Task: Buy 2 Single-Serve Brewers from Coffee Makers section under best seller category for shipping address: Amanda Green, 3627 Station Street, Austin, Texas 78702, Cell Number 5122113583. Pay from credit card ending with 7965, CVV 549
Action: Mouse moved to (179, 82)
Screenshot: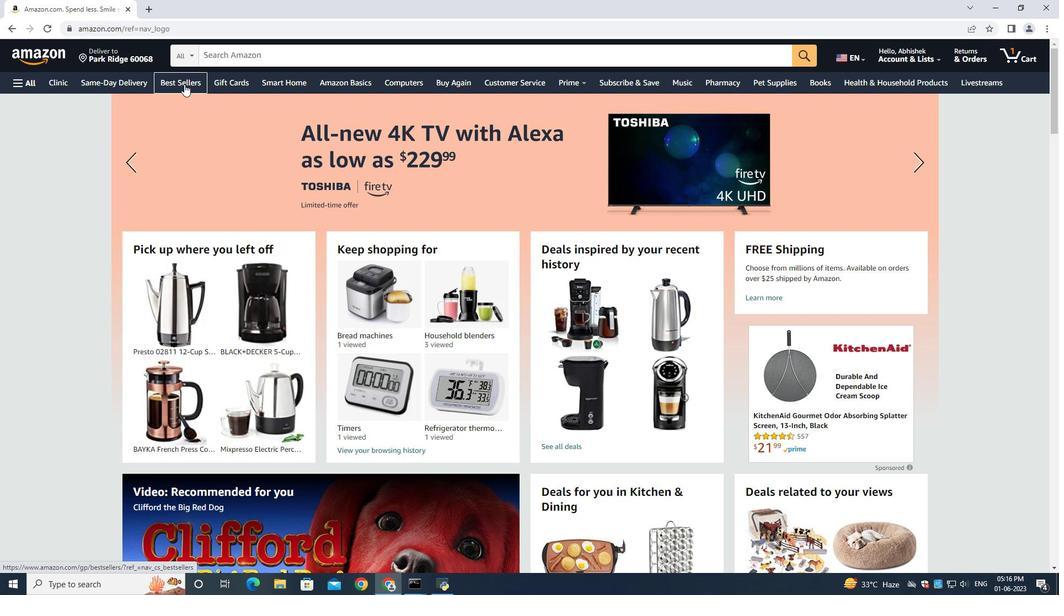 
Action: Mouse pressed left at (179, 82)
Screenshot: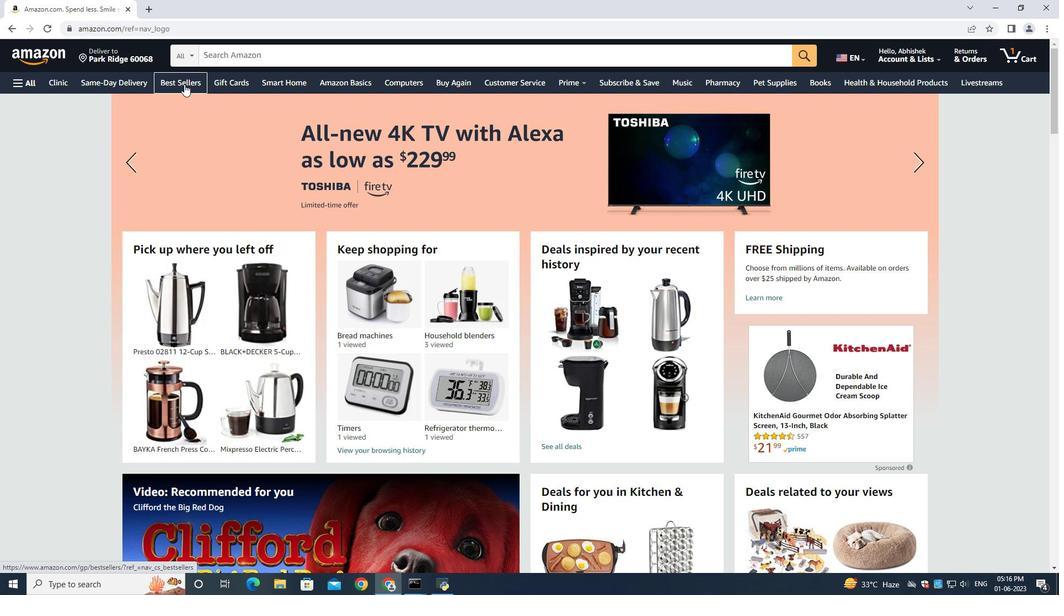 
Action: Mouse moved to (236, 58)
Screenshot: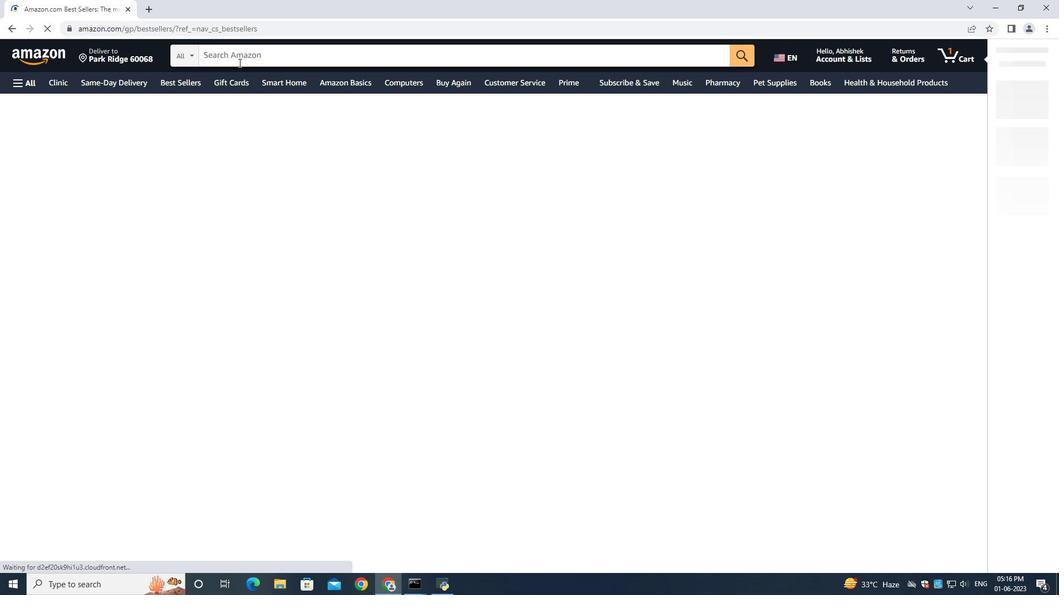 
Action: Mouse pressed left at (236, 58)
Screenshot: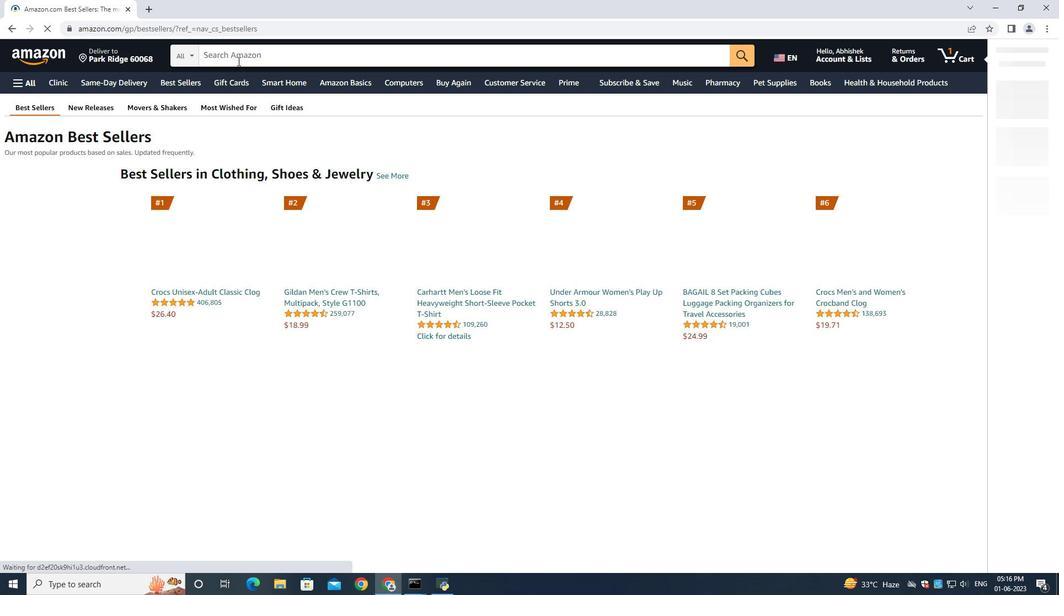 
Action: Key pressed <Key.shift>Single<Key.space><Key.shift>Serve
Screenshot: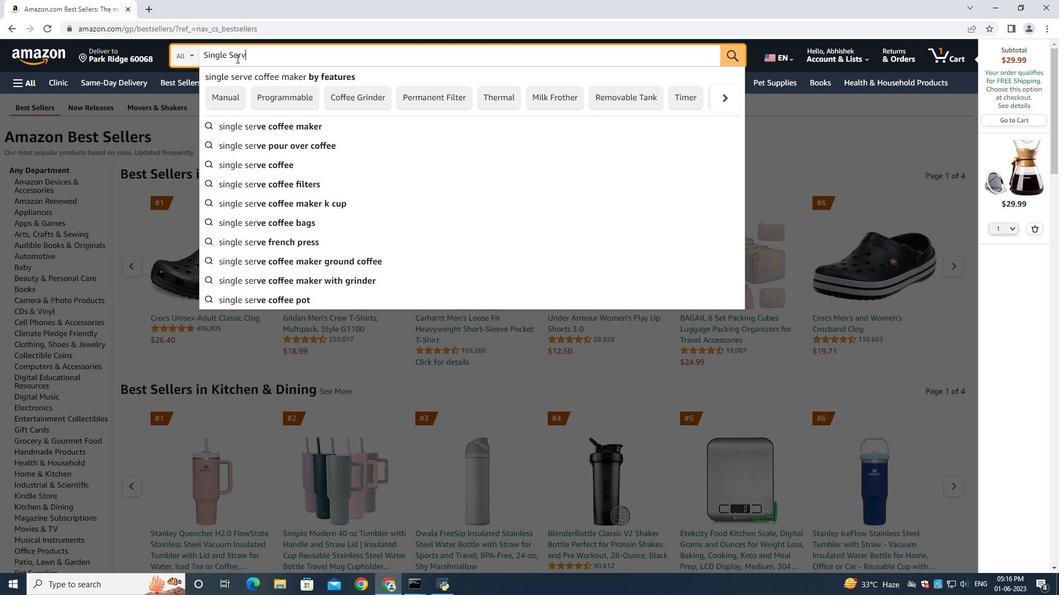 
Action: Mouse moved to (547, 212)
Screenshot: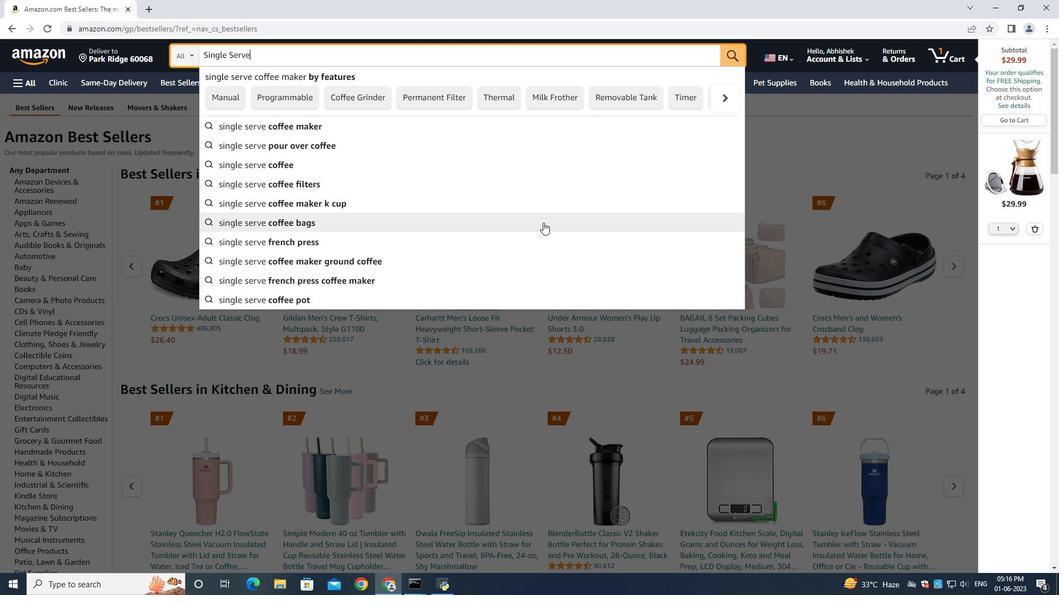 
Action: Key pressed <Key.space><Key.shift>Brewers<Key.enter>
Screenshot: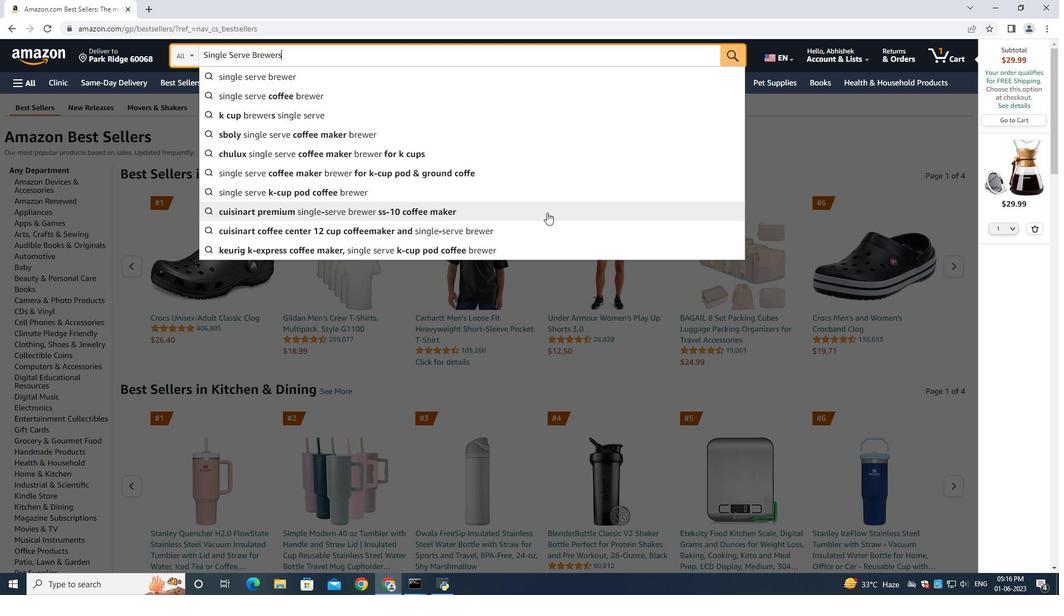 
Action: Mouse moved to (1035, 227)
Screenshot: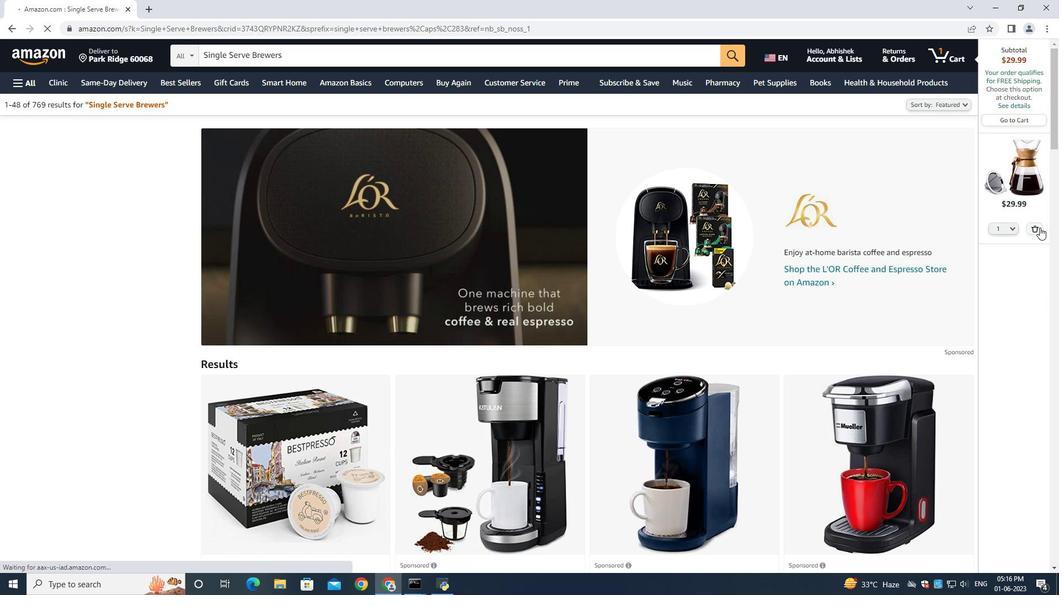 
Action: Mouse pressed left at (1035, 227)
Screenshot: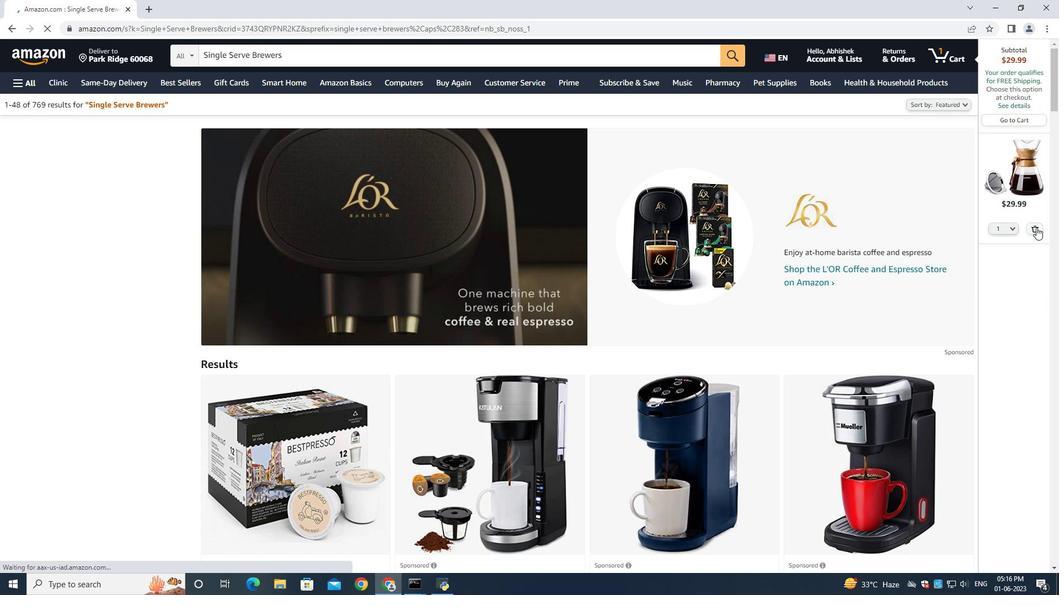 
Action: Mouse moved to (1035, 228)
Screenshot: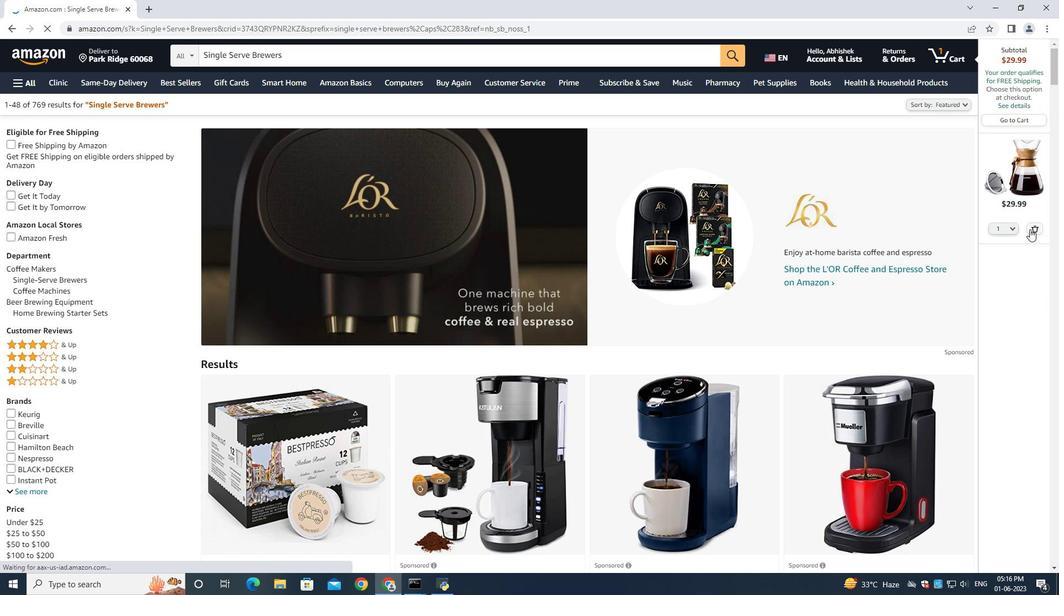 
Action: Mouse pressed left at (1035, 228)
Screenshot: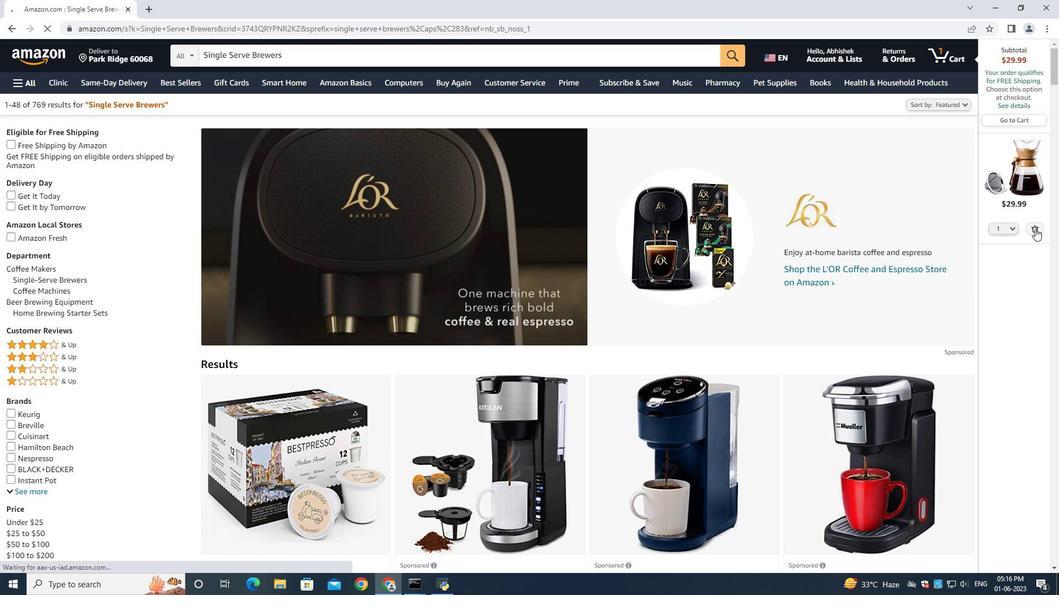
Action: Mouse moved to (63, 280)
Screenshot: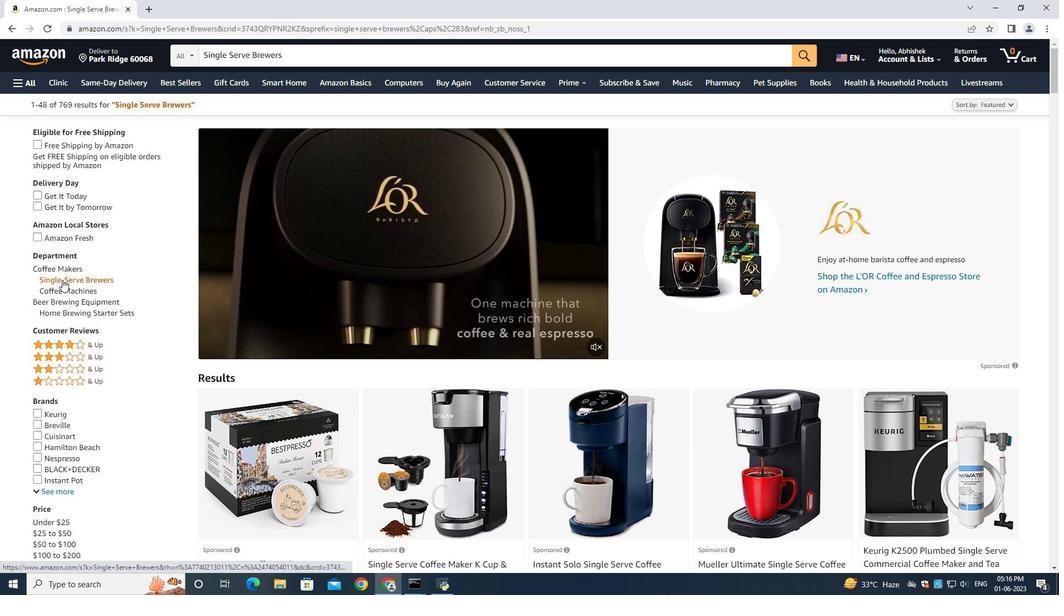 
Action: Mouse pressed left at (63, 280)
Screenshot: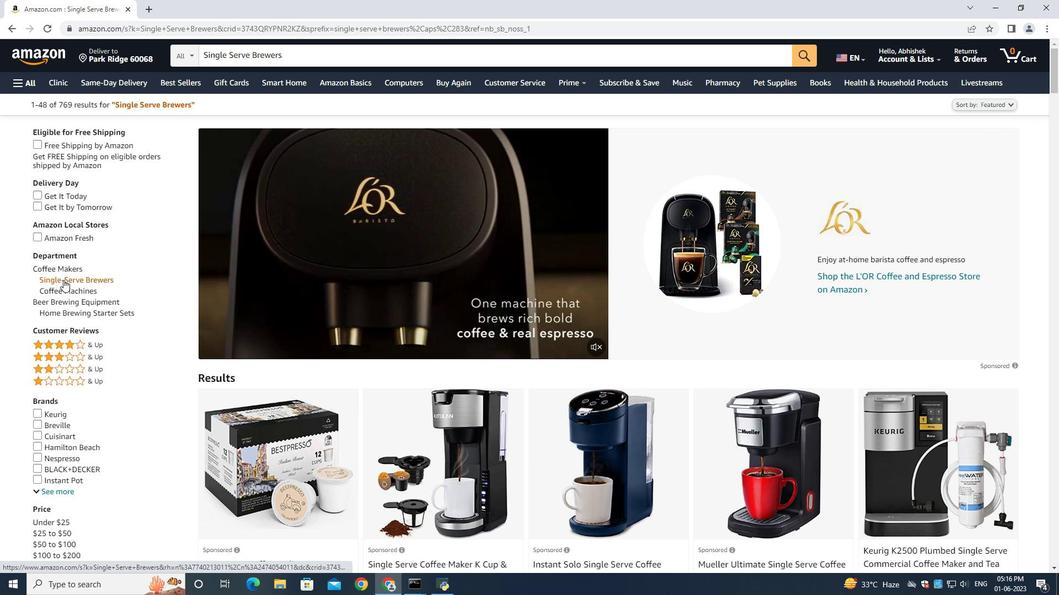 
Action: Mouse moved to (69, 299)
Screenshot: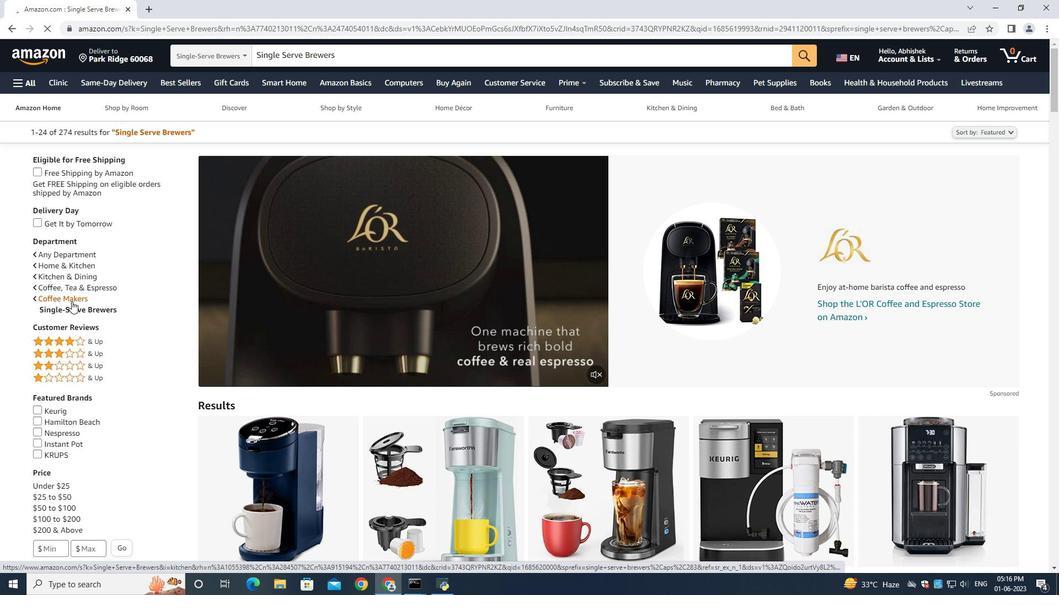 
Action: Mouse pressed left at (69, 299)
Screenshot: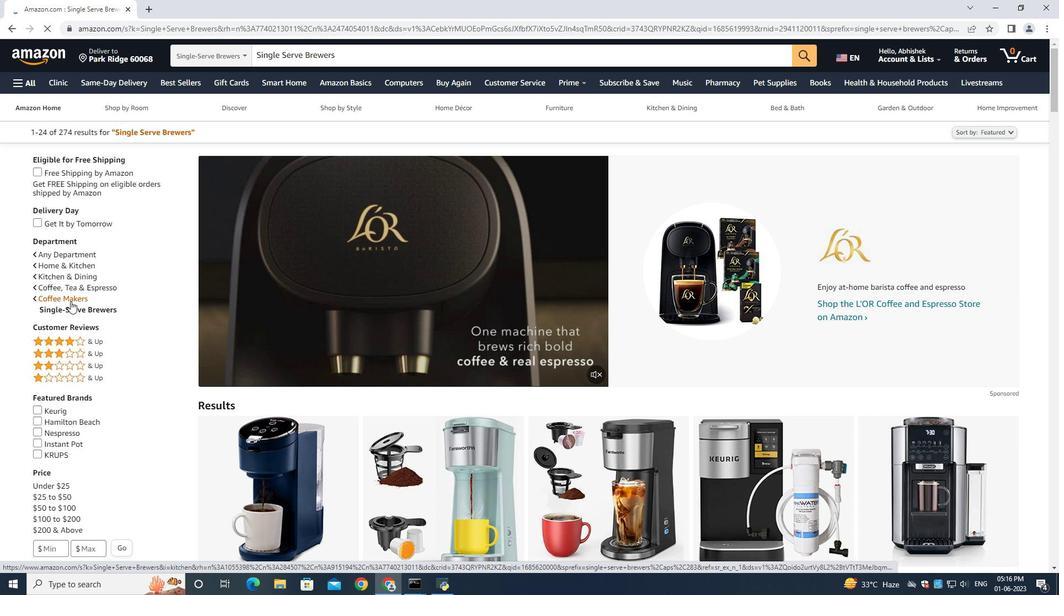 
Action: Mouse moved to (572, 361)
Screenshot: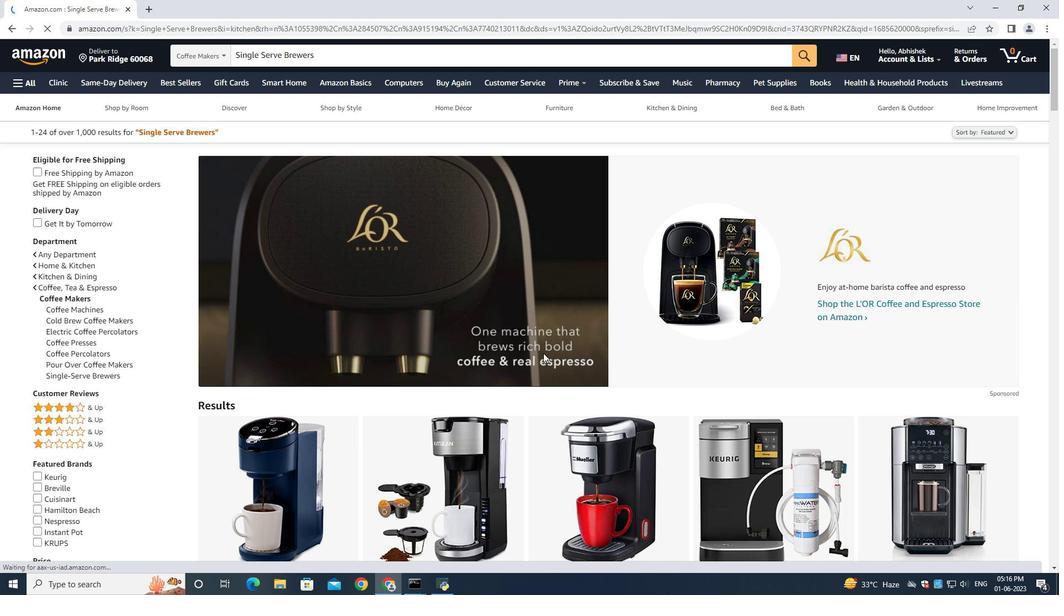
Action: Mouse scrolled (572, 360) with delta (0, 0)
Screenshot: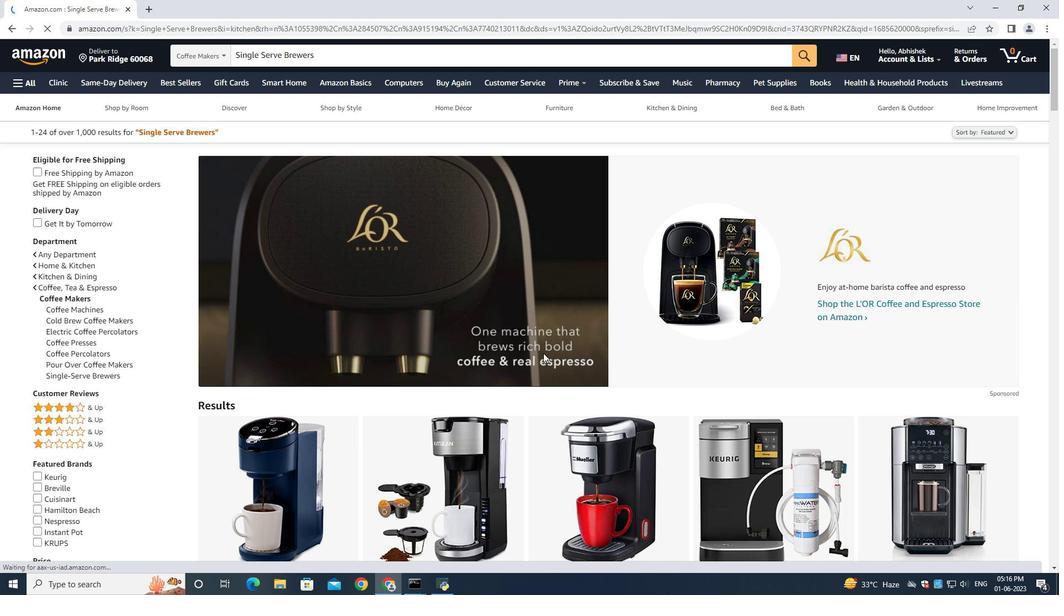 
Action: Mouse moved to (572, 361)
Screenshot: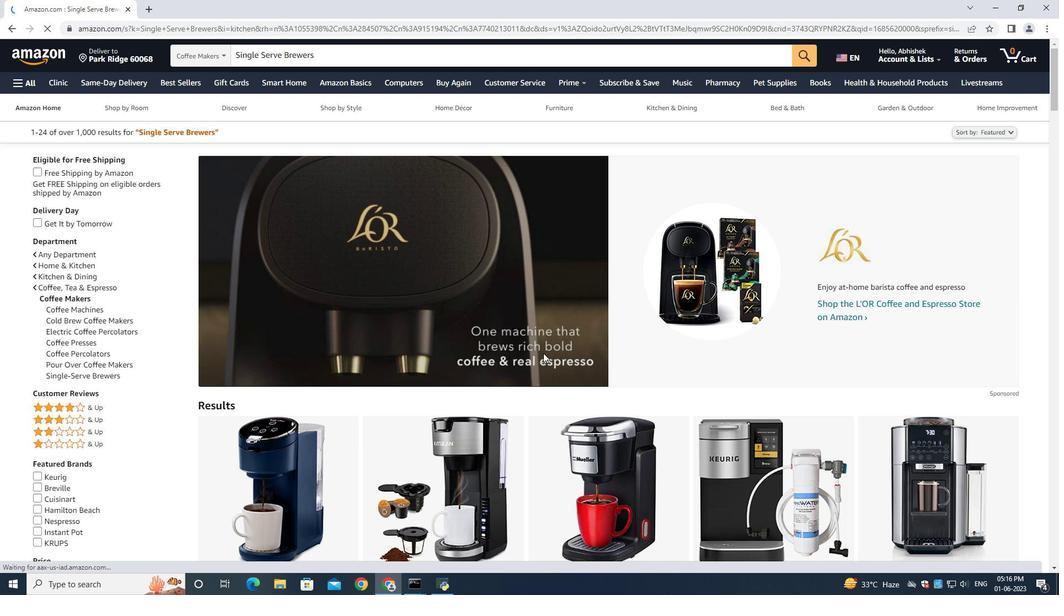 
Action: Mouse scrolled (572, 360) with delta (0, 0)
Screenshot: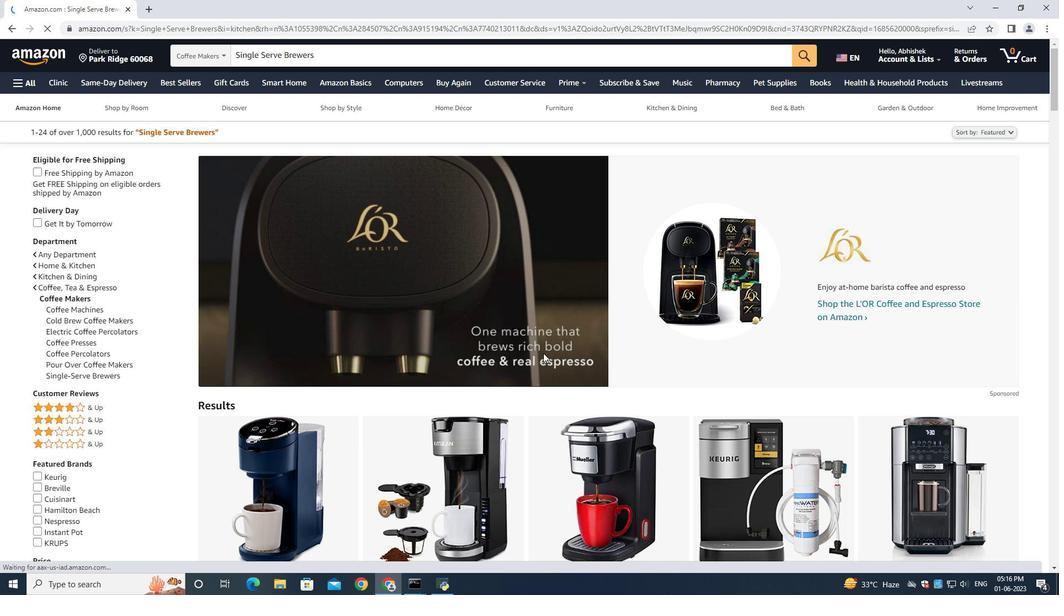 
Action: Mouse scrolled (572, 360) with delta (0, 0)
Screenshot: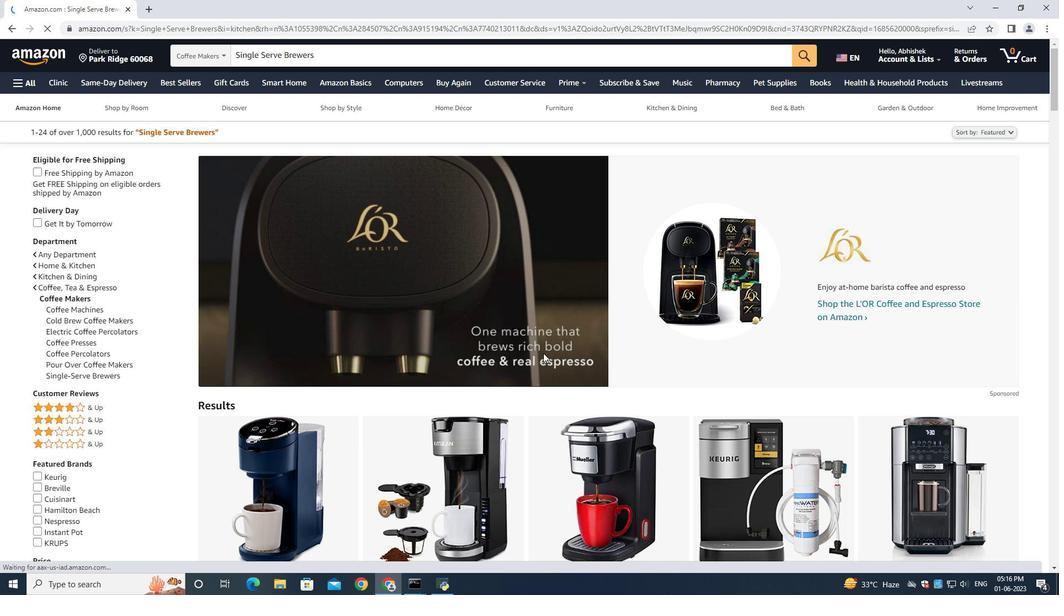 
Action: Mouse moved to (572, 361)
Screenshot: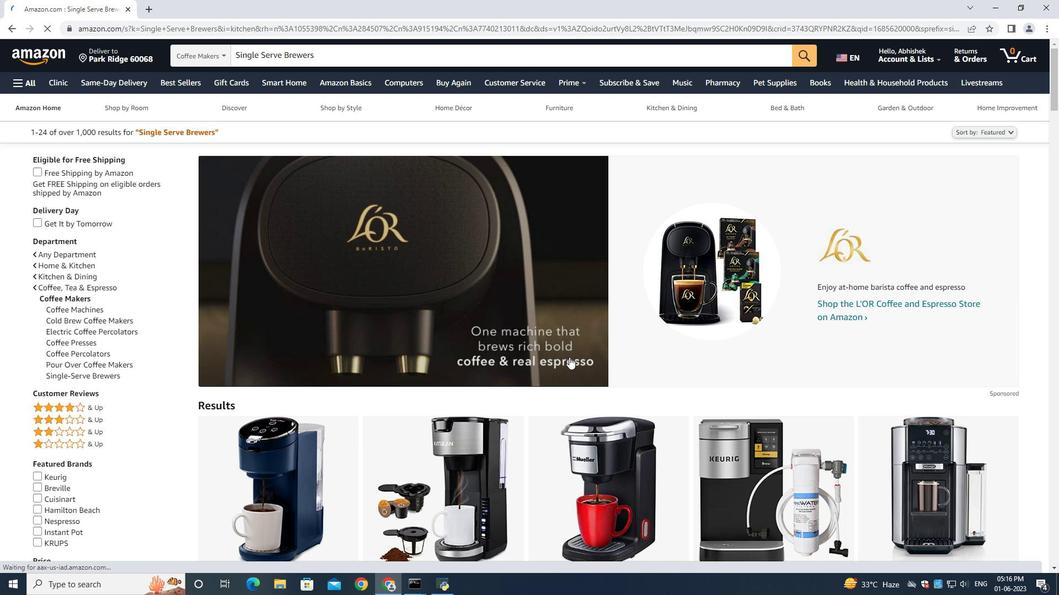 
Action: Mouse scrolled (572, 360) with delta (0, 0)
Screenshot: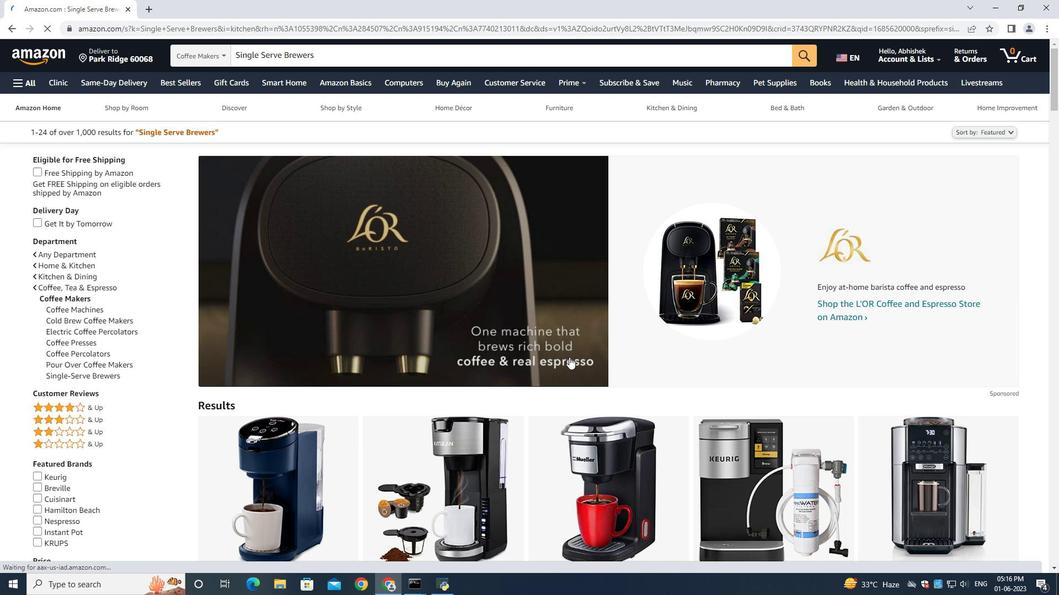 
Action: Mouse moved to (599, 385)
Screenshot: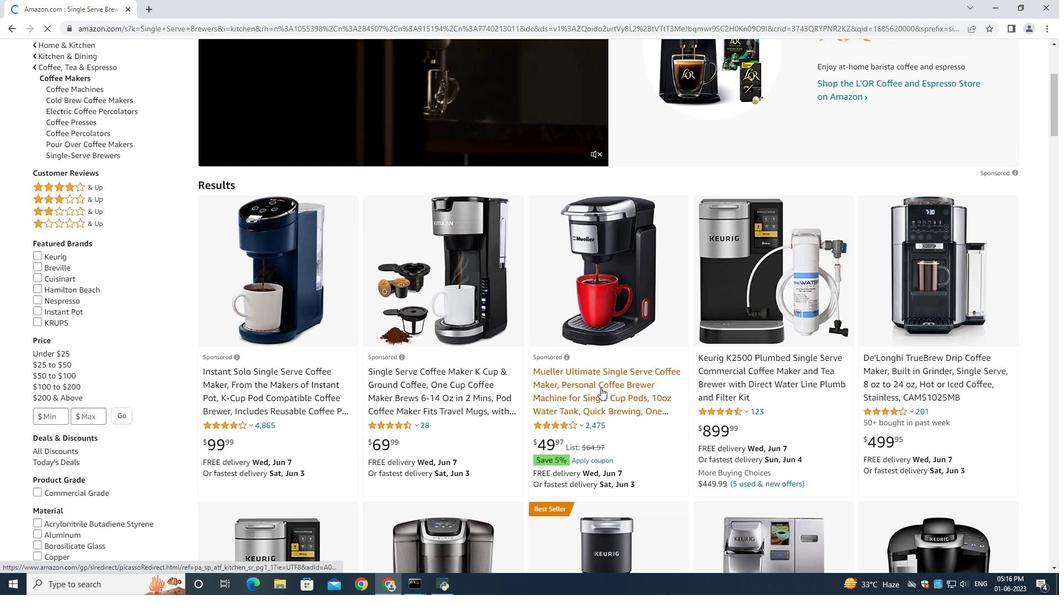 
Action: Mouse pressed left at (599, 385)
Screenshot: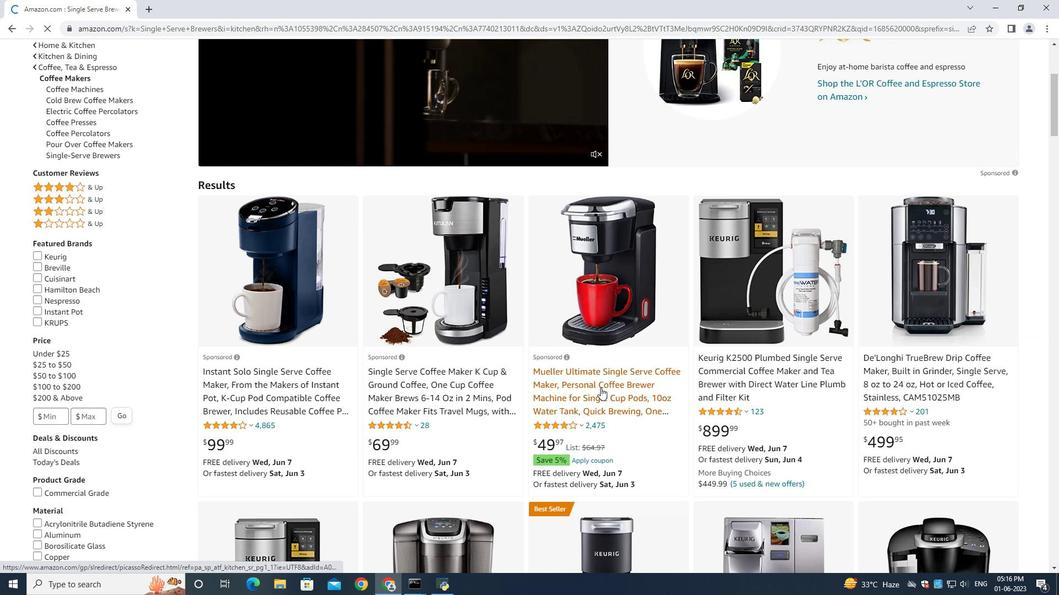 
Action: Mouse moved to (830, 409)
Screenshot: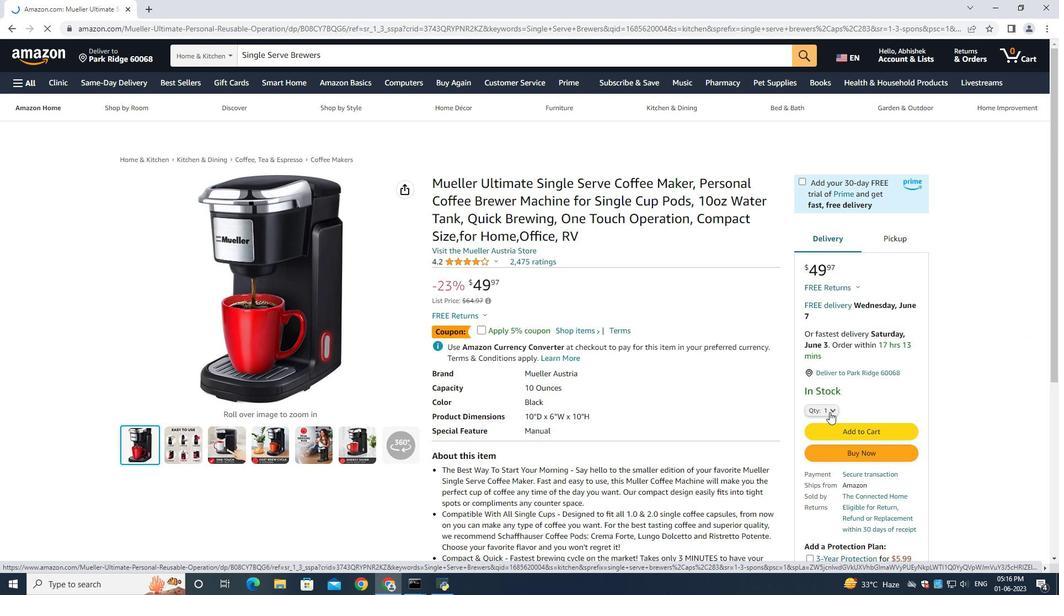 
Action: Mouse pressed left at (830, 409)
Screenshot: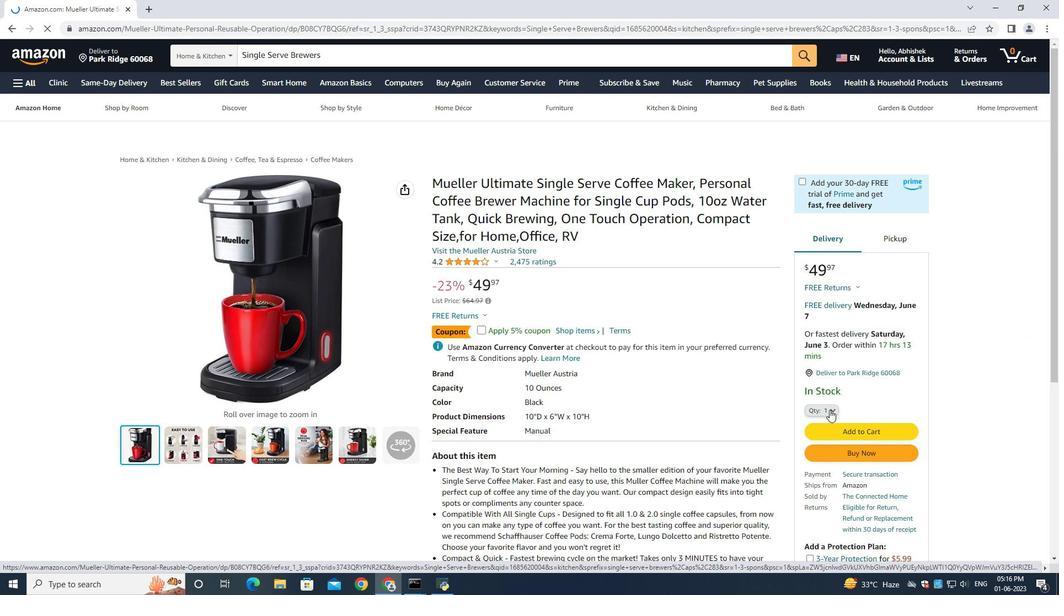 
Action: Mouse moved to (816, 75)
Screenshot: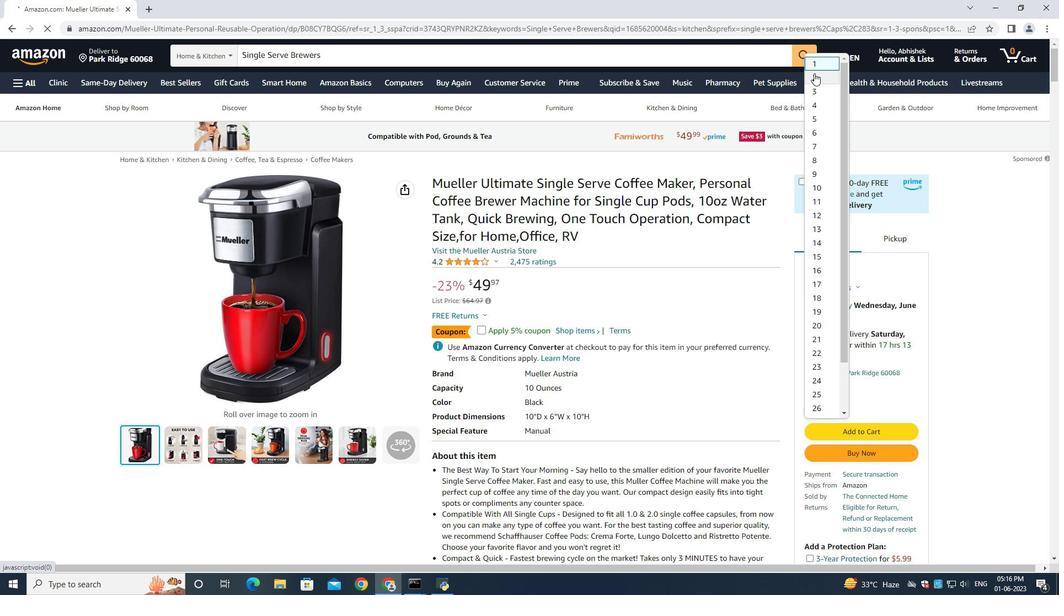 
Action: Mouse pressed left at (816, 75)
Screenshot: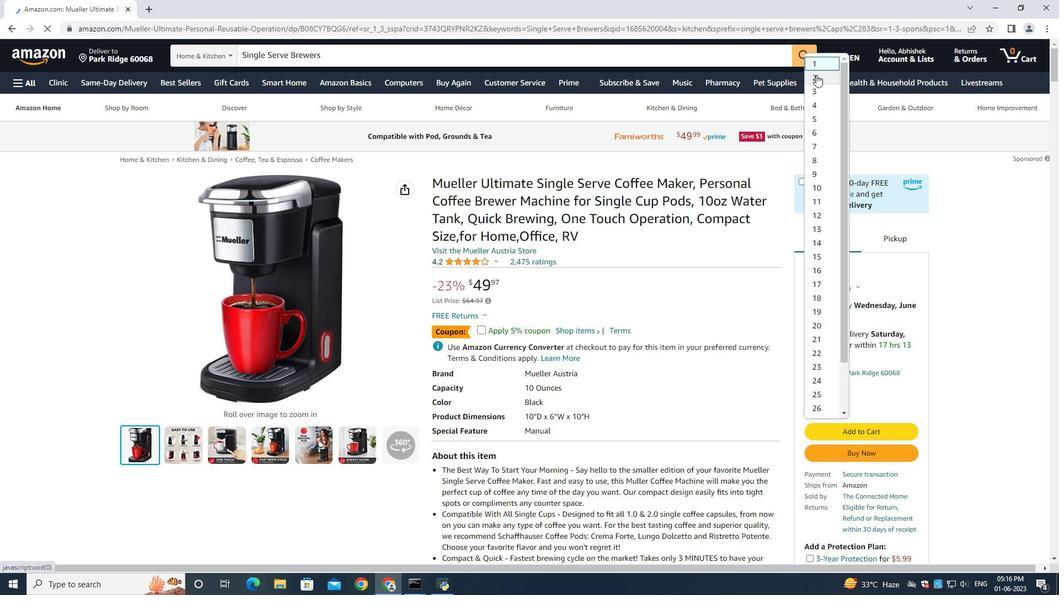 
Action: Mouse moved to (865, 451)
Screenshot: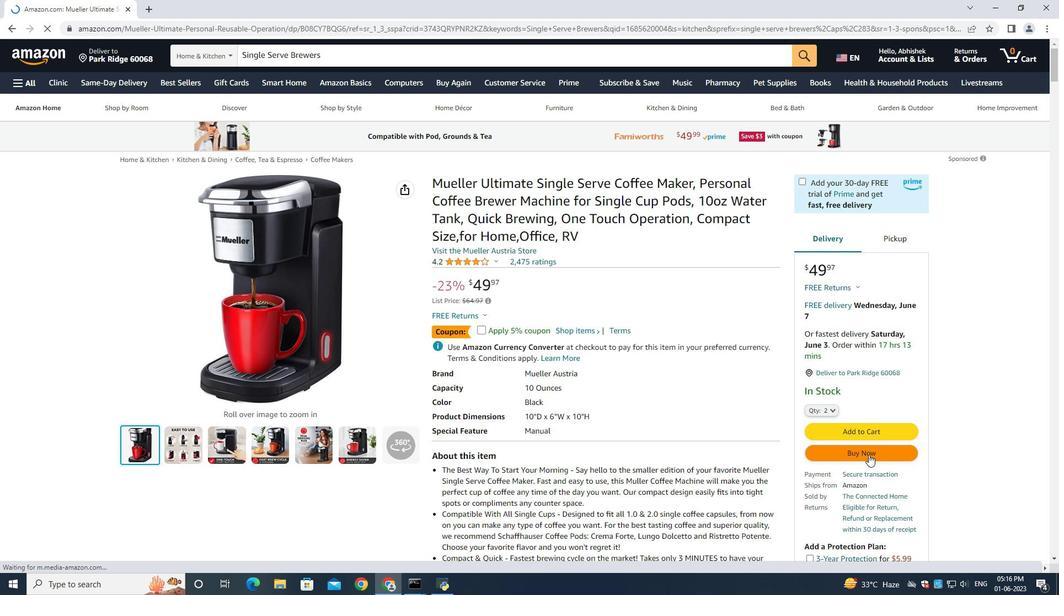 
Action: Mouse pressed left at (865, 451)
Screenshot: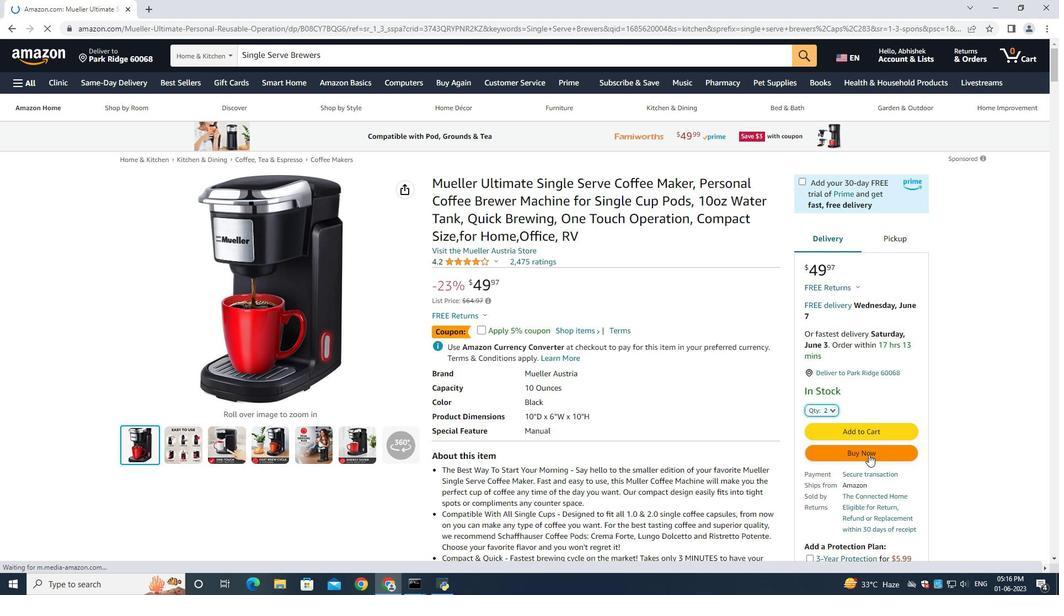 
Action: Mouse moved to (851, 451)
Screenshot: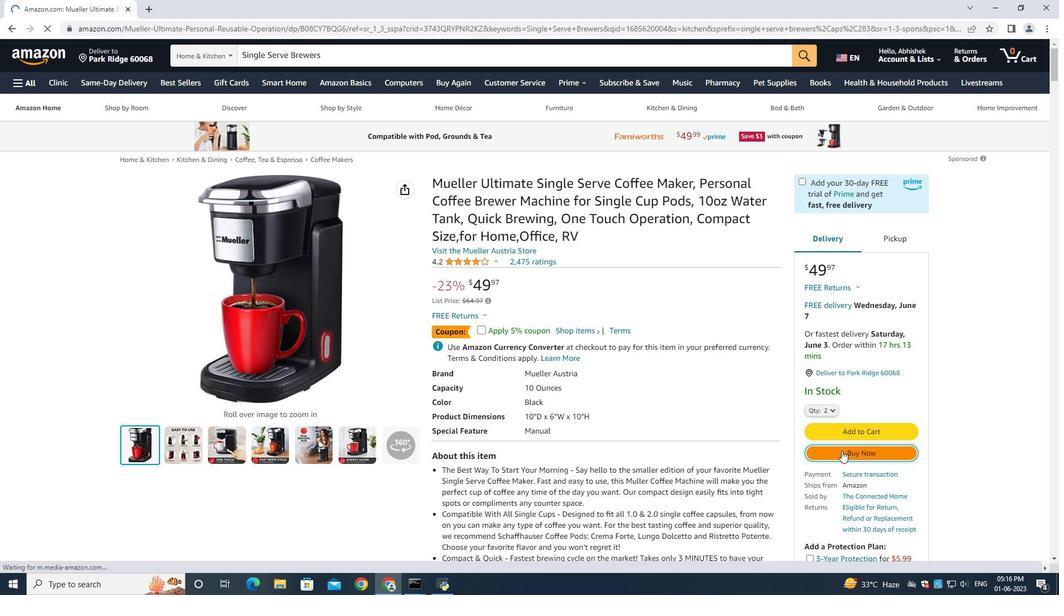 
Action: Mouse pressed left at (851, 451)
Screenshot: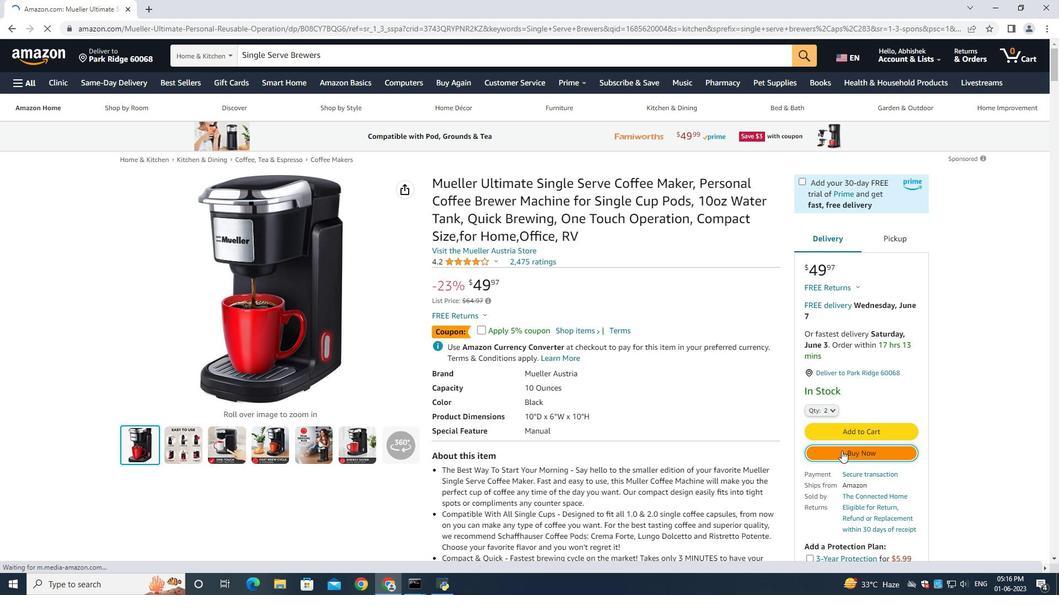 
Action: Mouse moved to (855, 456)
Screenshot: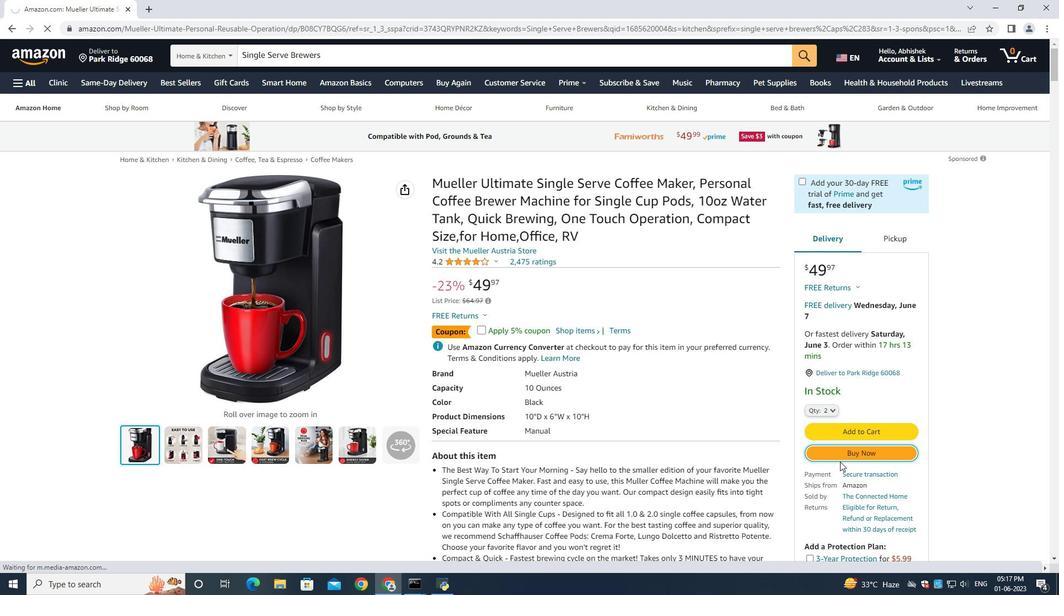 
Action: Mouse pressed left at (855, 456)
Screenshot: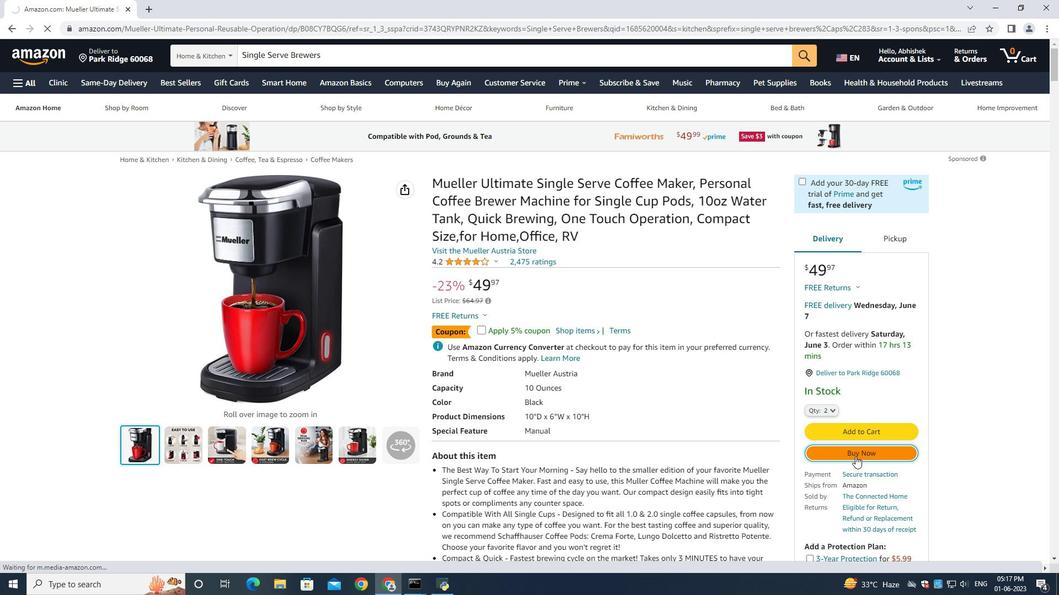 
Action: Mouse moved to (852, 451)
Screenshot: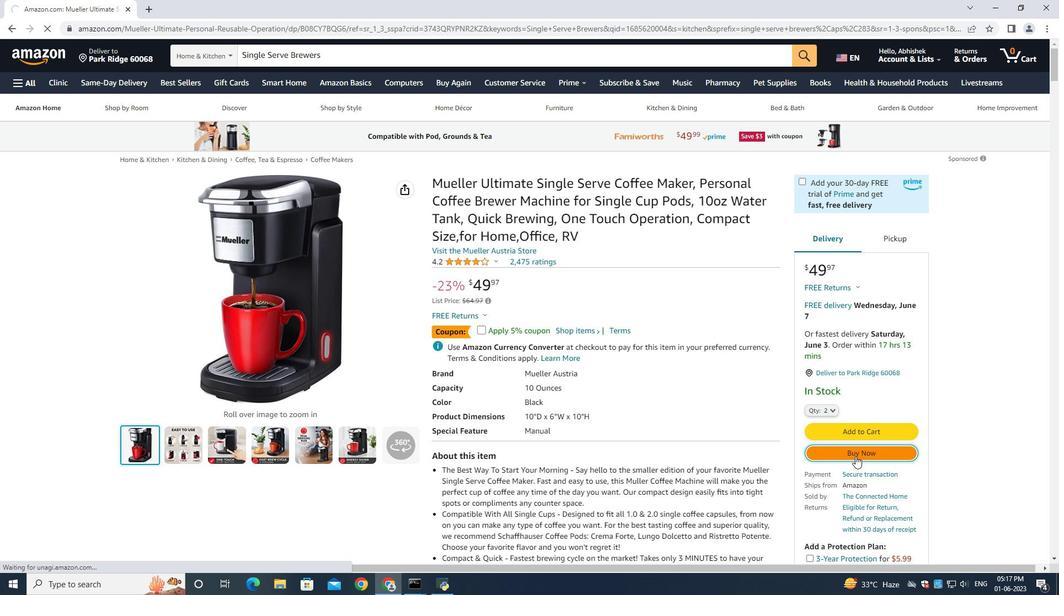 
Action: Mouse pressed left at (852, 451)
Screenshot: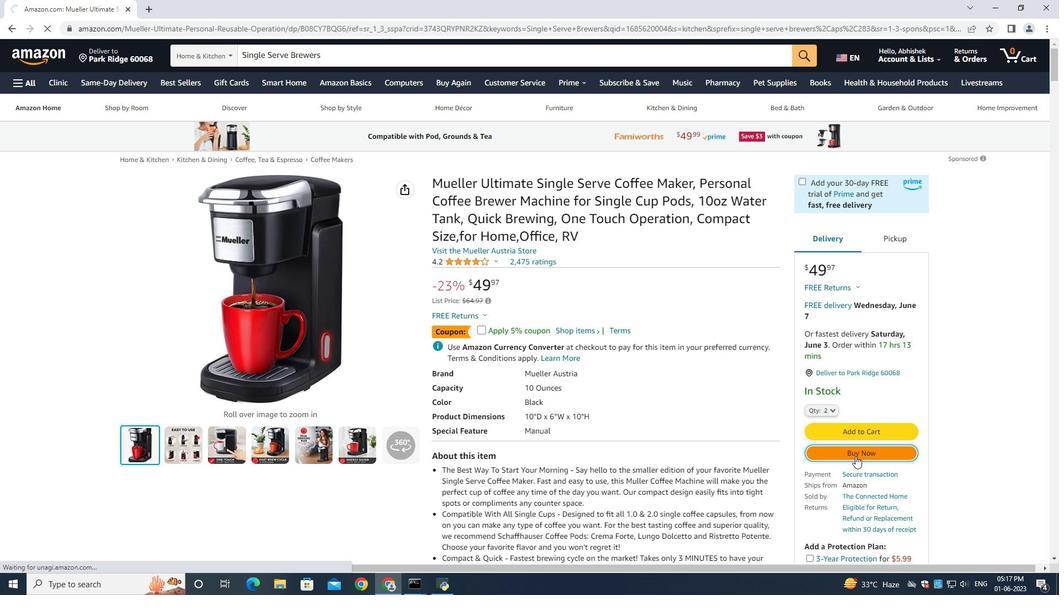 
Action: Mouse moved to (628, 336)
Screenshot: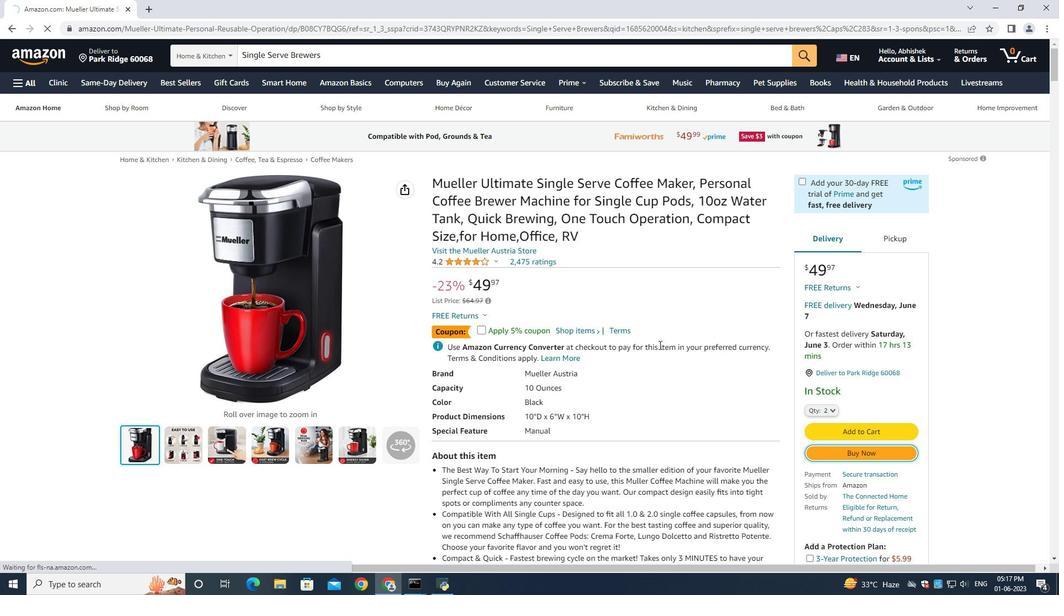 
Action: Mouse scrolled (628, 336) with delta (0, 0)
Screenshot: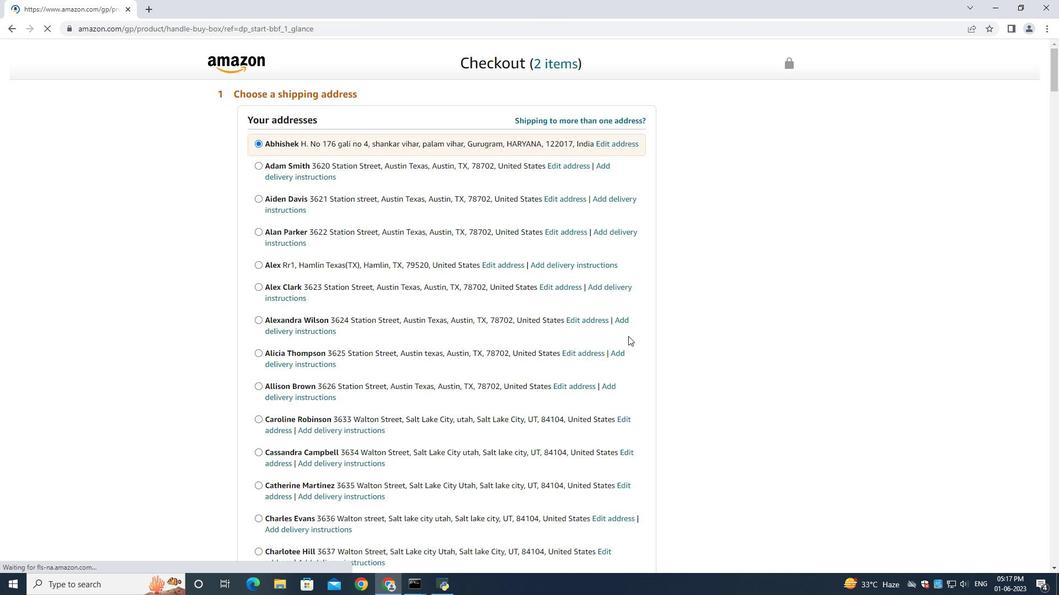 
Action: Mouse scrolled (628, 336) with delta (0, 0)
Screenshot: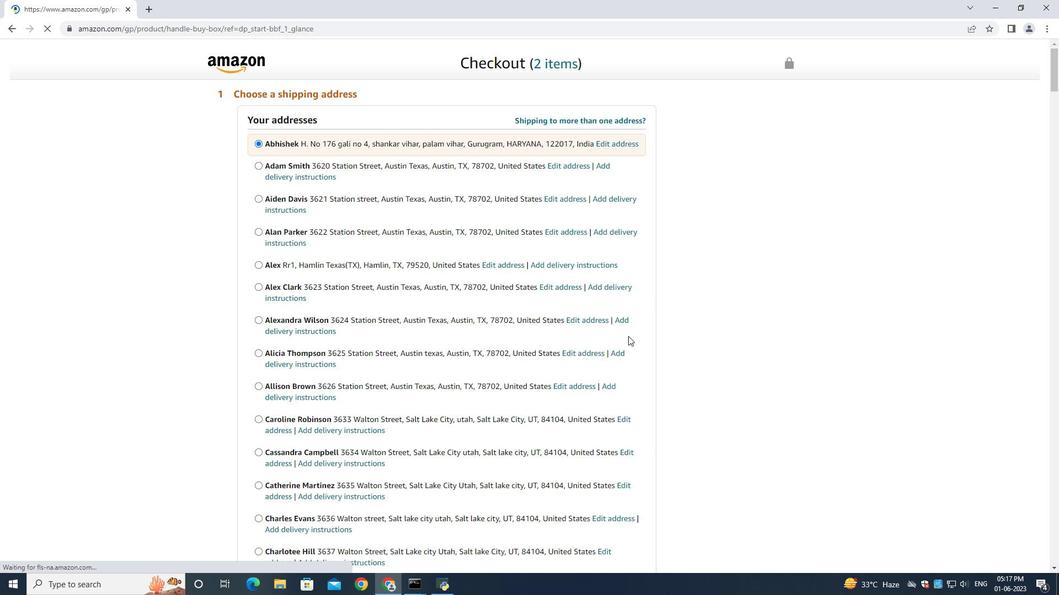 
Action: Mouse scrolled (628, 336) with delta (0, 0)
Screenshot: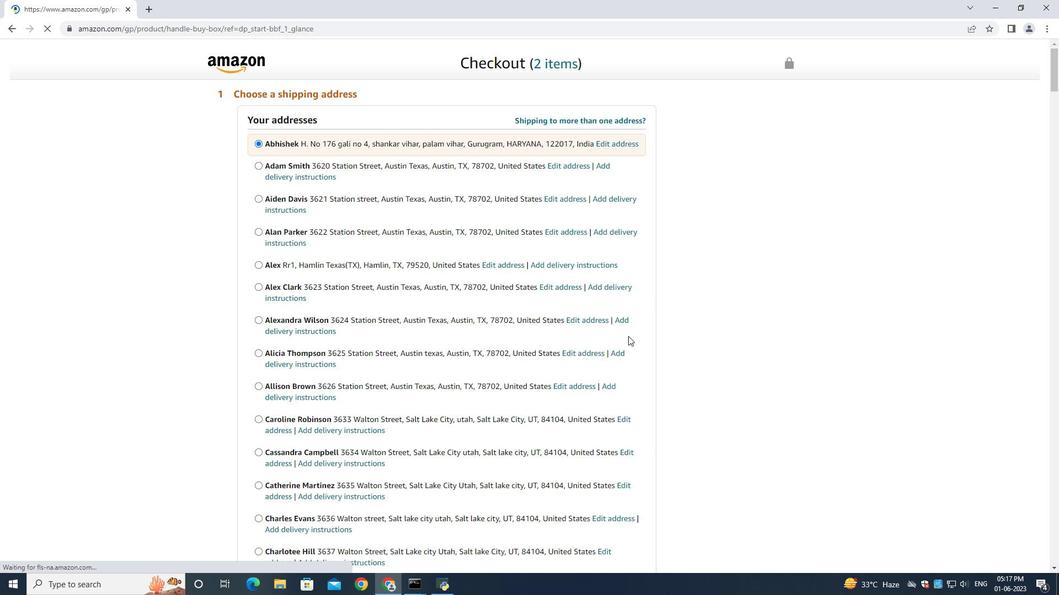 
Action: Mouse scrolled (628, 336) with delta (0, 0)
Screenshot: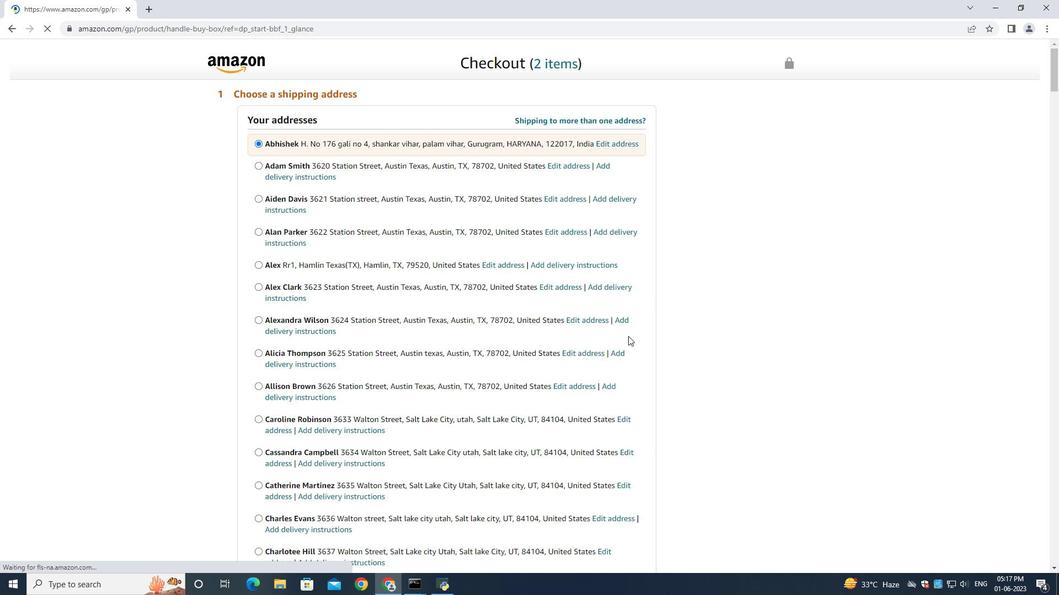 
Action: Mouse scrolled (628, 336) with delta (0, 0)
Screenshot: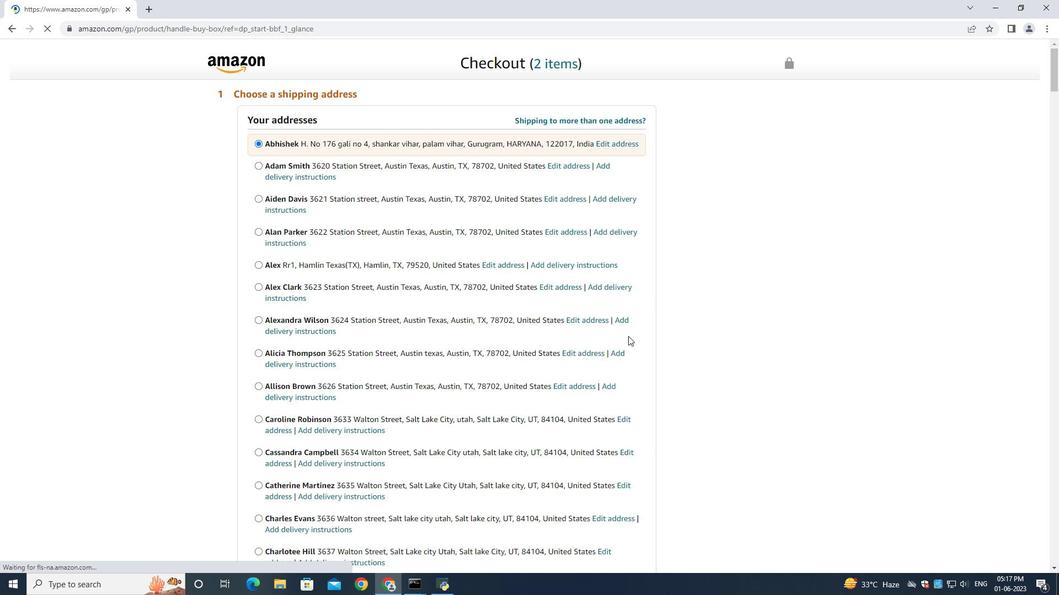 
Action: Mouse scrolled (628, 336) with delta (0, 0)
Screenshot: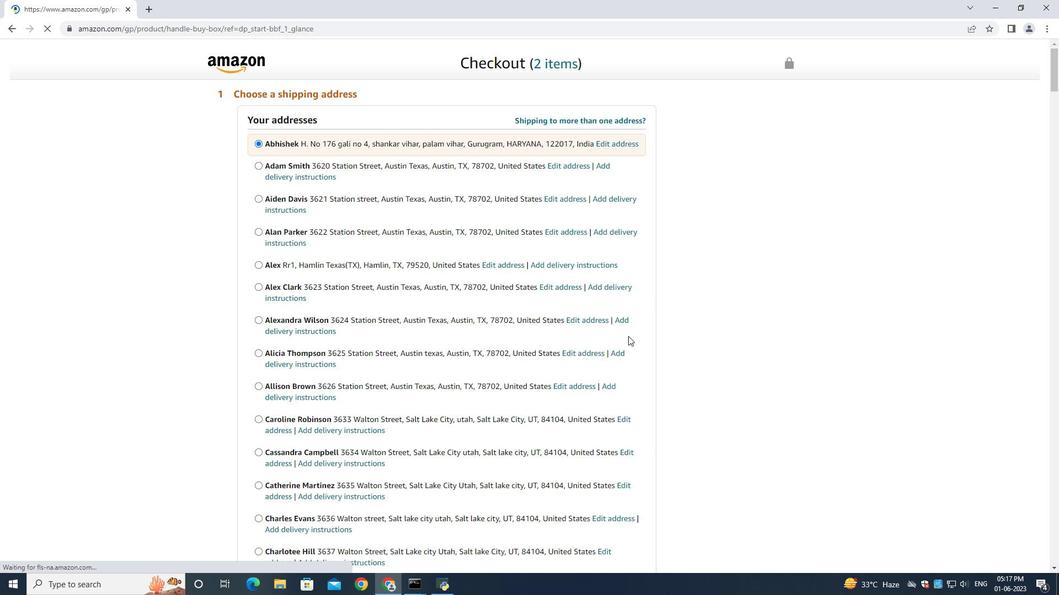 
Action: Mouse moved to (628, 338)
Screenshot: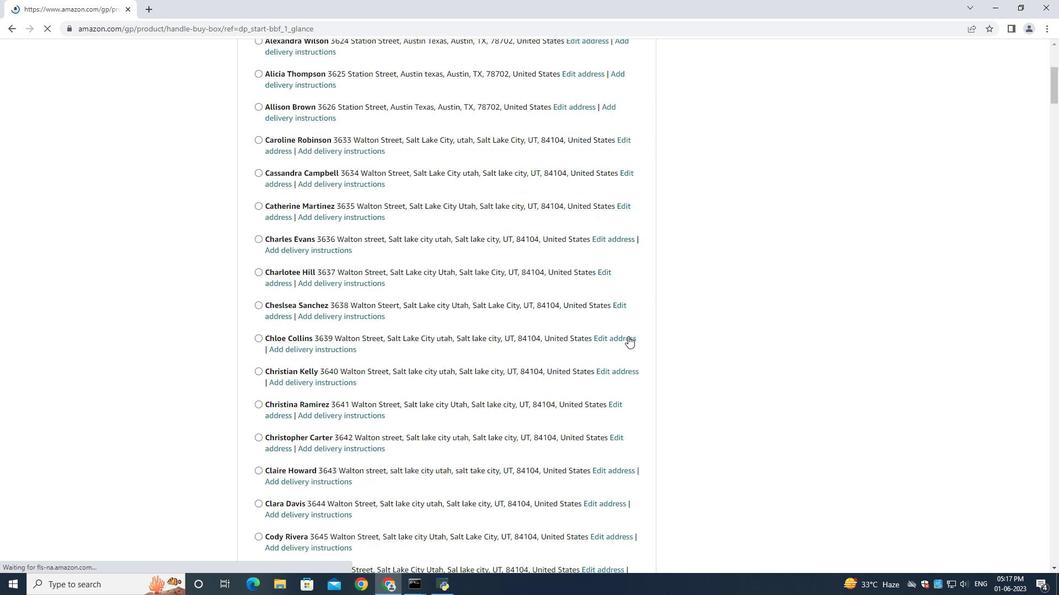 
Action: Mouse scrolled (628, 336) with delta (0, 0)
Screenshot: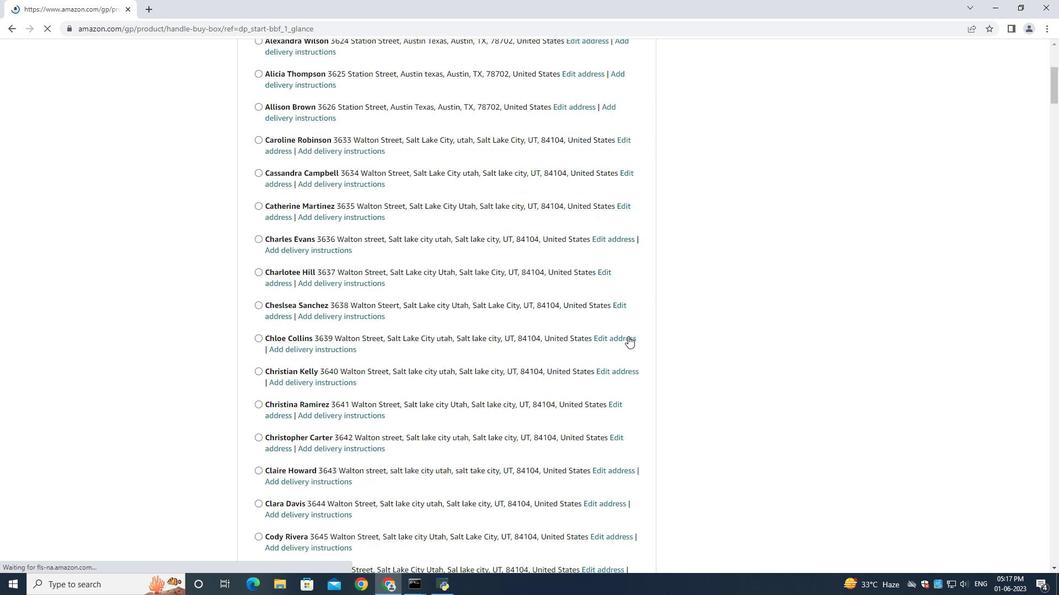 
Action: Mouse moved to (627, 339)
Screenshot: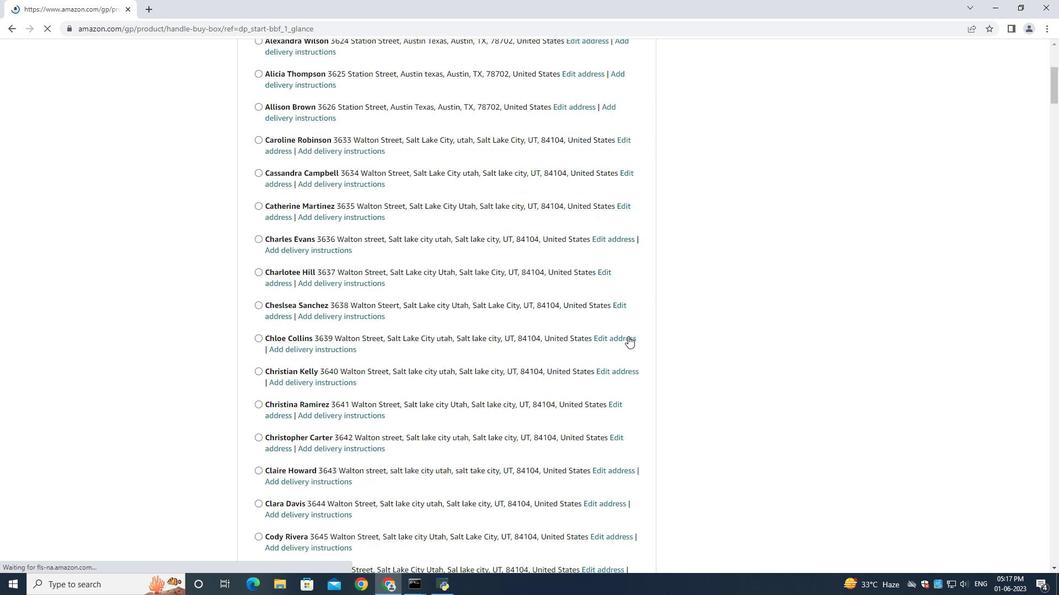 
Action: Mouse scrolled (627, 338) with delta (0, 0)
Screenshot: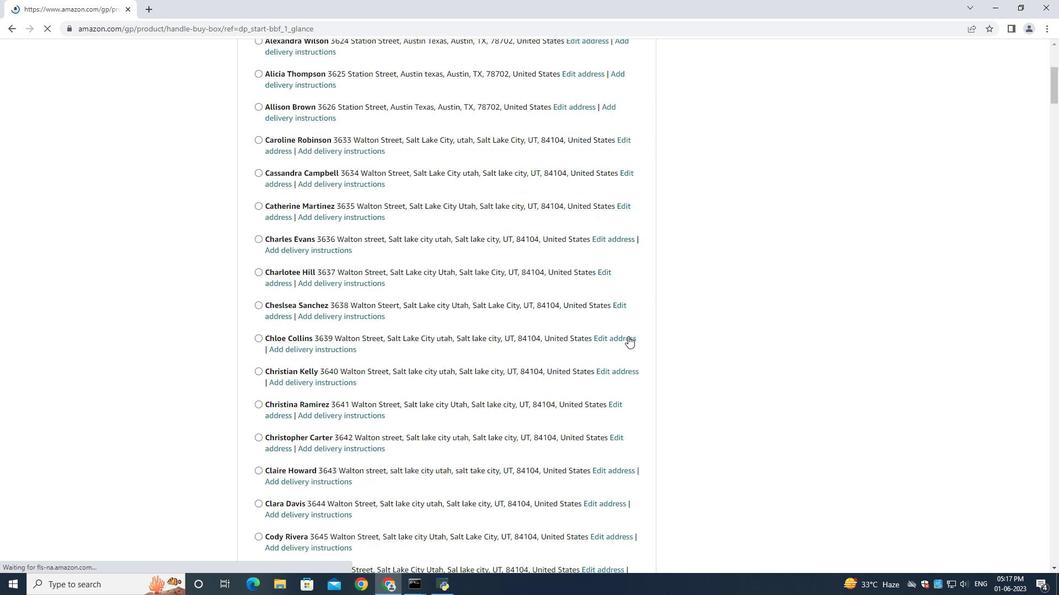 
Action: Mouse scrolled (627, 338) with delta (0, 0)
Screenshot: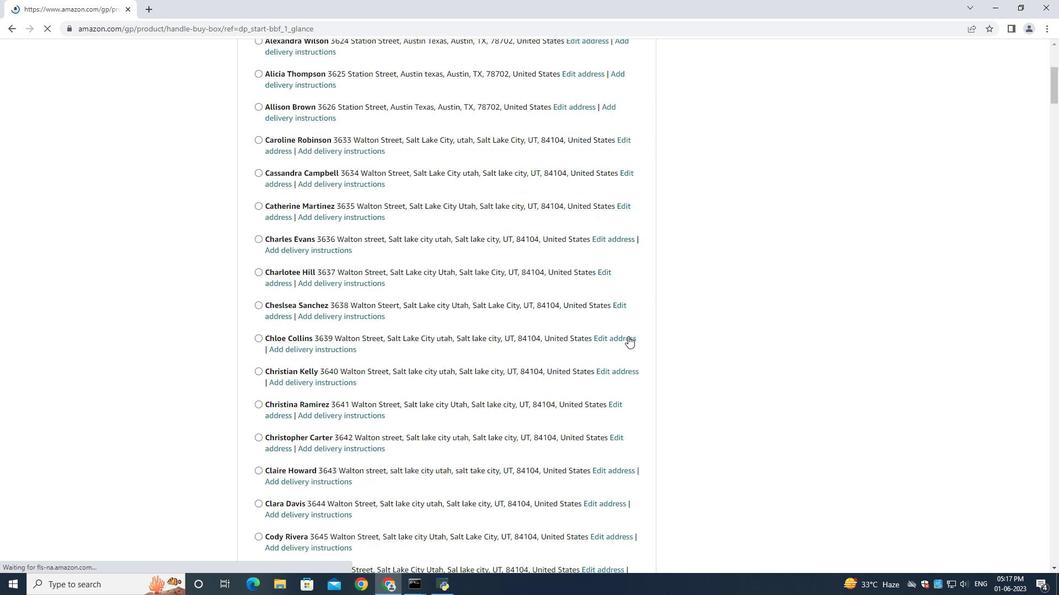 
Action: Mouse scrolled (627, 338) with delta (0, 0)
Screenshot: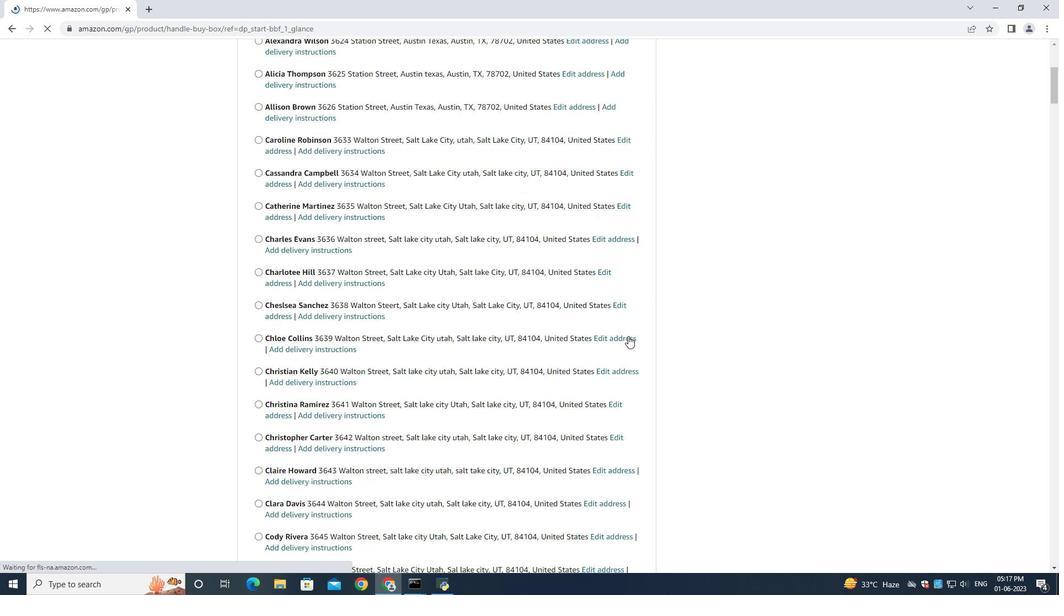 
Action: Mouse scrolled (627, 338) with delta (0, -1)
Screenshot: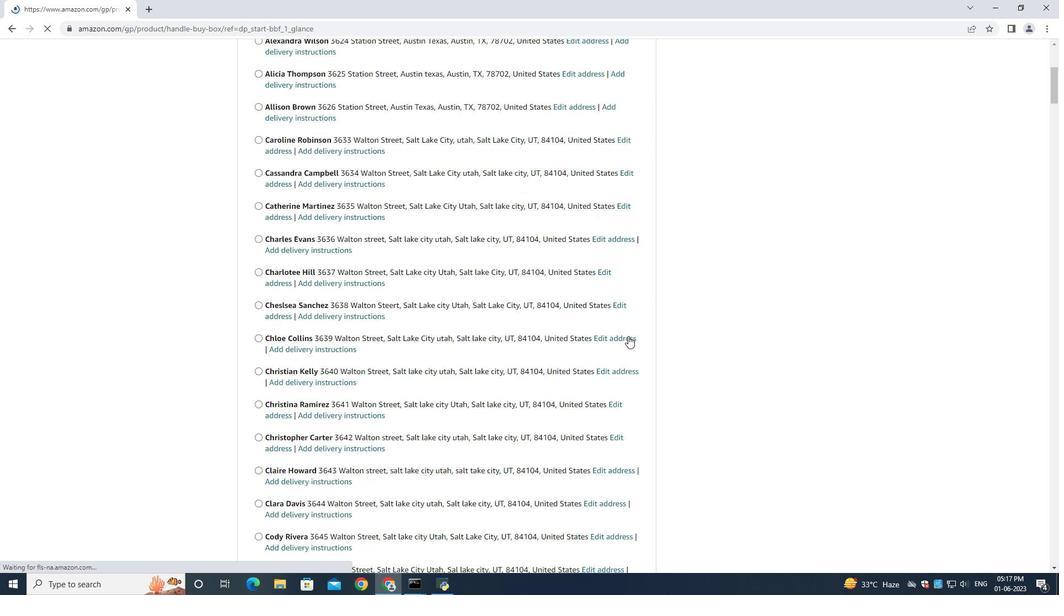 
Action: Mouse scrolled (627, 338) with delta (0, 0)
Screenshot: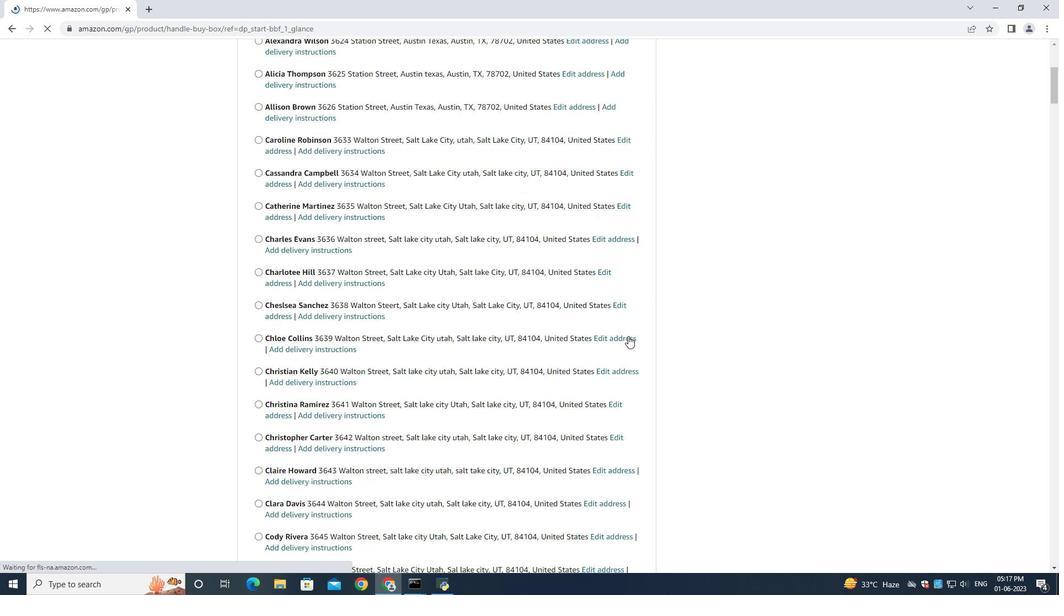 
Action: Mouse moved to (556, 369)
Screenshot: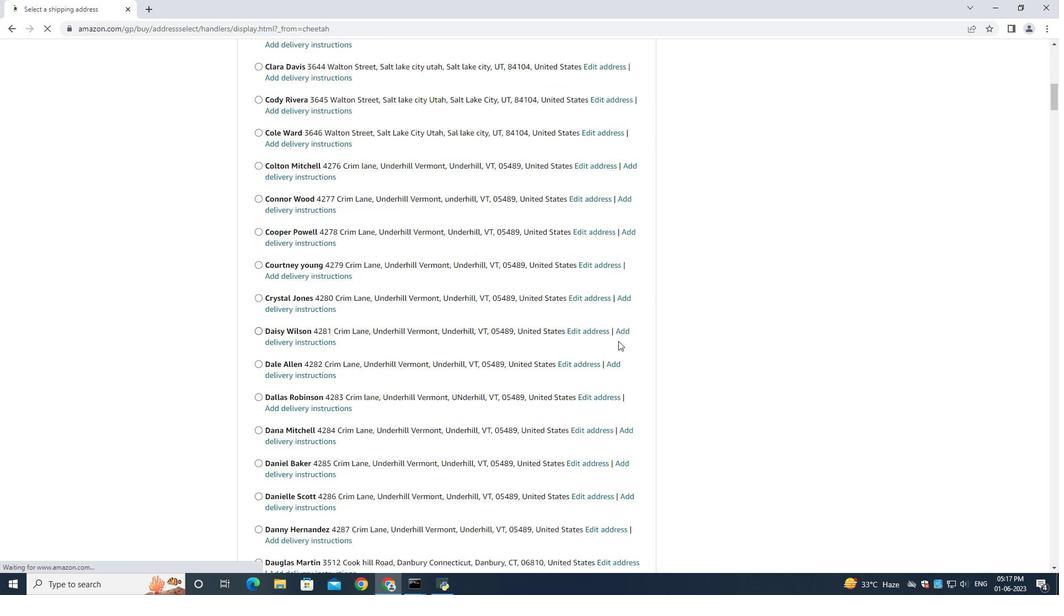 
Action: Mouse scrolled (556, 368) with delta (0, 0)
Screenshot: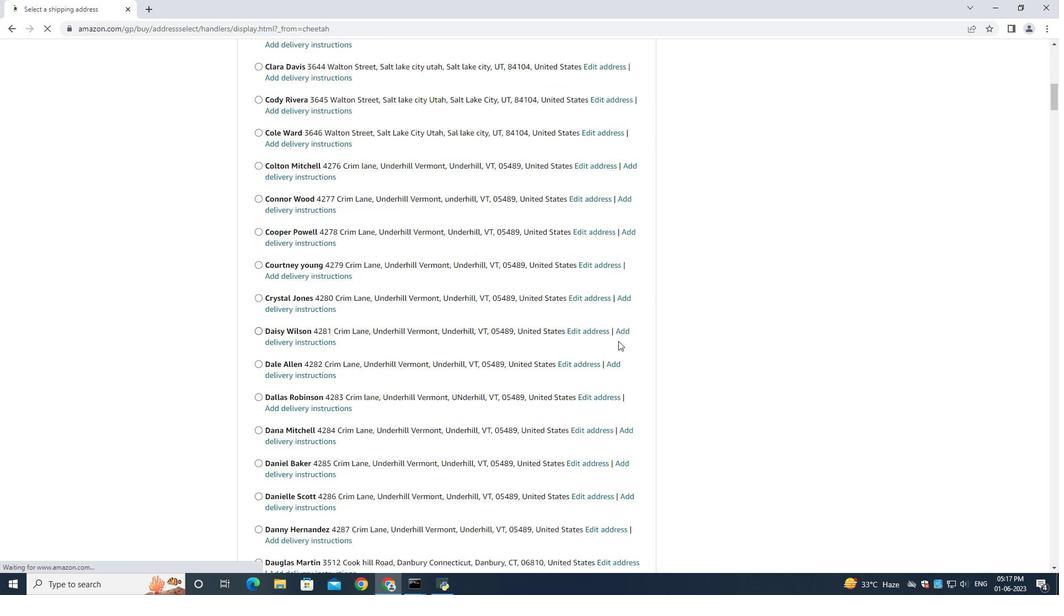 
Action: Mouse scrolled (556, 369) with delta (0, 0)
Screenshot: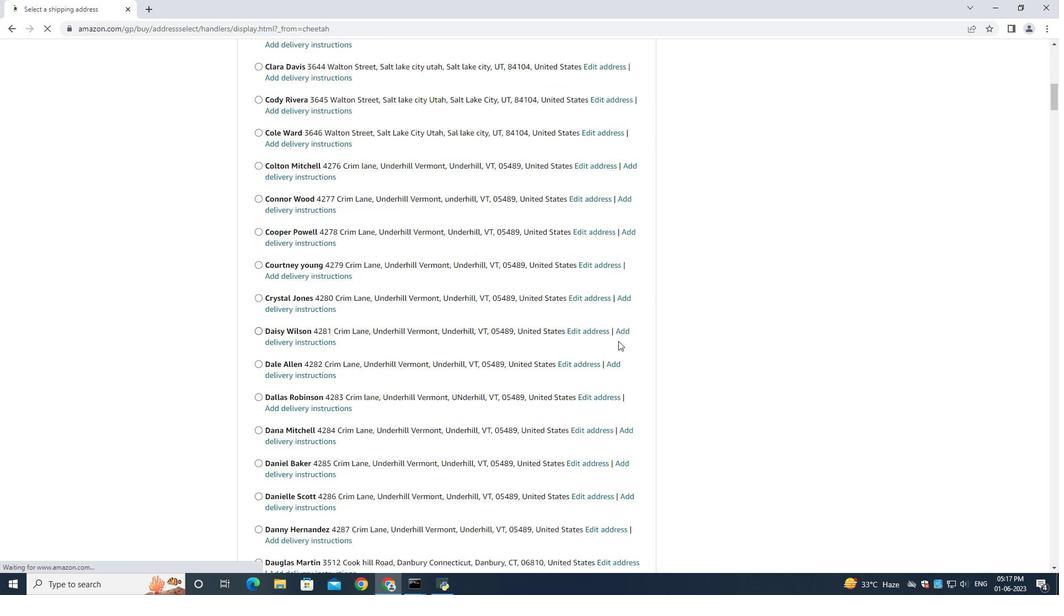 
Action: Mouse scrolled (556, 369) with delta (0, 0)
Screenshot: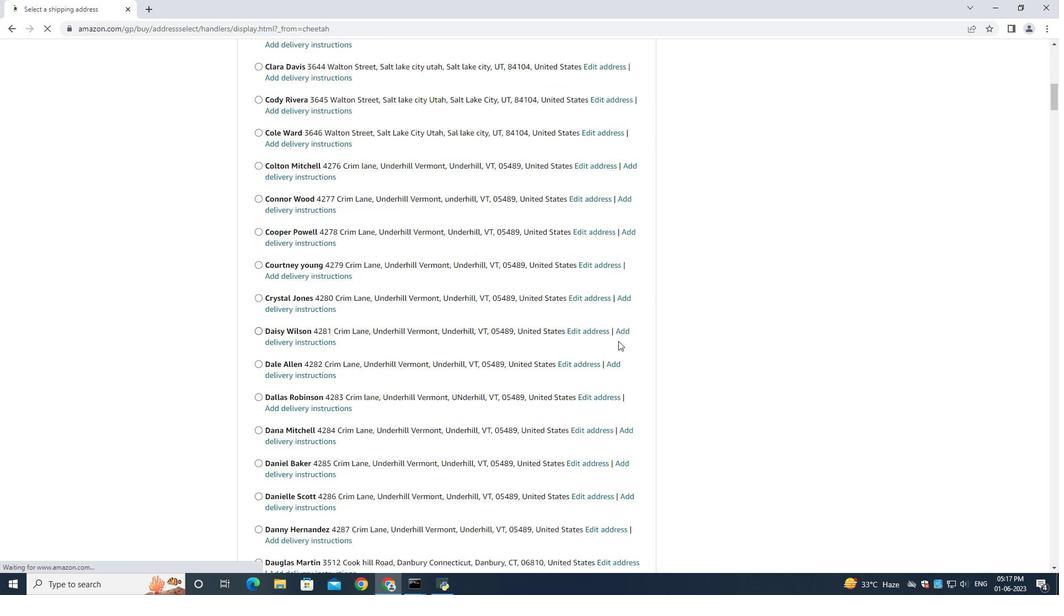 
Action: Mouse scrolled (556, 368) with delta (0, -1)
Screenshot: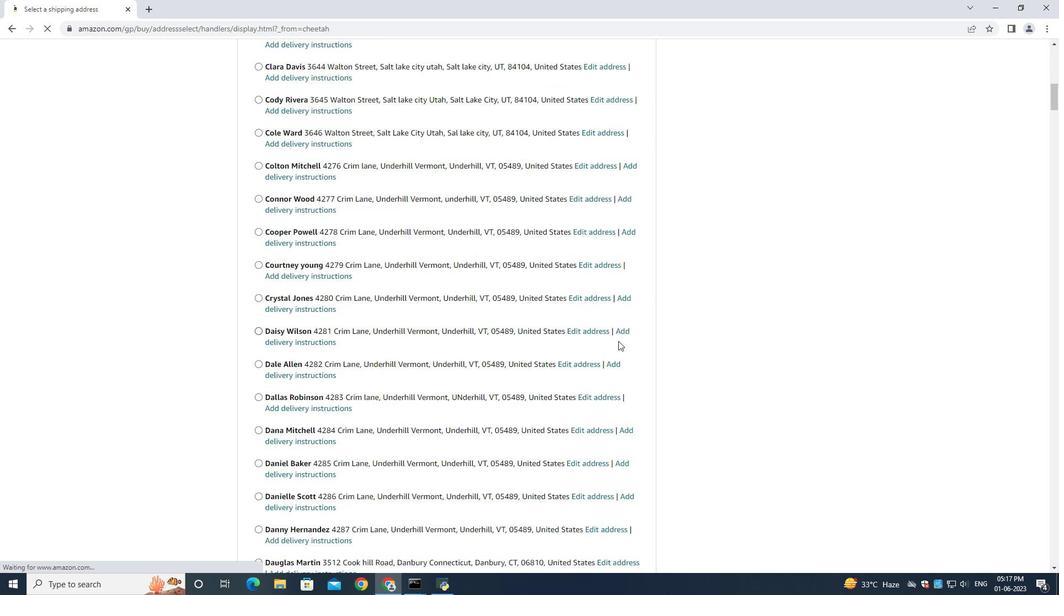 
Action: Mouse scrolled (556, 369) with delta (0, 0)
Screenshot: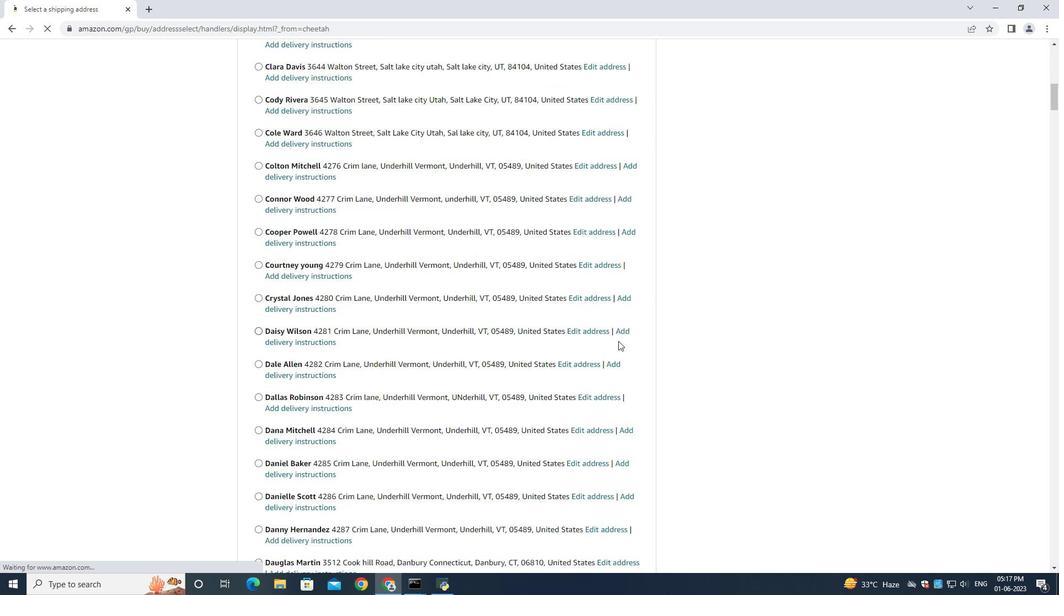 
Action: Mouse scrolled (556, 369) with delta (0, 0)
Screenshot: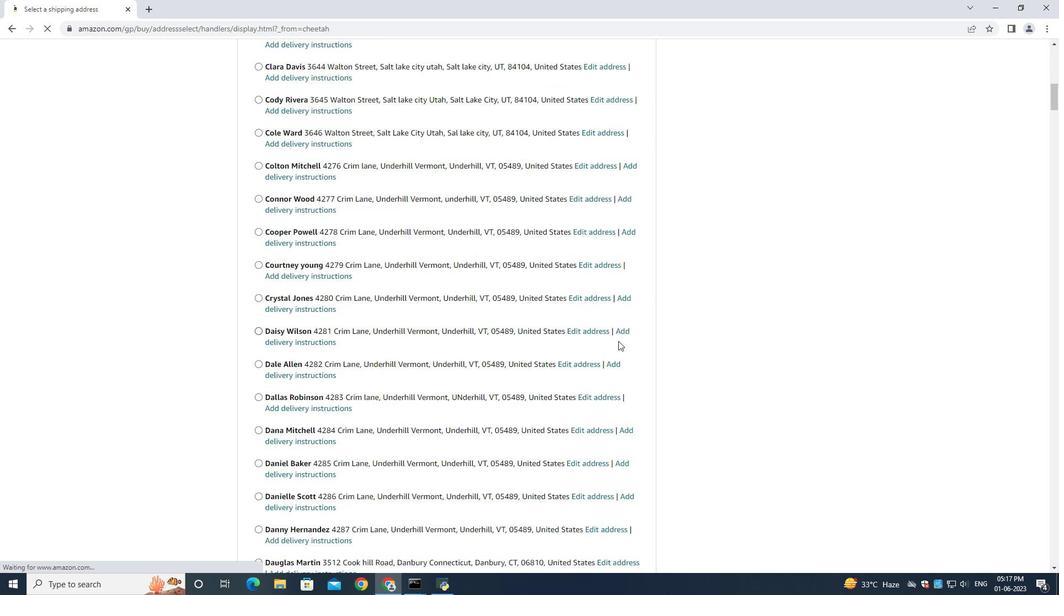 
Action: Mouse scrolled (556, 369) with delta (0, 0)
Screenshot: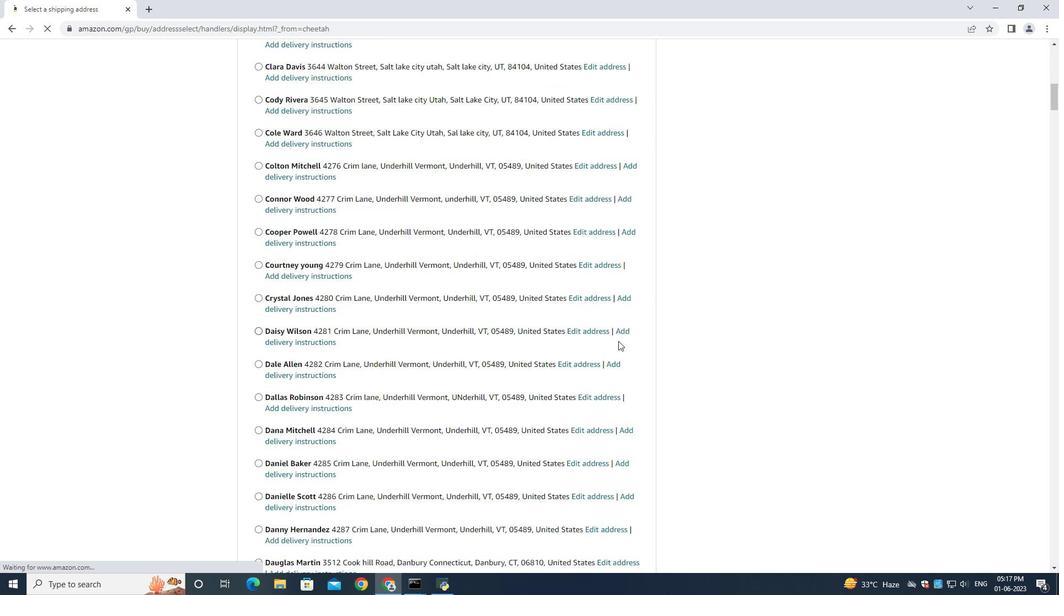 
Action: Mouse moved to (556, 369)
Screenshot: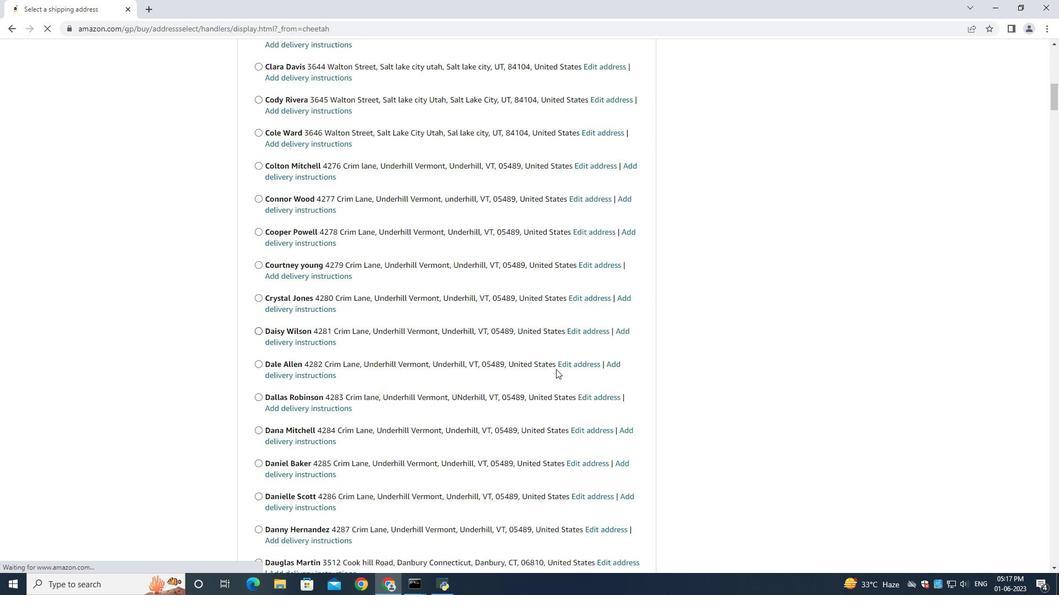 
Action: Mouse scrolled (556, 368) with delta (0, 0)
Screenshot: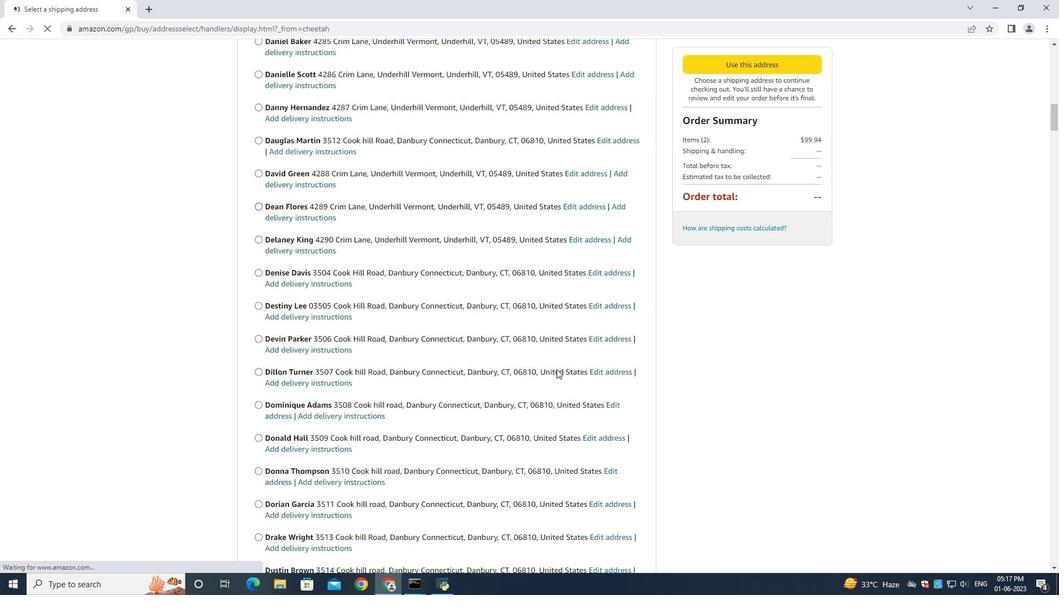 
Action: Mouse scrolled (556, 368) with delta (0, 0)
Screenshot: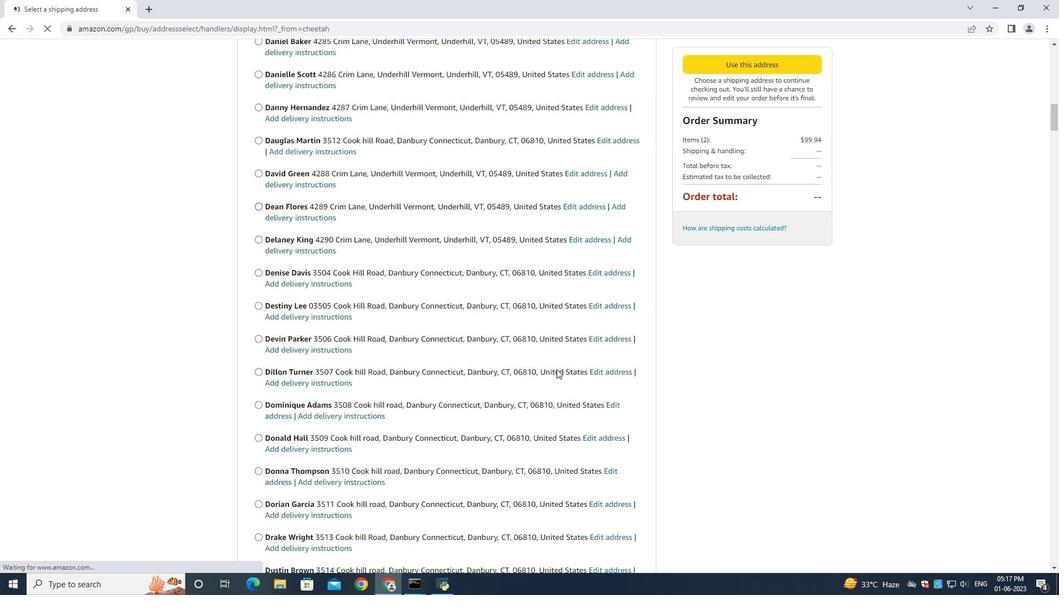 
Action: Mouse scrolled (556, 368) with delta (0, 0)
Screenshot: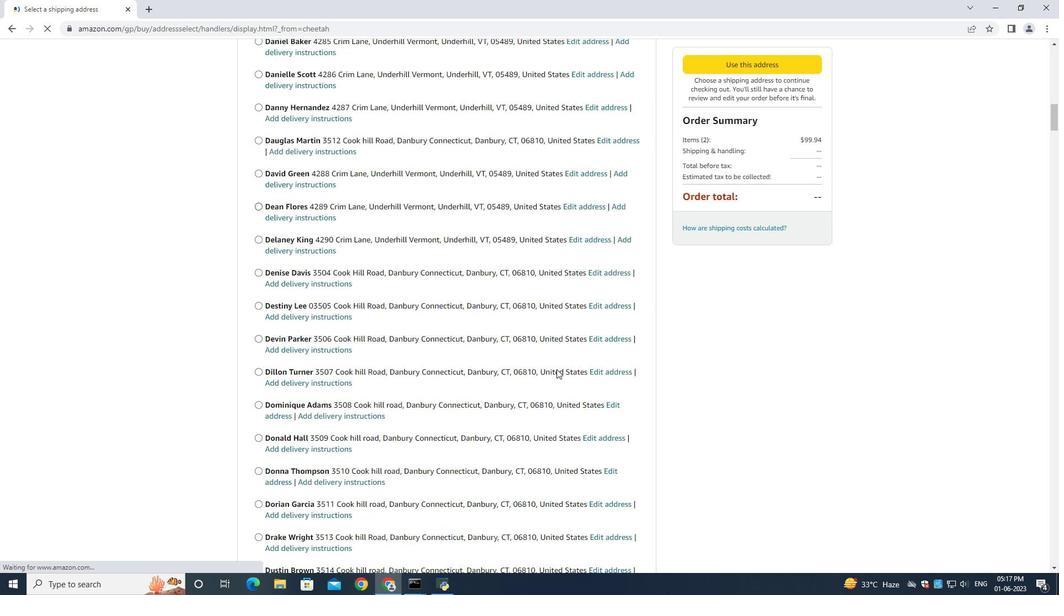 
Action: Mouse scrolled (556, 368) with delta (0, -1)
Screenshot: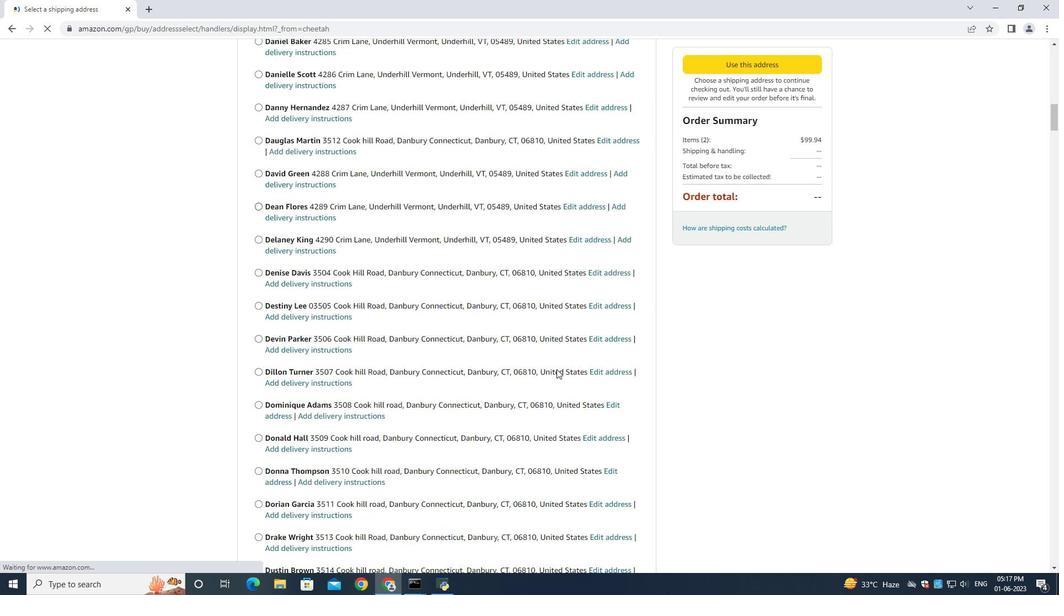 
Action: Mouse scrolled (556, 368) with delta (0, 0)
Screenshot: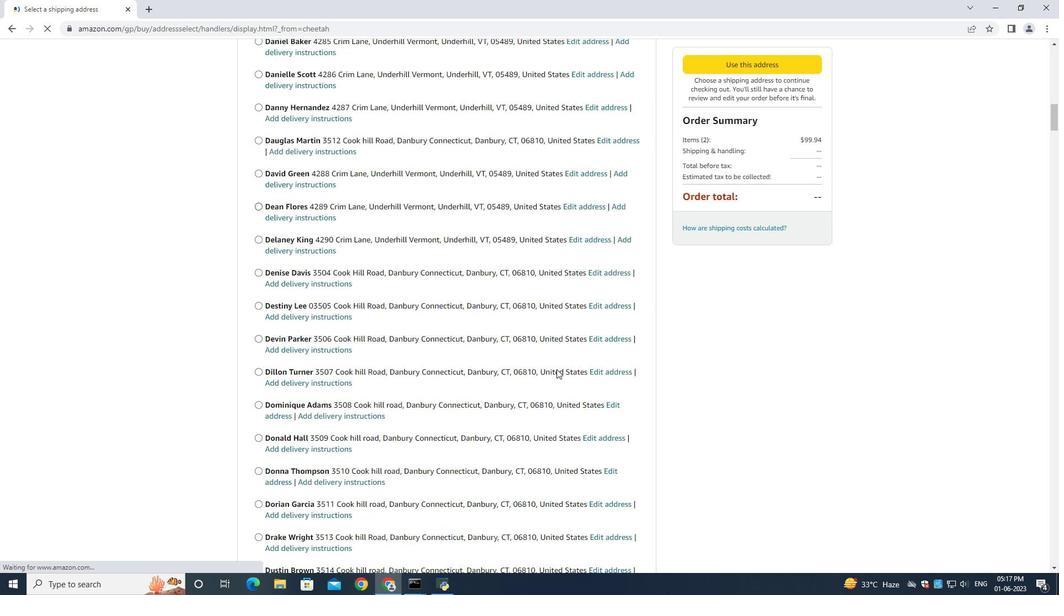 
Action: Mouse scrolled (556, 368) with delta (0, 0)
Screenshot: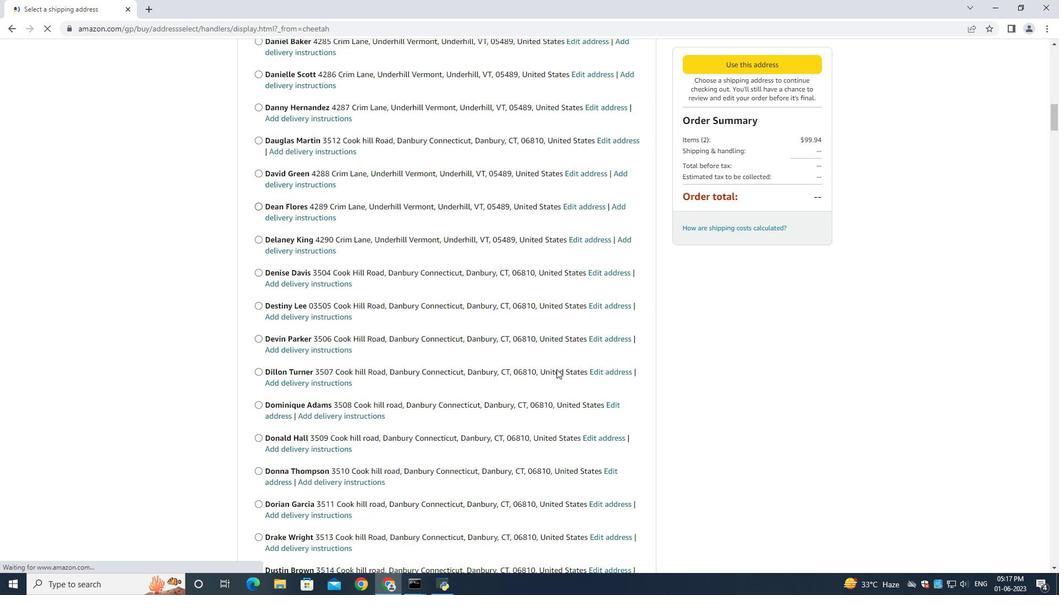 
Action: Mouse scrolled (556, 368) with delta (0, 0)
Screenshot: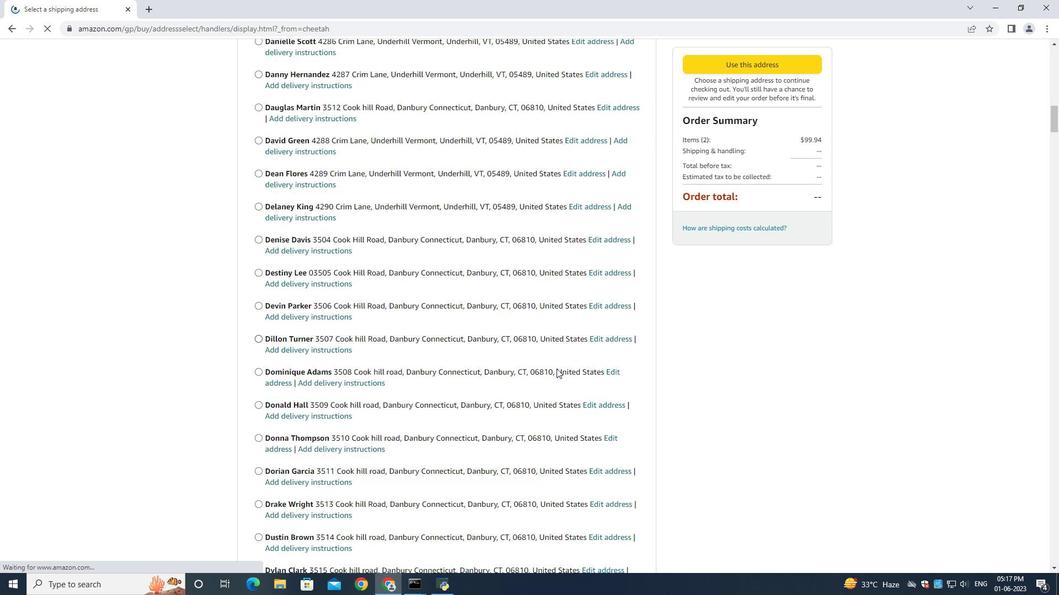 
Action: Mouse scrolled (556, 368) with delta (0, 0)
Screenshot: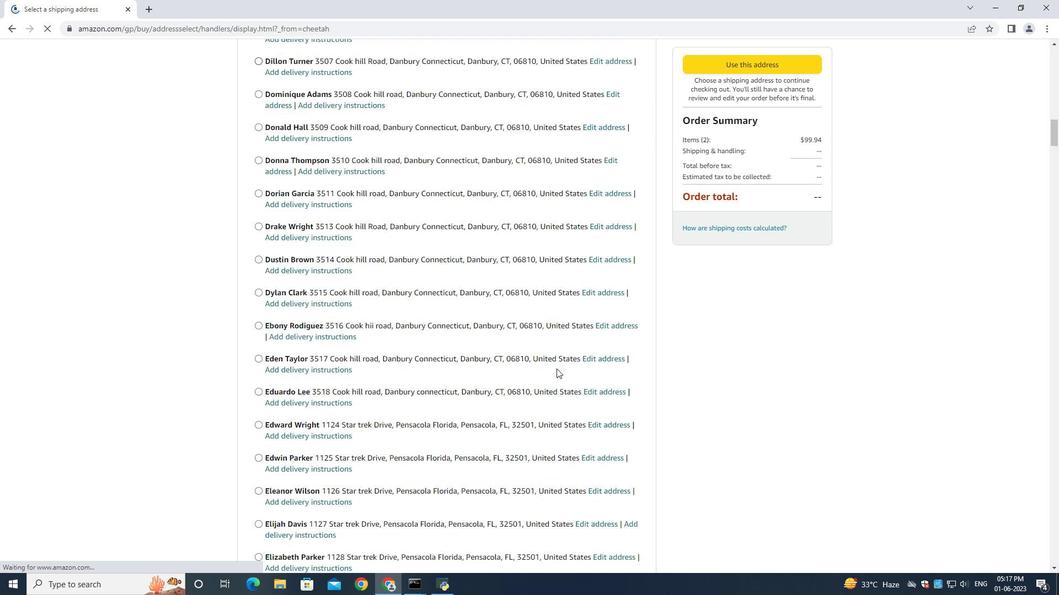 
Action: Mouse scrolled (556, 368) with delta (0, 0)
Screenshot: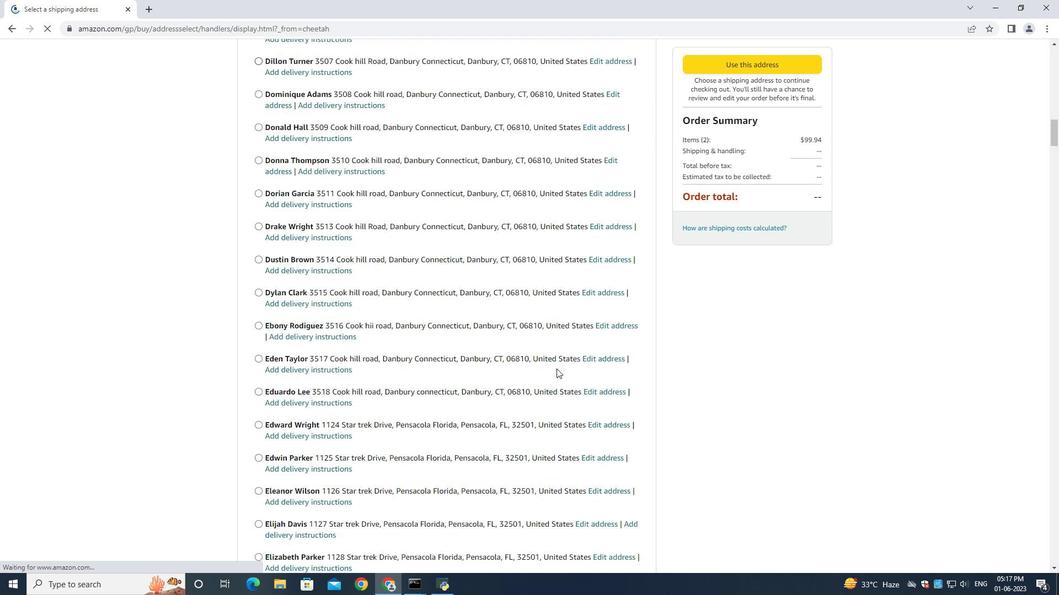 
Action: Mouse scrolled (556, 368) with delta (0, 0)
Screenshot: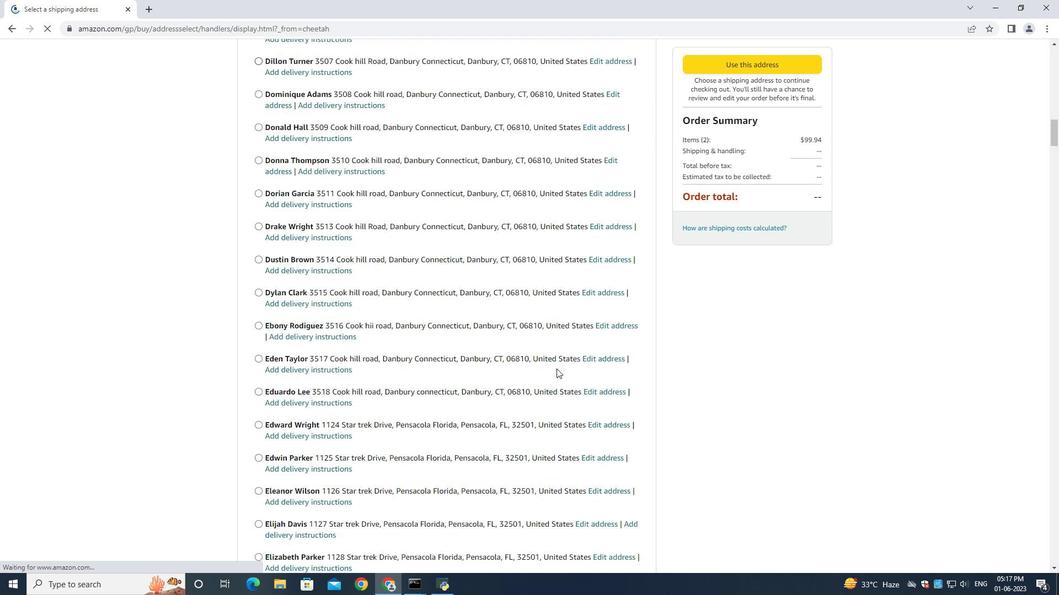 
Action: Mouse scrolled (556, 368) with delta (0, 0)
Screenshot: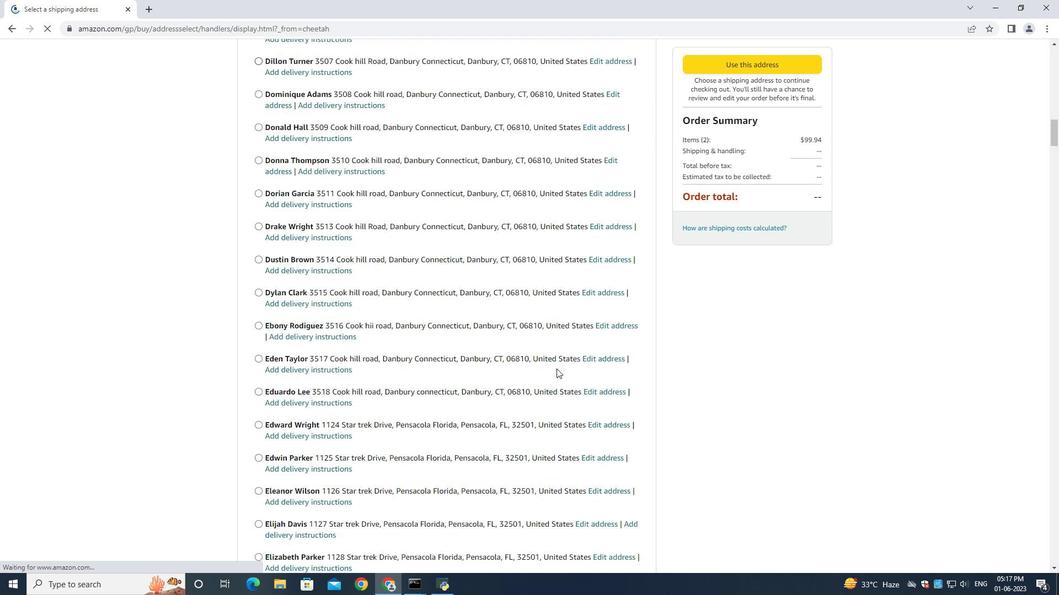 
Action: Mouse scrolled (556, 368) with delta (0, 0)
Screenshot: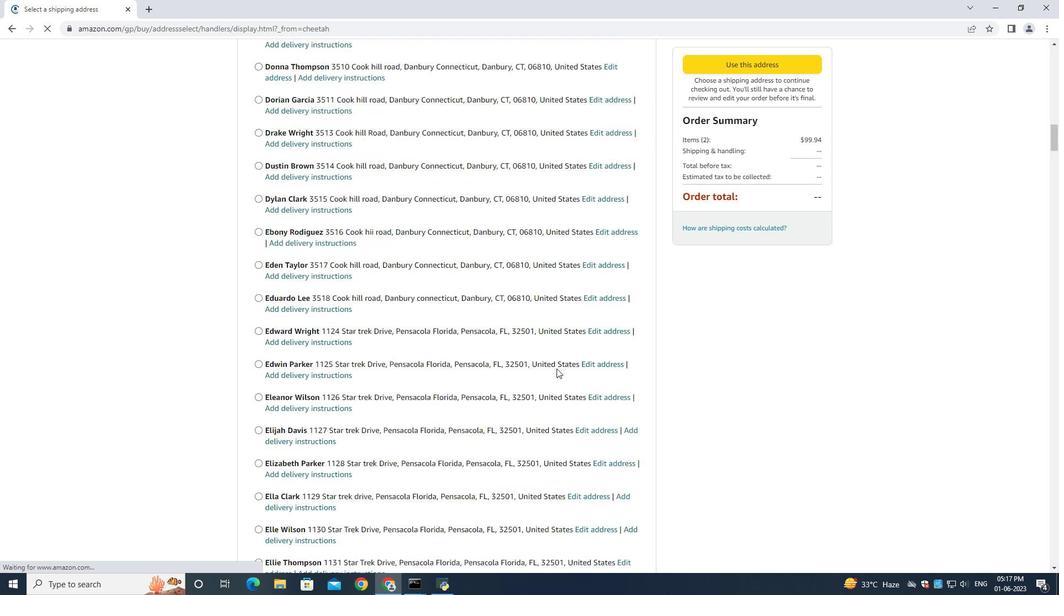 
Action: Mouse scrolled (556, 368) with delta (0, 0)
Screenshot: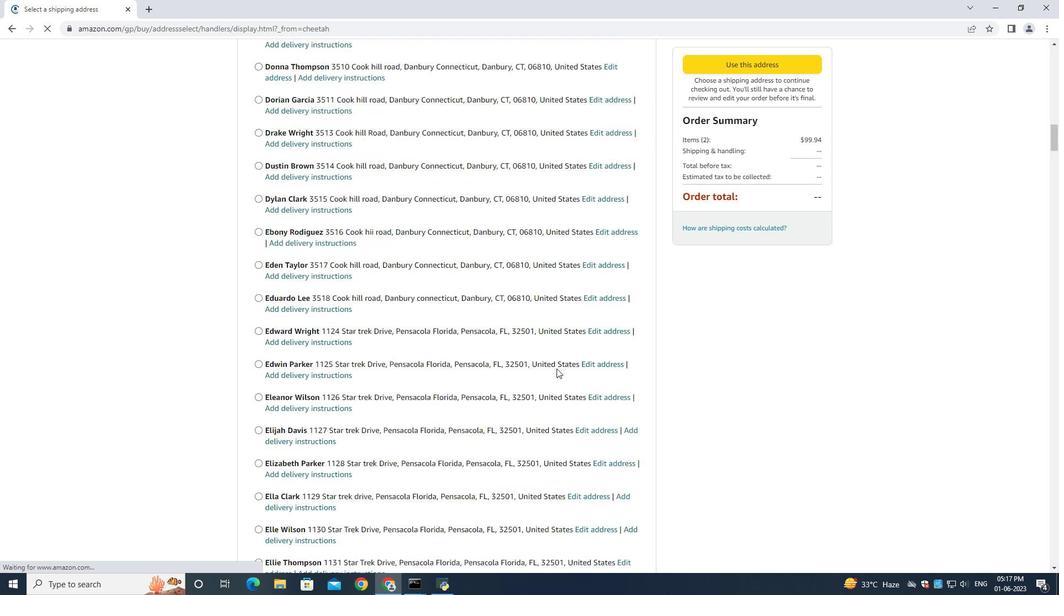 
Action: Mouse scrolled (556, 368) with delta (0, 0)
Screenshot: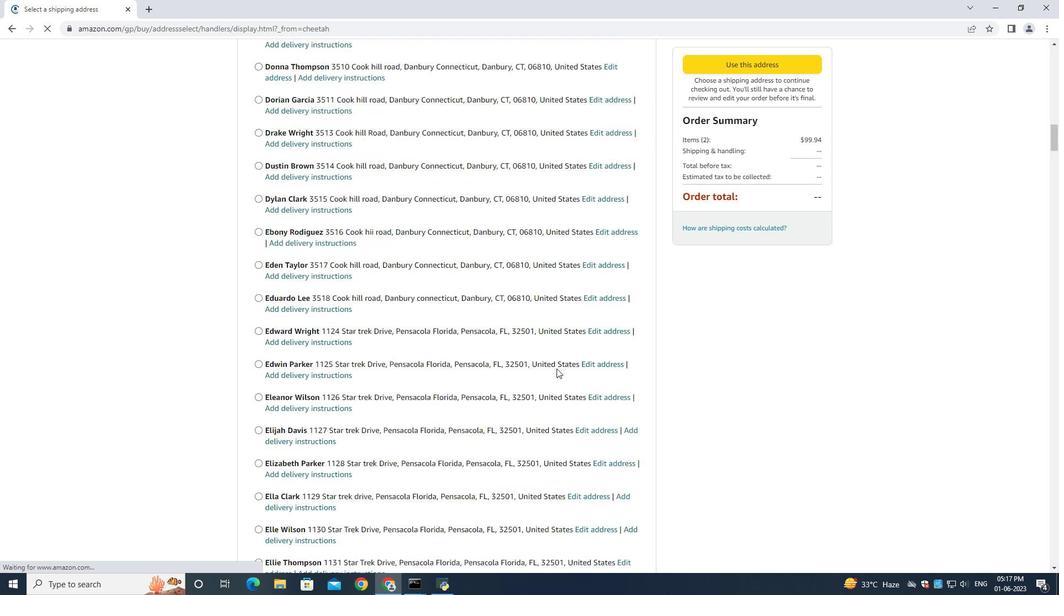 
Action: Mouse moved to (557, 368)
Screenshot: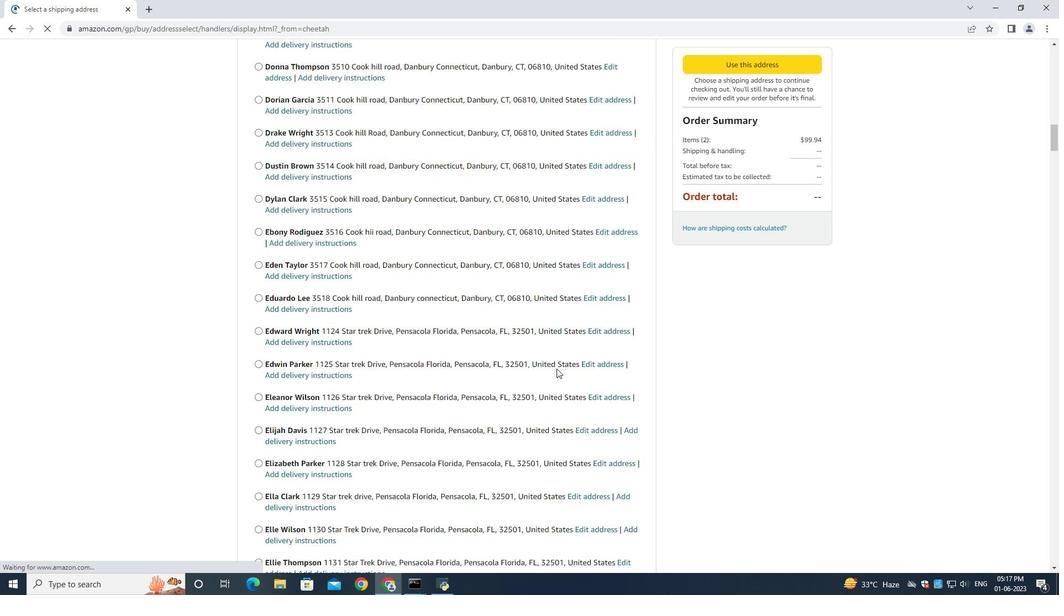 
Action: Mouse scrolled (557, 368) with delta (0, 0)
Screenshot: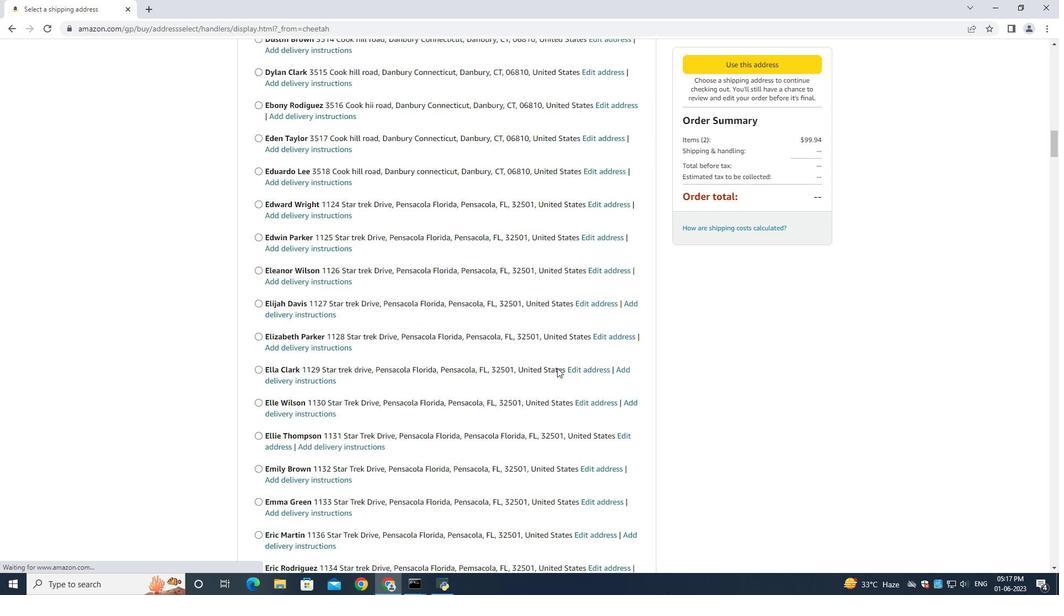 
Action: Mouse scrolled (557, 368) with delta (0, 0)
Screenshot: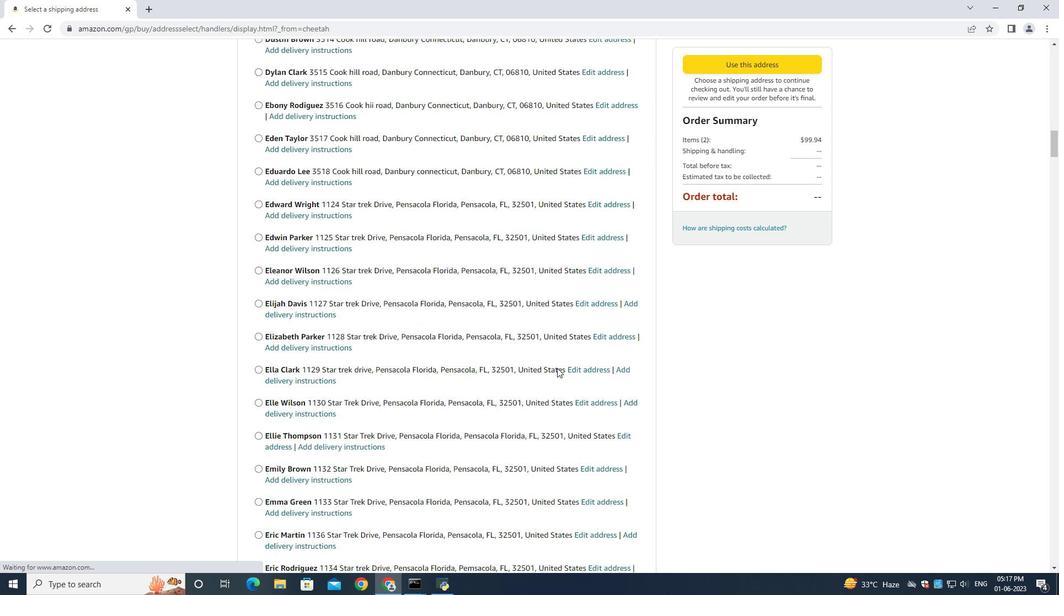
Action: Mouse scrolled (557, 368) with delta (0, 0)
Screenshot: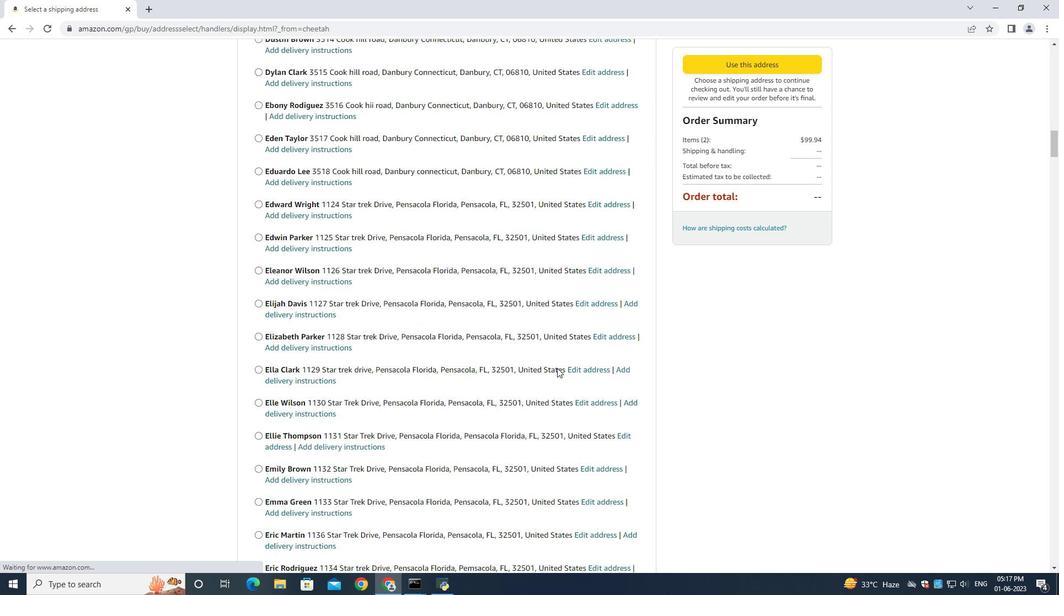 
Action: Mouse scrolled (557, 368) with delta (0, 0)
Screenshot: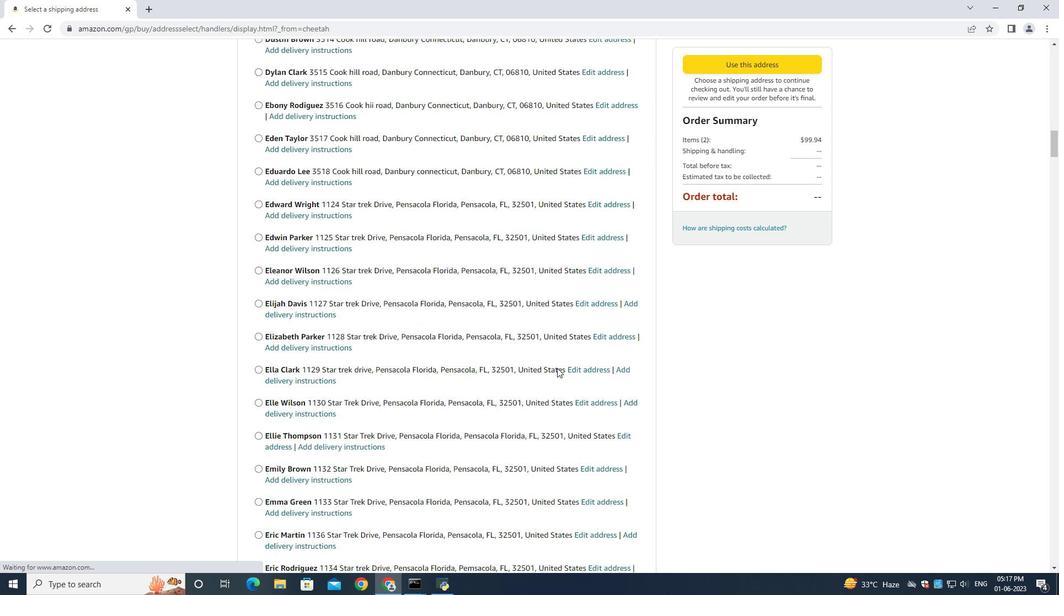 
Action: Mouse scrolled (557, 368) with delta (0, 0)
Screenshot: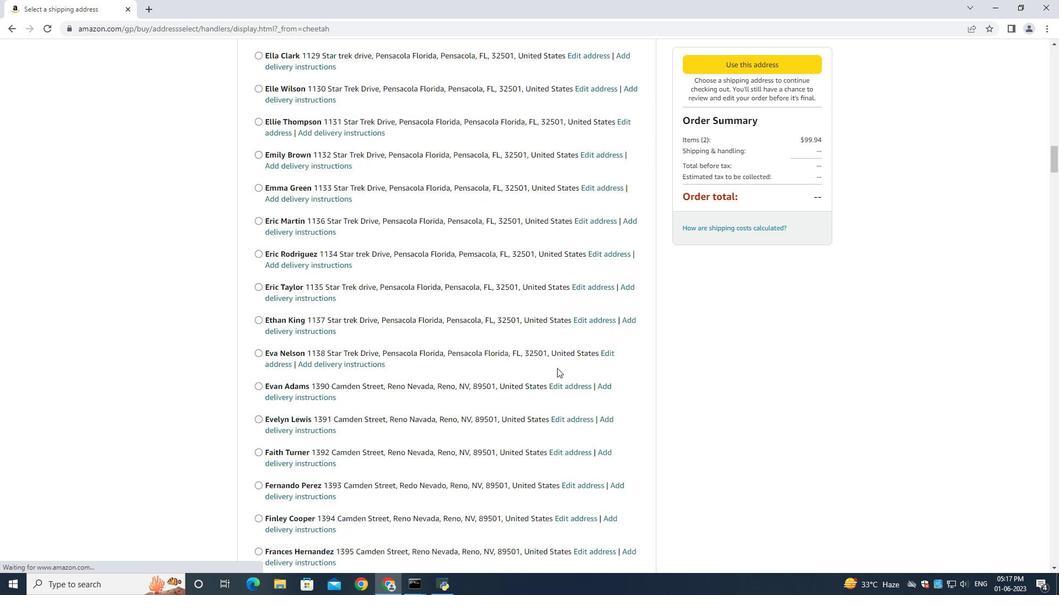 
Action: Mouse scrolled (557, 368) with delta (0, 0)
Screenshot: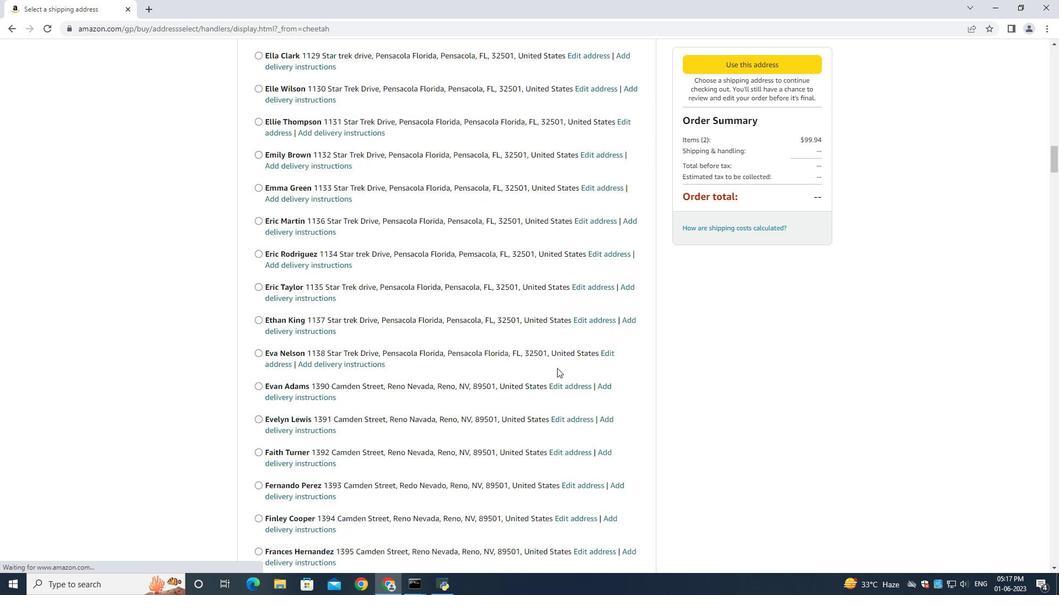 
Action: Mouse moved to (560, 367)
Screenshot: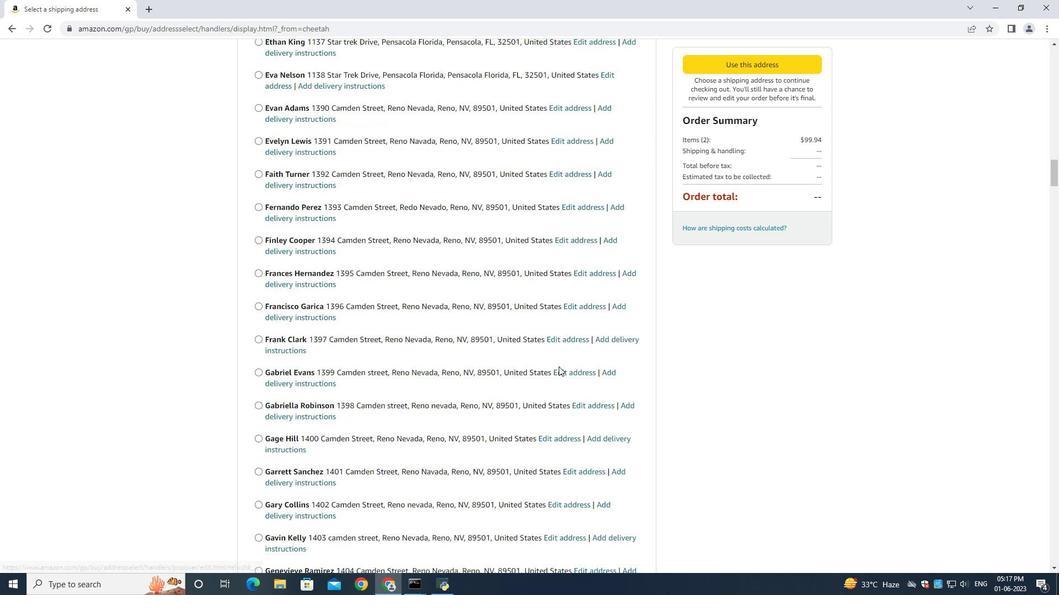 
Action: Mouse scrolled (560, 366) with delta (0, 0)
Screenshot: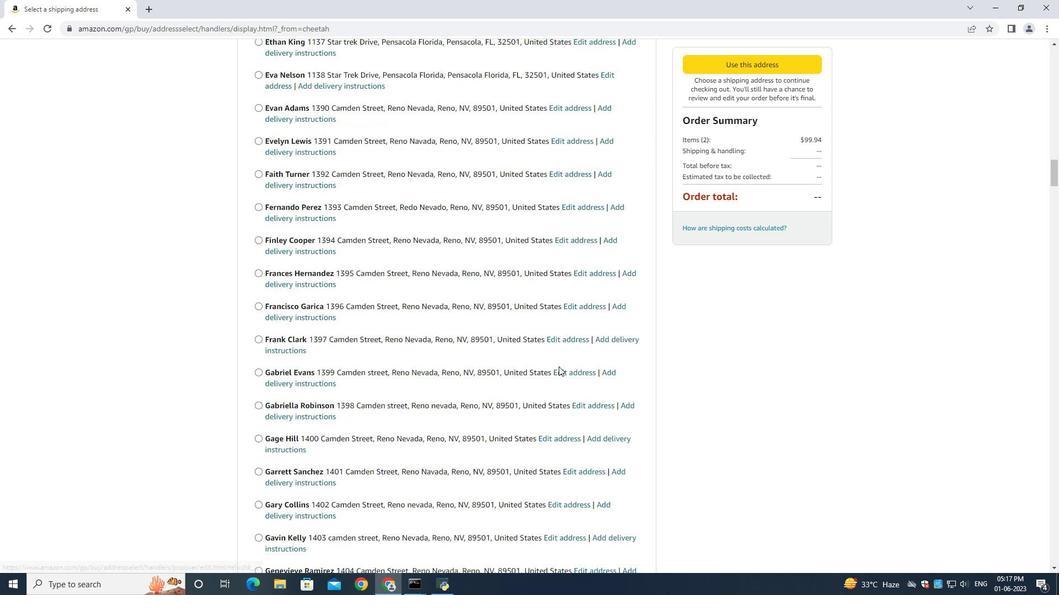 
Action: Mouse moved to (561, 368)
Screenshot: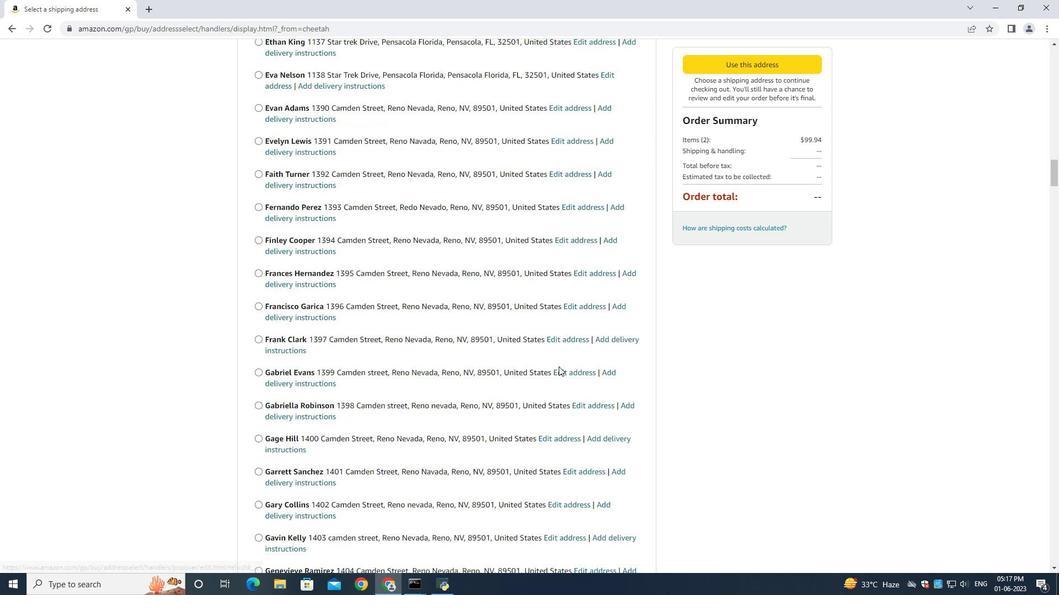 
Action: Mouse scrolled (560, 366) with delta (0, 0)
Screenshot: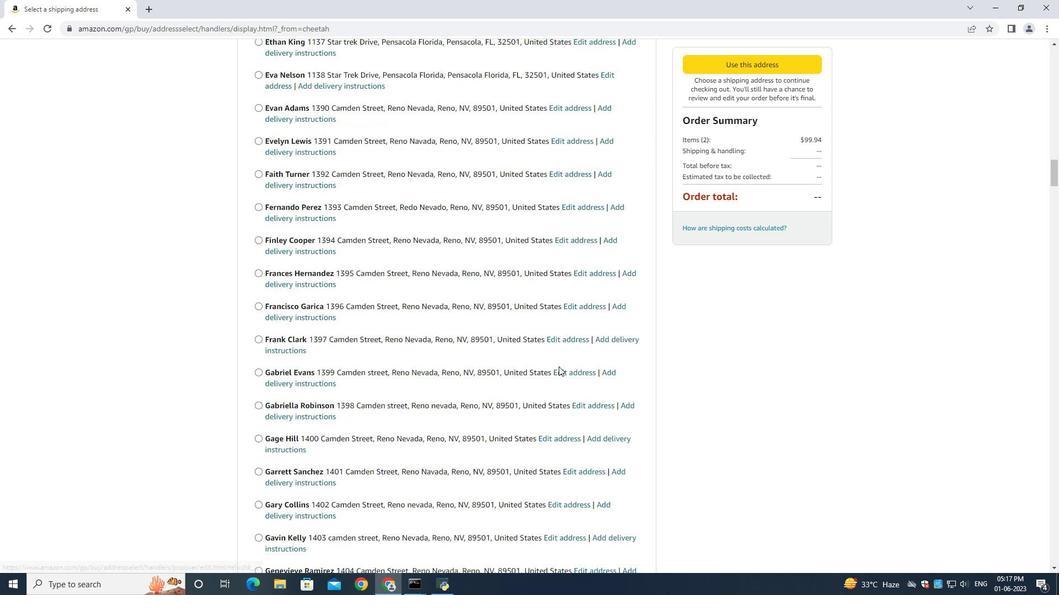 
Action: Mouse scrolled (561, 367) with delta (0, 0)
Screenshot: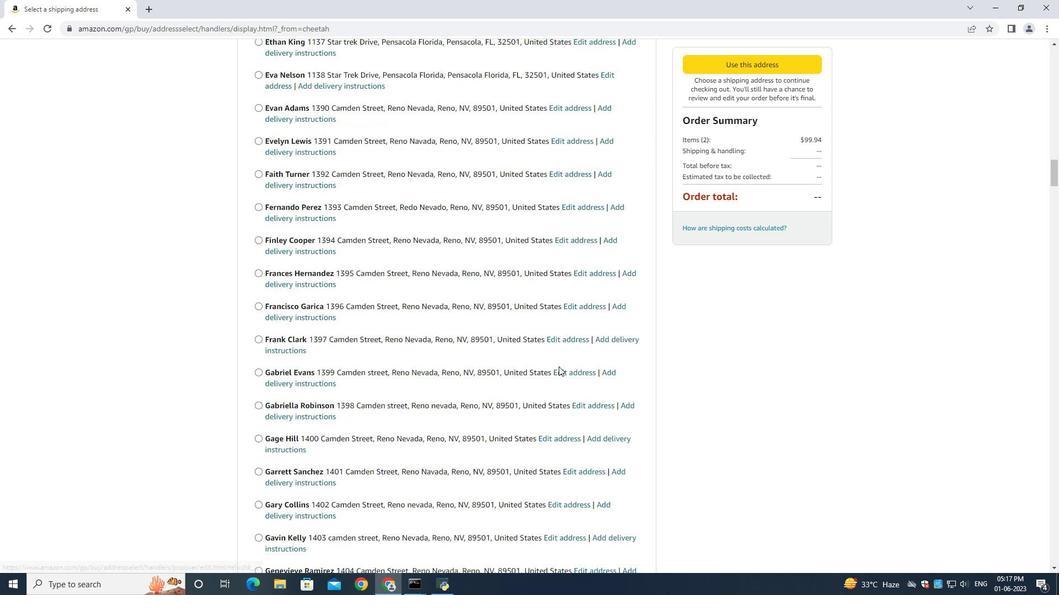 
Action: Mouse scrolled (561, 367) with delta (0, 0)
Screenshot: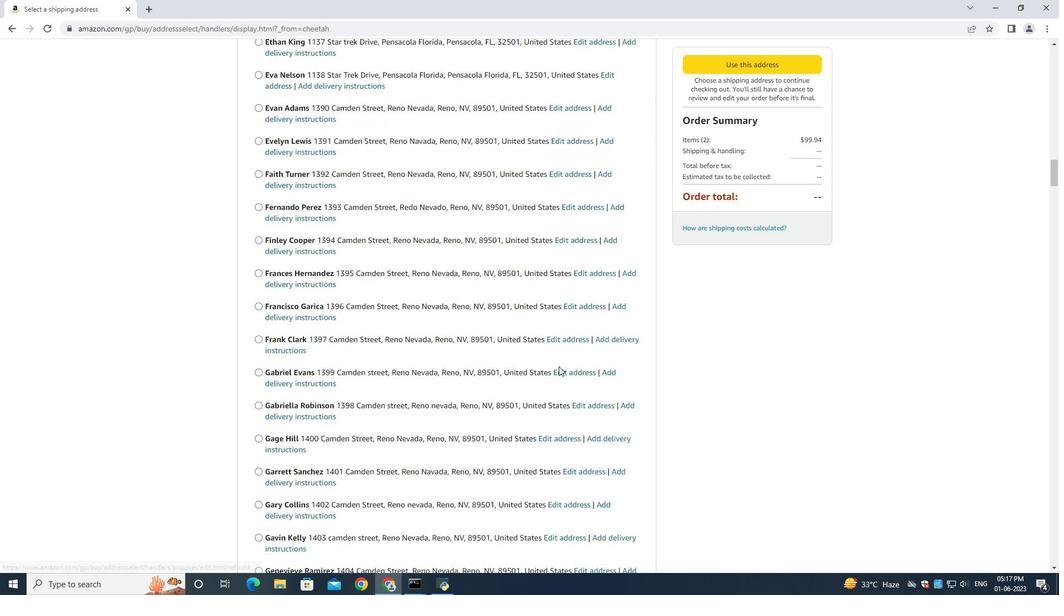 
Action: Mouse scrolled (561, 367) with delta (0, 0)
Screenshot: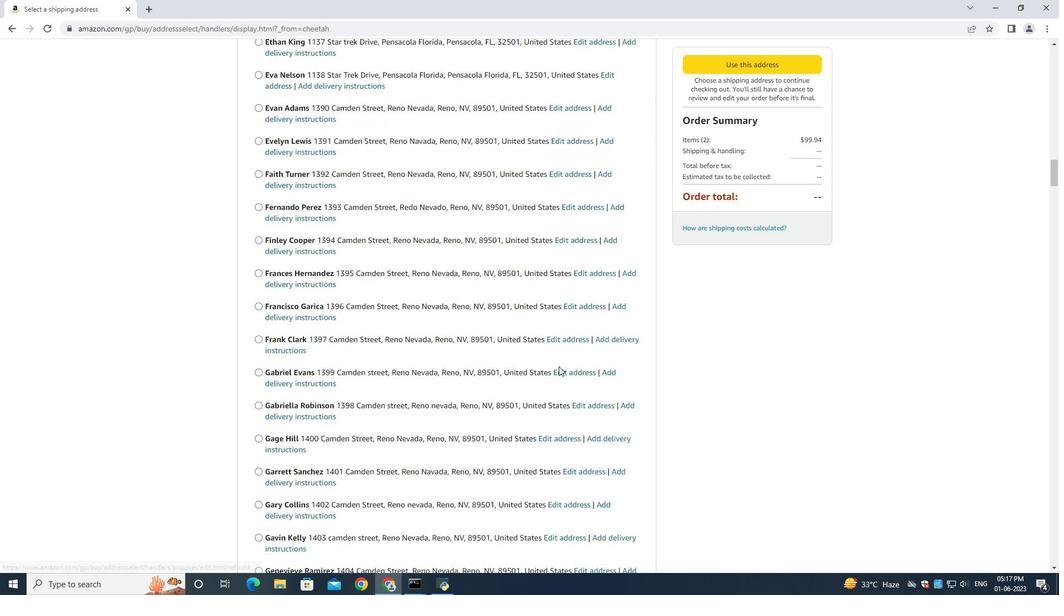 
Action: Mouse scrolled (561, 367) with delta (0, 0)
Screenshot: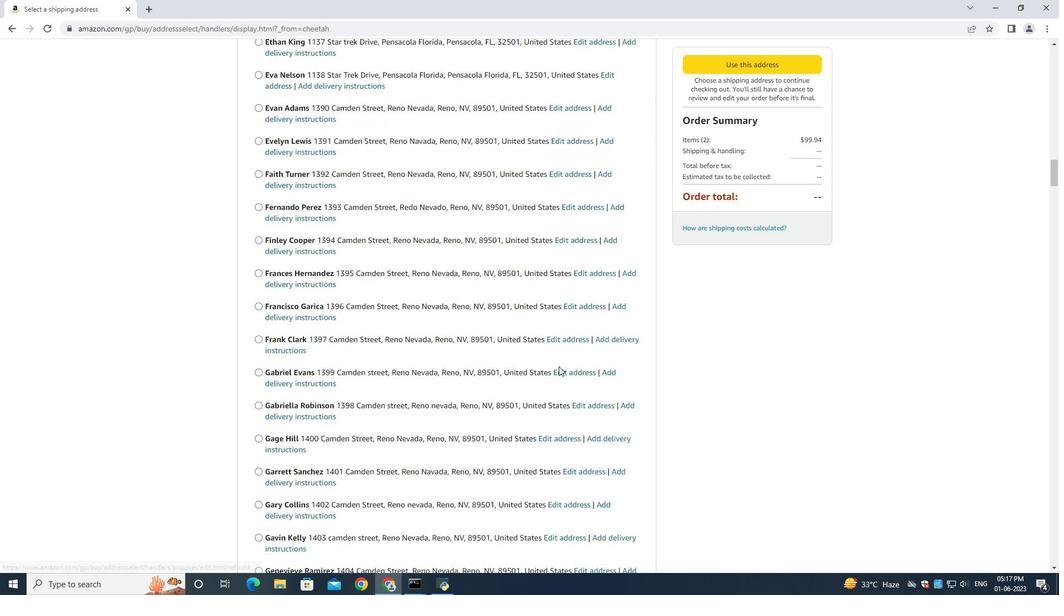 
Action: Mouse scrolled (561, 367) with delta (0, 0)
Screenshot: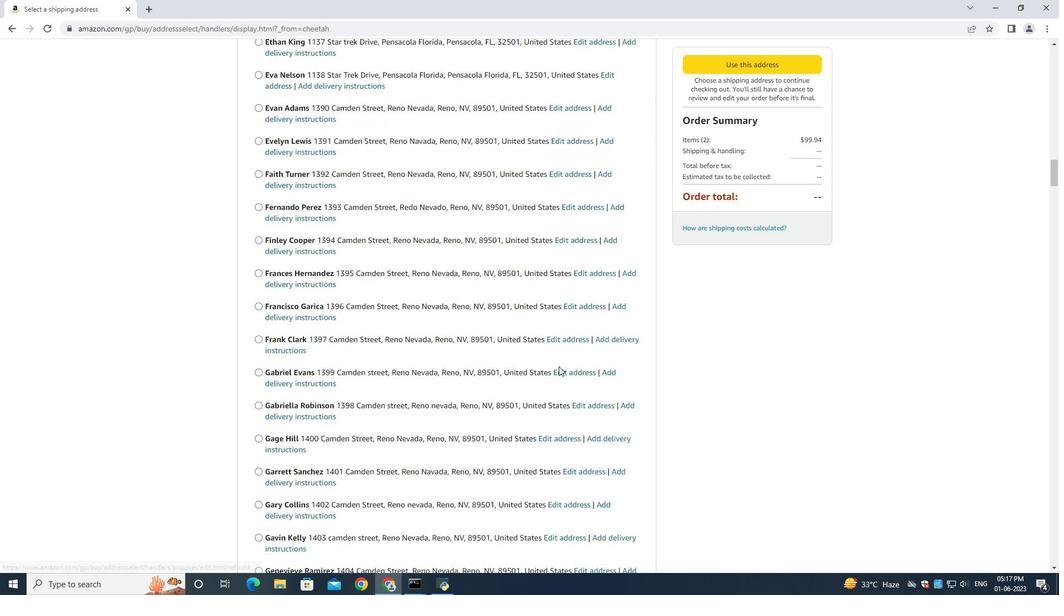 
Action: Mouse scrolled (561, 367) with delta (0, 0)
Screenshot: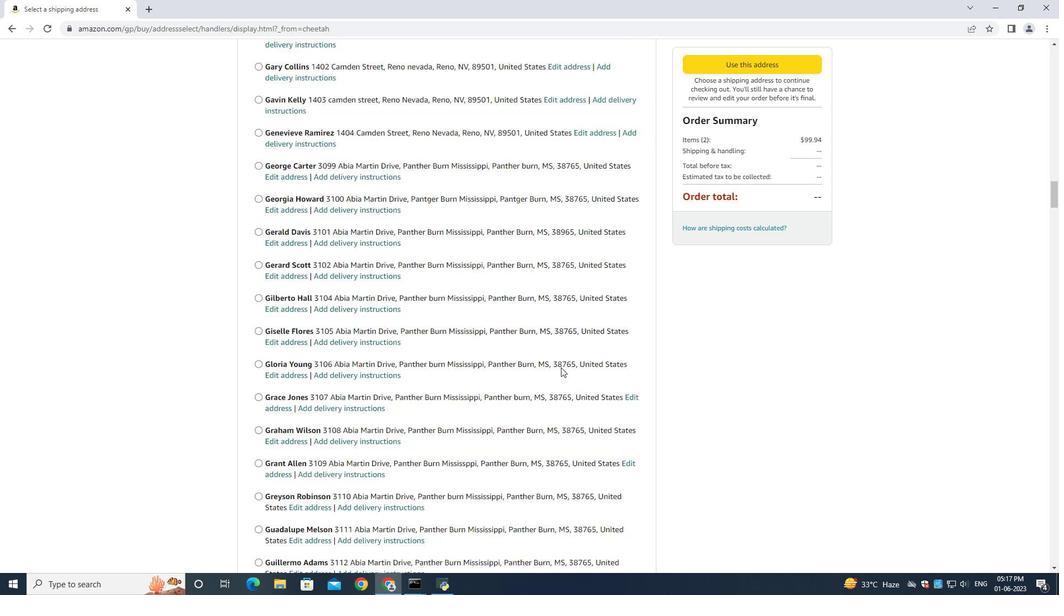 
Action: Mouse moved to (562, 368)
Screenshot: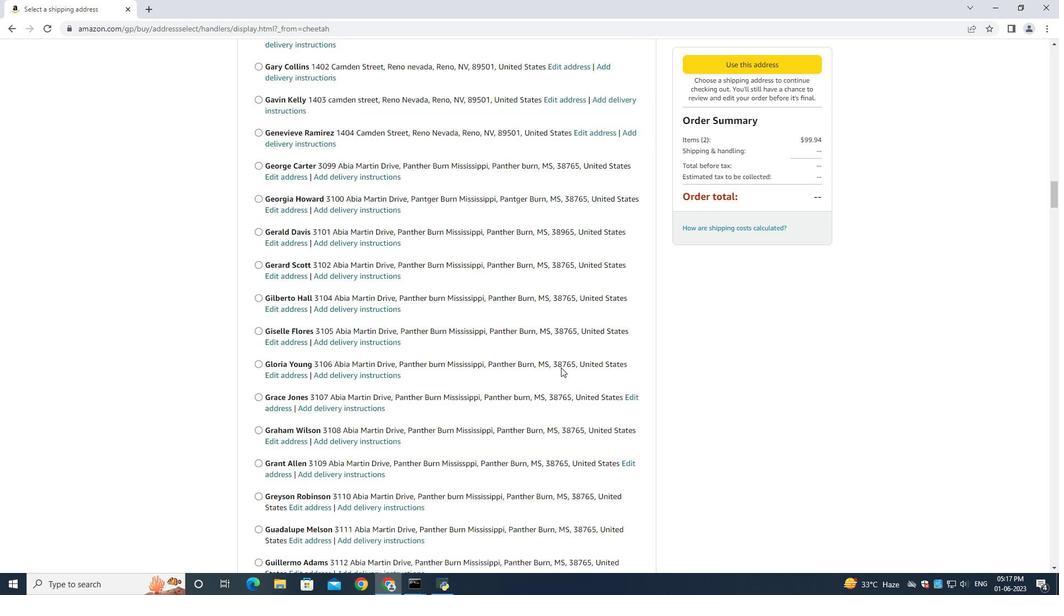 
Action: Mouse scrolled (562, 368) with delta (0, 0)
Screenshot: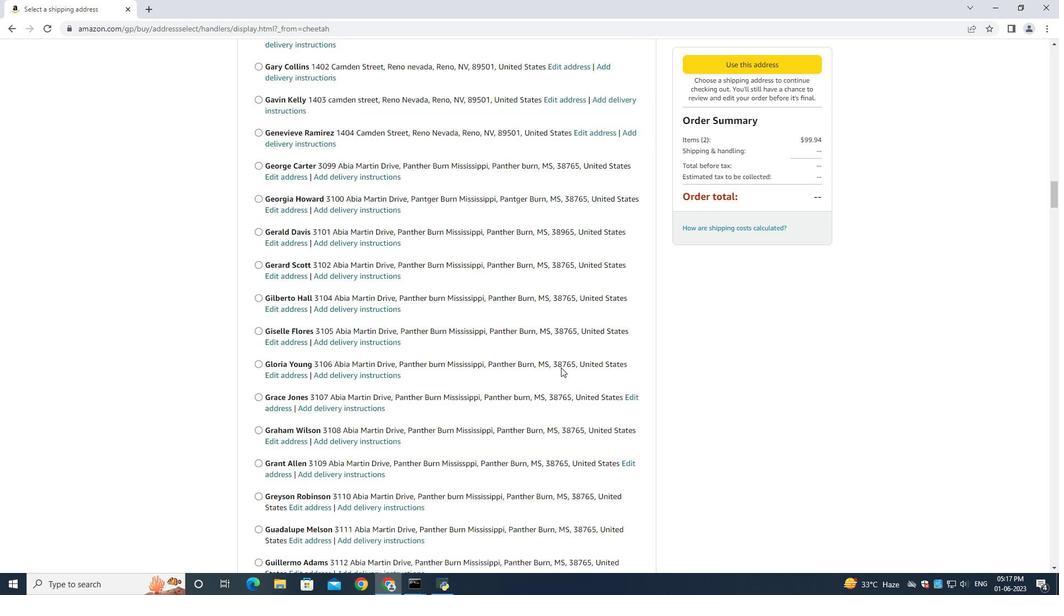 
Action: Mouse moved to (562, 369)
Screenshot: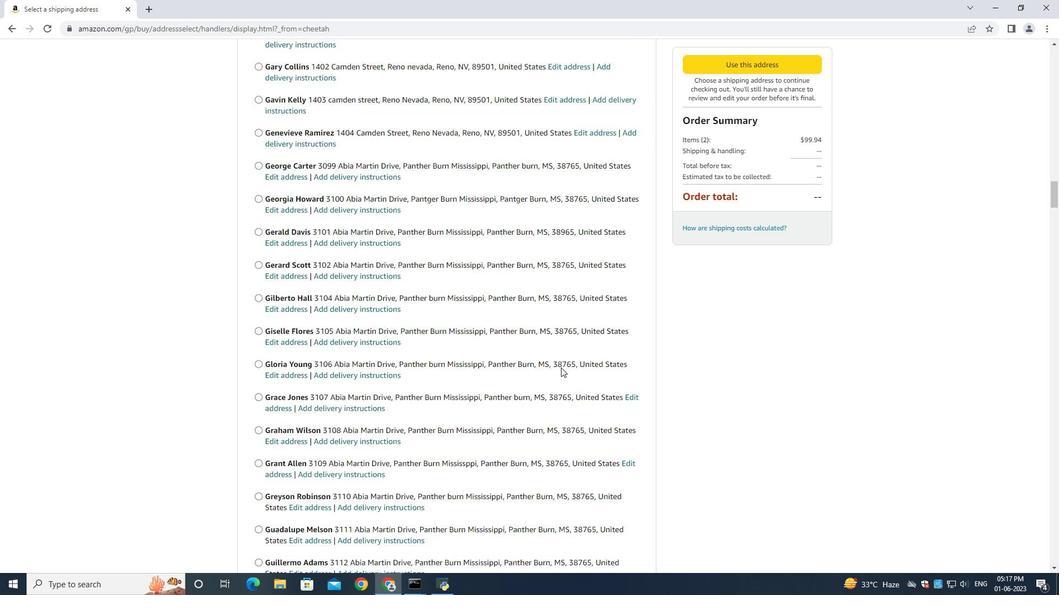 
Action: Mouse scrolled (562, 368) with delta (0, 0)
Screenshot: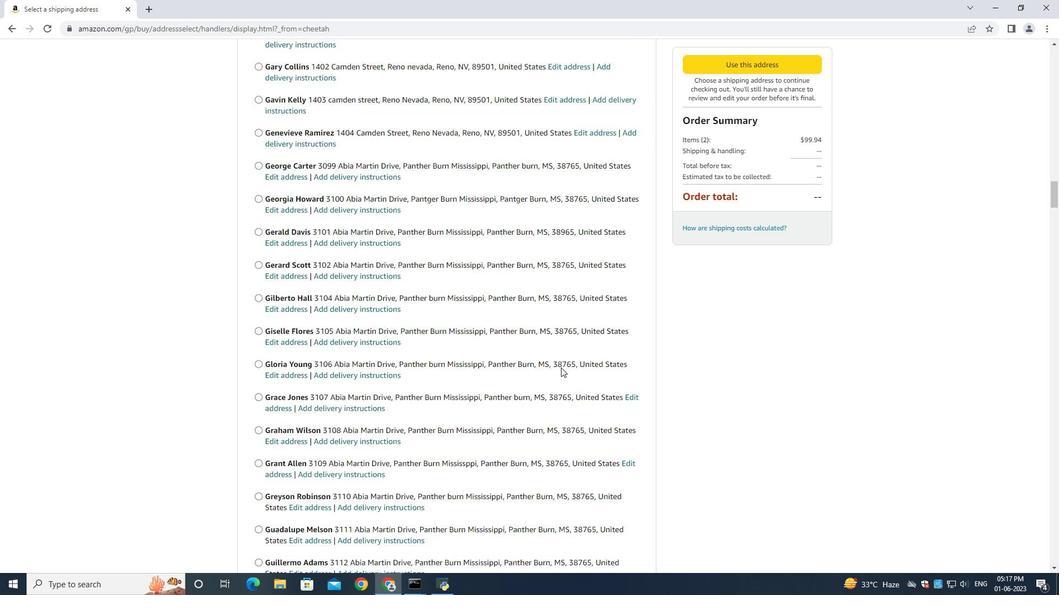 
Action: Mouse scrolled (562, 368) with delta (0, 0)
Screenshot: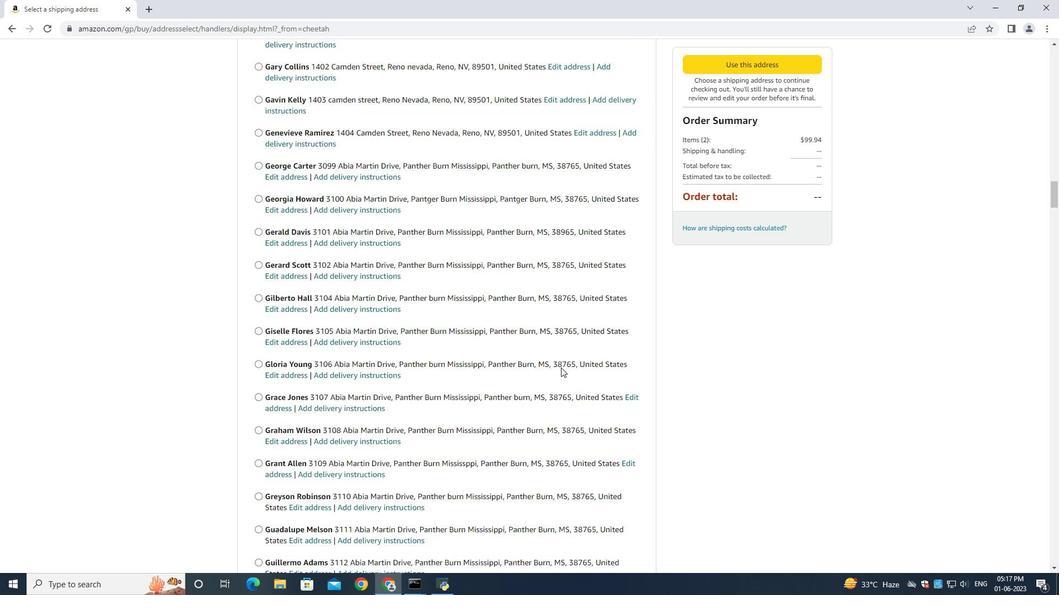
Action: Mouse scrolled (562, 368) with delta (0, 0)
Screenshot: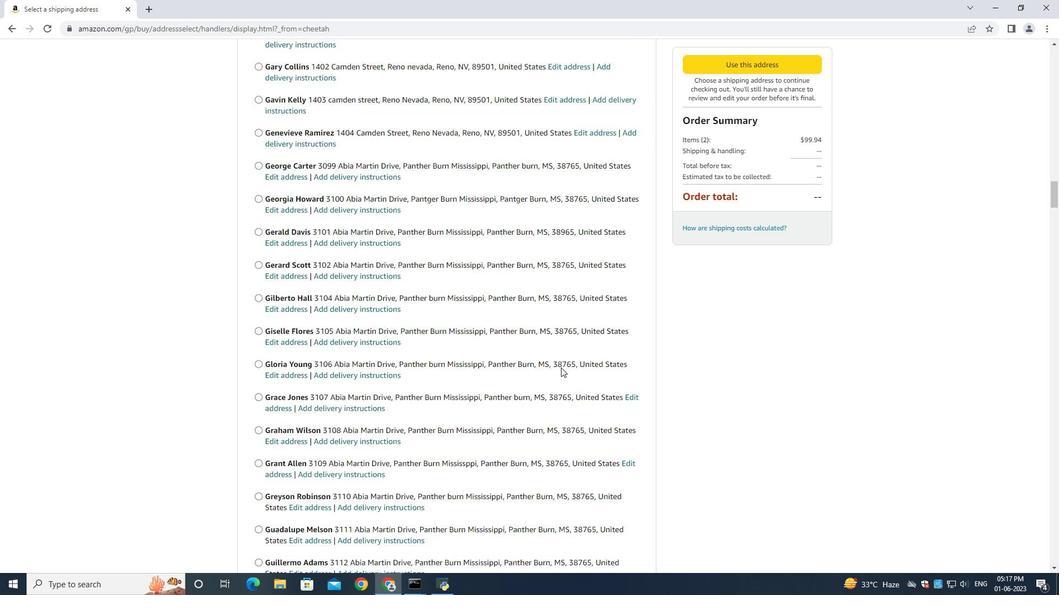 
Action: Mouse scrolled (562, 368) with delta (0, 0)
Screenshot: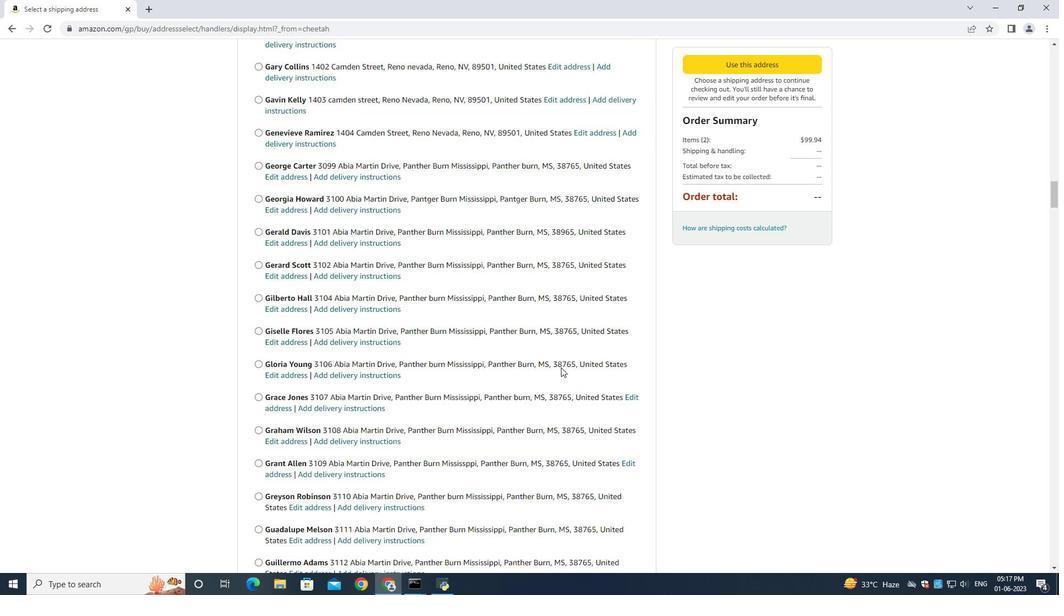 
Action: Mouse scrolled (562, 368) with delta (0, 0)
Screenshot: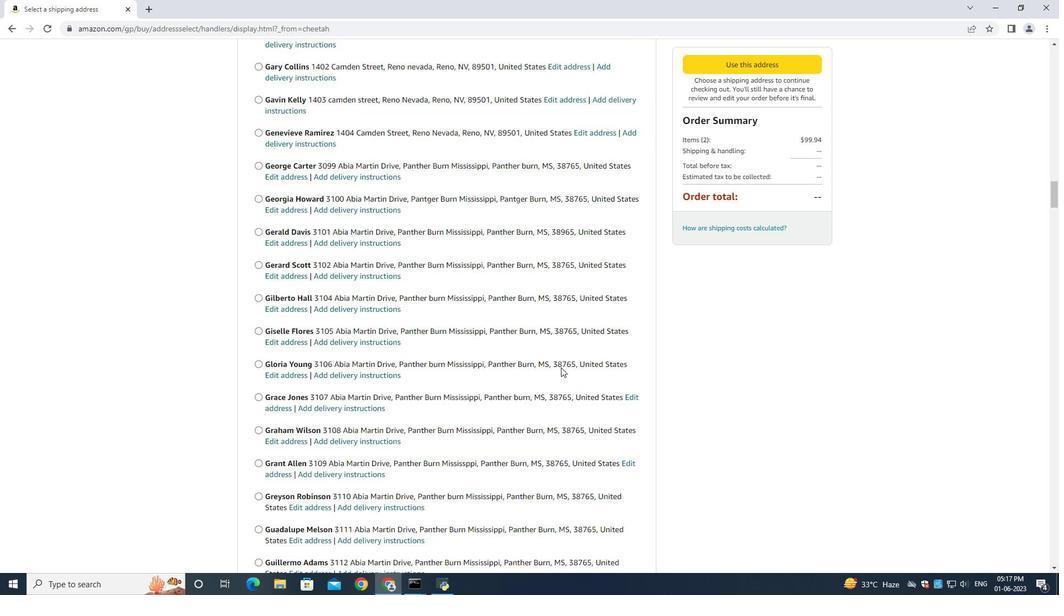 
Action: Mouse scrolled (562, 368) with delta (0, 0)
Screenshot: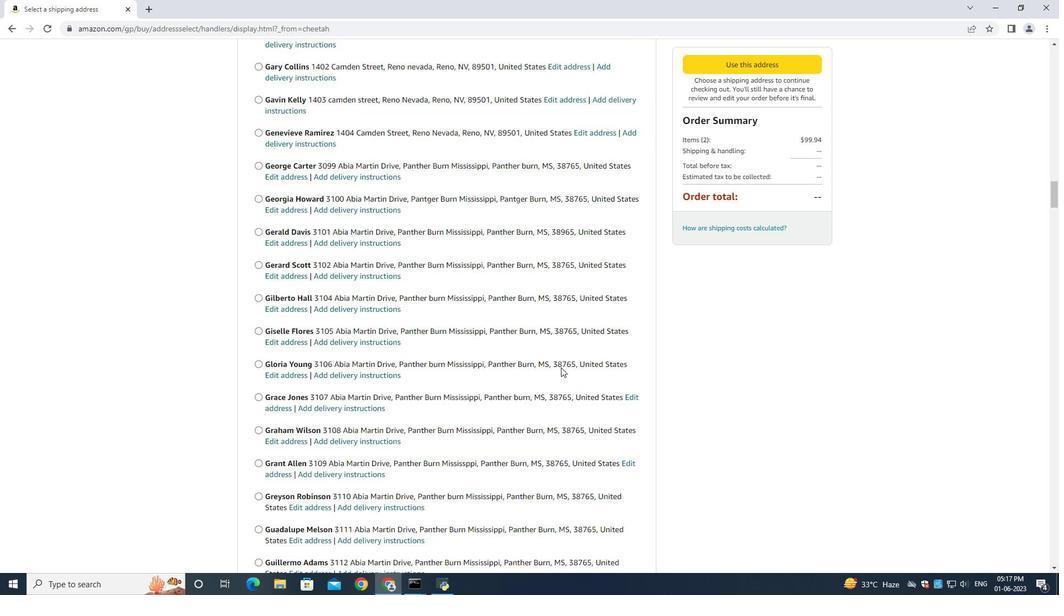 
Action: Mouse scrolled (562, 368) with delta (0, 0)
Screenshot: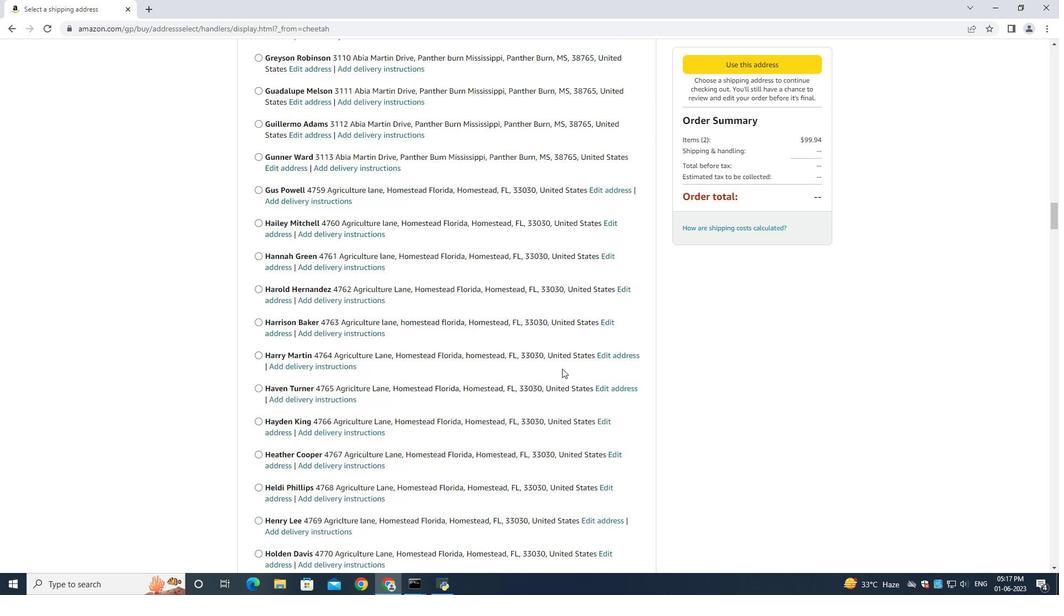 
Action: Mouse scrolled (562, 368) with delta (0, 0)
Screenshot: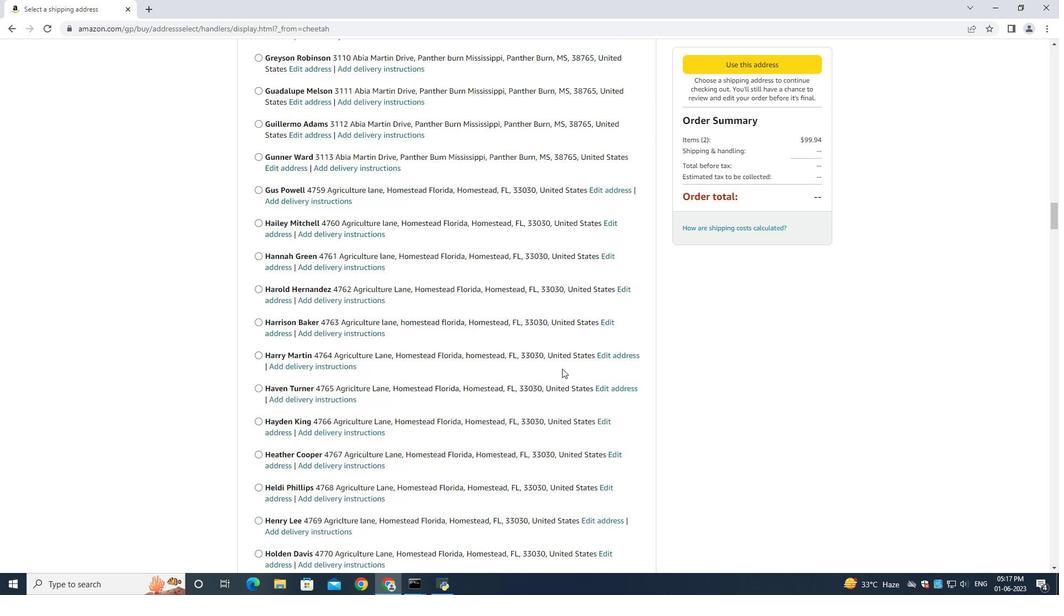 
Action: Mouse scrolled (562, 368) with delta (0, 0)
Screenshot: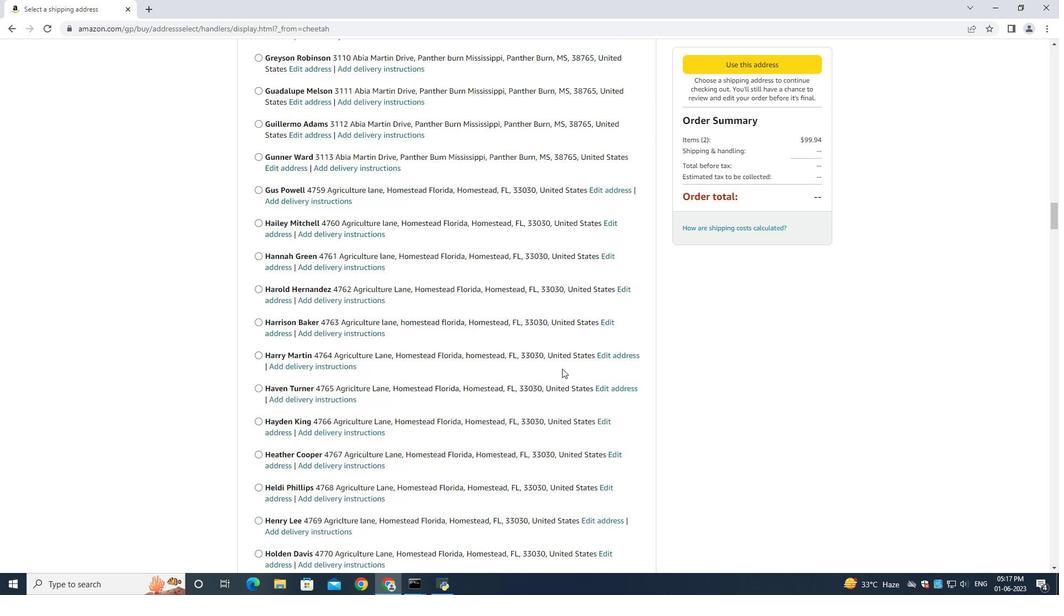 
Action: Mouse scrolled (562, 368) with delta (0, -1)
Screenshot: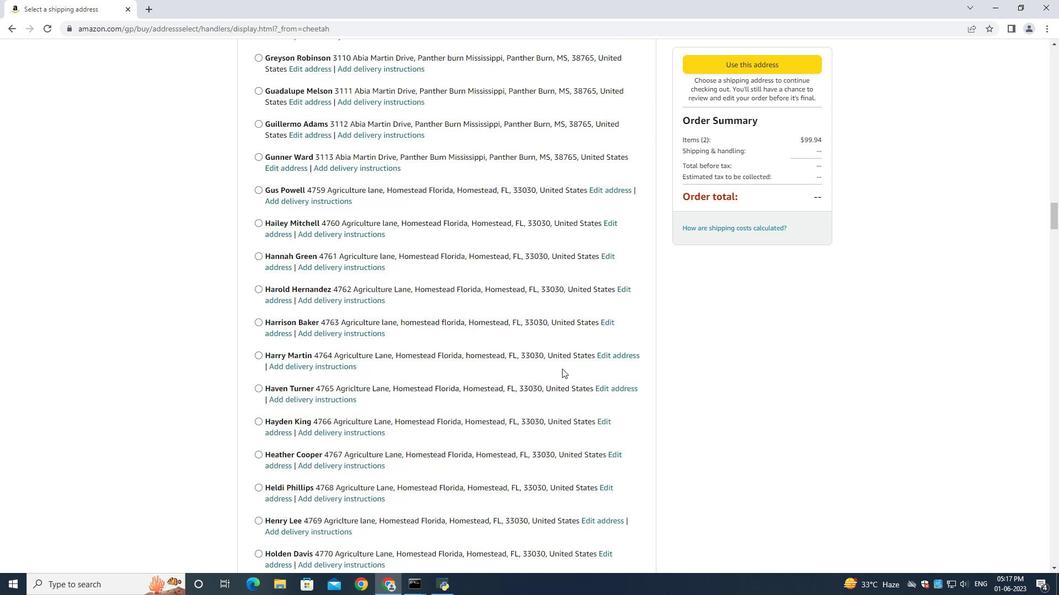 
Action: Mouse moved to (562, 369)
Screenshot: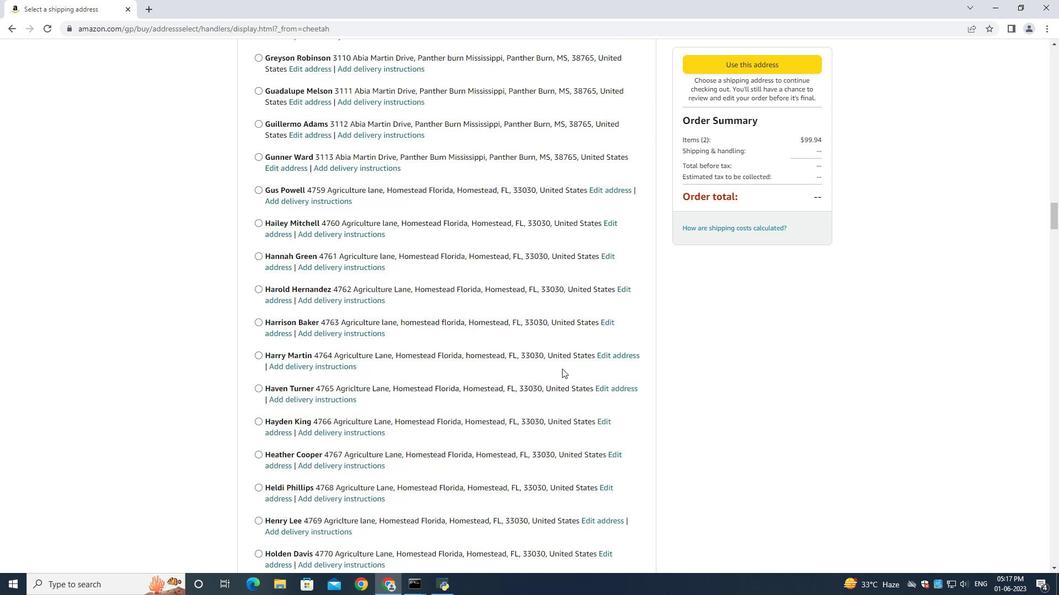 
Action: Mouse scrolled (562, 369) with delta (0, 0)
Screenshot: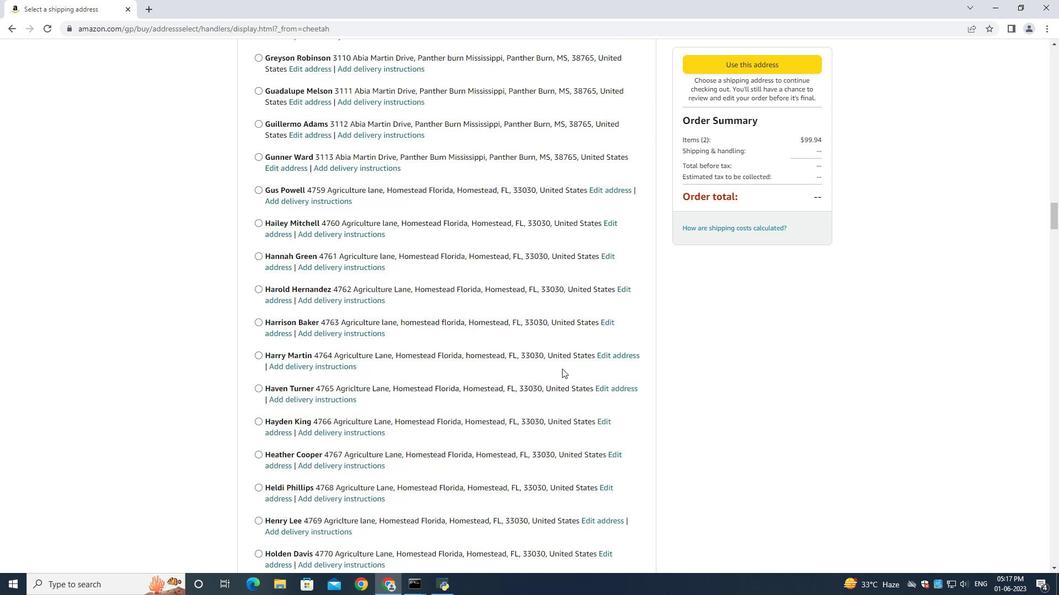 
Action: Mouse scrolled (562, 369) with delta (0, 0)
Screenshot: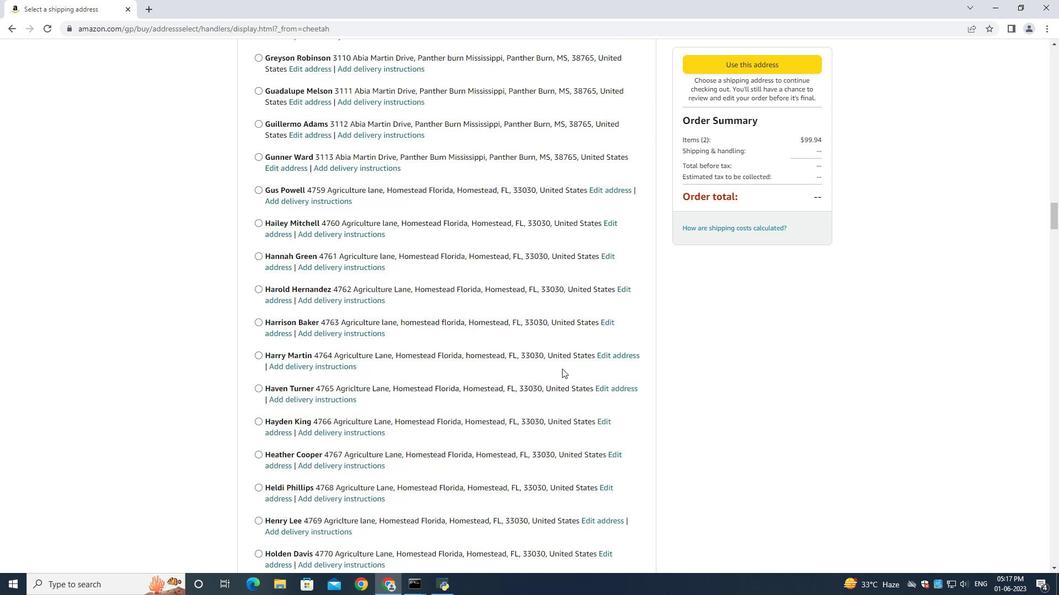 
Action: Mouse moved to (558, 369)
Screenshot: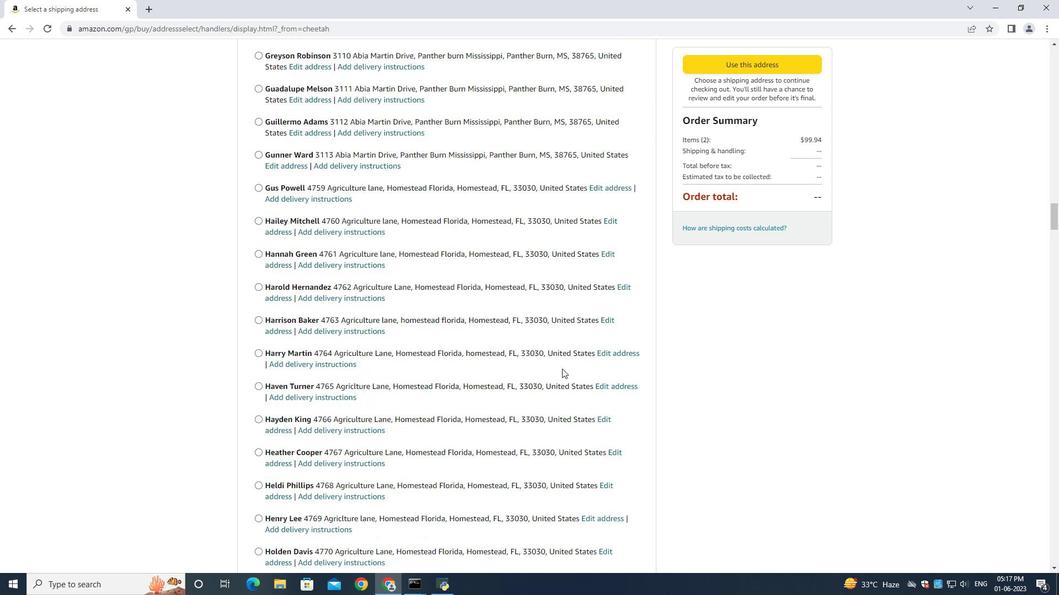 
Action: Mouse scrolled (558, 369) with delta (0, 0)
Screenshot: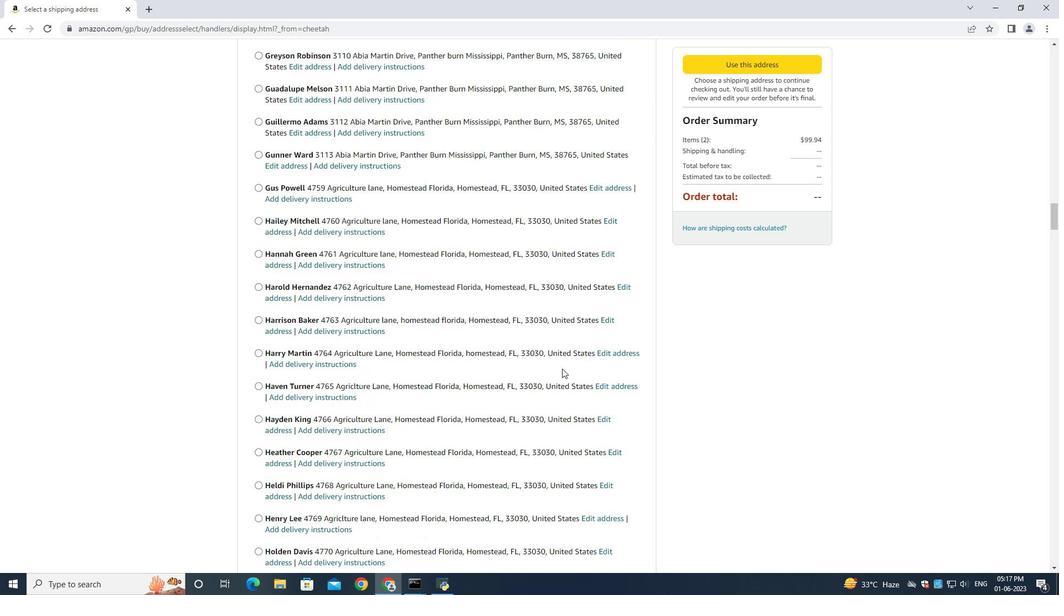
Action: Mouse moved to (498, 388)
Screenshot: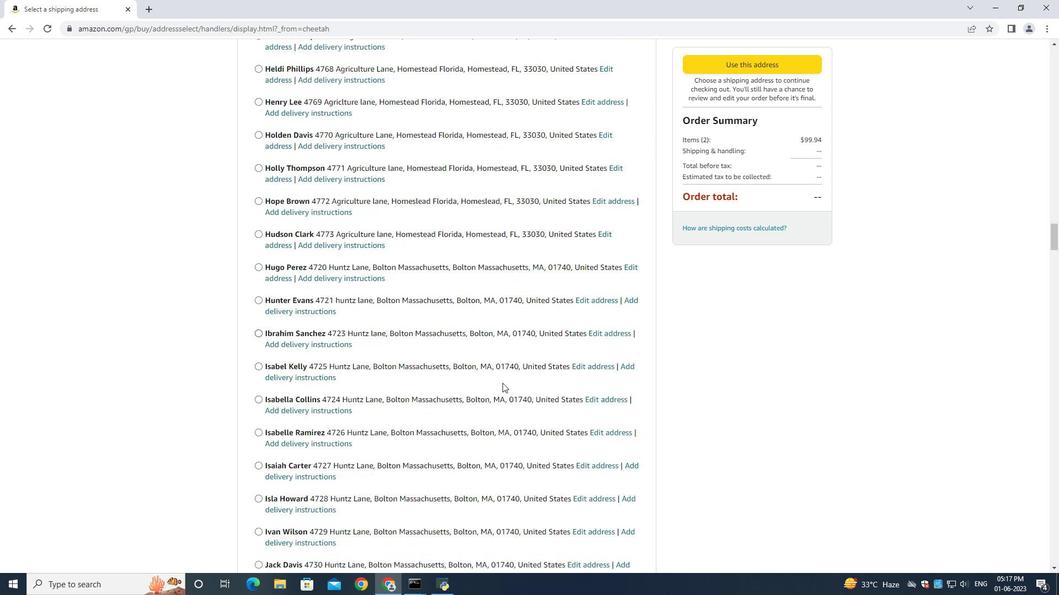 
Action: Mouse scrolled (498, 387) with delta (0, 0)
Screenshot: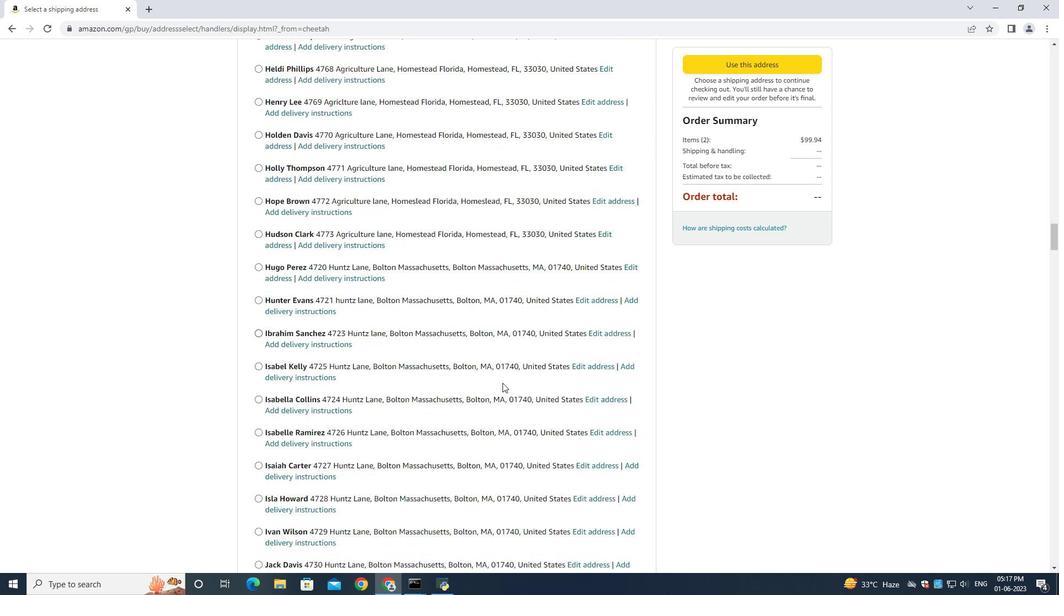 
Action: Mouse moved to (498, 388)
Screenshot: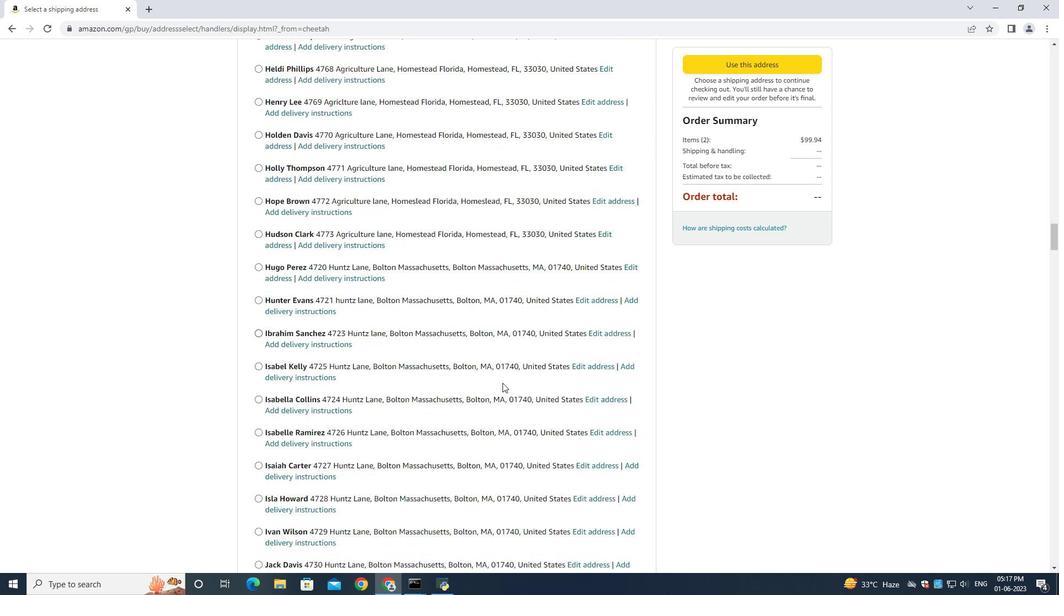 
Action: Mouse scrolled (498, 388) with delta (0, 0)
Screenshot: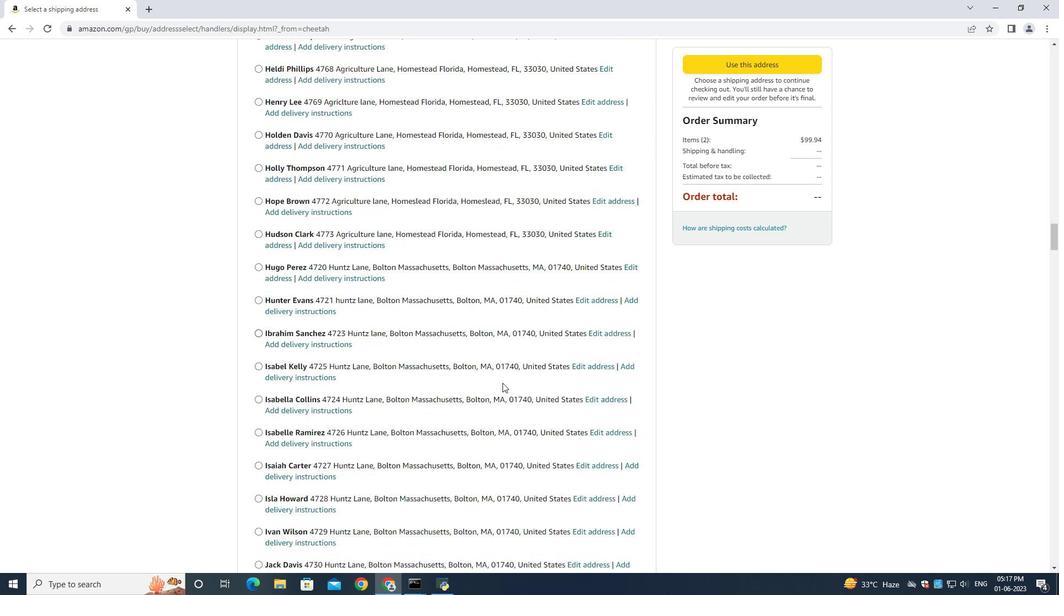 
Action: Mouse moved to (498, 389)
Screenshot: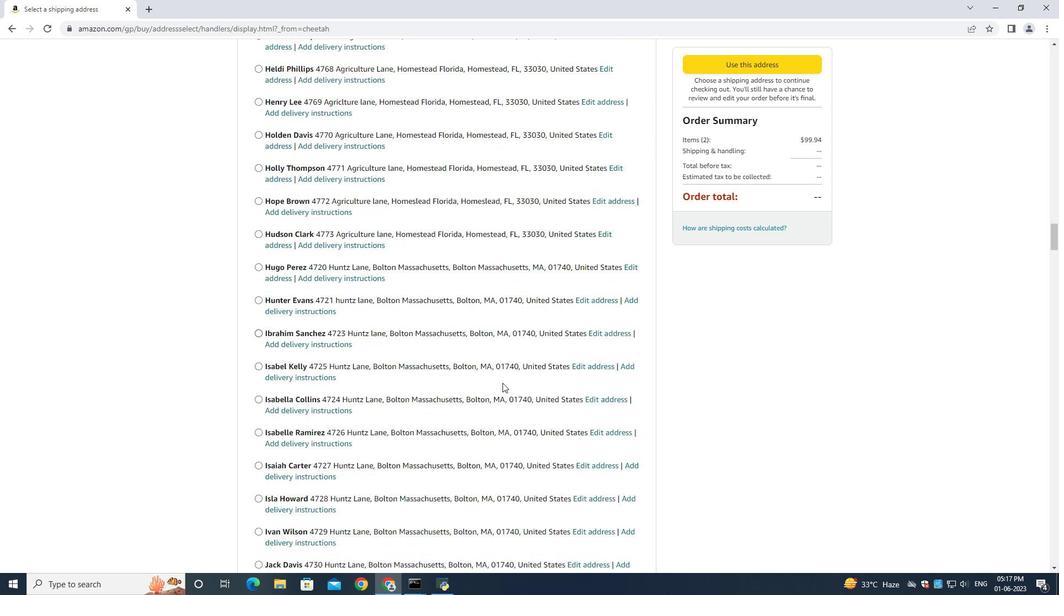 
Action: Mouse scrolled (498, 388) with delta (0, 0)
Screenshot: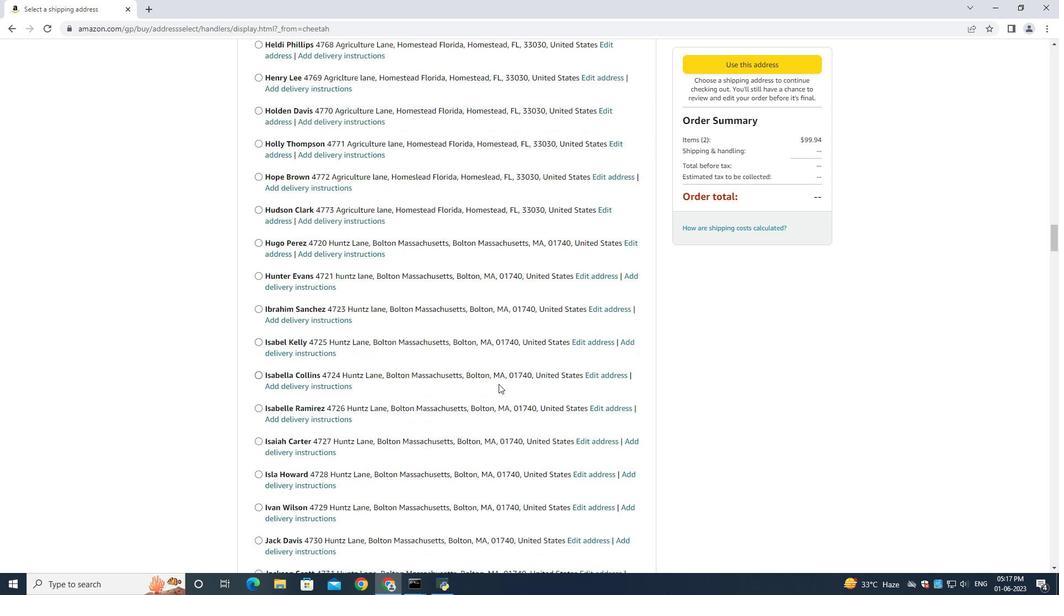 
Action: Mouse scrolled (498, 388) with delta (0, 0)
Screenshot: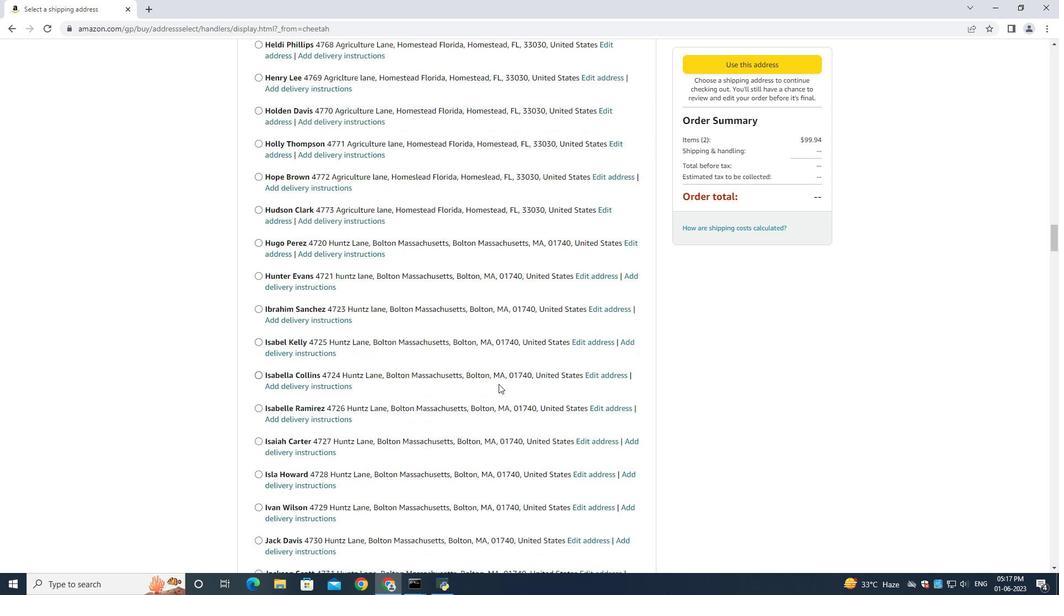 
Action: Mouse moved to (497, 389)
Screenshot: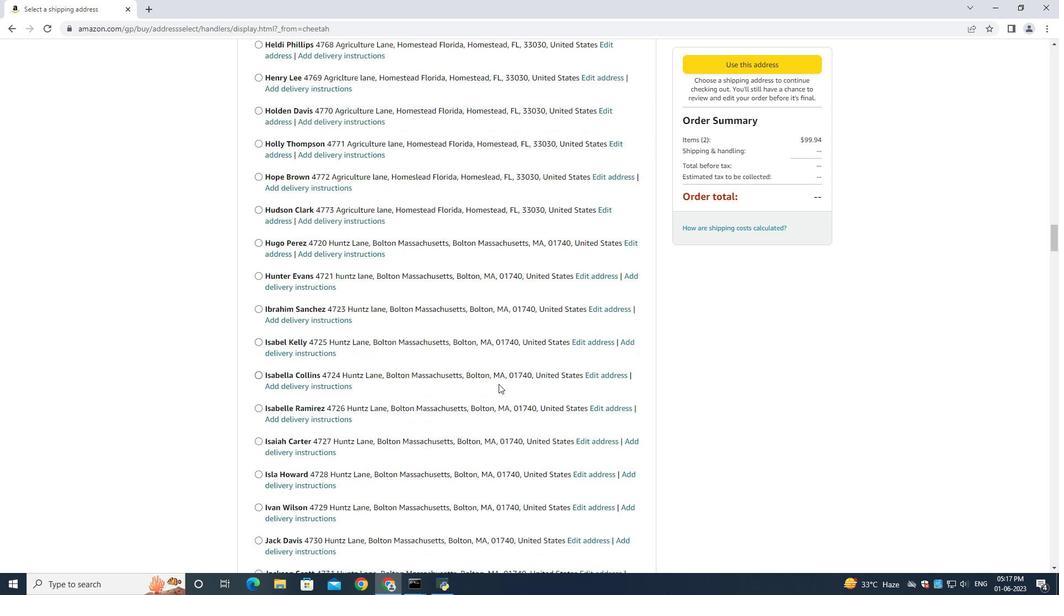
Action: Mouse scrolled (498, 388) with delta (0, -1)
Screenshot: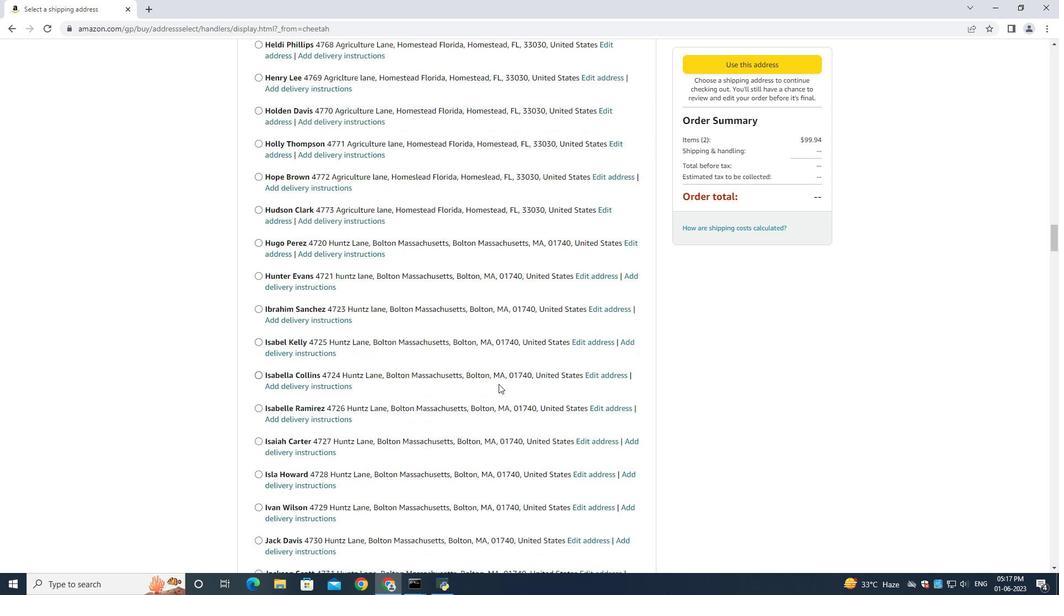 
Action: Mouse scrolled (497, 388) with delta (0, 0)
Screenshot: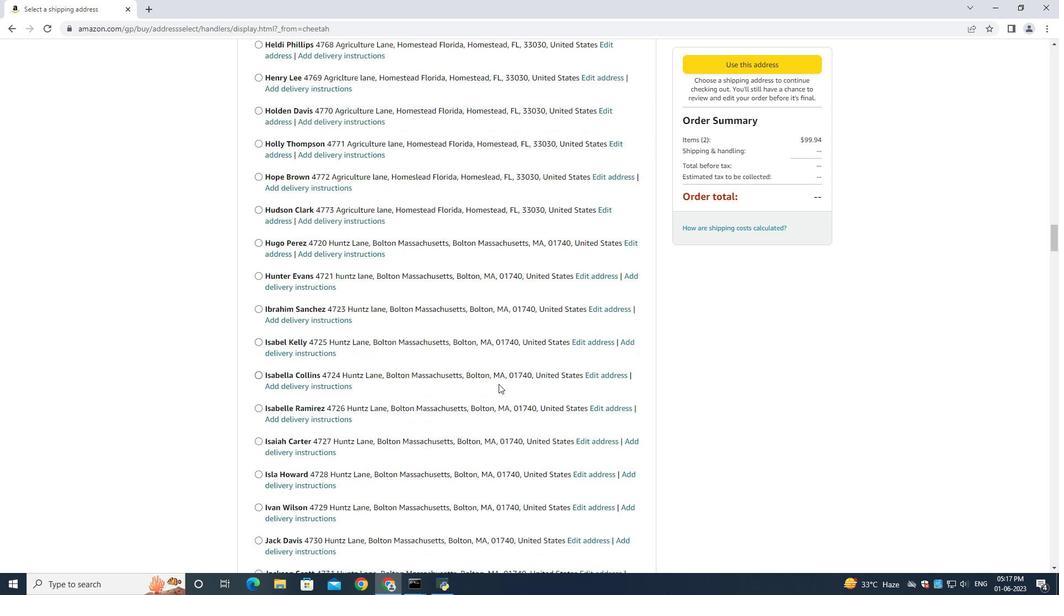 
Action: Mouse scrolled (497, 388) with delta (0, 0)
Screenshot: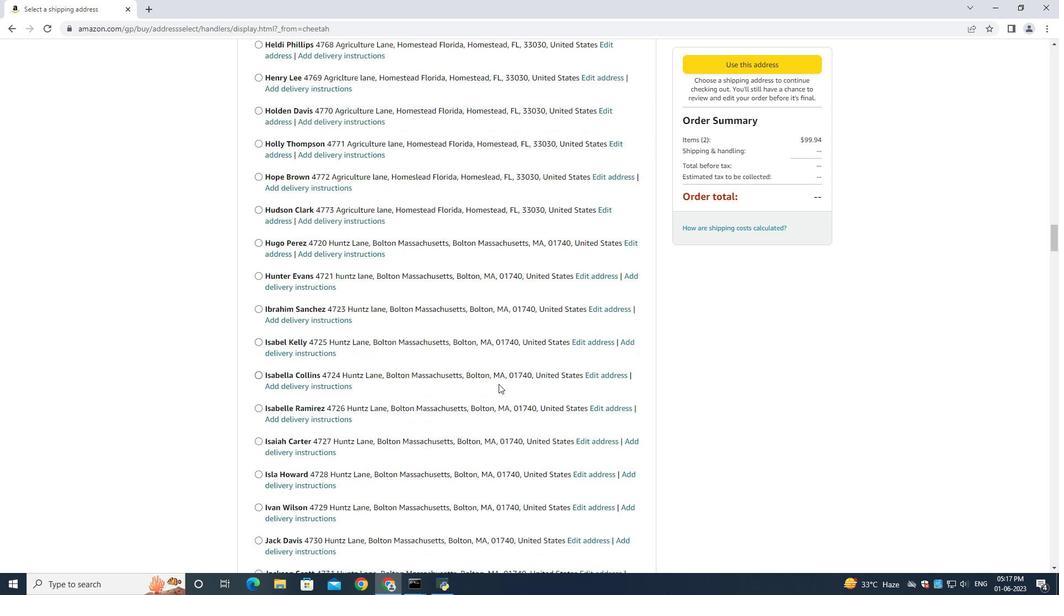 
Action: Mouse moved to (497, 389)
Screenshot: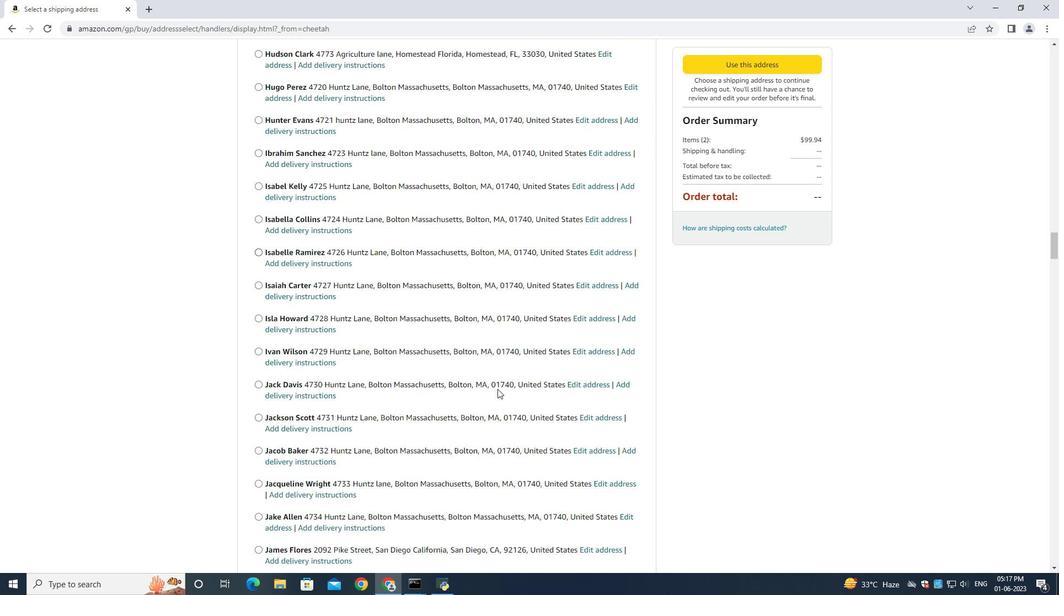 
Action: Mouse scrolled (497, 388) with delta (0, 0)
Screenshot: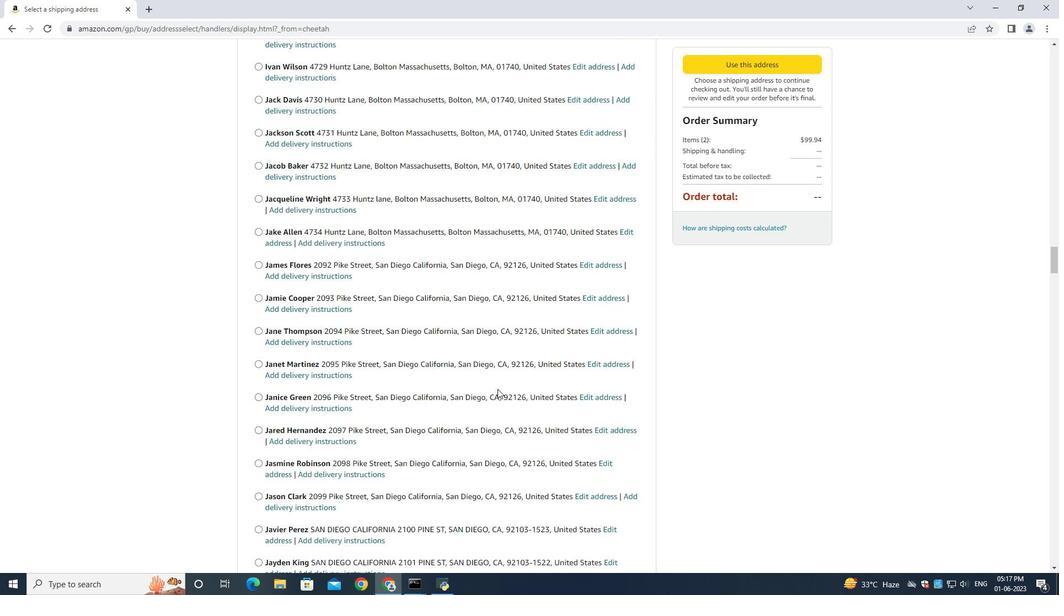 
Action: Mouse scrolled (497, 388) with delta (0, 0)
Screenshot: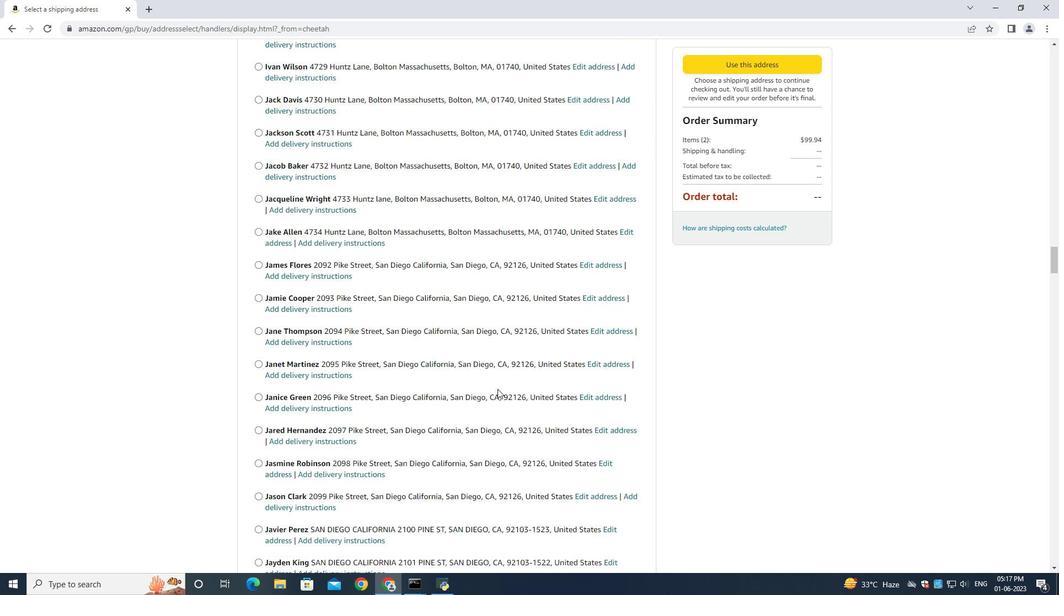 
Action: Mouse scrolled (497, 388) with delta (0, 0)
Screenshot: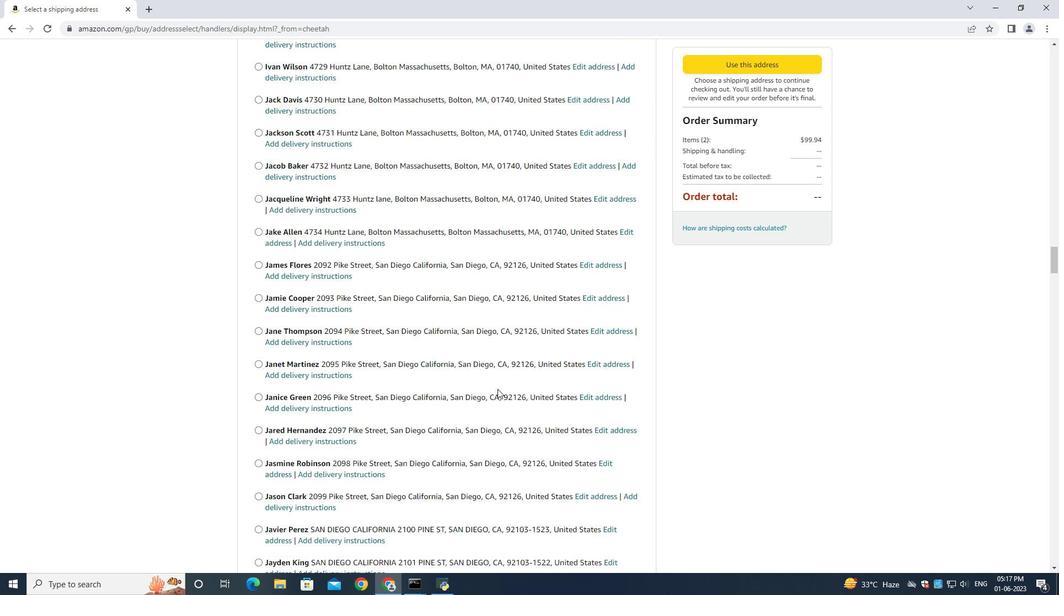 
Action: Mouse scrolled (497, 388) with delta (0, 0)
Screenshot: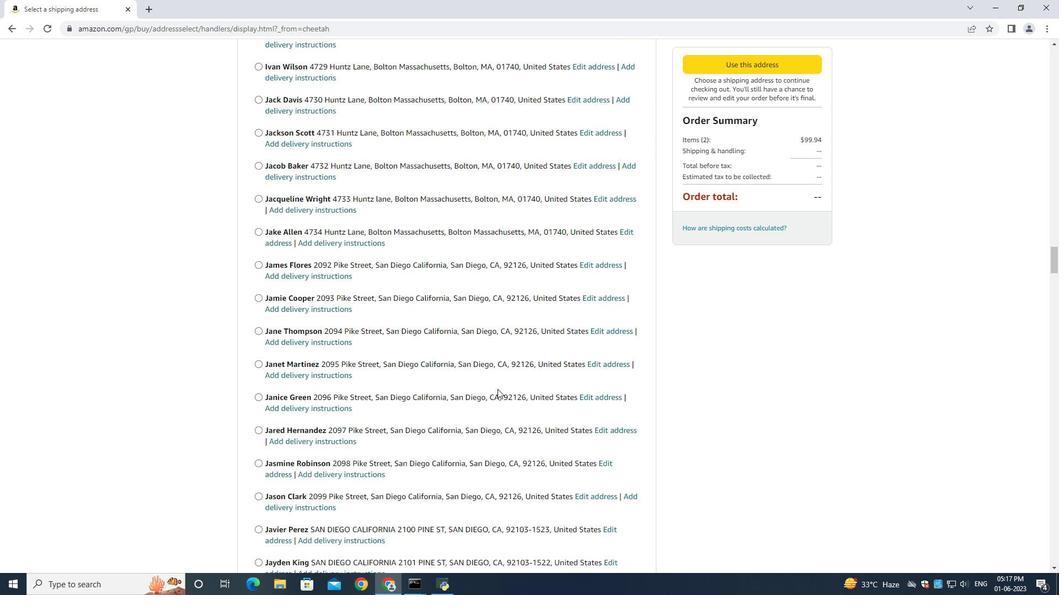
Action: Mouse scrolled (497, 388) with delta (0, 0)
Screenshot: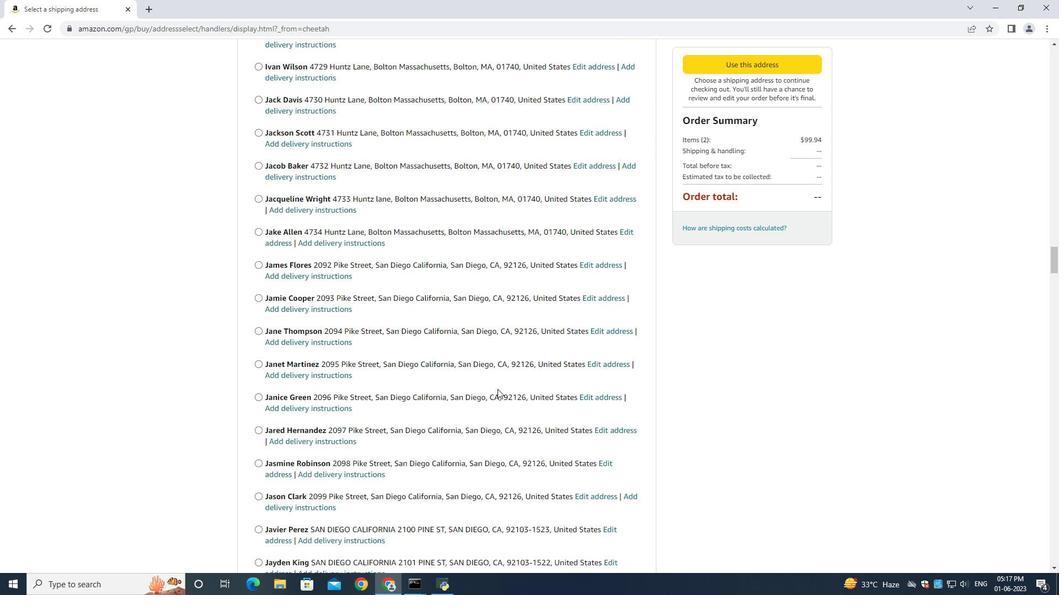 
Action: Mouse scrolled (497, 388) with delta (0, 0)
Screenshot: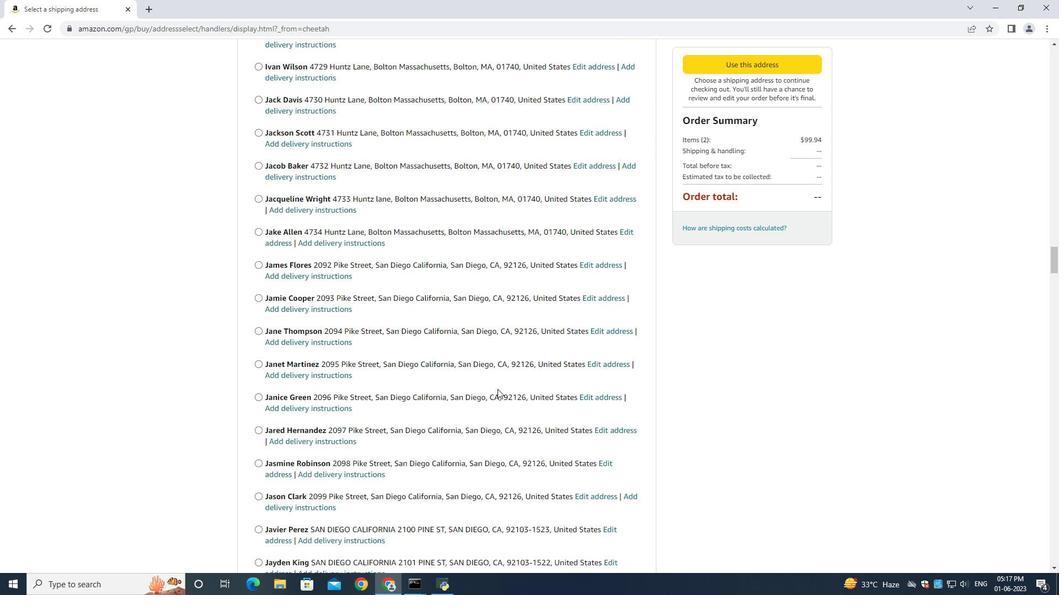 
Action: Mouse scrolled (497, 388) with delta (0, 0)
Screenshot: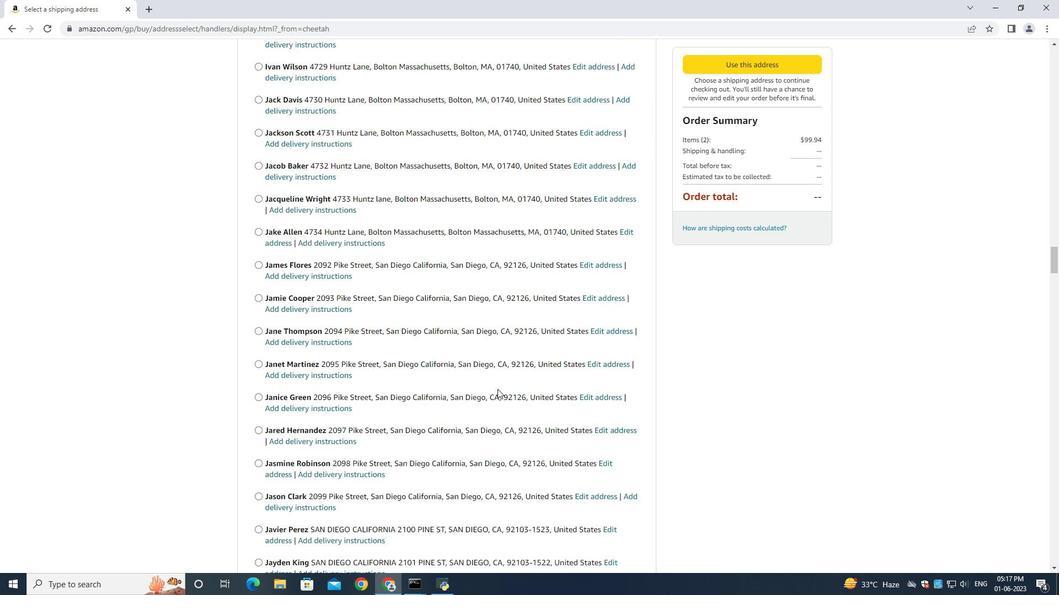 
Action: Mouse scrolled (497, 388) with delta (0, 0)
Screenshot: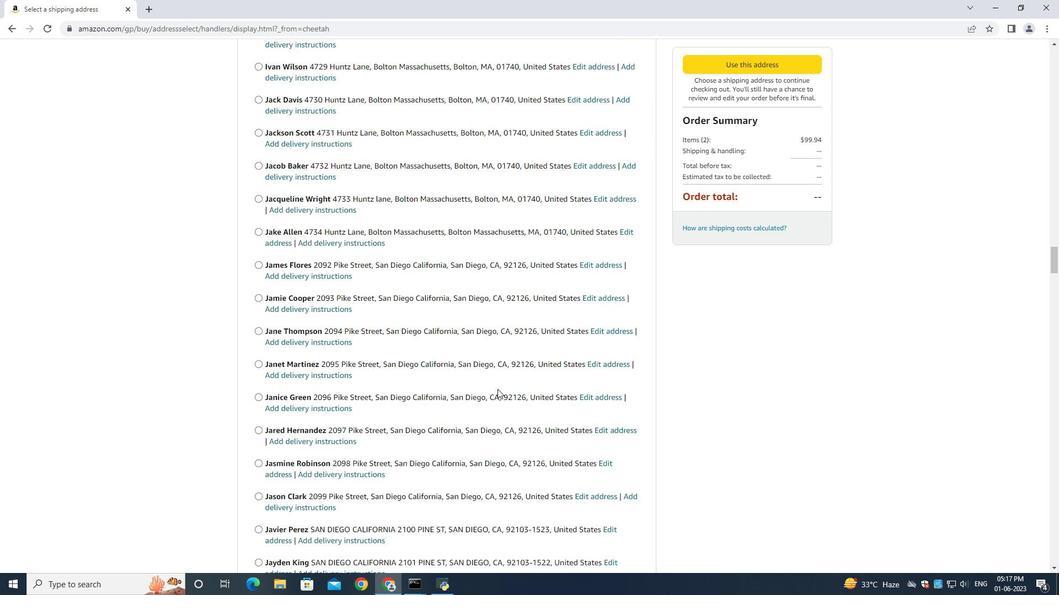 
Action: Mouse scrolled (497, 388) with delta (0, 0)
Screenshot: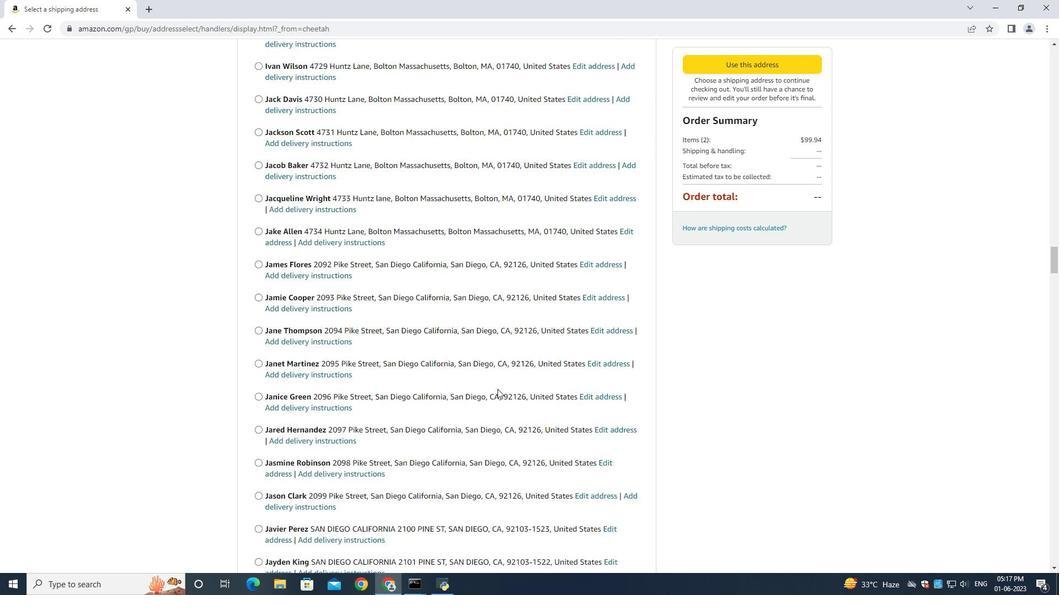 
Action: Mouse moved to (497, 390)
Screenshot: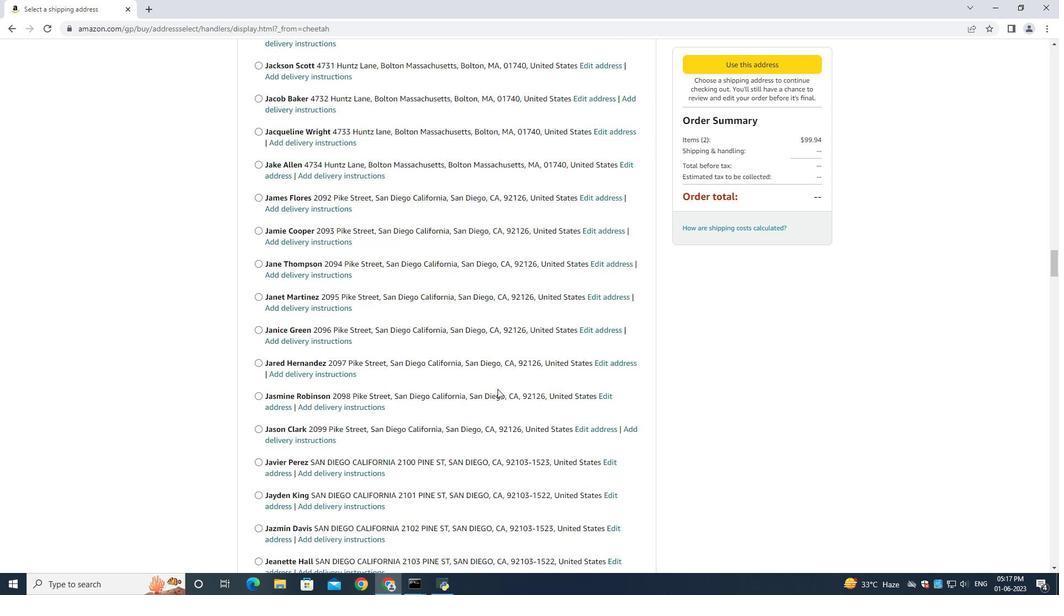 
Action: Mouse scrolled (497, 388) with delta (0, 0)
Screenshot: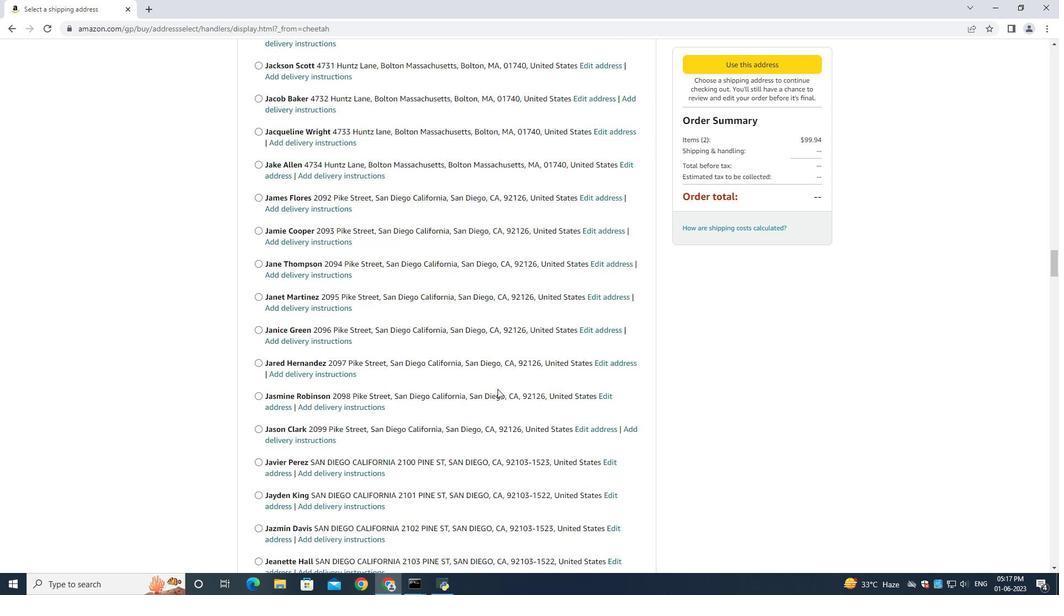 
Action: Mouse moved to (497, 390)
Screenshot: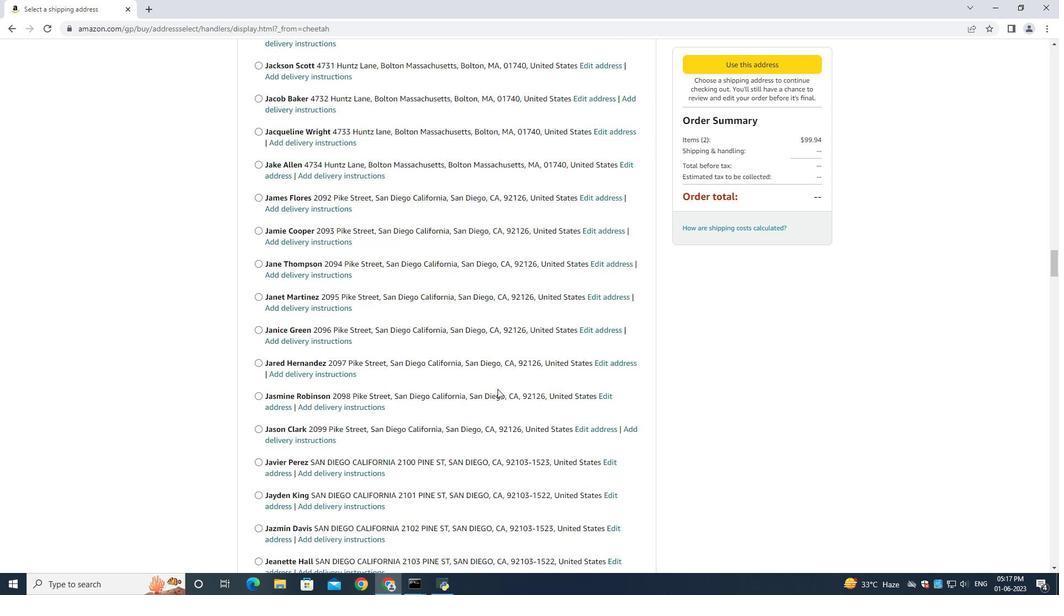 
Action: Mouse scrolled (497, 389) with delta (0, 0)
Screenshot: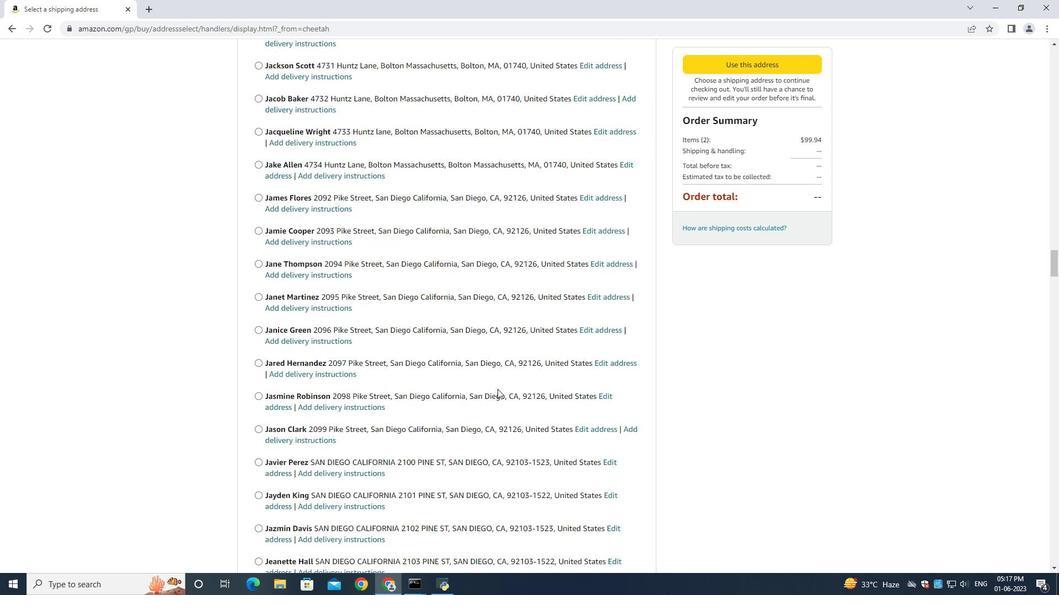 
Action: Mouse scrolled (497, 389) with delta (0, 0)
Screenshot: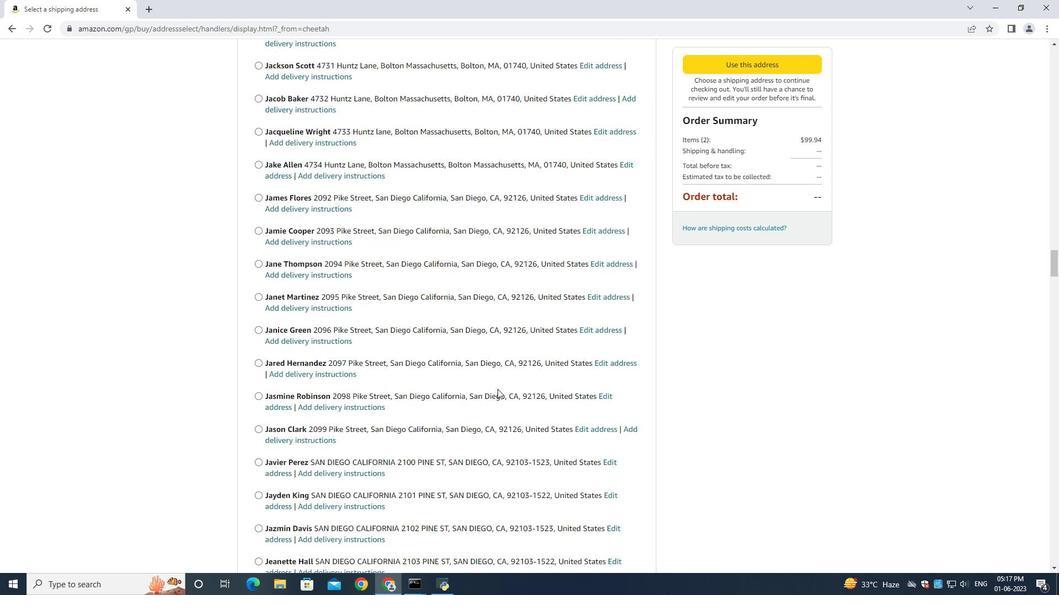 
Action: Mouse scrolled (497, 389) with delta (0, 0)
Screenshot: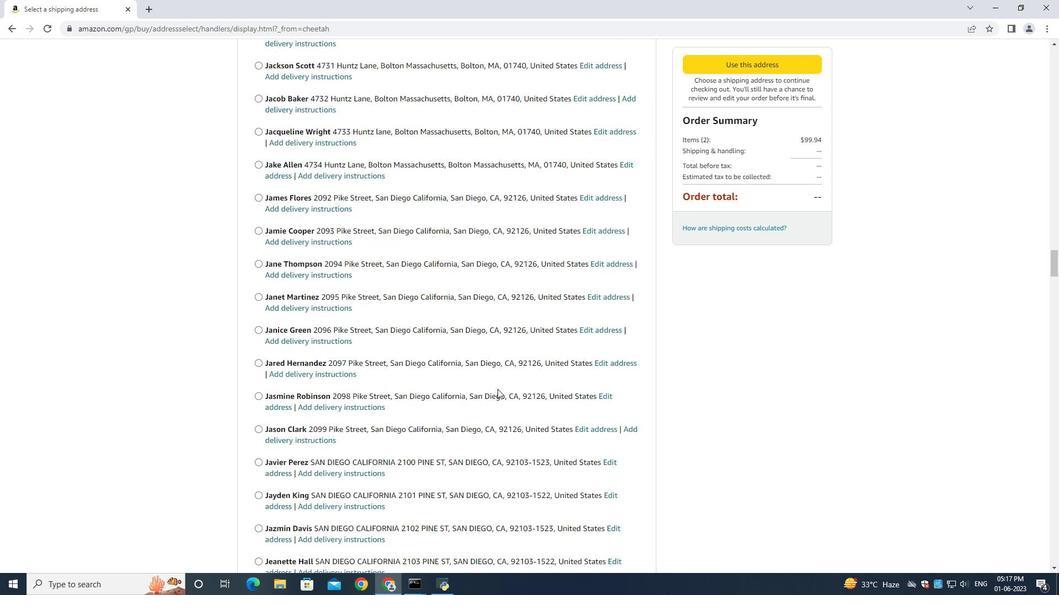 
Action: Mouse scrolled (497, 389) with delta (0, 0)
Screenshot: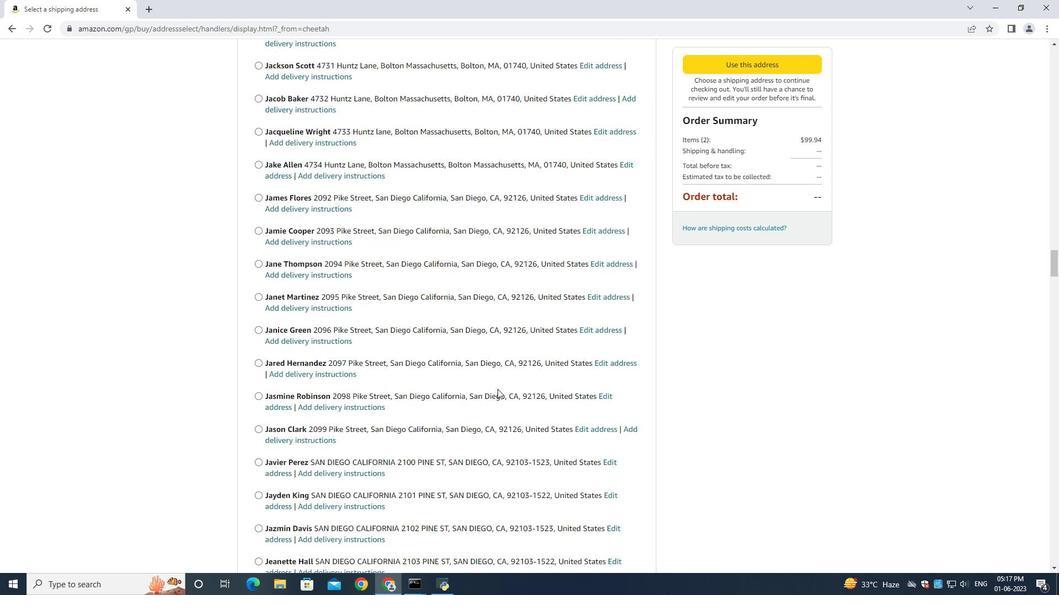 
Action: Mouse scrolled (497, 389) with delta (0, 0)
Screenshot: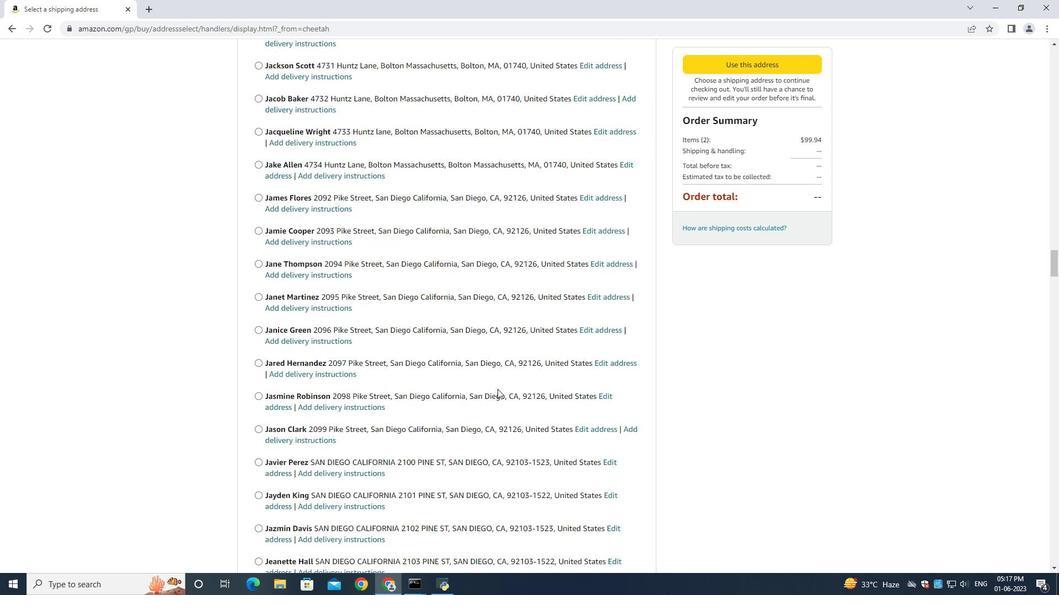 
Action: Mouse scrolled (497, 389) with delta (0, 0)
Screenshot: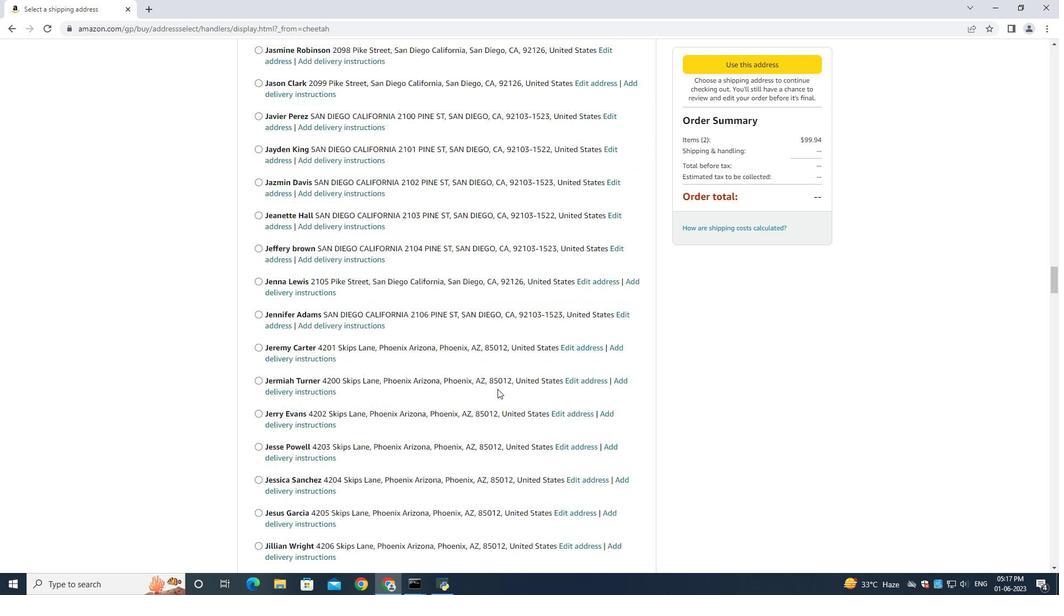 
Action: Mouse moved to (497, 388)
Screenshot: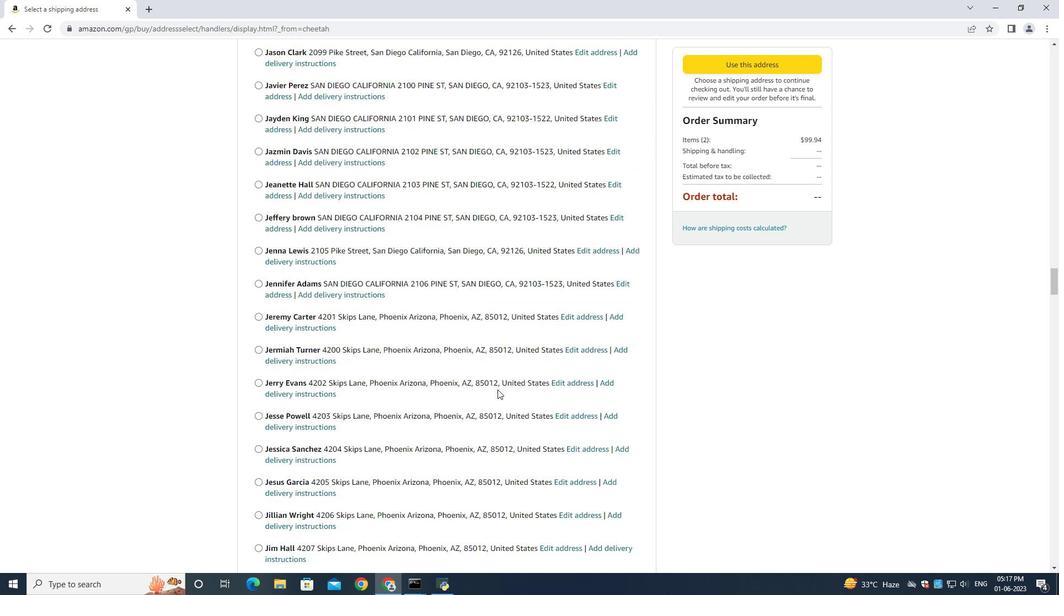 
Action: Mouse scrolled (497, 388) with delta (0, 0)
Screenshot: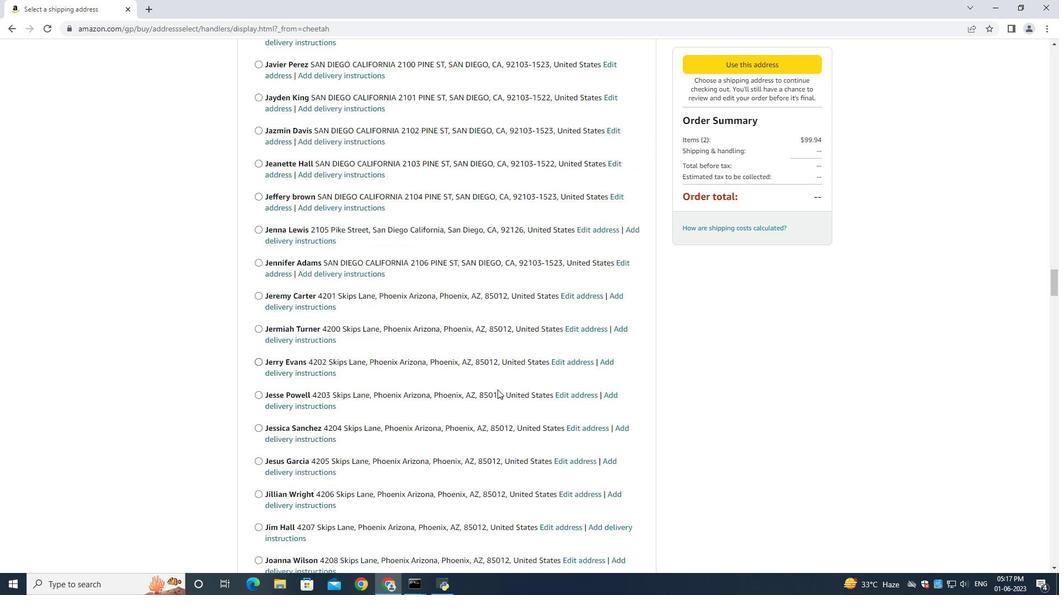 
Action: Mouse scrolled (497, 388) with delta (0, 0)
Screenshot: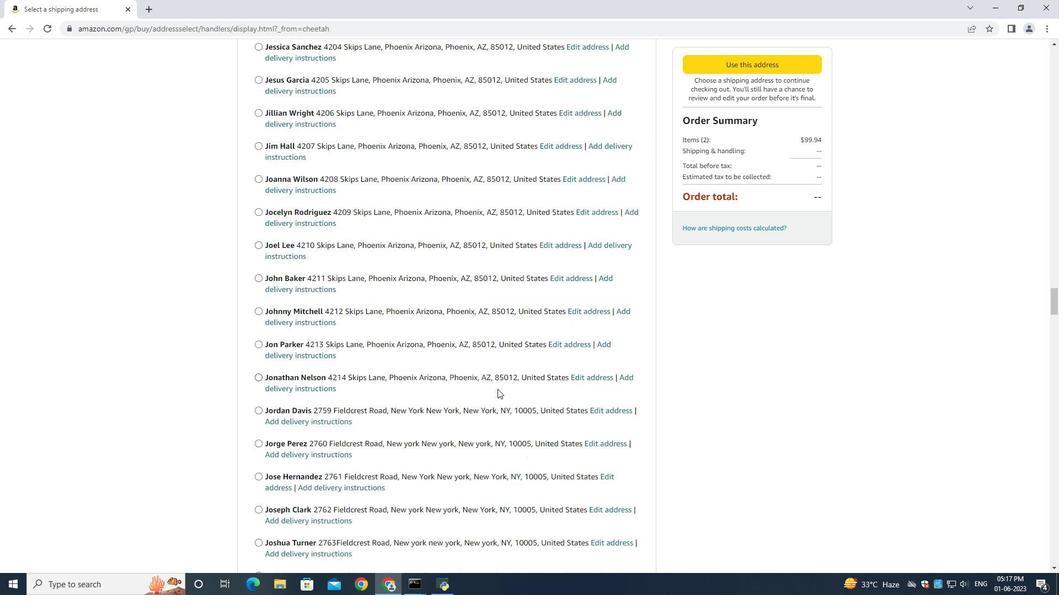 
Action: Mouse scrolled (497, 388) with delta (0, 0)
Screenshot: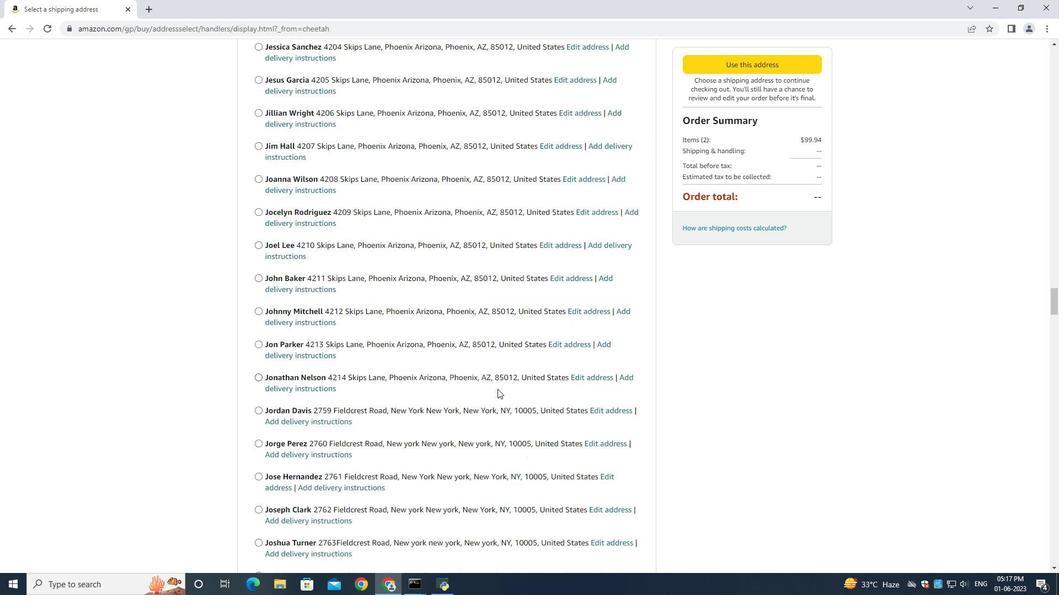 
Action: Mouse scrolled (497, 388) with delta (0, 0)
Screenshot: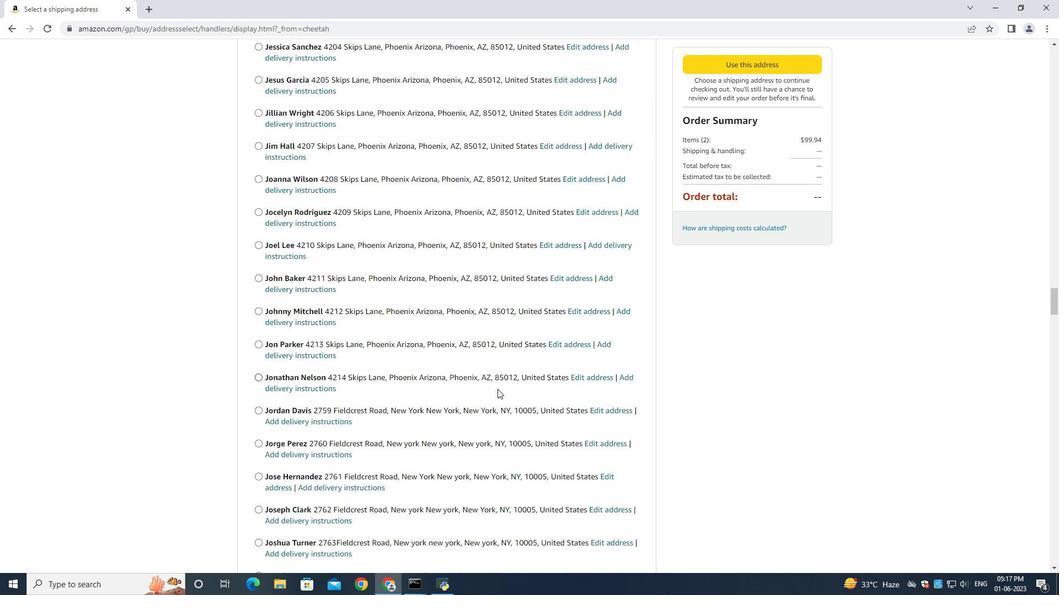
Action: Mouse scrolled (497, 388) with delta (0, 0)
Screenshot: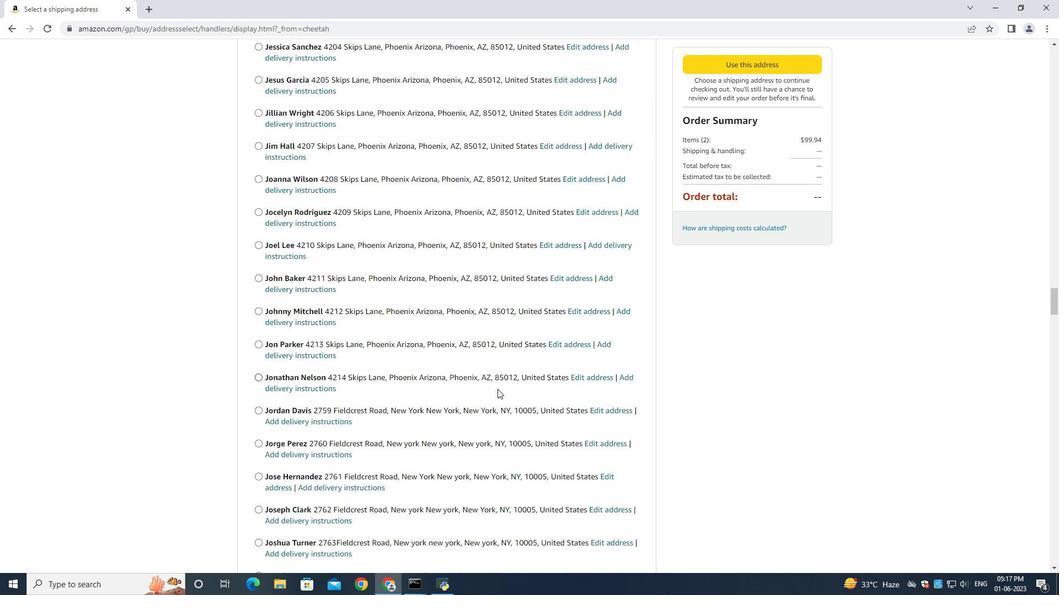 
Action: Mouse scrolled (497, 388) with delta (0, 0)
Screenshot: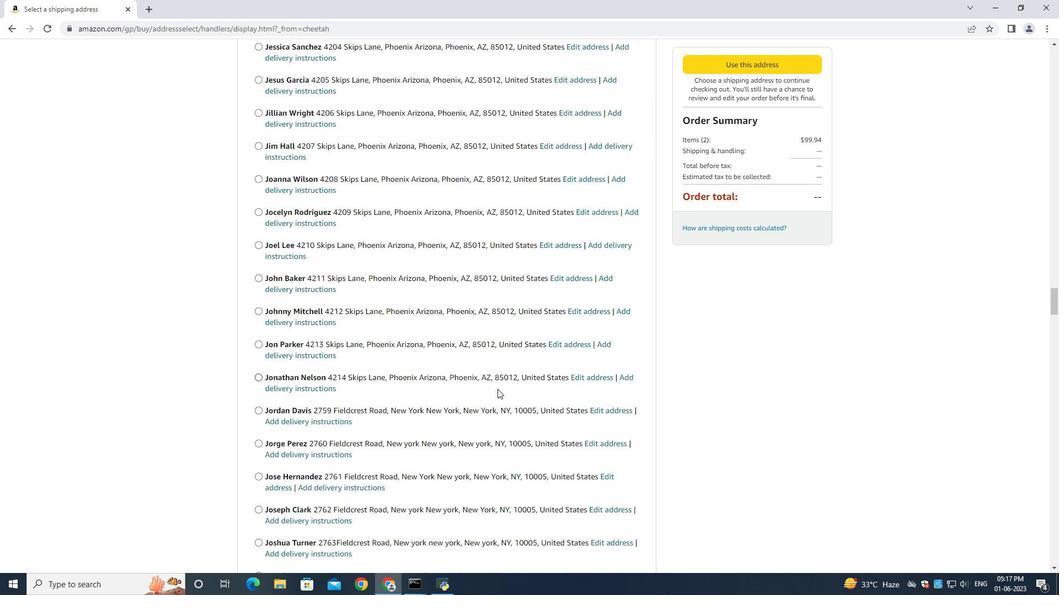 
Action: Mouse scrolled (497, 388) with delta (0, 0)
Screenshot: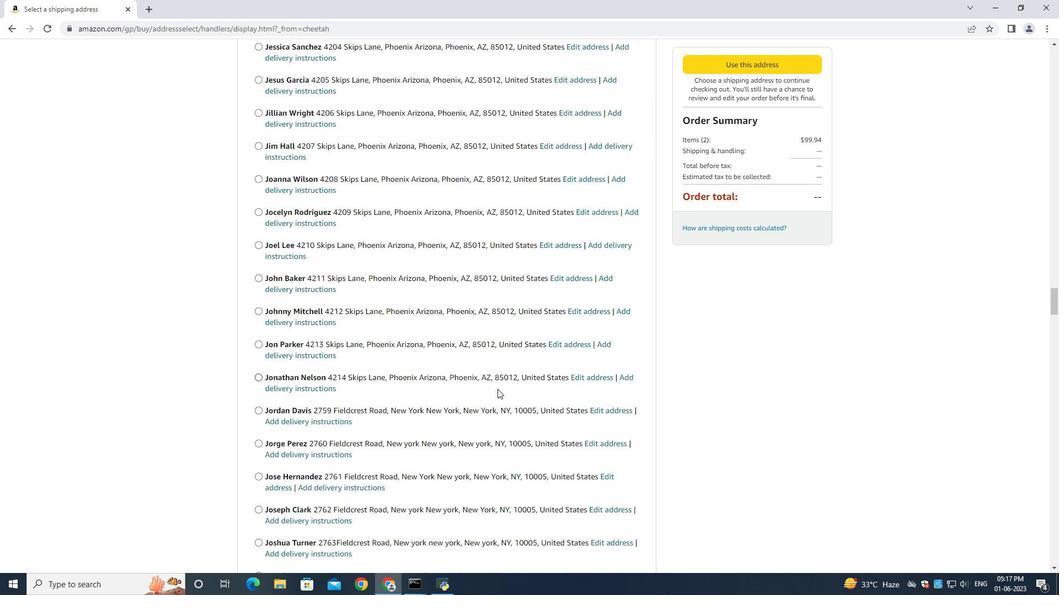 
Action: Mouse scrolled (497, 388) with delta (0, 0)
Screenshot: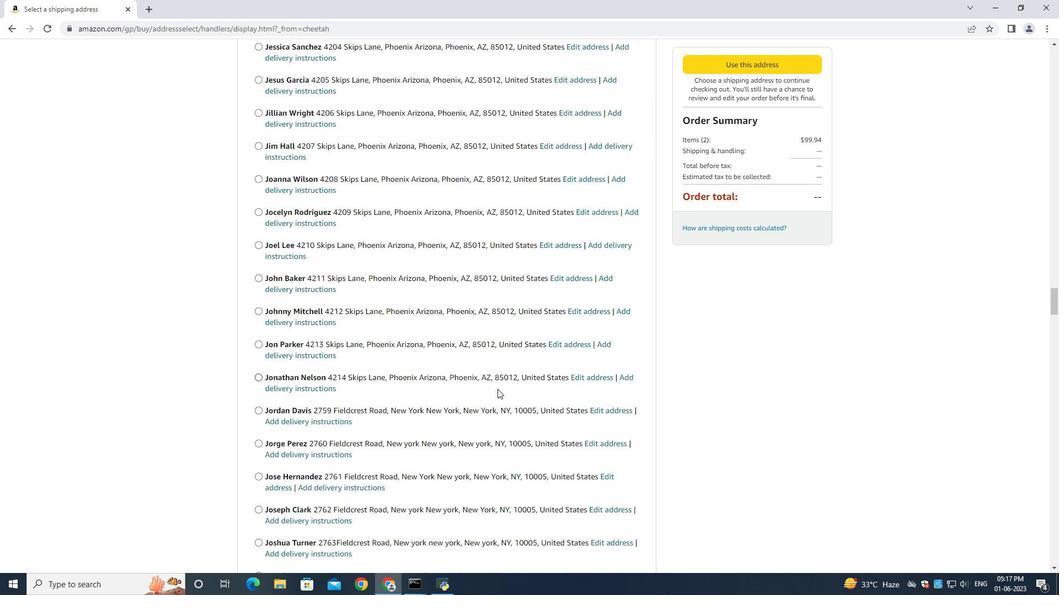 
Action: Mouse moved to (497, 386)
Screenshot: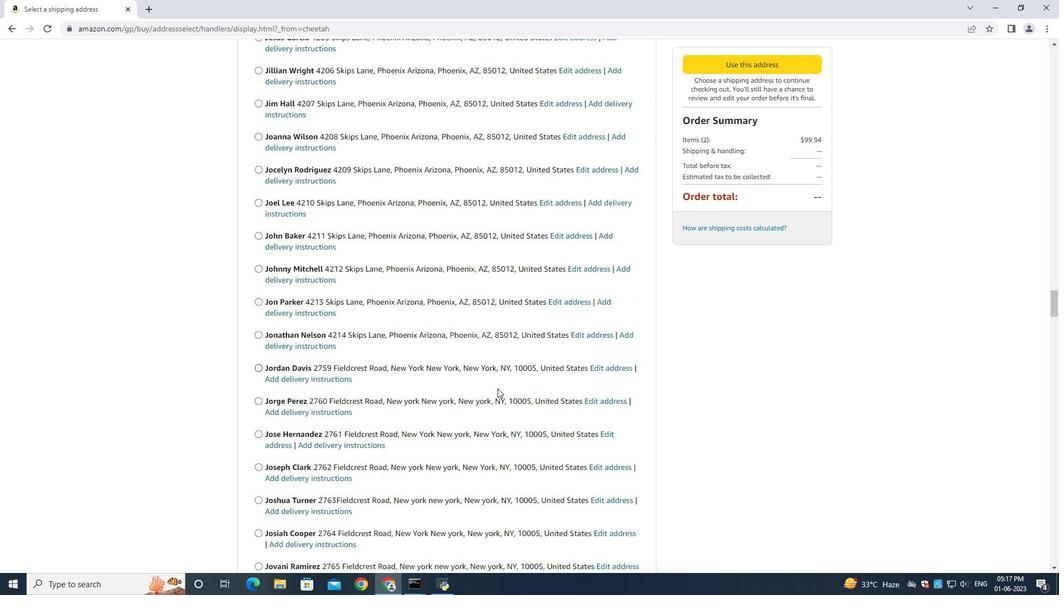 
Action: Mouse scrolled (497, 385) with delta (0, 0)
Screenshot: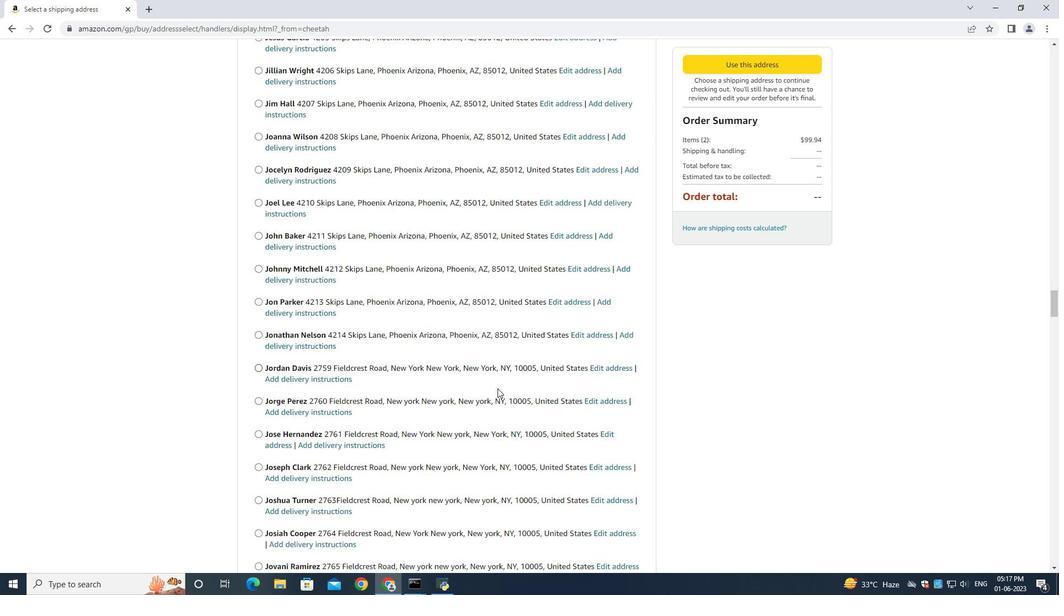 
Action: Mouse scrolled (497, 385) with delta (0, 0)
Screenshot: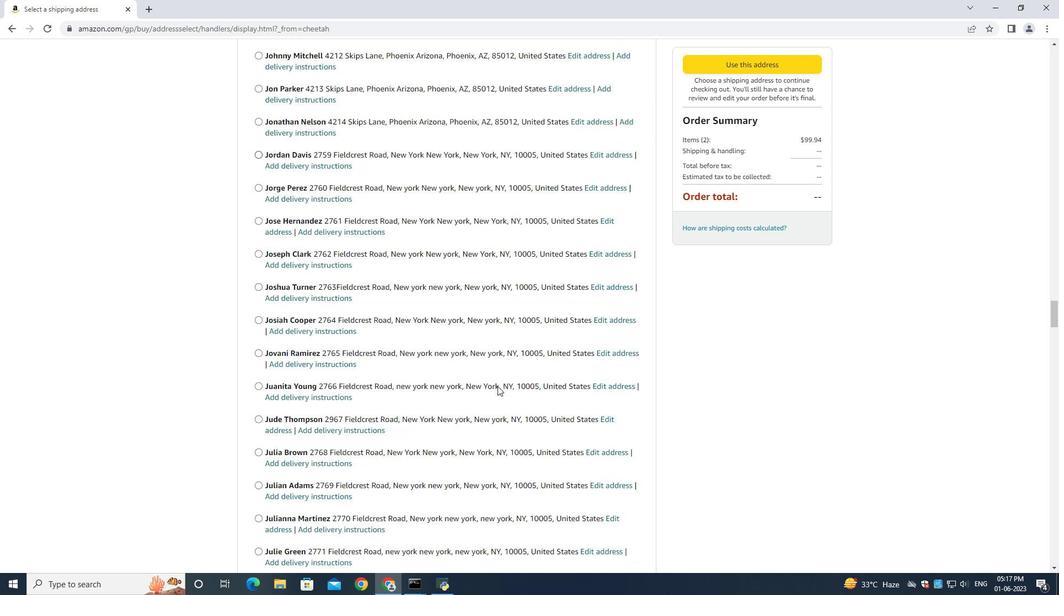 
Action: Mouse scrolled (497, 385) with delta (0, 0)
Screenshot: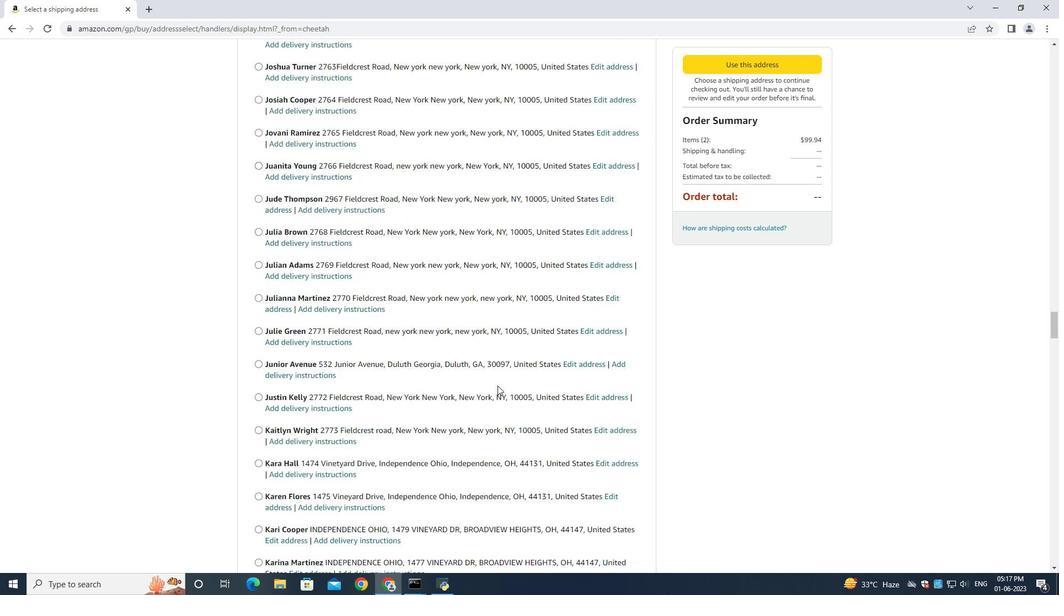 
Action: Mouse scrolled (497, 385) with delta (0, -1)
Screenshot: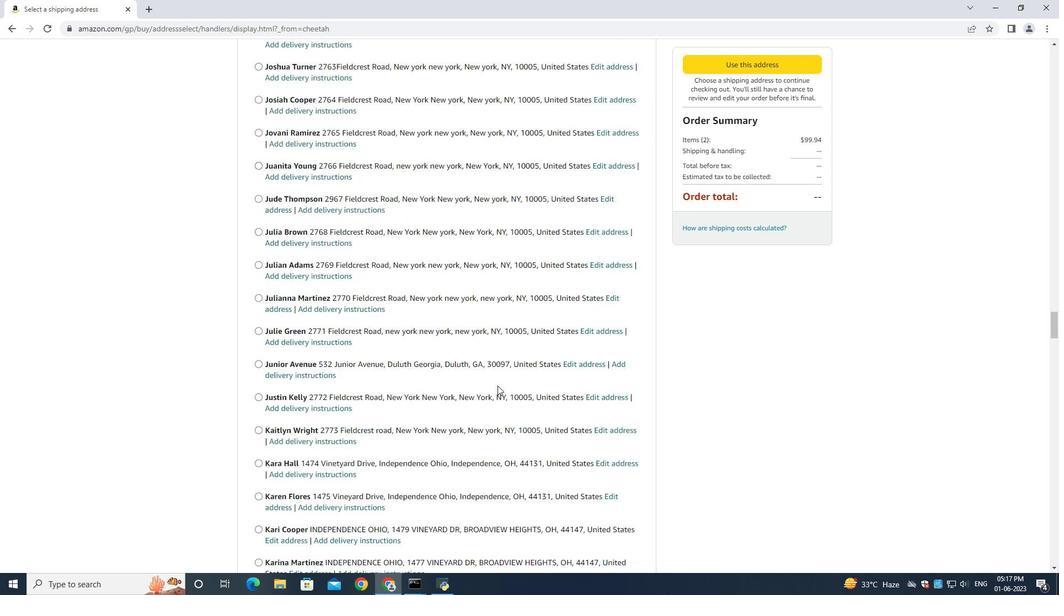 
Action: Mouse scrolled (497, 385) with delta (0, 0)
Screenshot: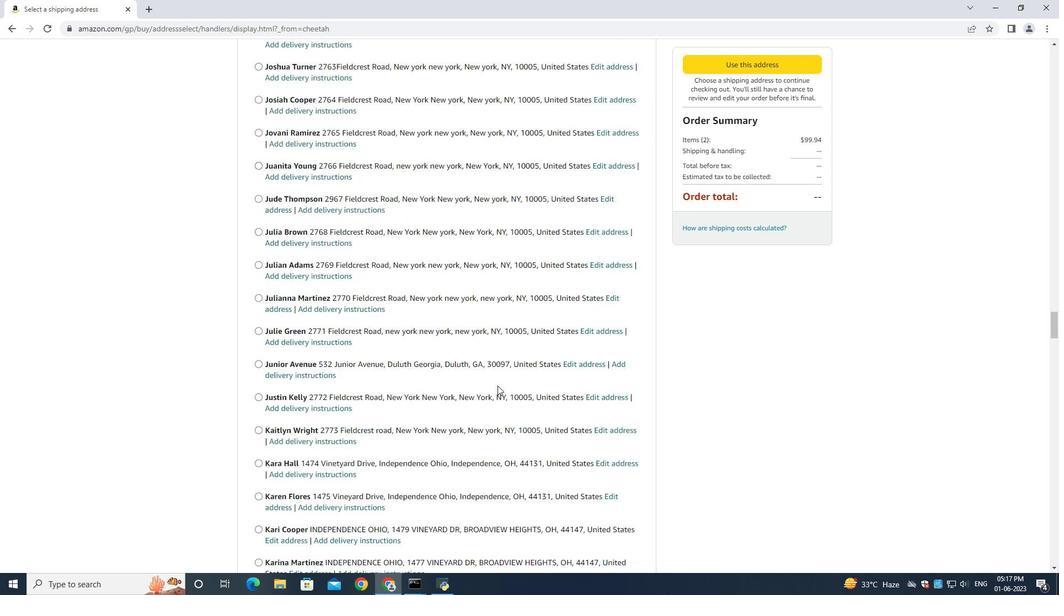 
Action: Mouse scrolled (497, 385) with delta (0, 0)
Screenshot: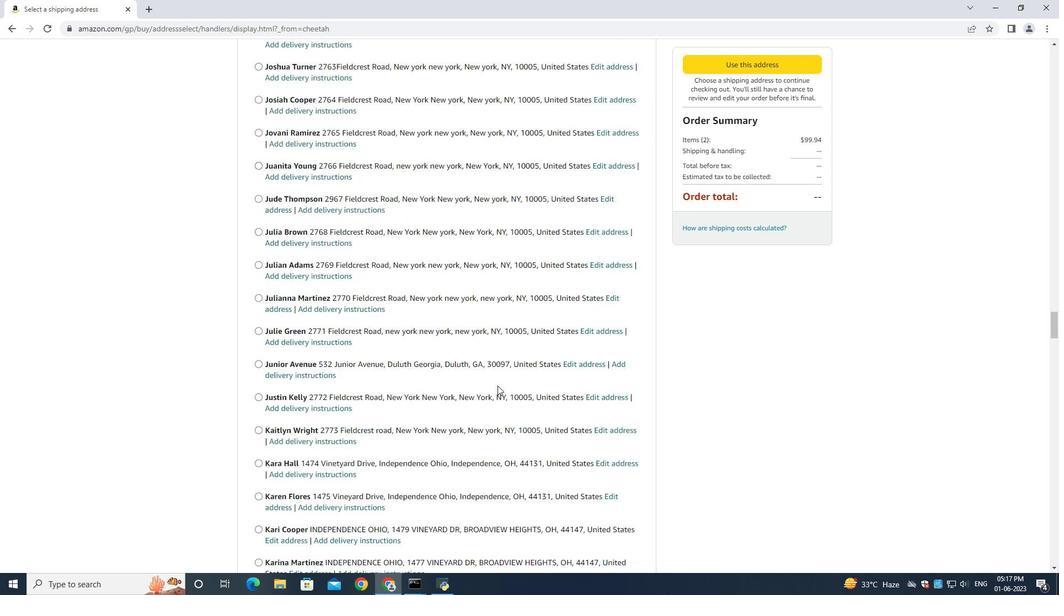 
Action: Mouse scrolled (497, 385) with delta (0, 0)
Screenshot: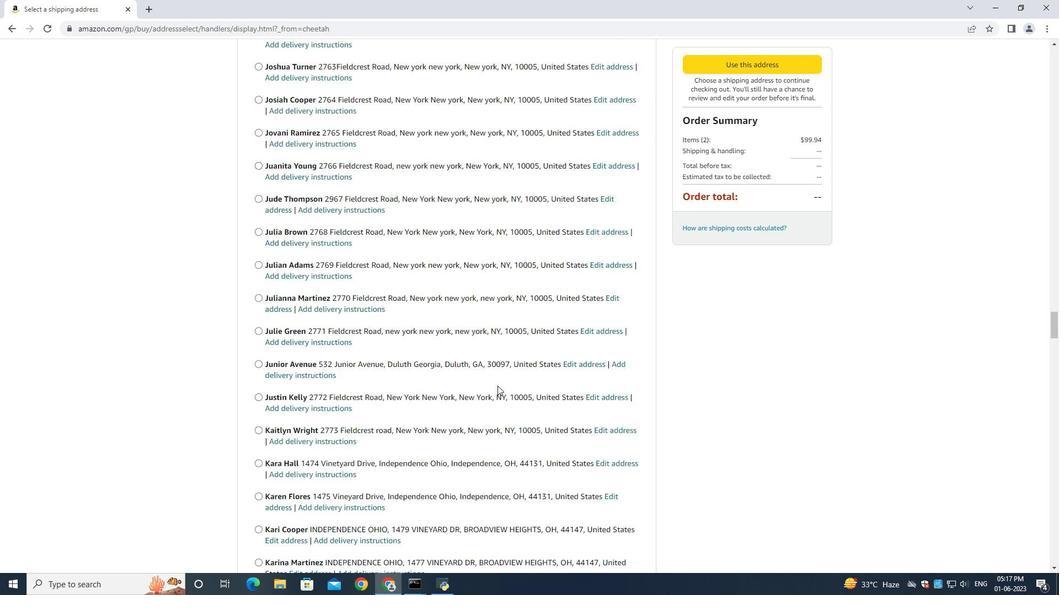 
Action: Mouse moved to (497, 383)
Screenshot: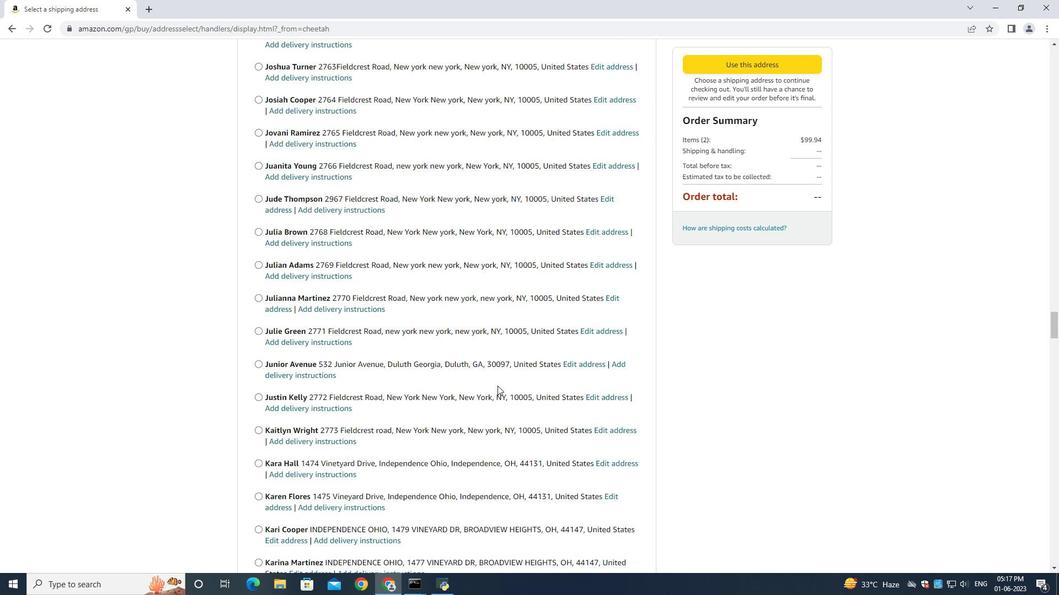 
Action: Mouse scrolled (497, 382) with delta (0, 0)
Screenshot: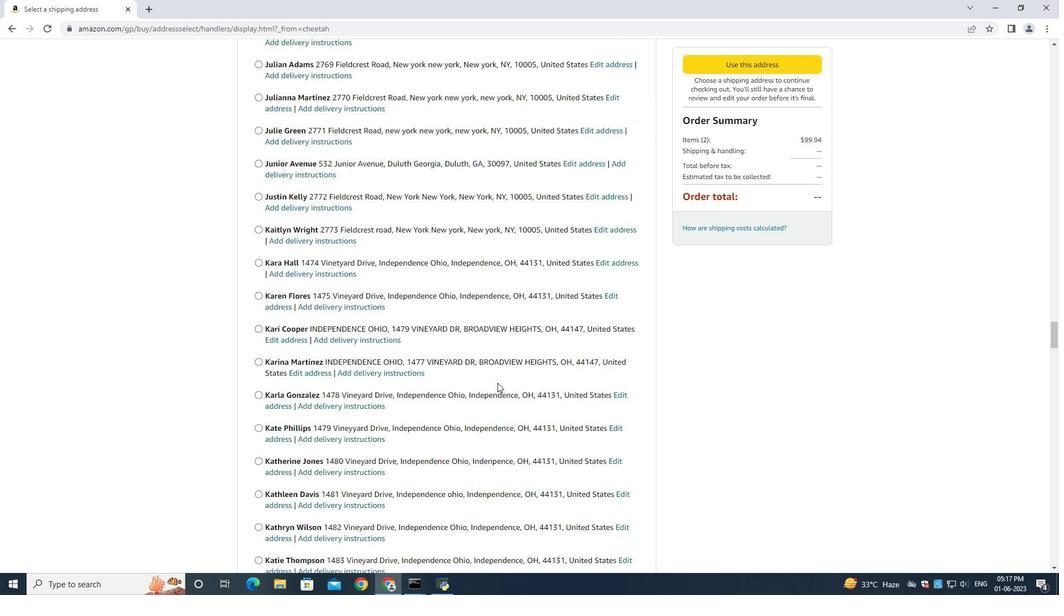 
Action: Mouse scrolled (497, 382) with delta (0, 0)
Screenshot: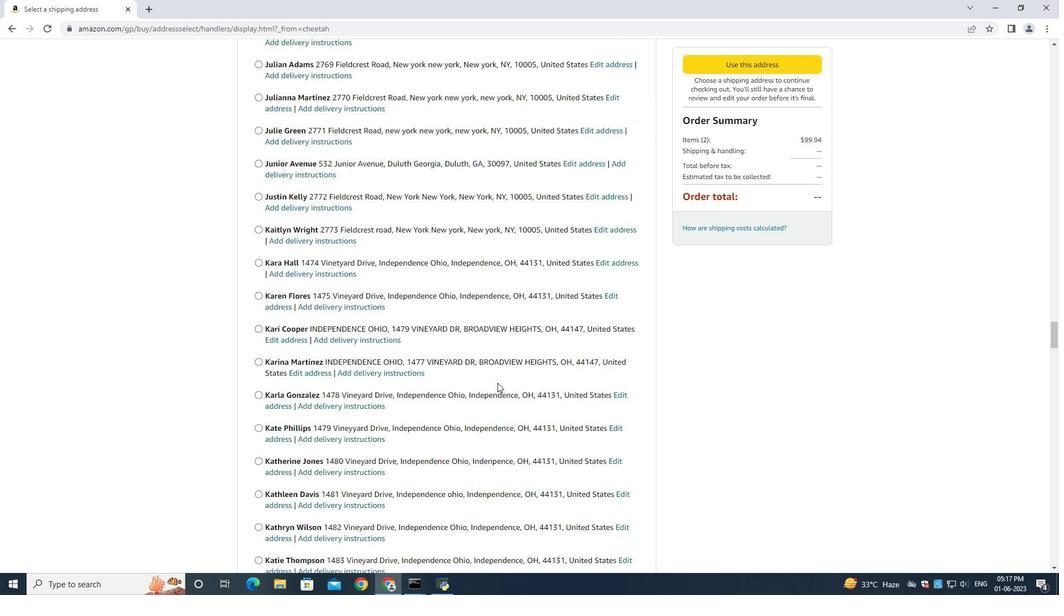 
Action: Mouse scrolled (497, 382) with delta (0, 0)
Screenshot: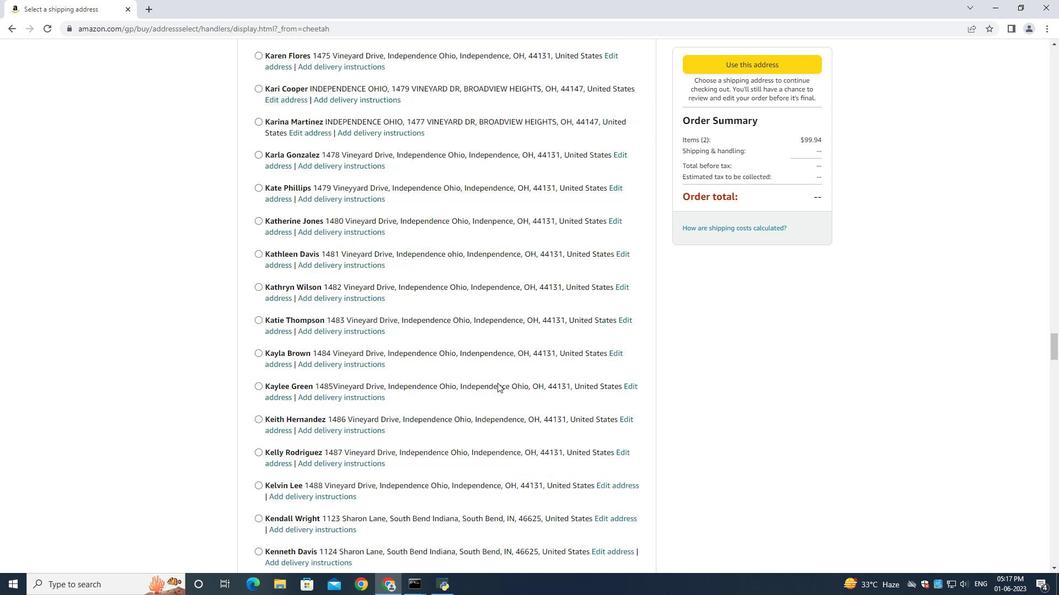 
Action: Mouse moved to (497, 382)
Screenshot: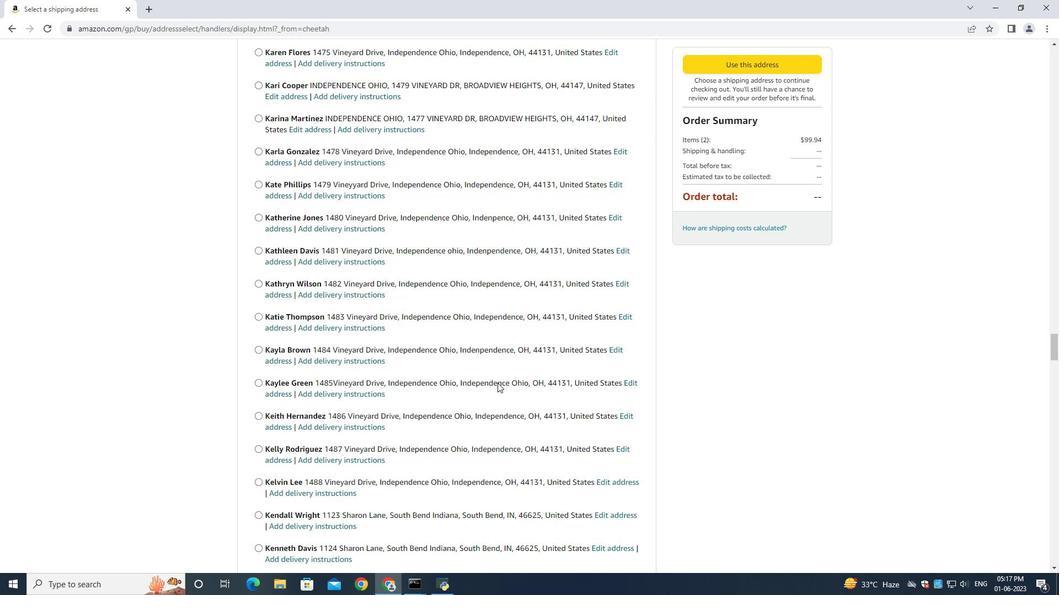 
Action: Mouse scrolled (497, 382) with delta (0, 0)
Screenshot: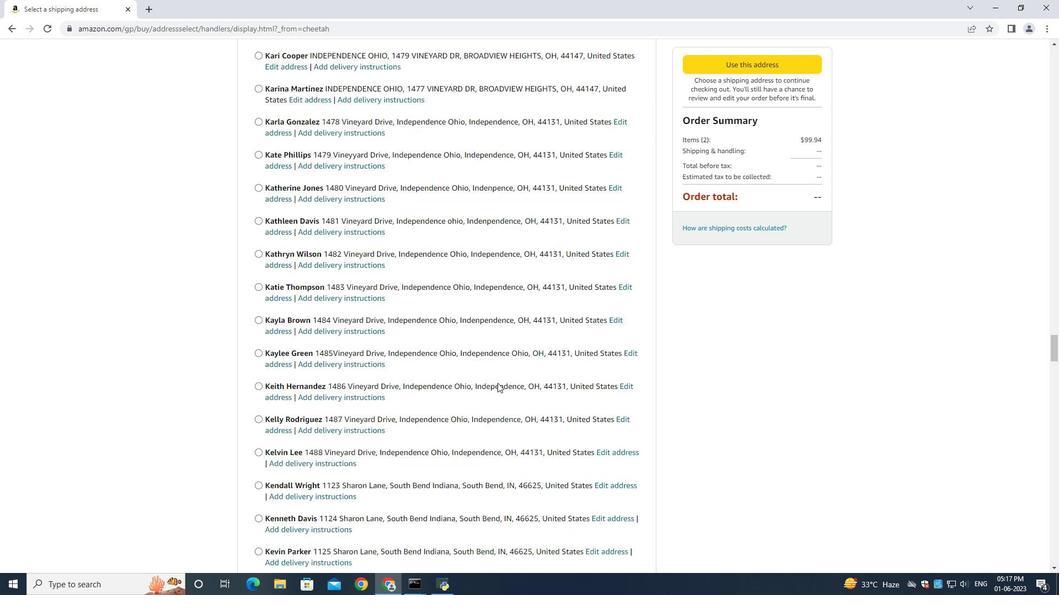 
Action: Mouse moved to (497, 381)
Screenshot: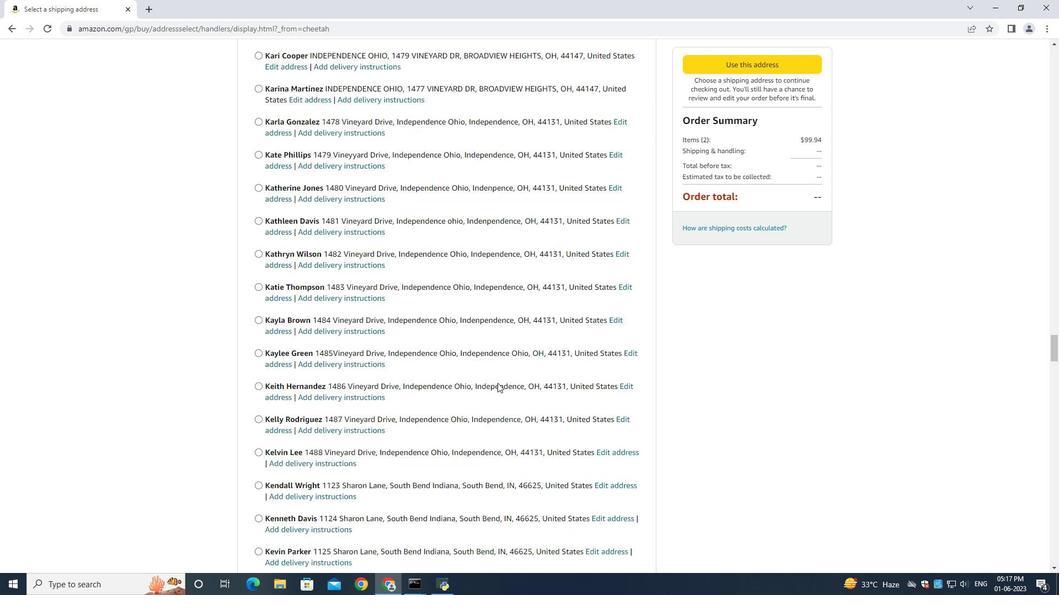
Action: Mouse scrolled (497, 382) with delta (0, 0)
Screenshot: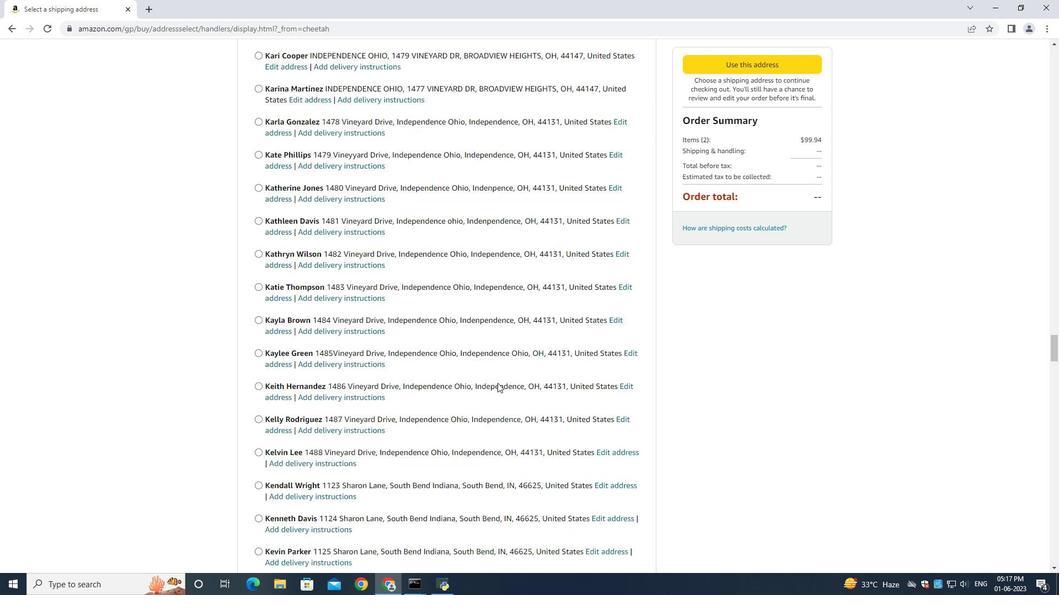 
Action: Mouse scrolled (497, 382) with delta (0, 0)
Screenshot: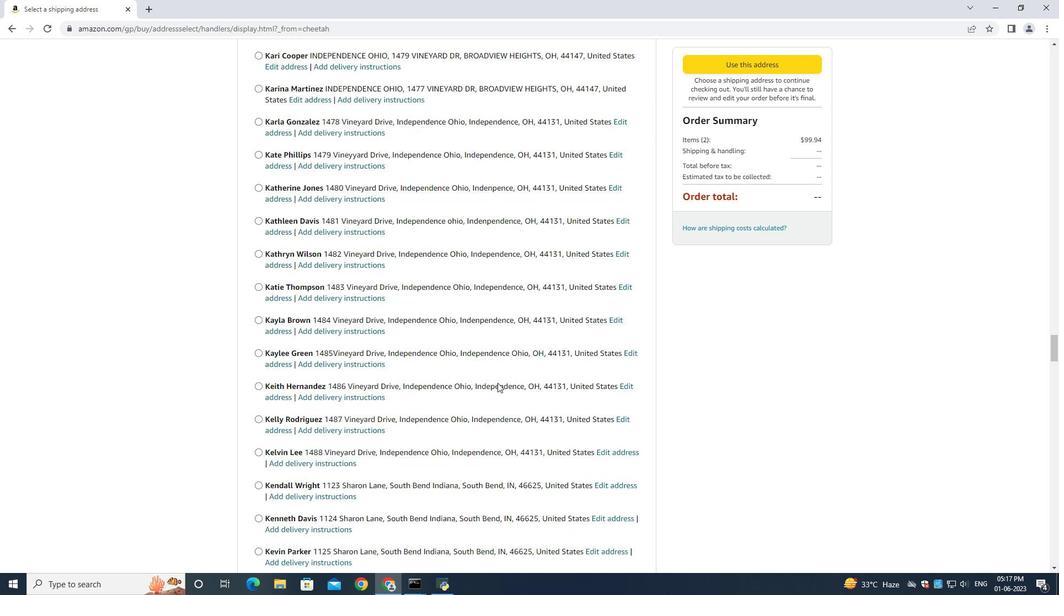 
Action: Mouse scrolled (497, 382) with delta (0, 0)
Screenshot: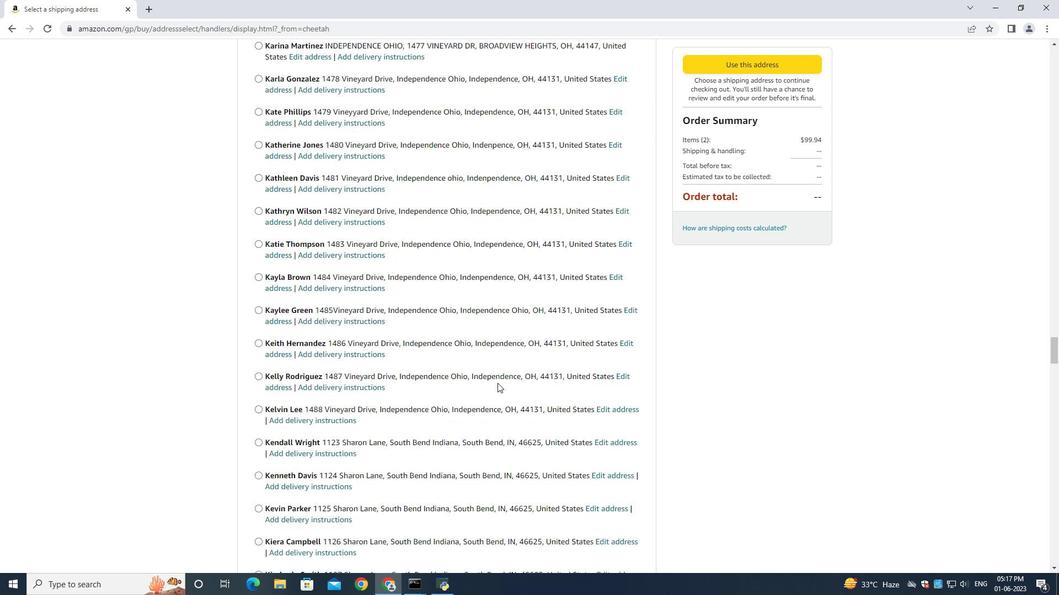
Action: Mouse scrolled (497, 381) with delta (0, 0)
Screenshot: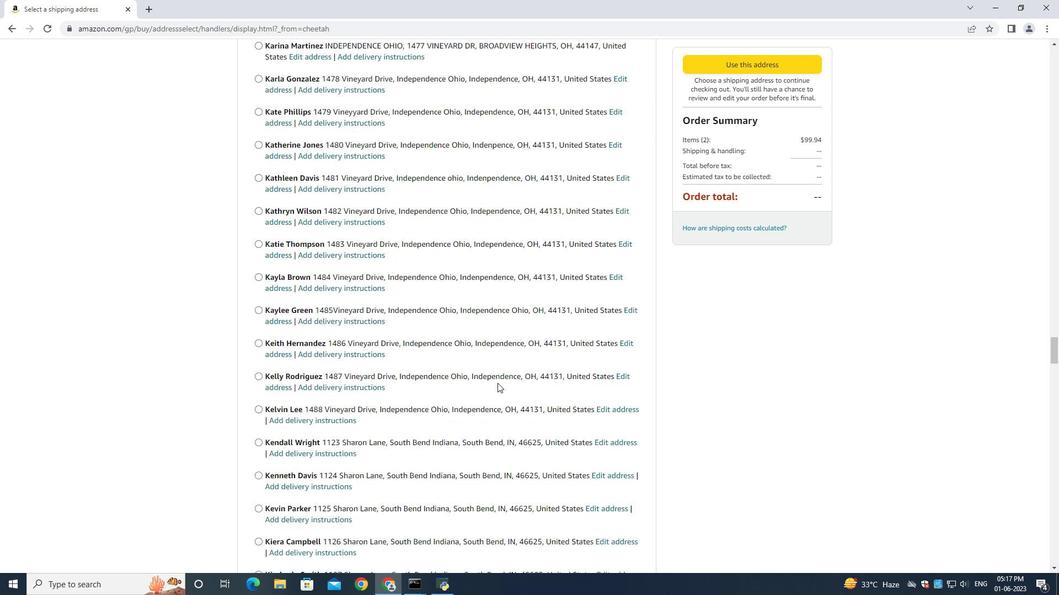 
Action: Mouse scrolled (497, 381) with delta (0, 0)
Screenshot: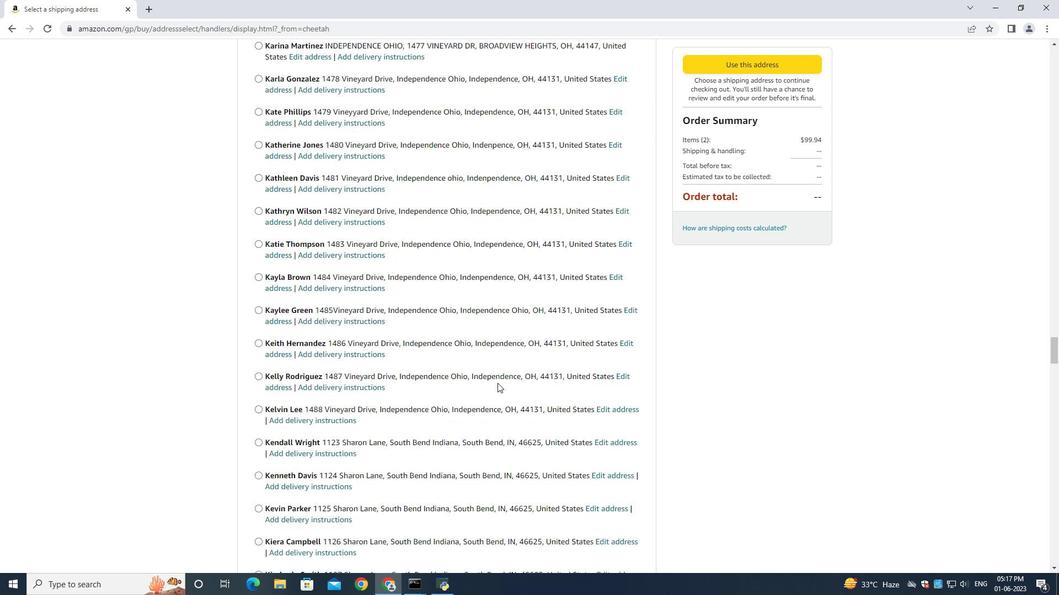 
Action: Mouse scrolled (497, 381) with delta (0, 0)
Screenshot: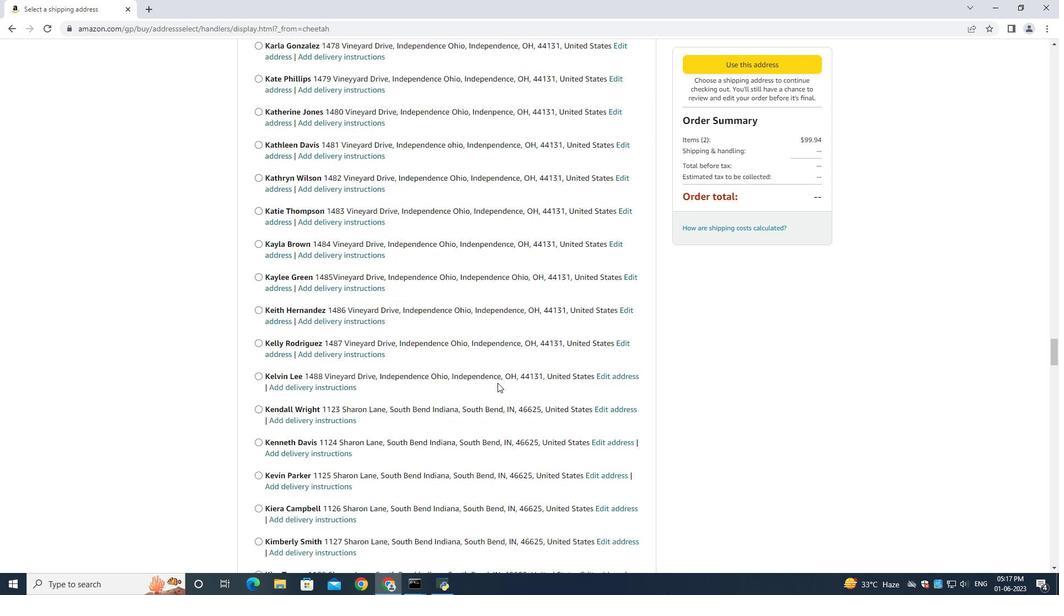
Action: Mouse scrolled (497, 381) with delta (0, 0)
Screenshot: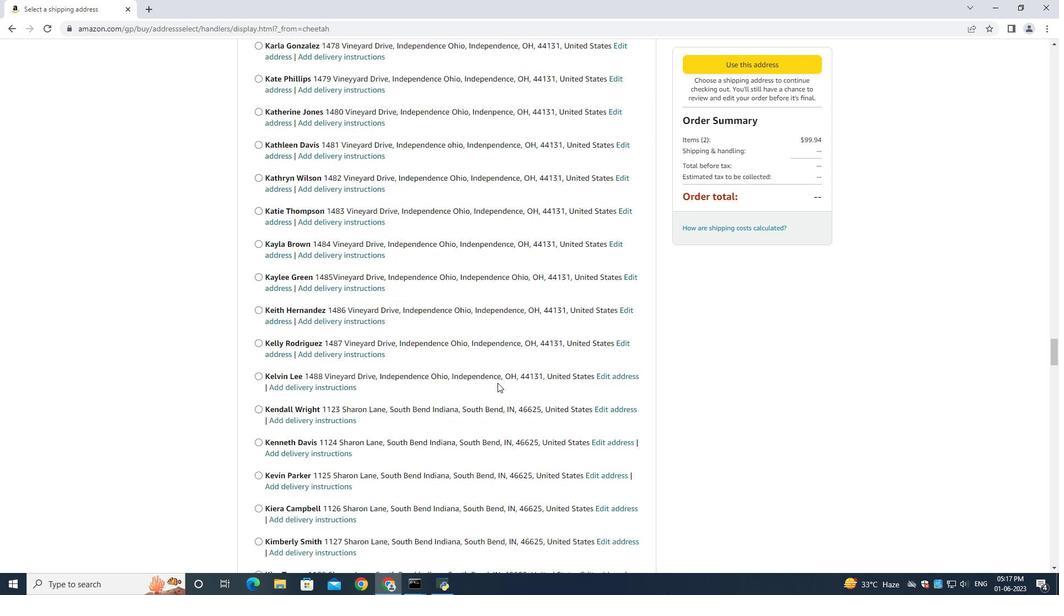 
Action: Mouse scrolled (497, 381) with delta (0, 0)
Screenshot: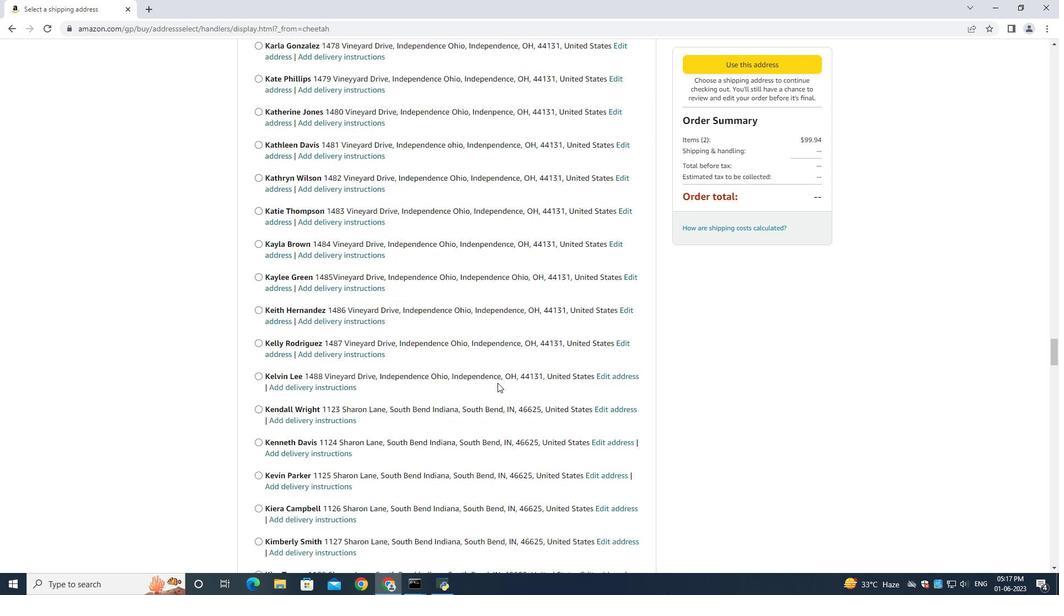 
Action: Mouse scrolled (497, 381) with delta (0, 0)
Screenshot: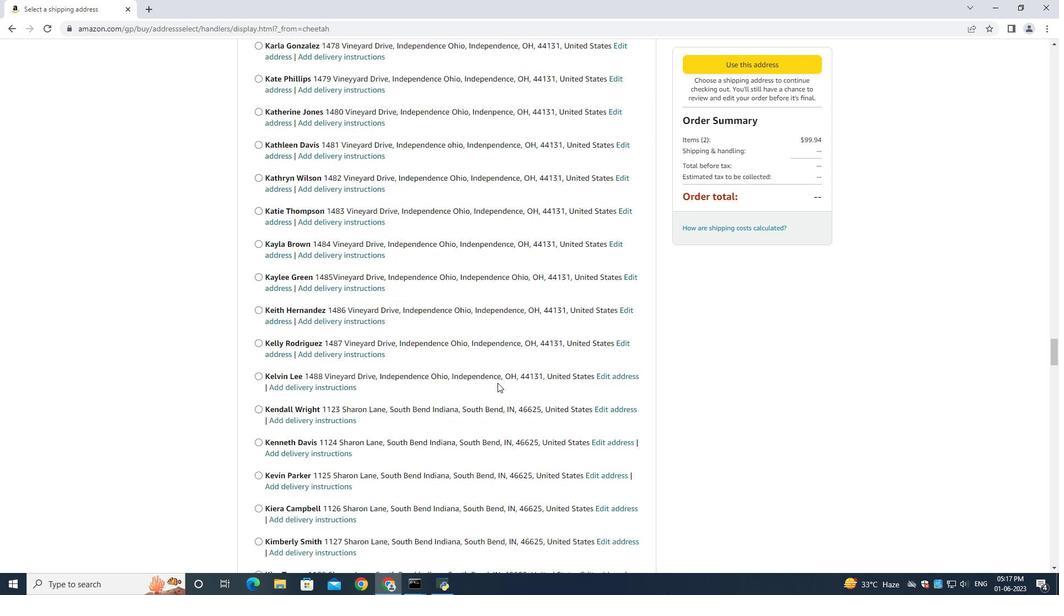 
Action: Mouse scrolled (497, 381) with delta (0, 0)
Screenshot: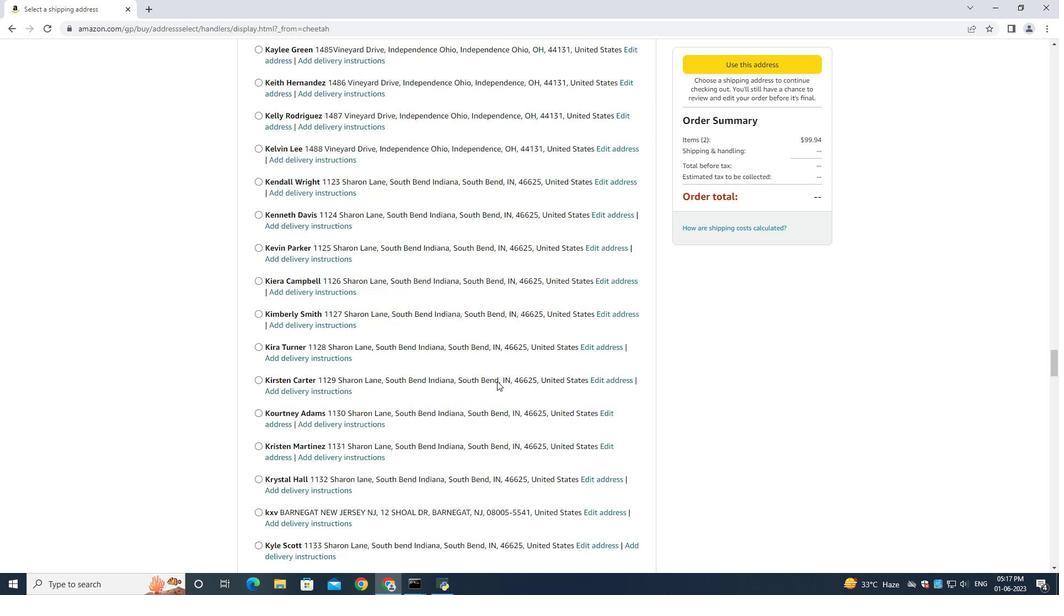 
Action: Mouse scrolled (497, 381) with delta (0, 0)
Screenshot: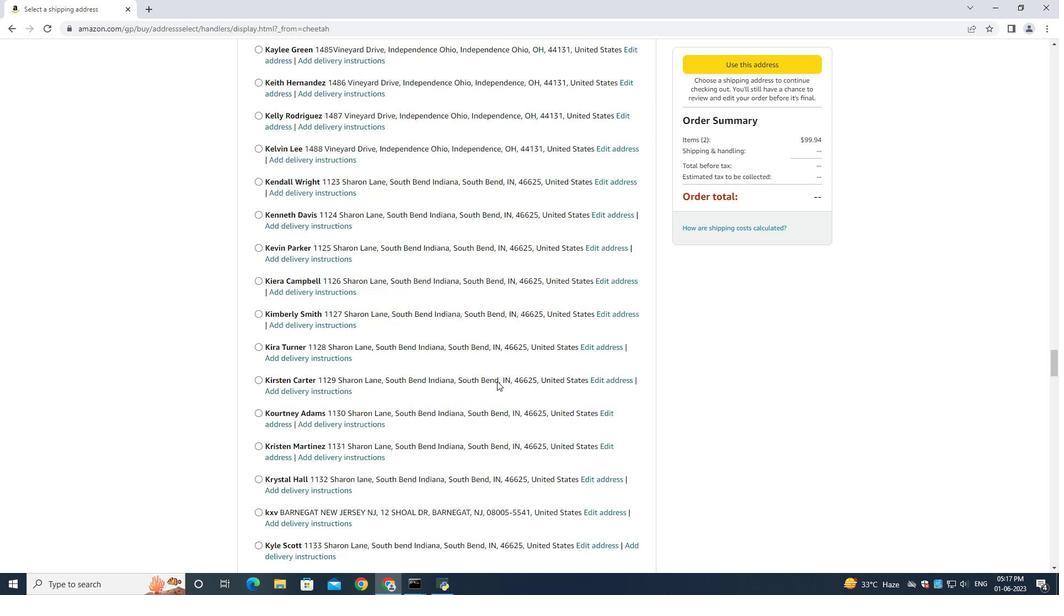 
Action: Mouse scrolled (497, 381) with delta (0, 0)
Screenshot: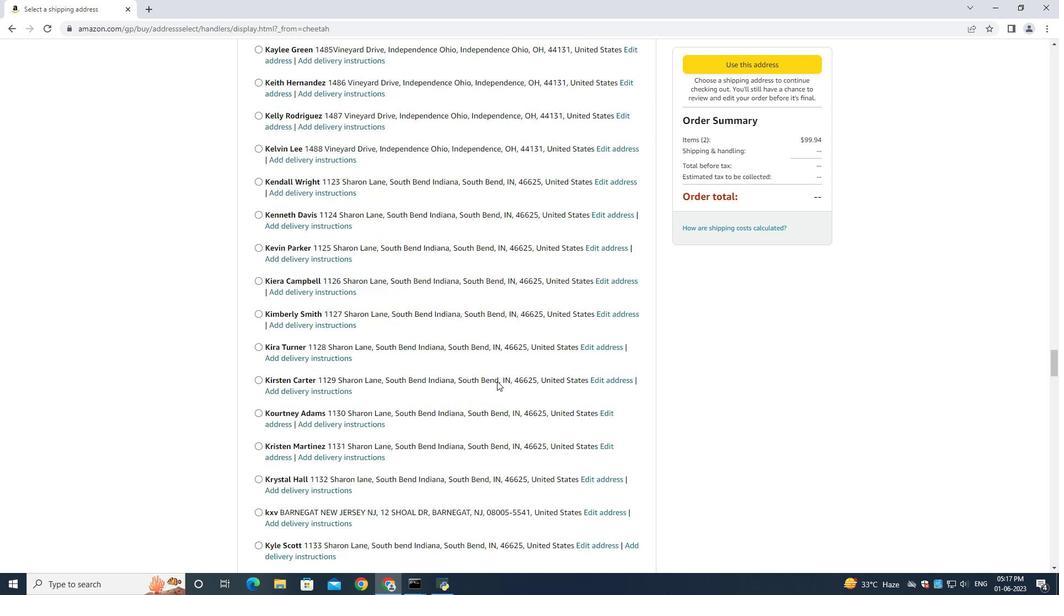
Action: Mouse scrolled (497, 381) with delta (0, 0)
Screenshot: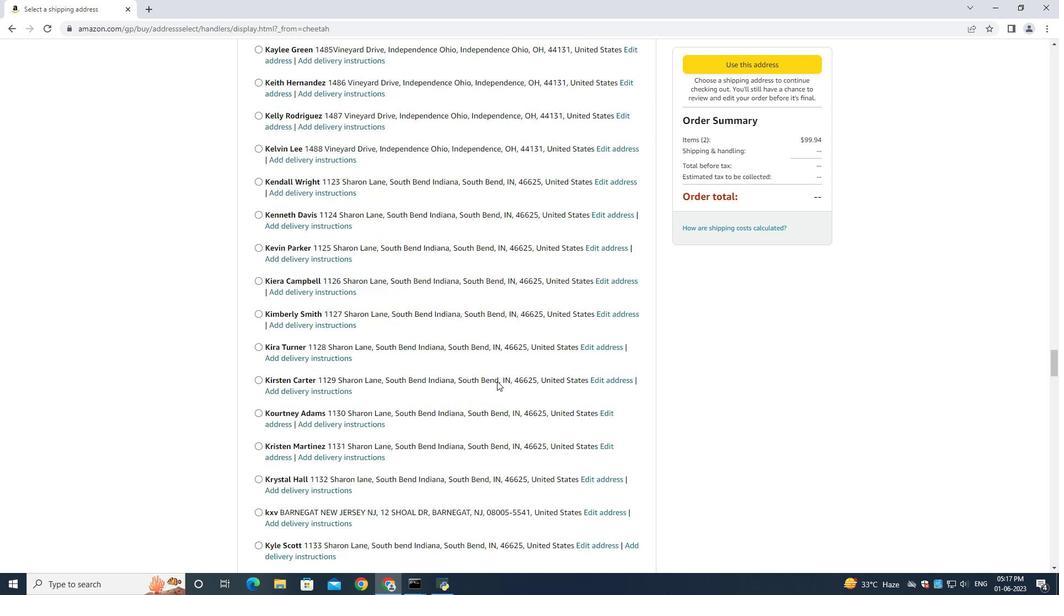 
Action: Mouse scrolled (497, 381) with delta (0, 0)
Screenshot: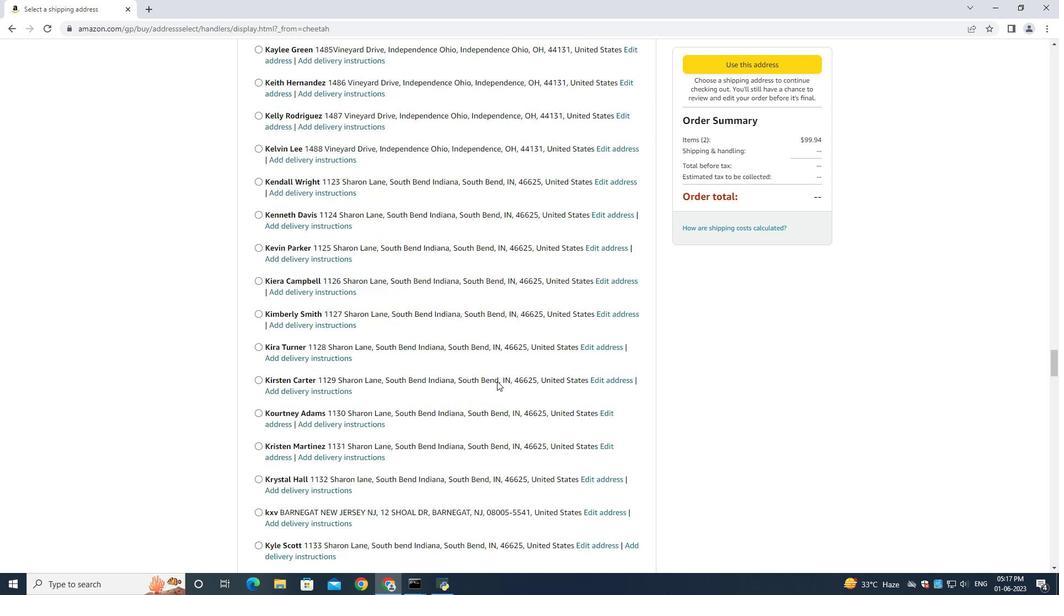 
Action: Mouse scrolled (497, 381) with delta (0, 0)
Screenshot: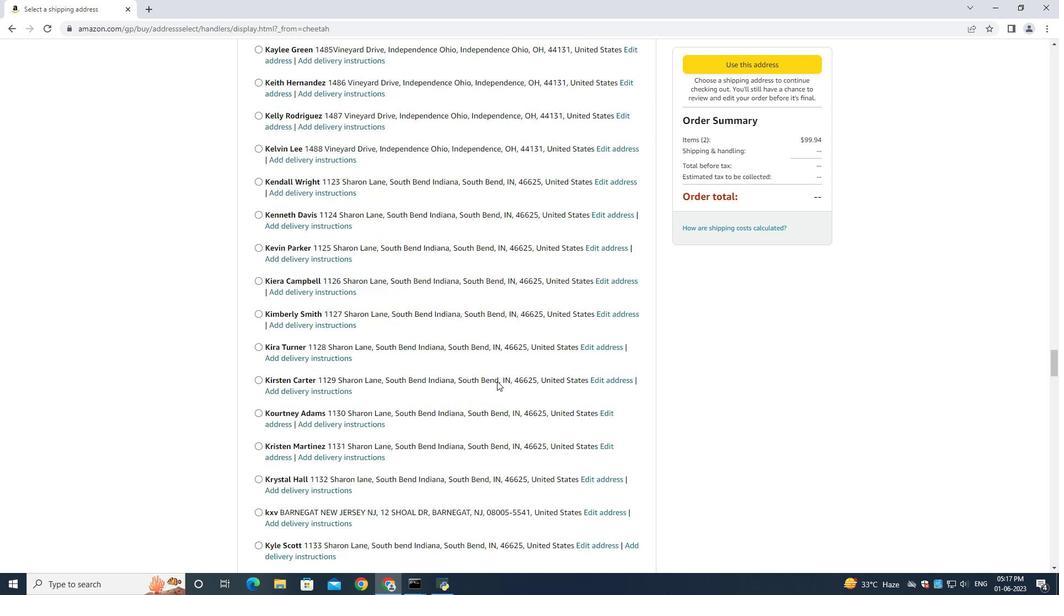 
Action: Mouse scrolled (497, 381) with delta (0, 0)
Screenshot: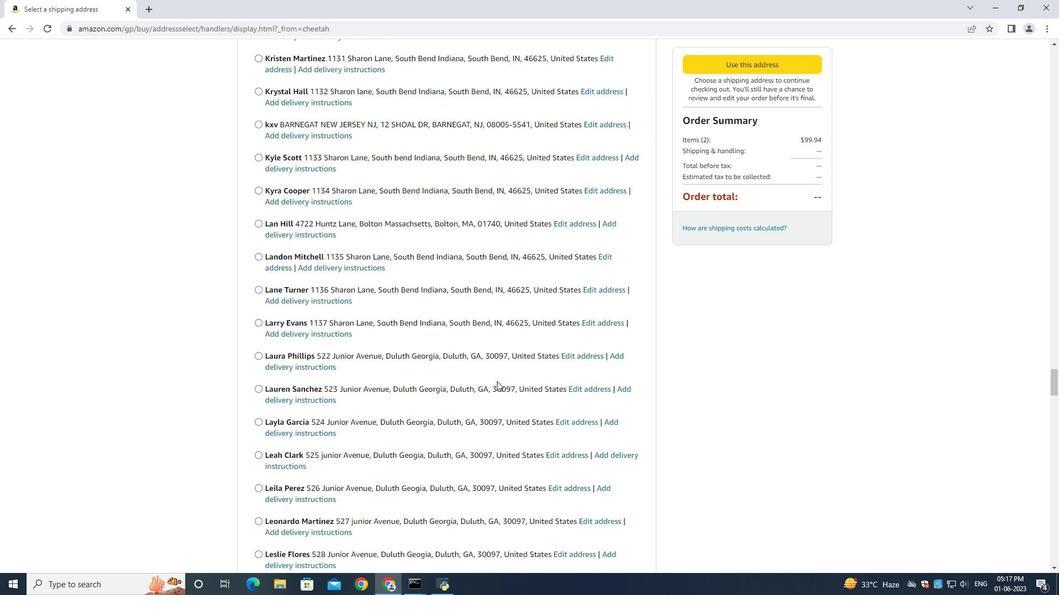 
Action: Mouse scrolled (497, 381) with delta (0, 0)
Screenshot: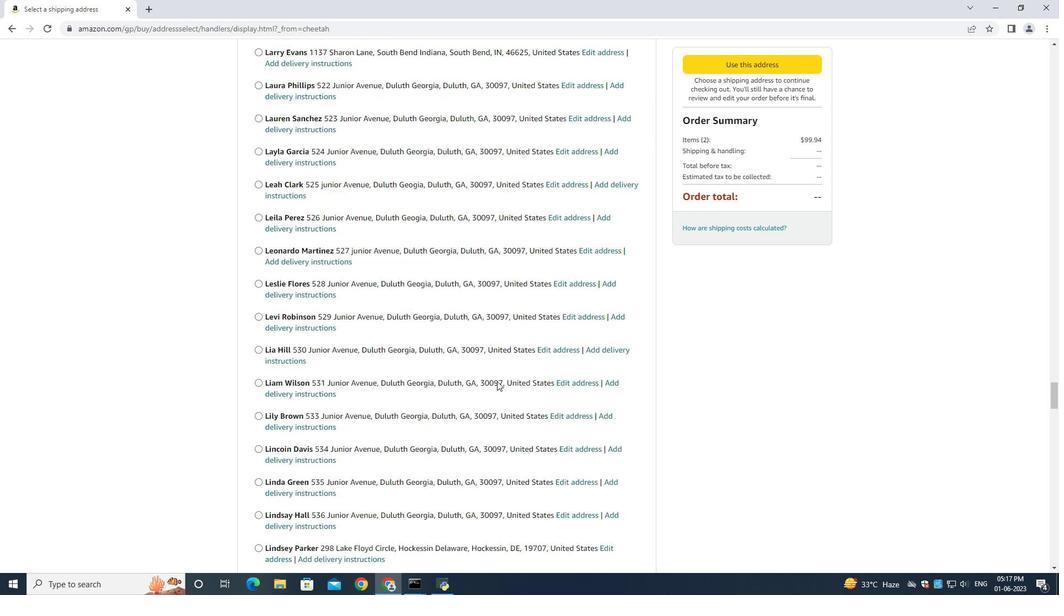 
Action: Mouse scrolled (497, 381) with delta (0, 0)
Screenshot: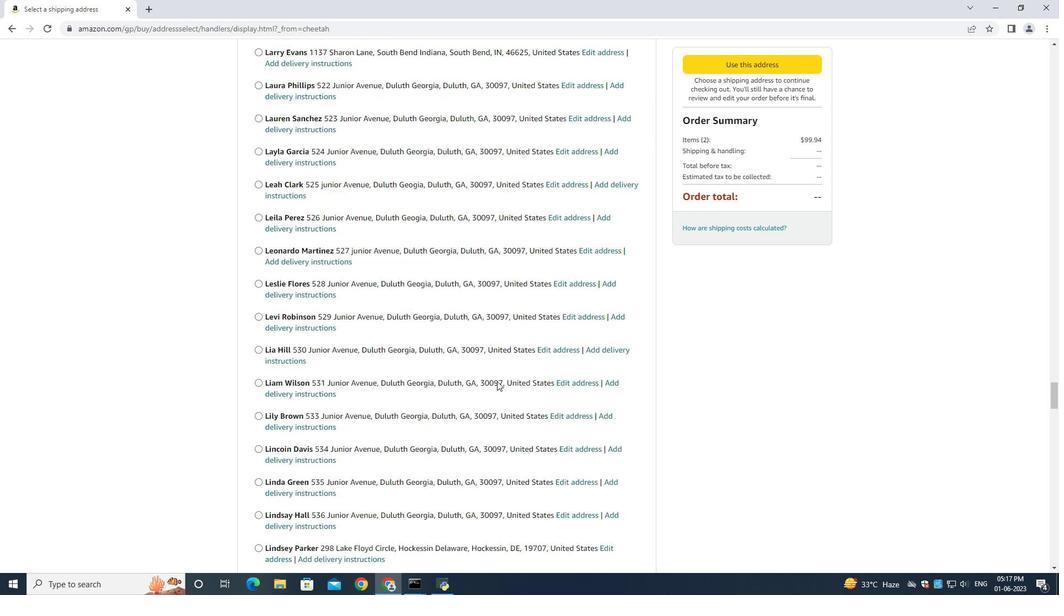 
Action: Mouse scrolled (497, 381) with delta (0, 0)
Screenshot: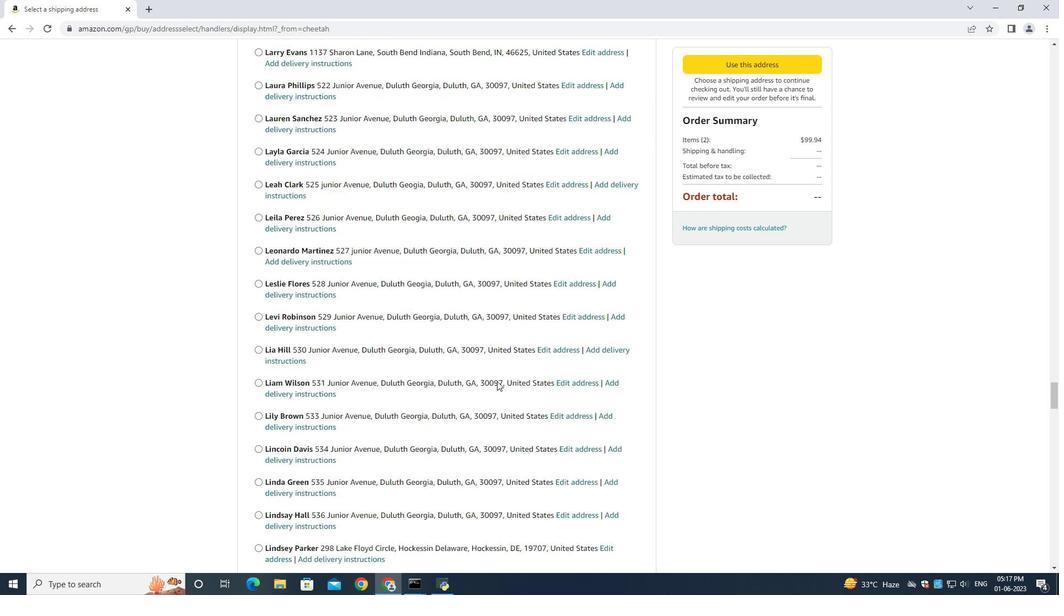 
Action: Mouse scrolled (497, 380) with delta (0, -1)
Screenshot: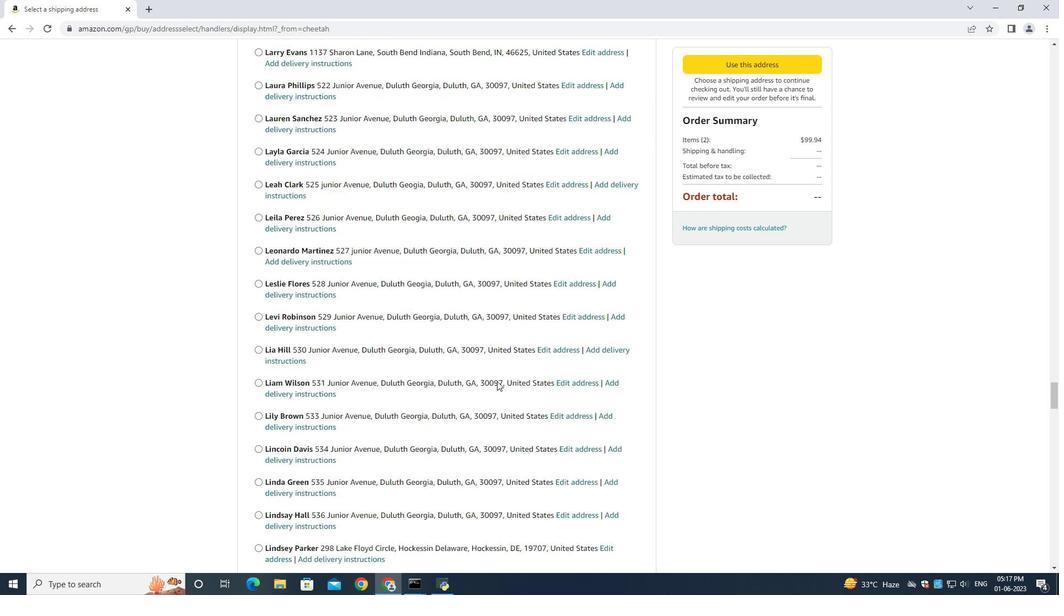 
Action: Mouse scrolled (497, 381) with delta (0, 0)
Screenshot: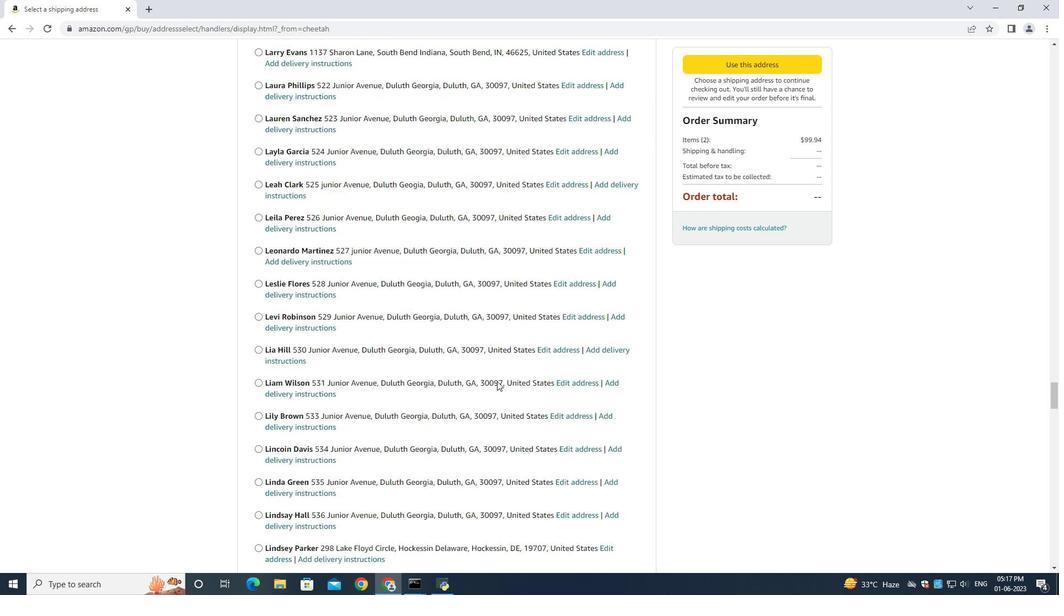 
Action: Mouse moved to (497, 381)
Screenshot: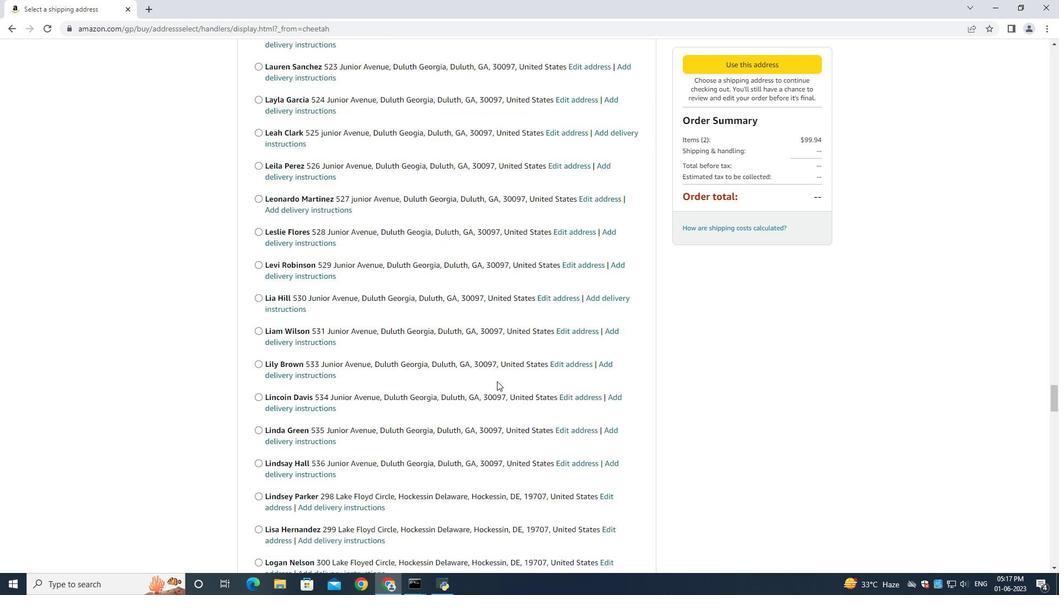 
Action: Mouse scrolled (497, 381) with delta (0, 0)
Screenshot: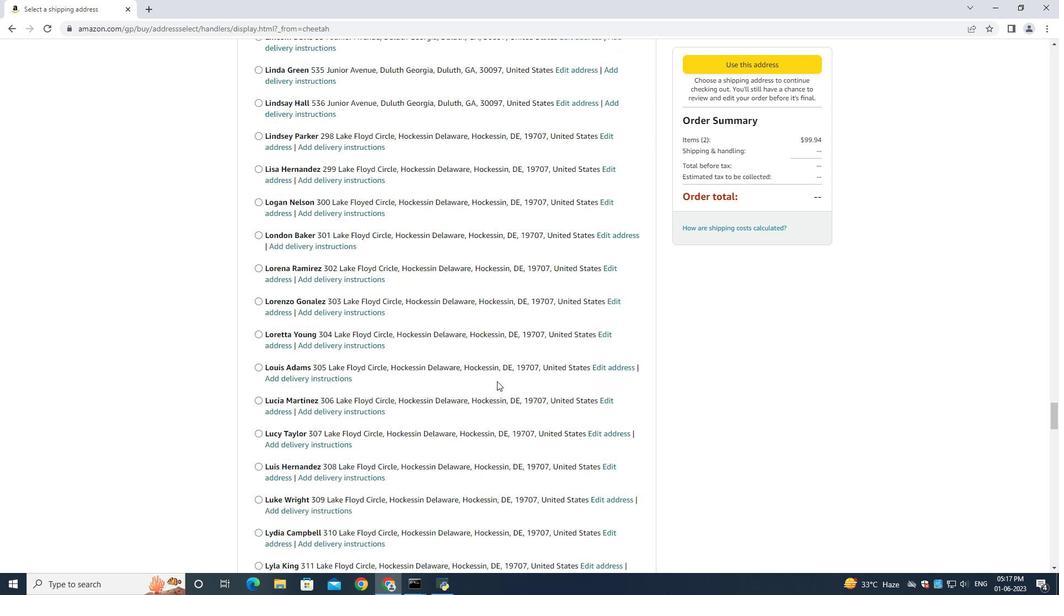 
Action: Mouse scrolled (497, 381) with delta (0, 0)
Screenshot: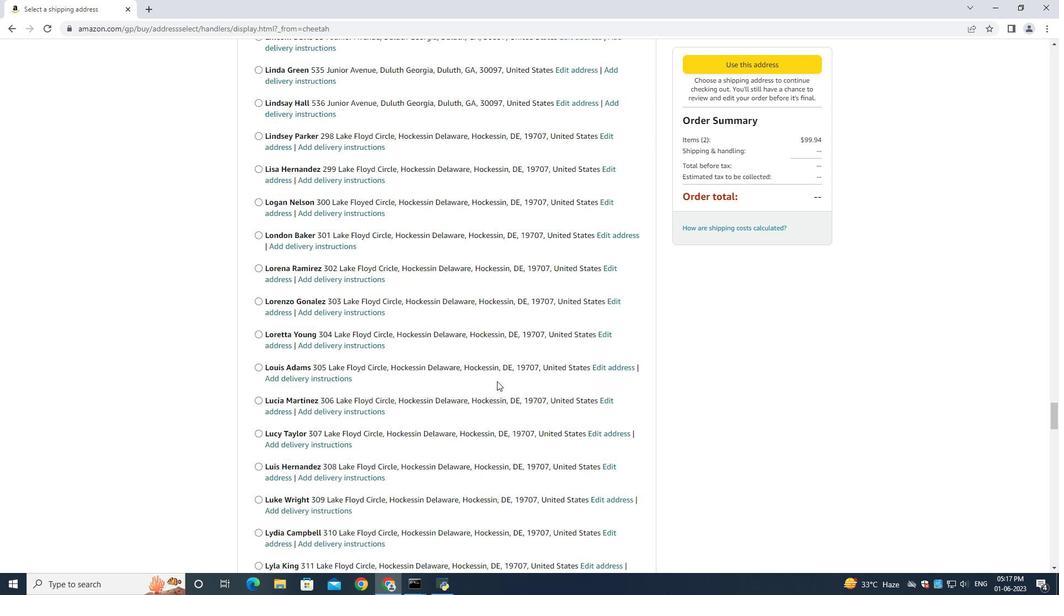 
Action: Mouse scrolled (497, 381) with delta (0, 0)
Screenshot: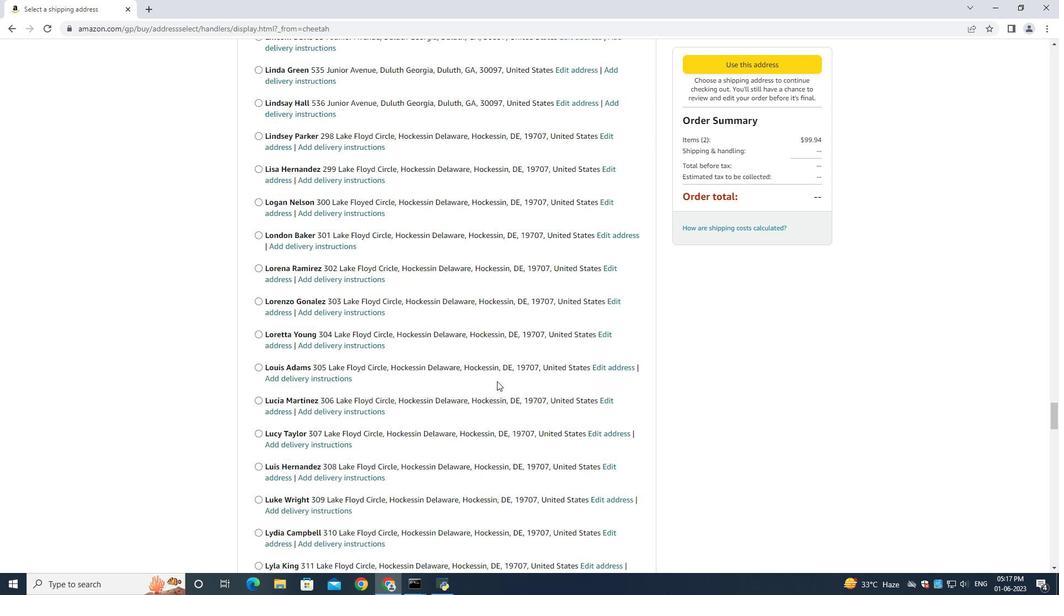 
Action: Mouse scrolled (497, 381) with delta (0, 0)
Screenshot: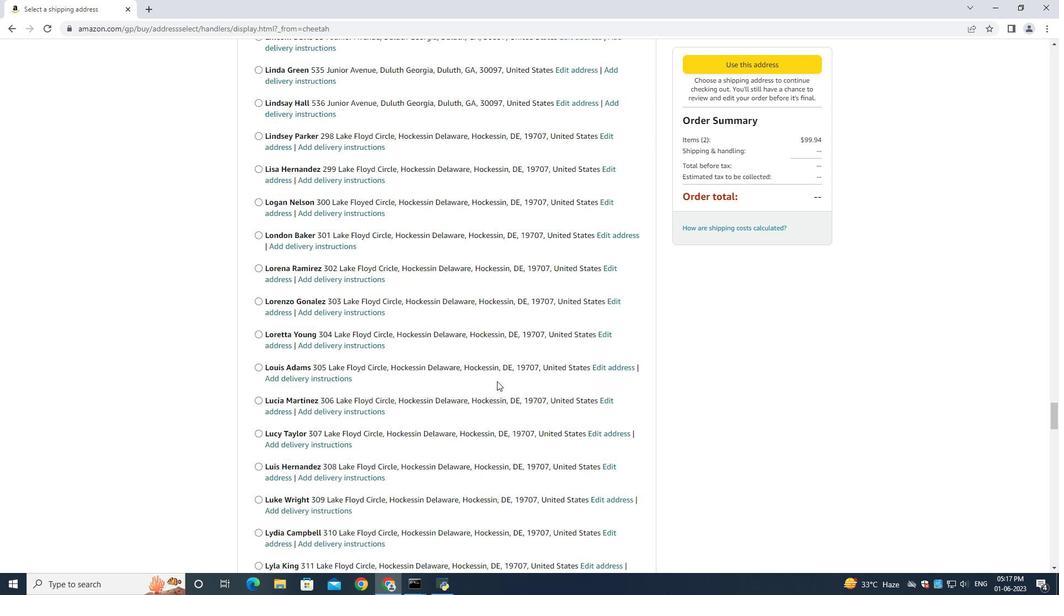 
Action: Mouse scrolled (497, 381) with delta (0, 0)
Screenshot: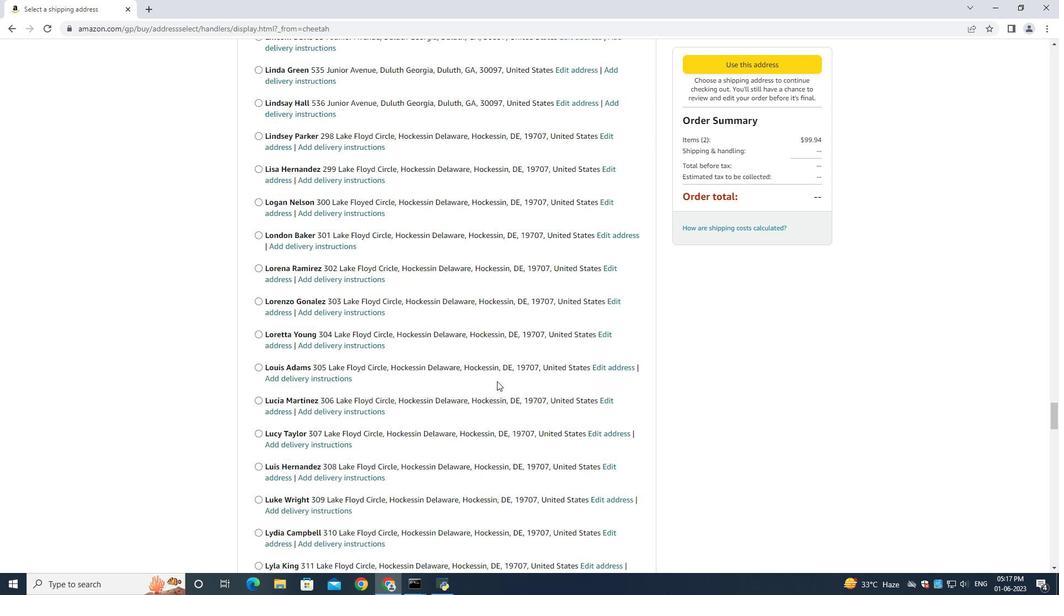 
Action: Mouse scrolled (497, 380) with delta (0, -1)
Screenshot: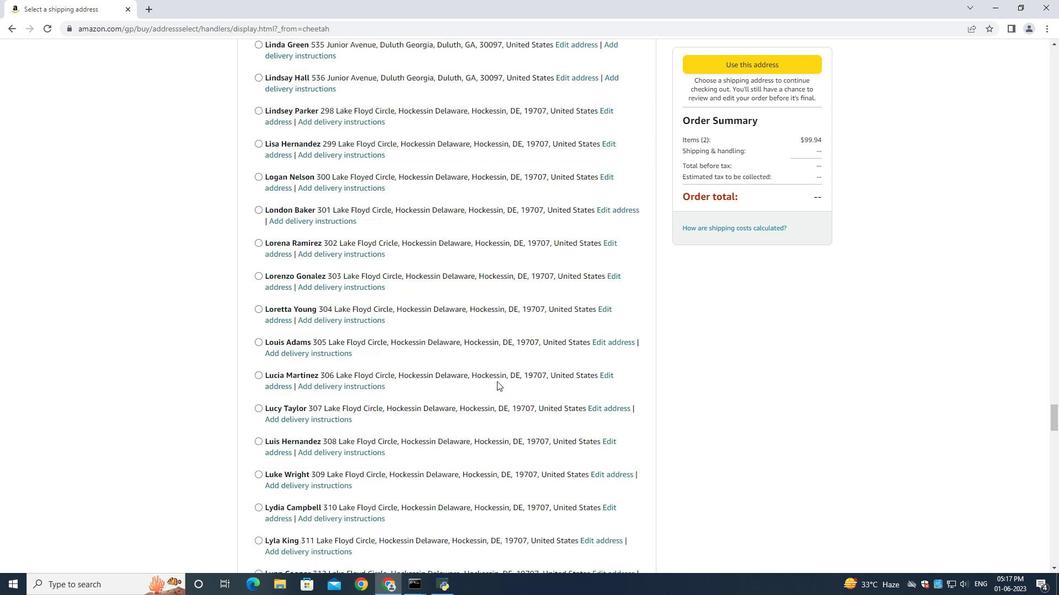 
Action: Mouse scrolled (497, 381) with delta (0, 0)
Screenshot: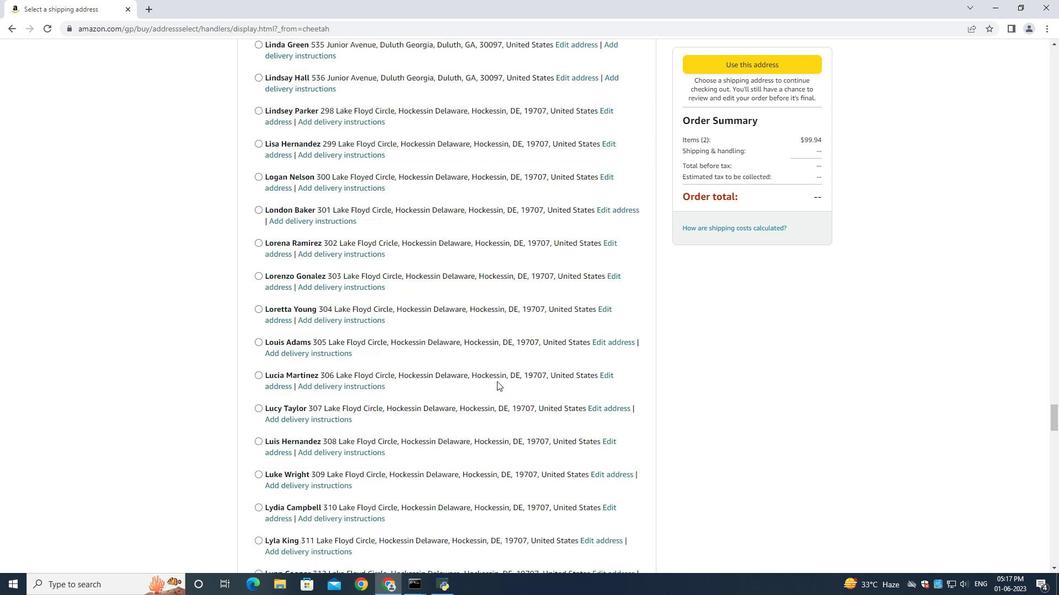 
Action: Mouse scrolled (497, 381) with delta (0, 0)
Screenshot: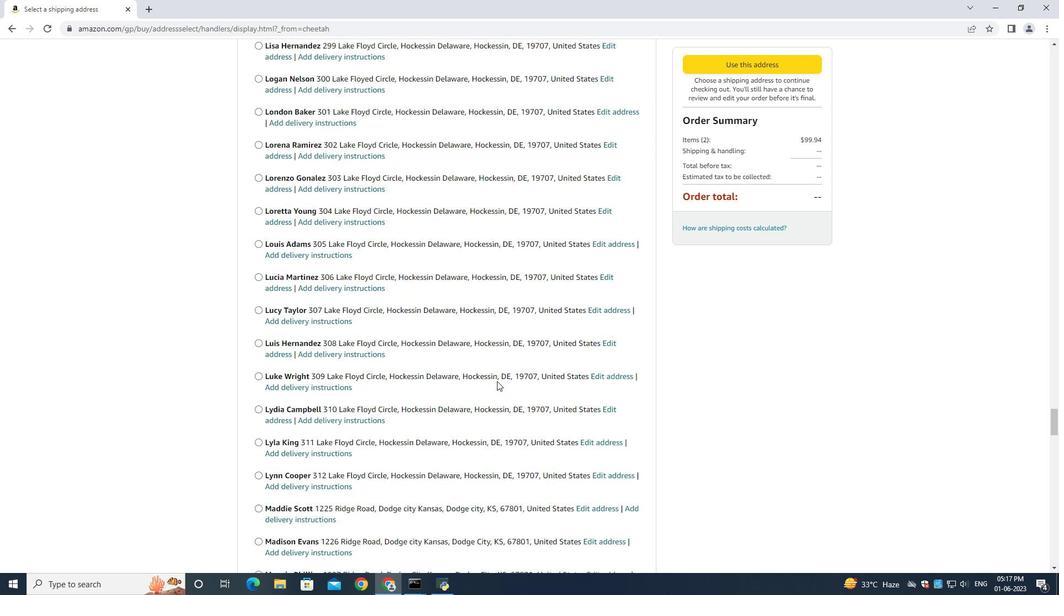 
Action: Mouse scrolled (497, 381) with delta (0, 0)
Screenshot: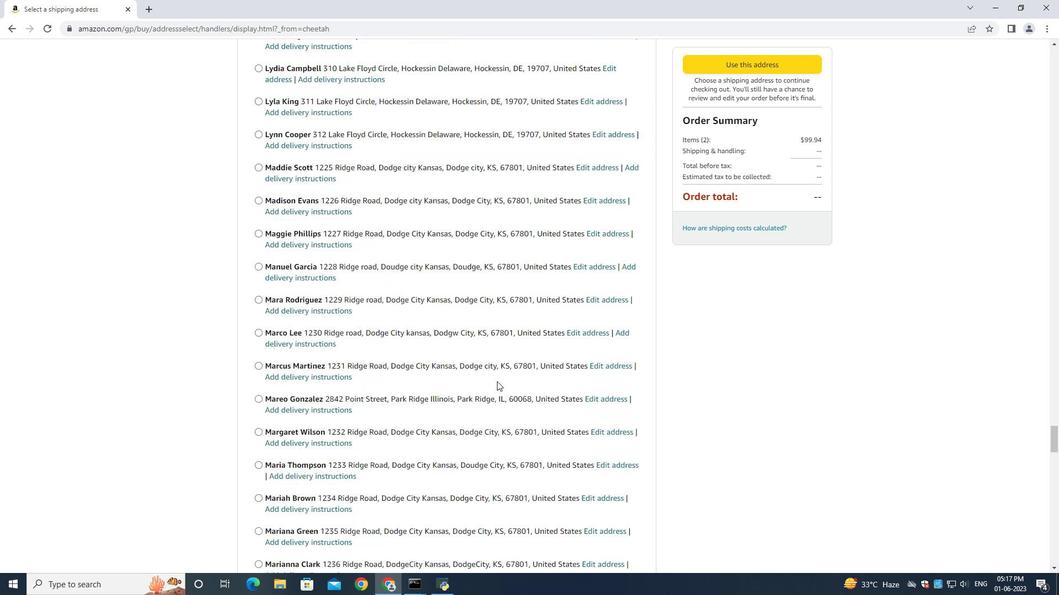 
Action: Mouse scrolled (497, 381) with delta (0, 0)
Screenshot: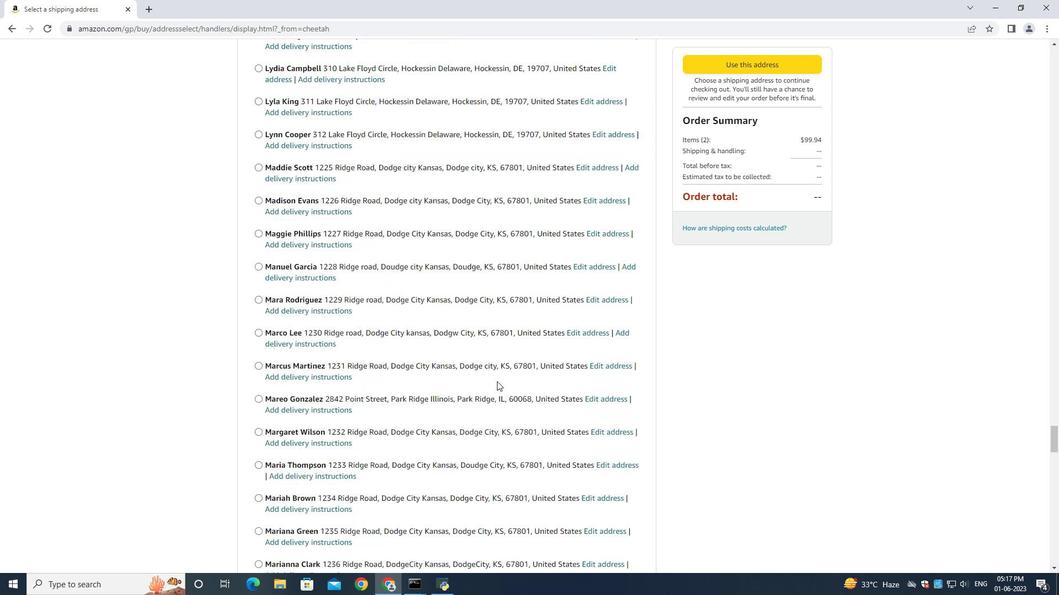 
Action: Mouse scrolled (497, 381) with delta (0, 0)
Screenshot: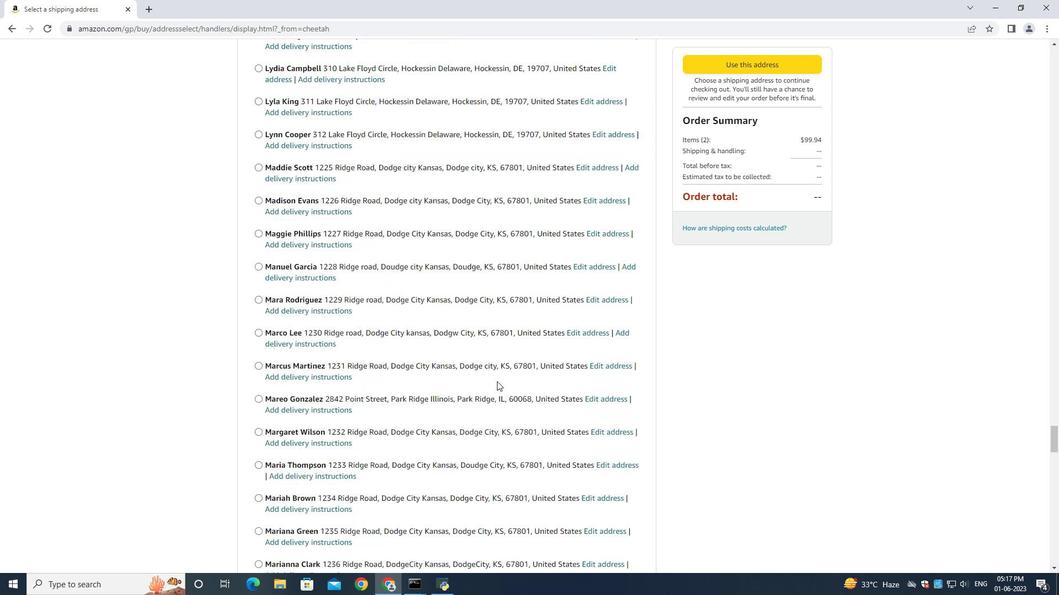 
Action: Mouse scrolled (497, 381) with delta (0, 0)
Screenshot: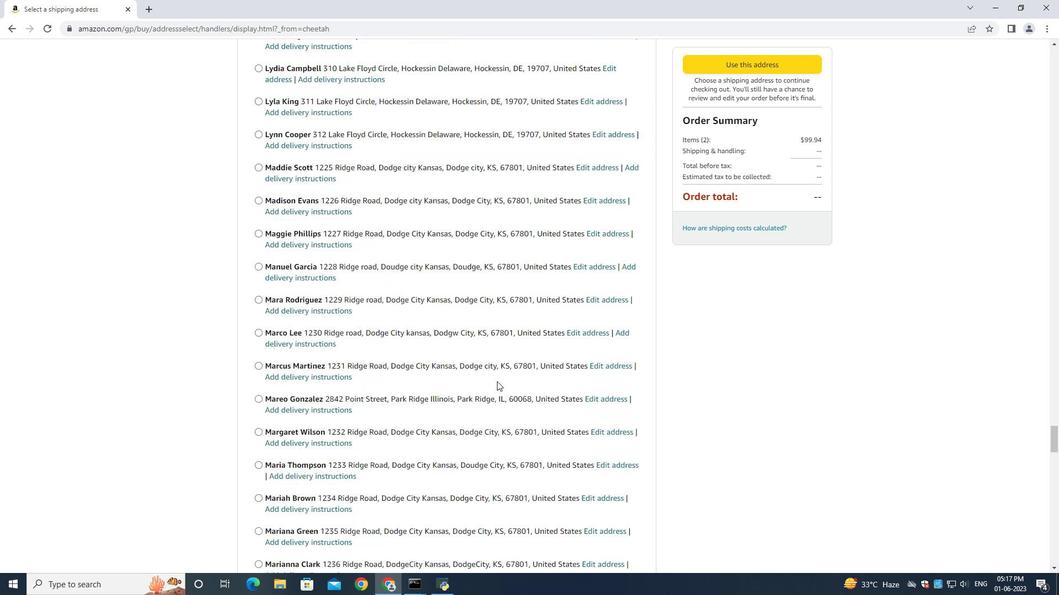 
Action: Mouse scrolled (497, 381) with delta (0, 0)
Screenshot: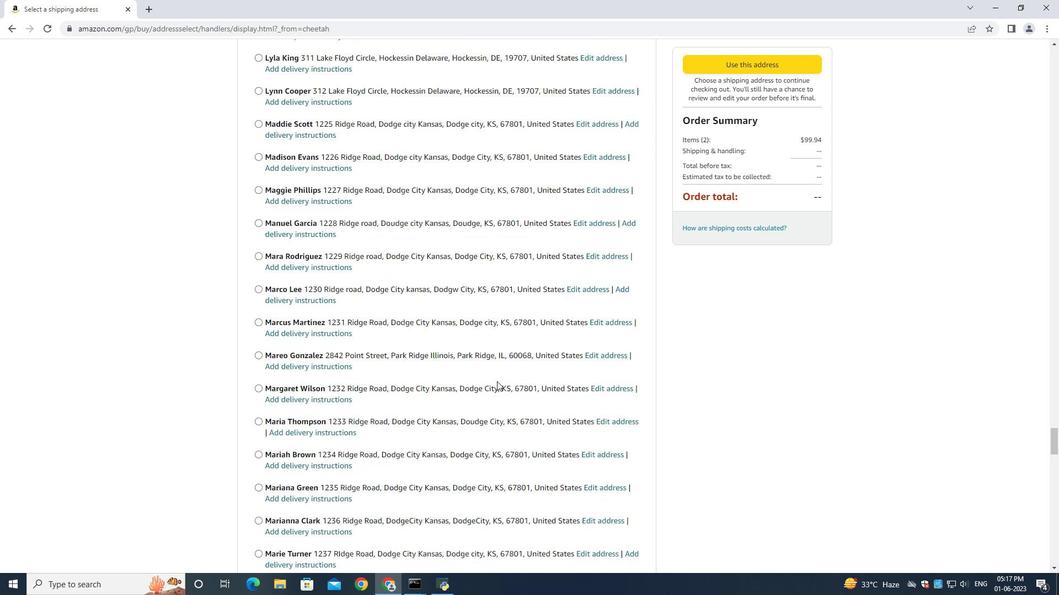 
Action: Mouse scrolled (497, 381) with delta (0, 0)
Screenshot: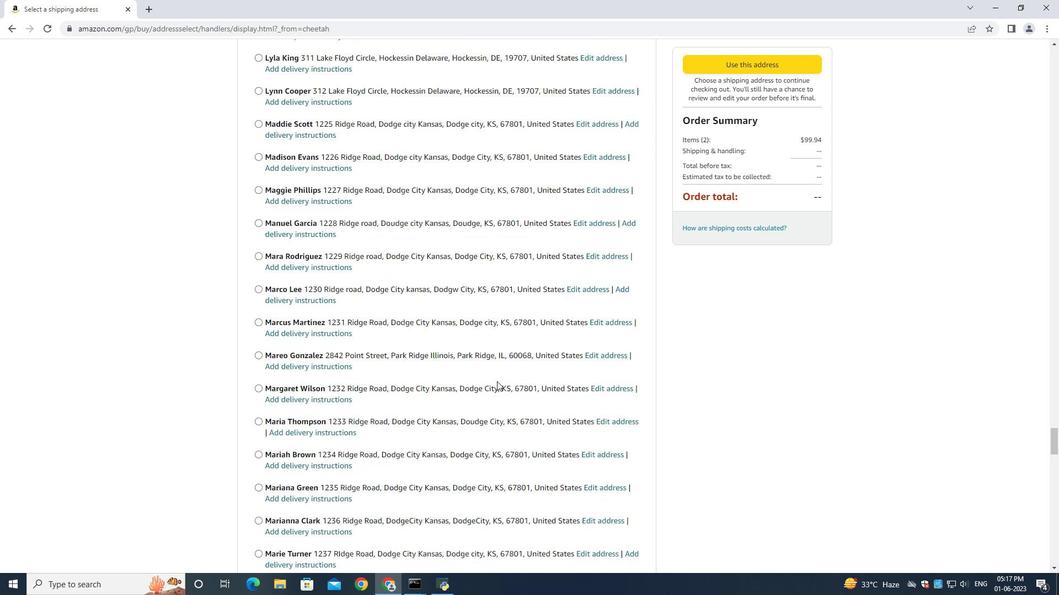 
Action: Mouse scrolled (497, 381) with delta (0, 0)
Screenshot: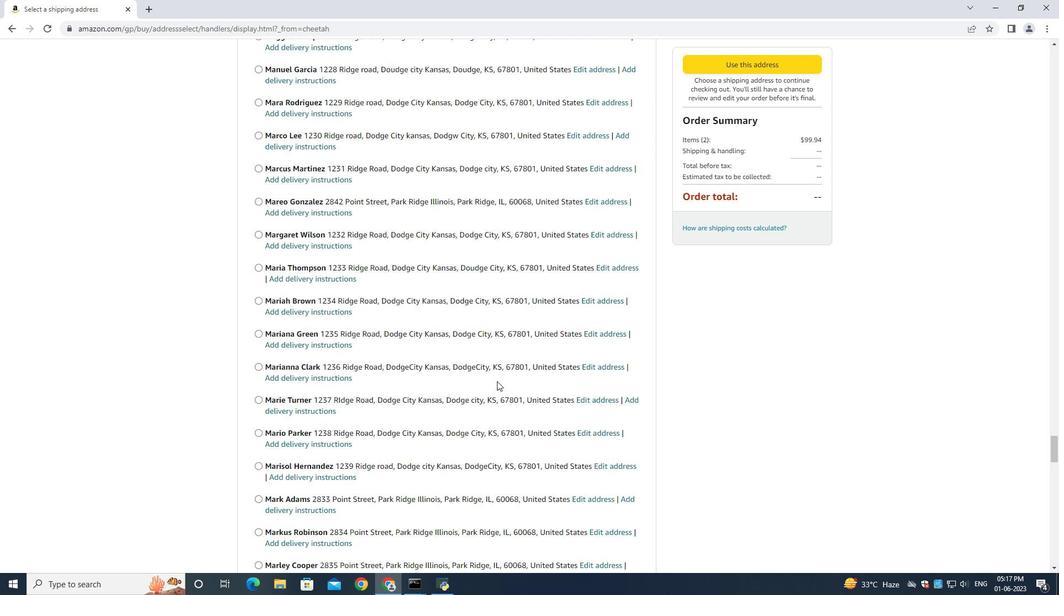 
Action: Mouse scrolled (497, 381) with delta (0, 0)
Screenshot: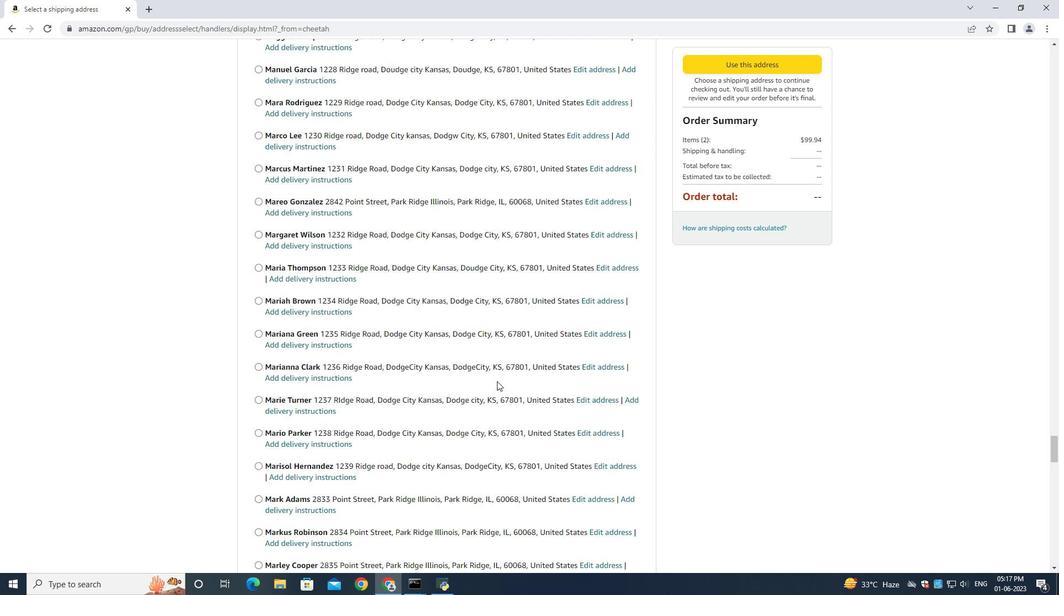 
Action: Mouse scrolled (497, 381) with delta (0, 0)
Screenshot: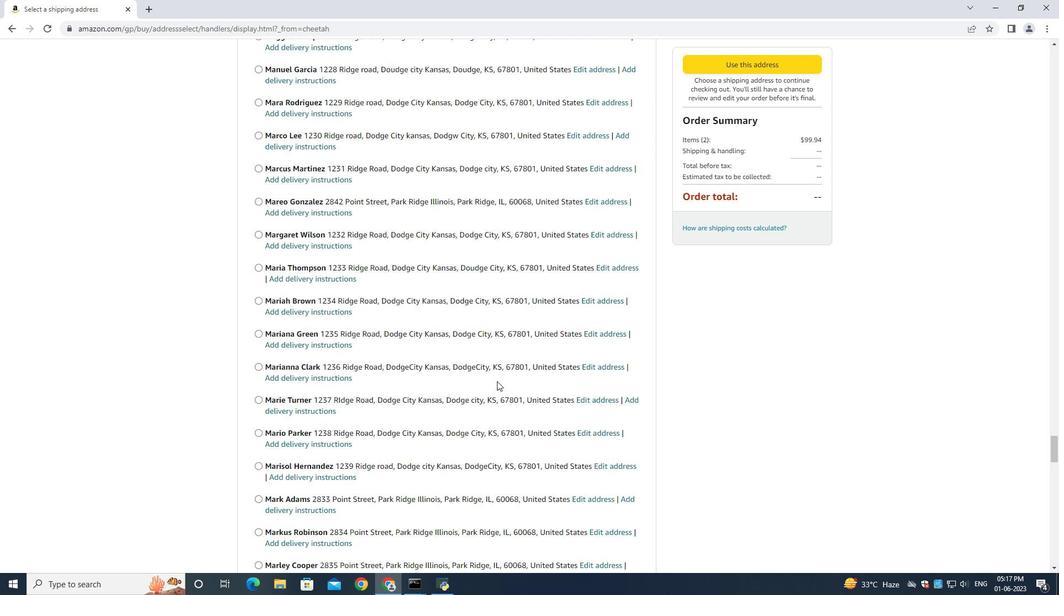 
Action: Mouse scrolled (497, 381) with delta (0, 0)
Screenshot: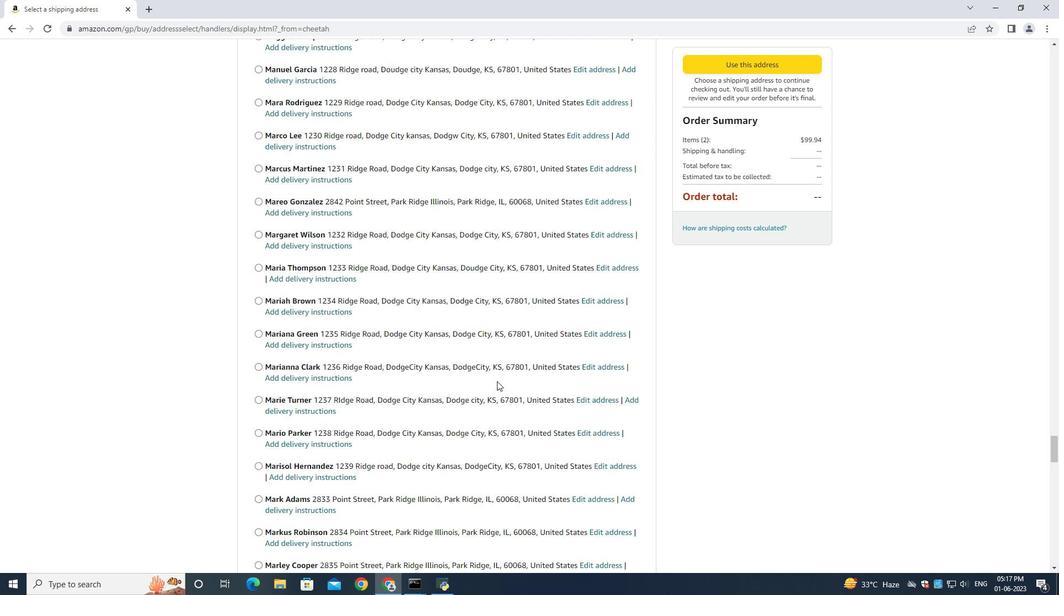 
Action: Mouse scrolled (497, 381) with delta (0, 0)
Screenshot: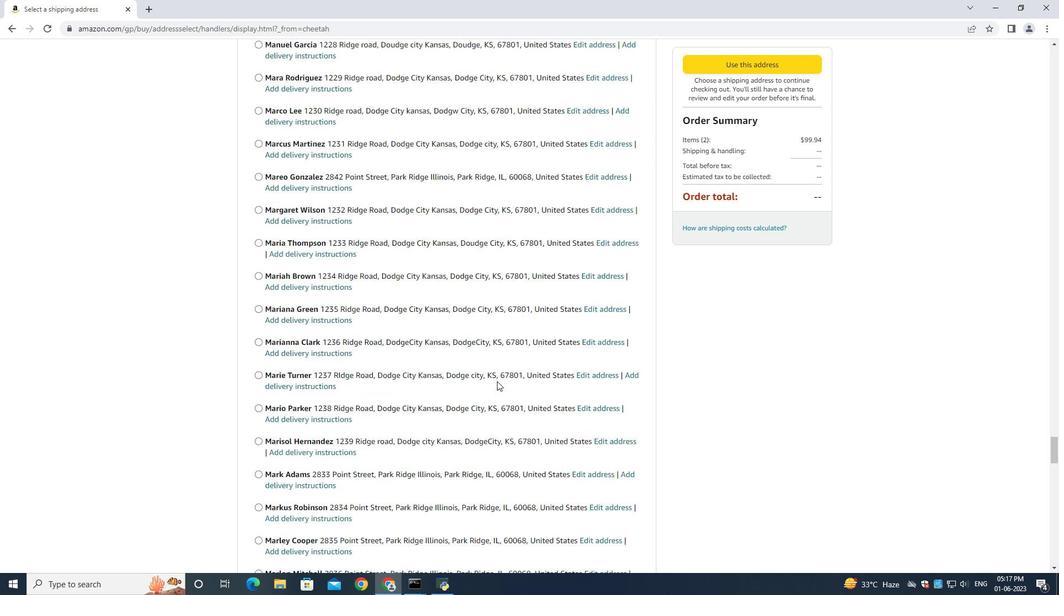 
Action: Mouse scrolled (497, 381) with delta (0, 0)
Screenshot: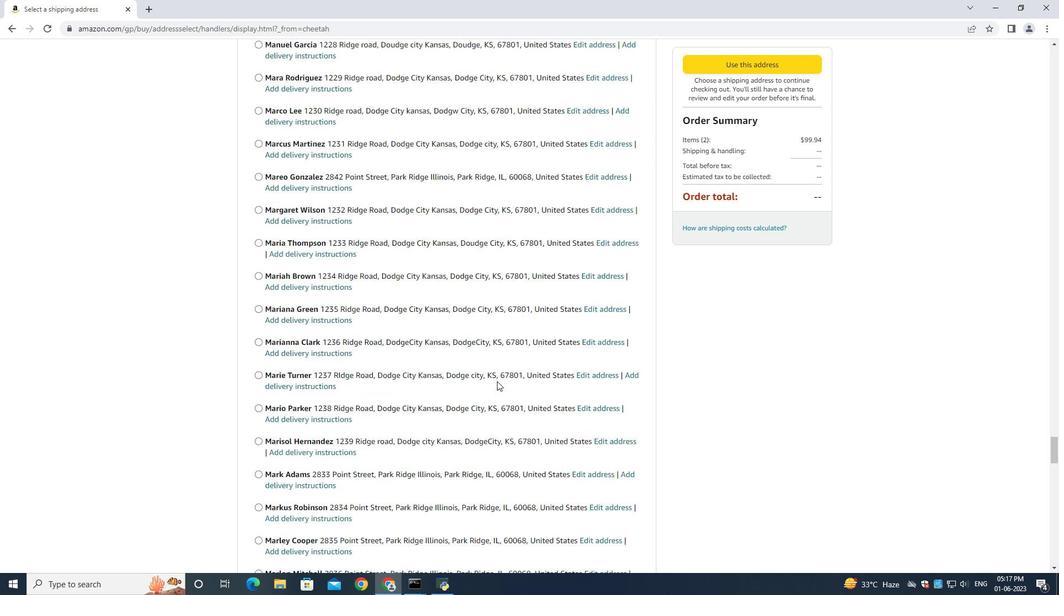 
Action: Mouse scrolled (497, 381) with delta (0, 0)
Screenshot: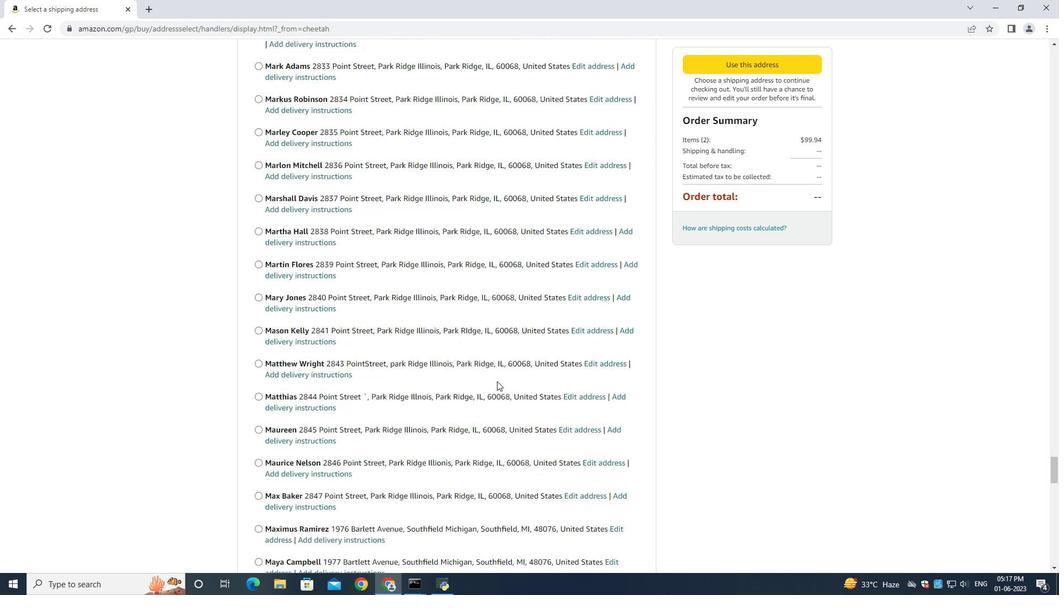 
Action: Mouse scrolled (497, 381) with delta (0, 0)
Screenshot: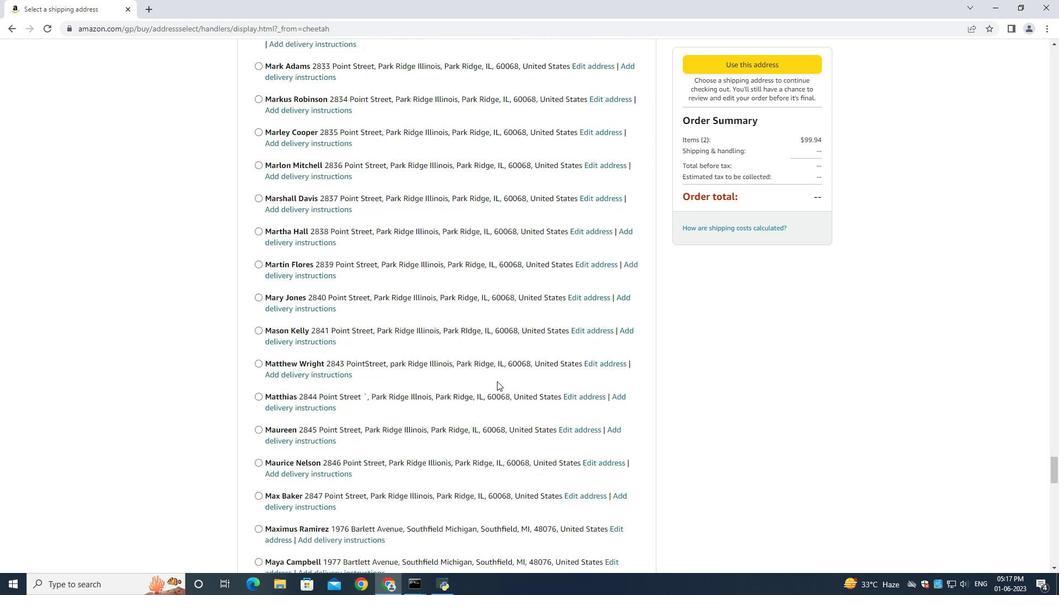 
Action: Mouse scrolled (497, 381) with delta (0, 0)
Screenshot: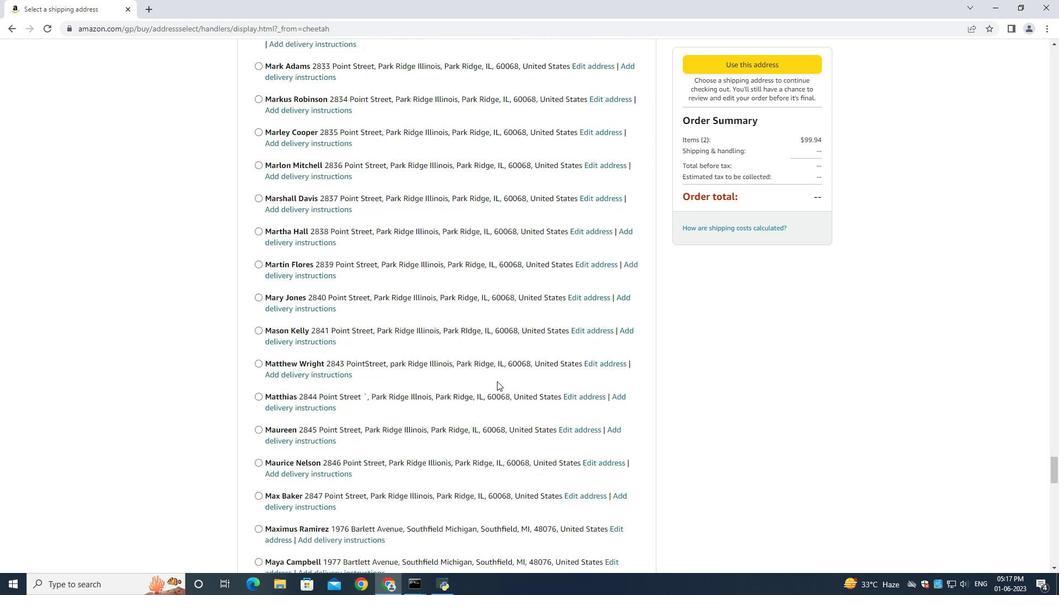 
Action: Mouse scrolled (497, 381) with delta (0, 0)
Screenshot: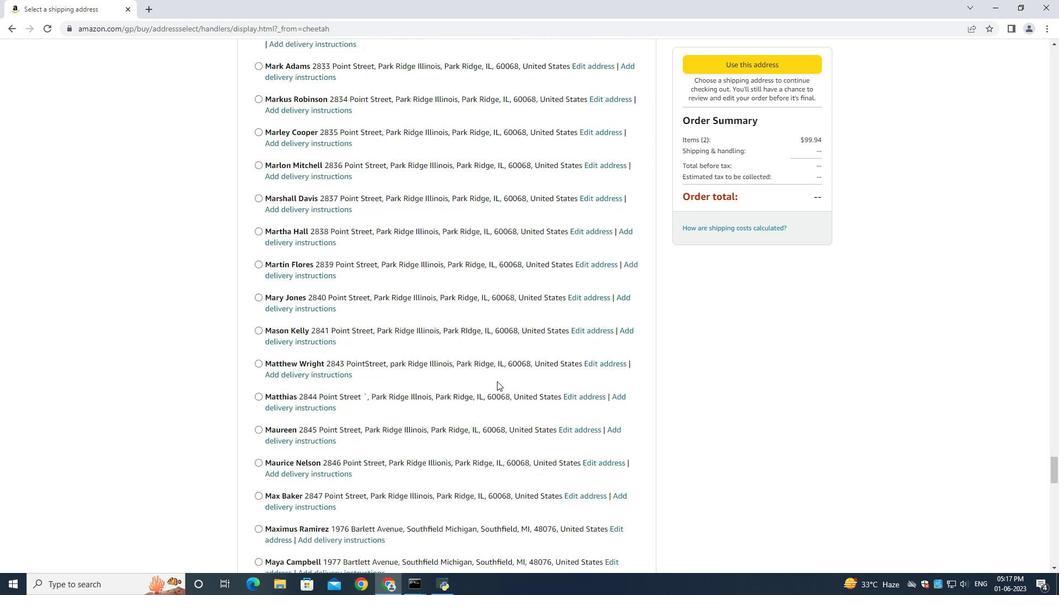
Action: Mouse scrolled (497, 381) with delta (0, 0)
Screenshot: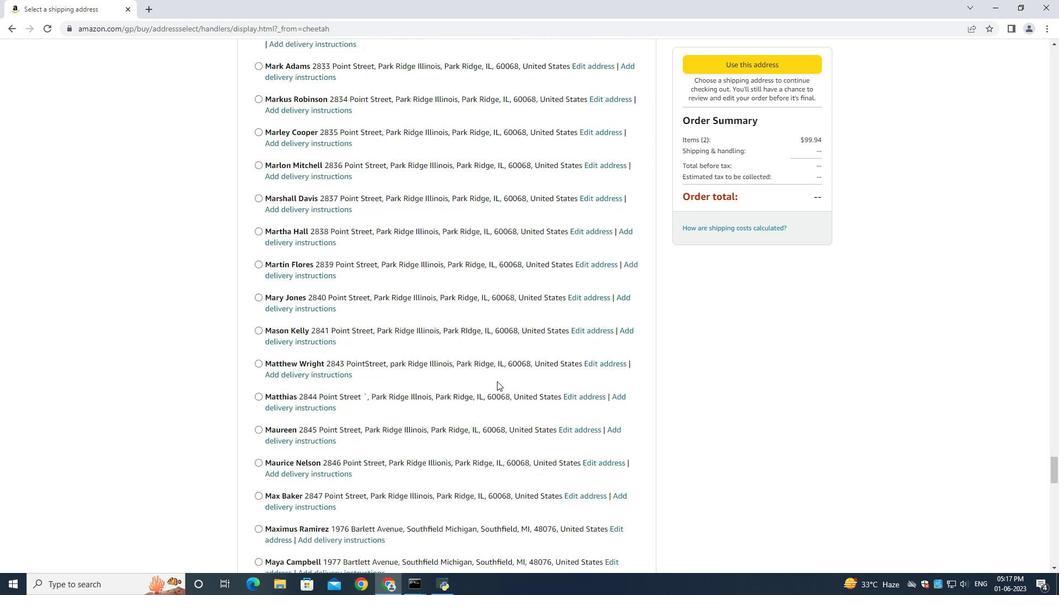 
Action: Mouse scrolled (497, 381) with delta (0, 0)
Screenshot: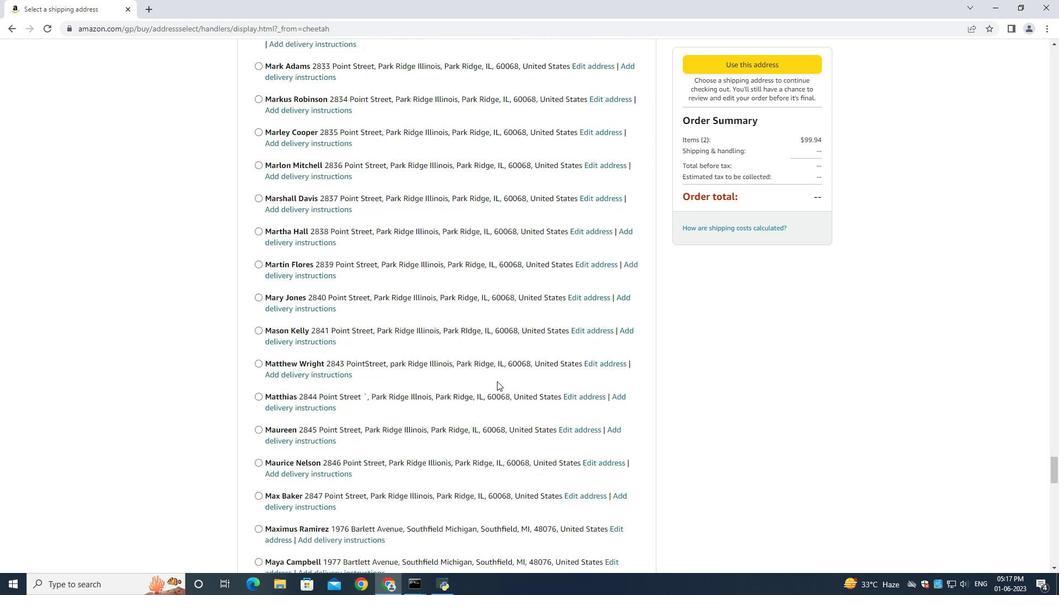 
Action: Mouse scrolled (497, 381) with delta (0, 0)
Screenshot: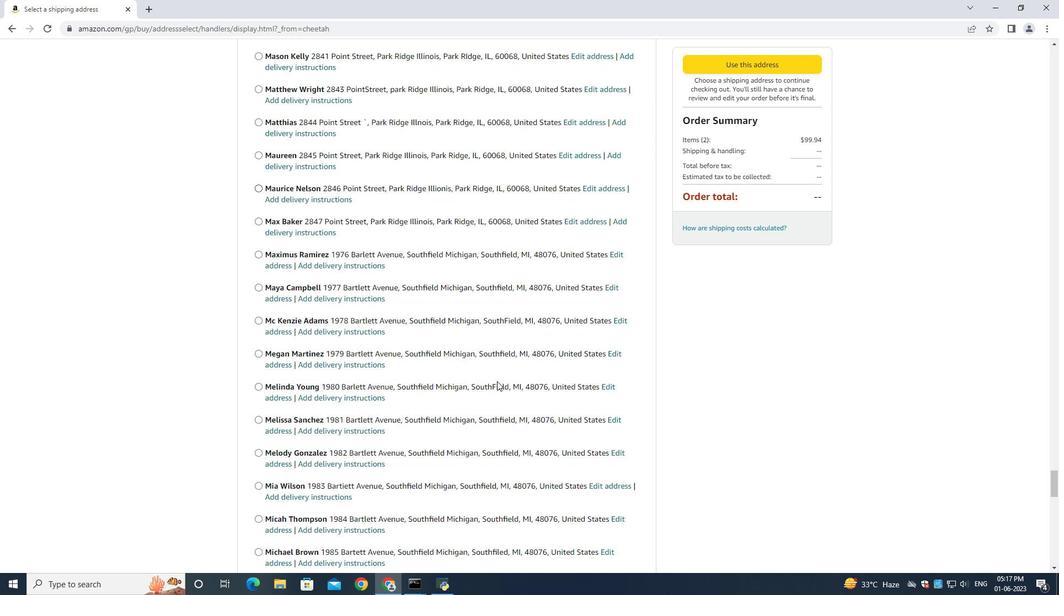 
Action: Mouse scrolled (497, 381) with delta (0, 0)
Screenshot: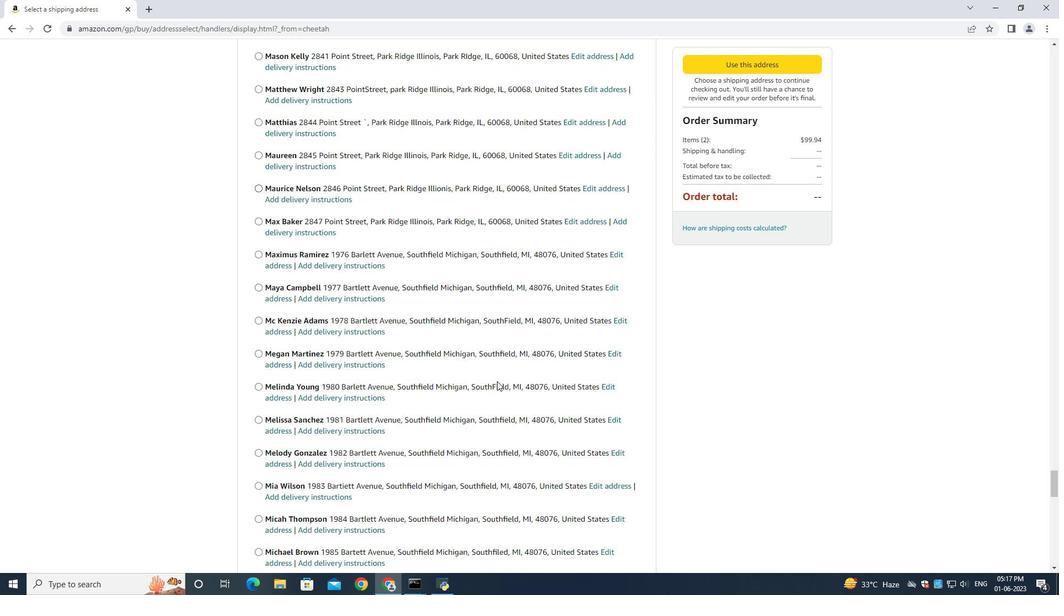 
Action: Mouse scrolled (497, 381) with delta (0, 0)
Screenshot: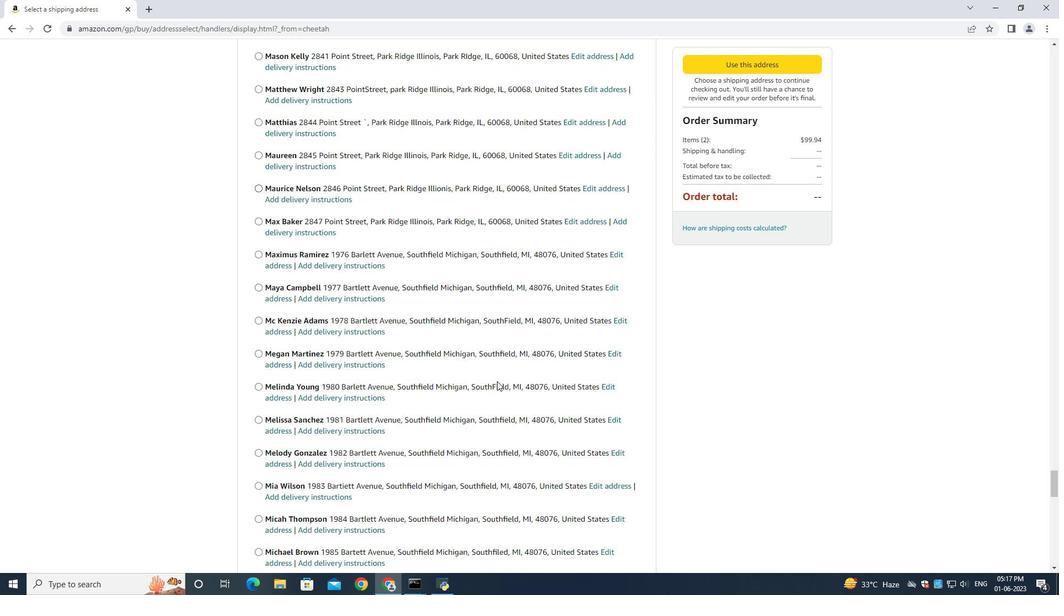 
Action: Mouse scrolled (497, 381) with delta (0, 0)
Screenshot: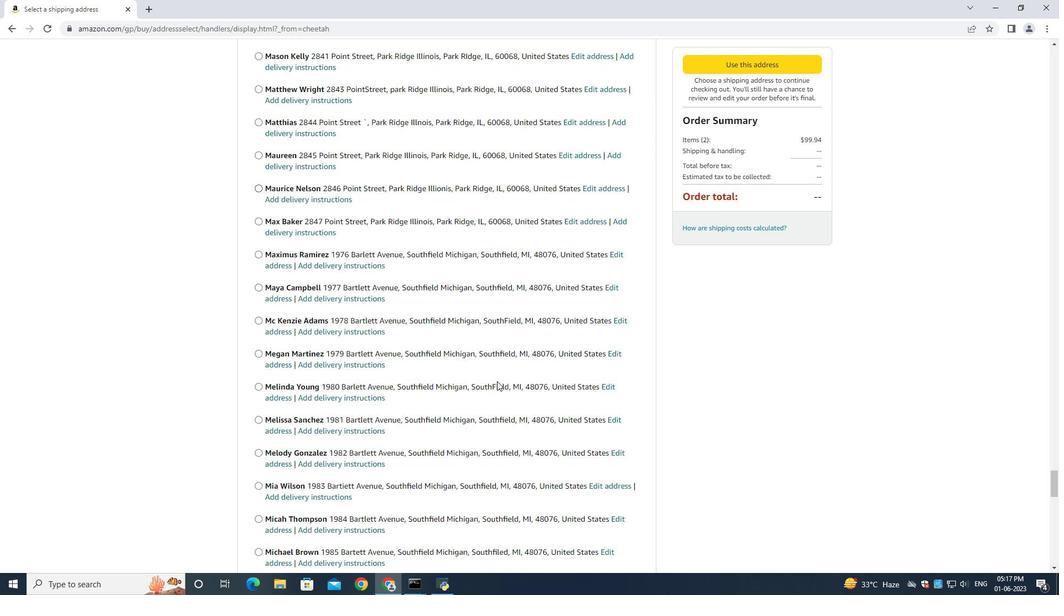 
Action: Mouse scrolled (497, 381) with delta (0, 0)
Screenshot: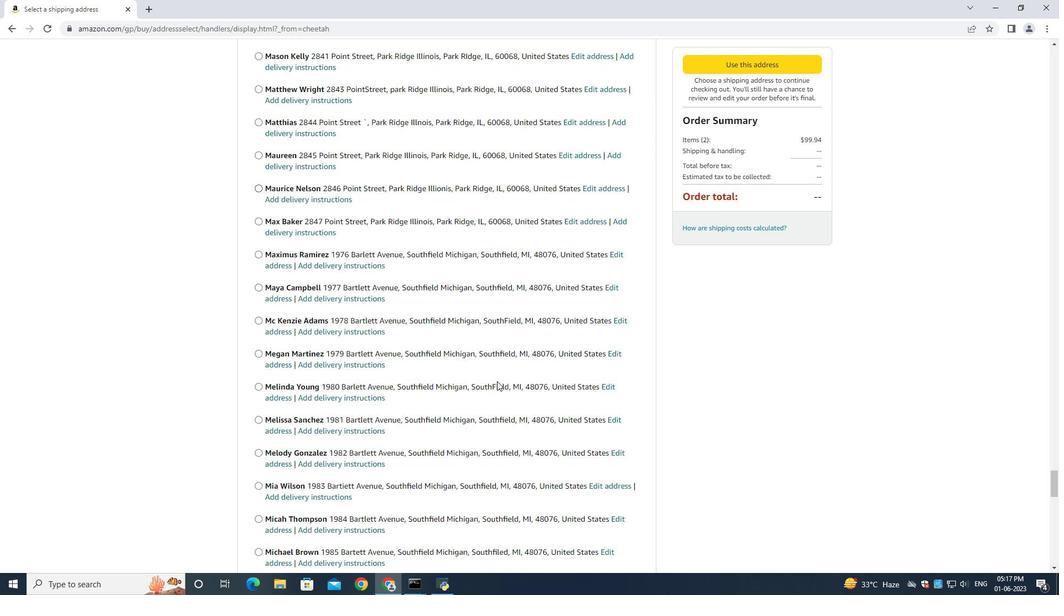 
Action: Mouse scrolled (497, 381) with delta (0, 0)
Screenshot: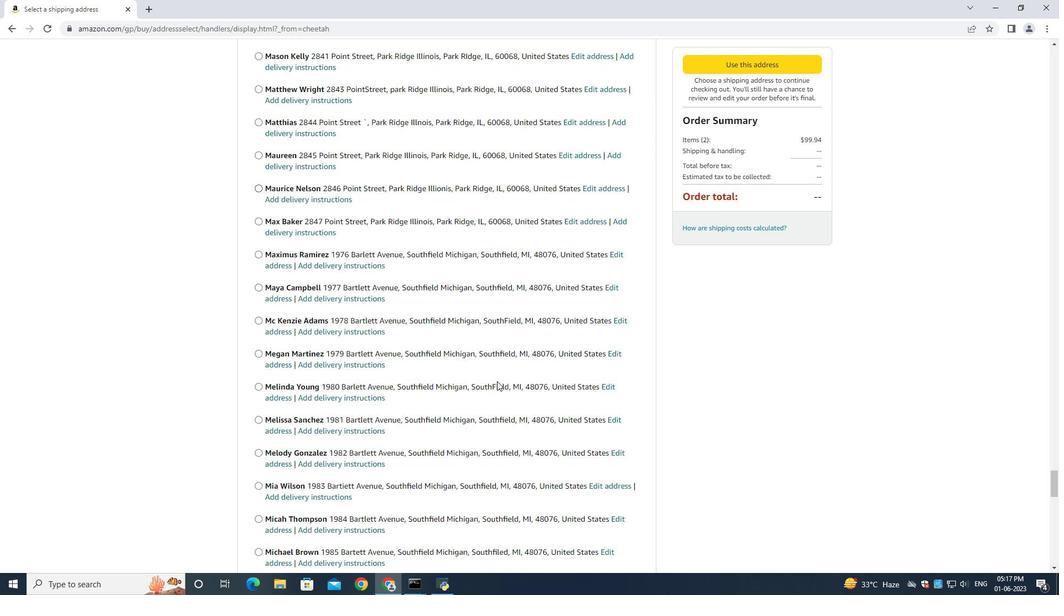 
Action: Mouse scrolled (497, 381) with delta (0, 0)
Screenshot: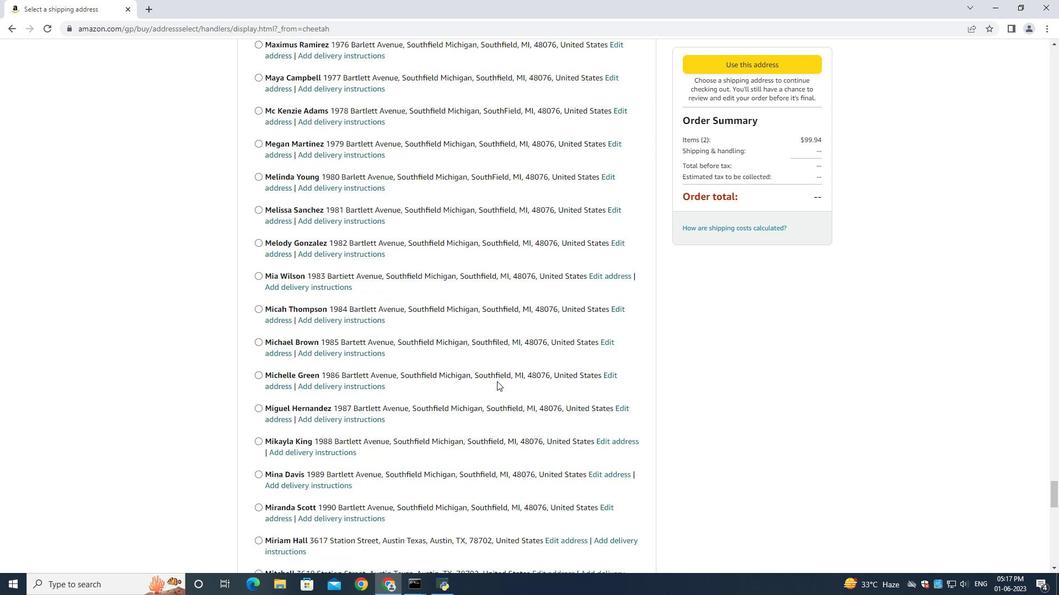 
Action: Mouse scrolled (497, 381) with delta (0, 0)
Screenshot: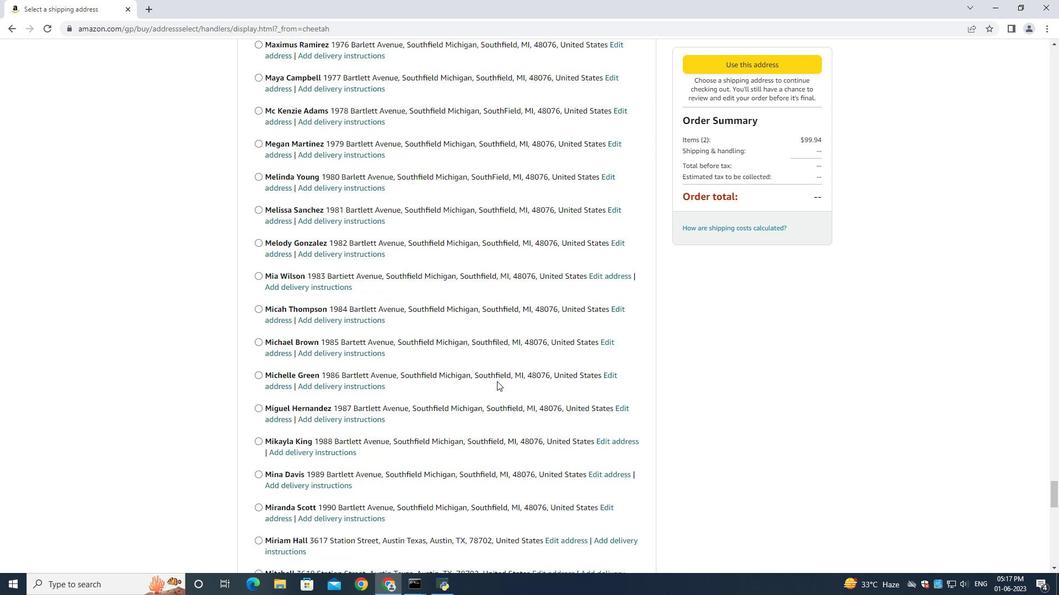 
Action: Mouse scrolled (497, 381) with delta (0, 0)
Screenshot: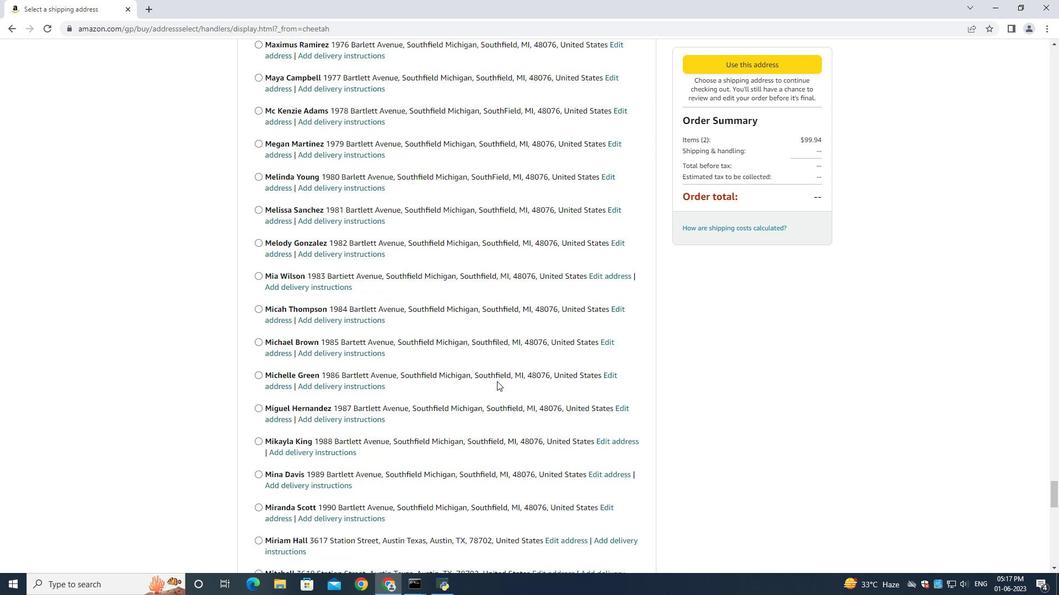 
Action: Mouse scrolled (497, 381) with delta (0, 0)
Screenshot: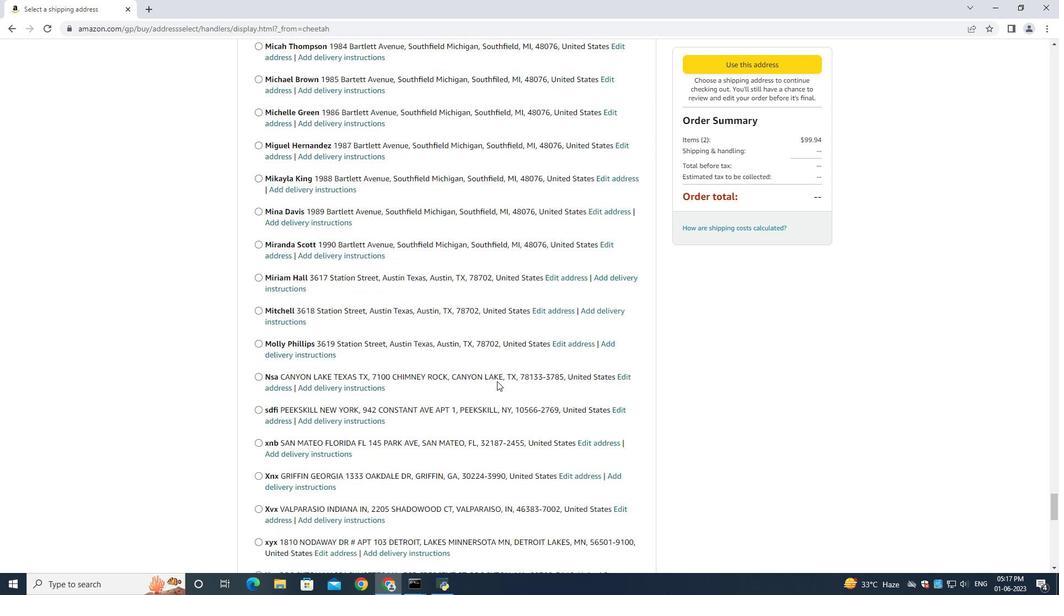 
Action: Mouse scrolled (497, 381) with delta (0, 0)
Screenshot: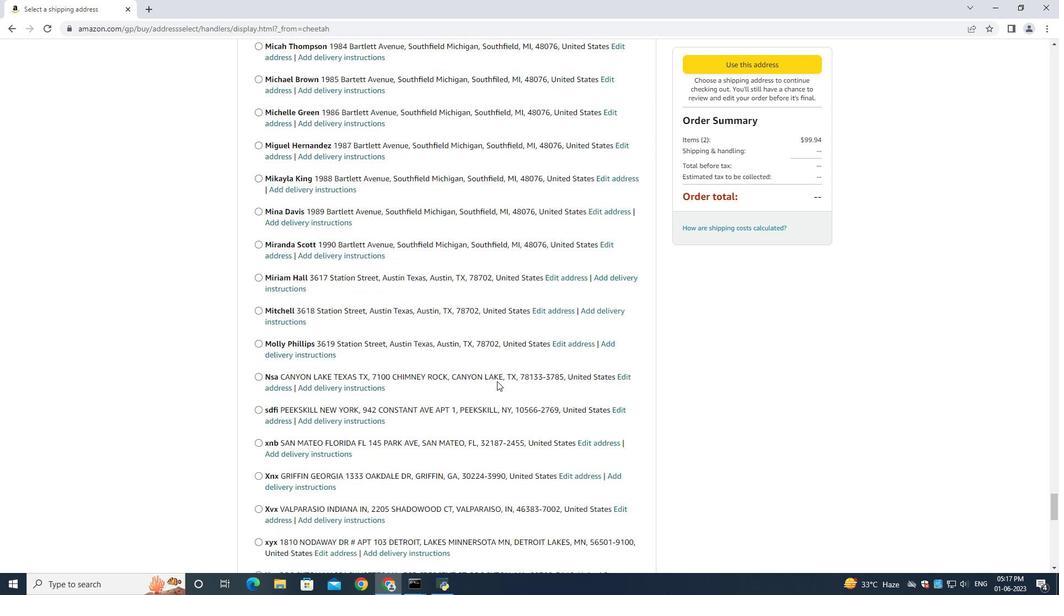 
Action: Mouse scrolled (497, 381) with delta (0, 0)
Screenshot: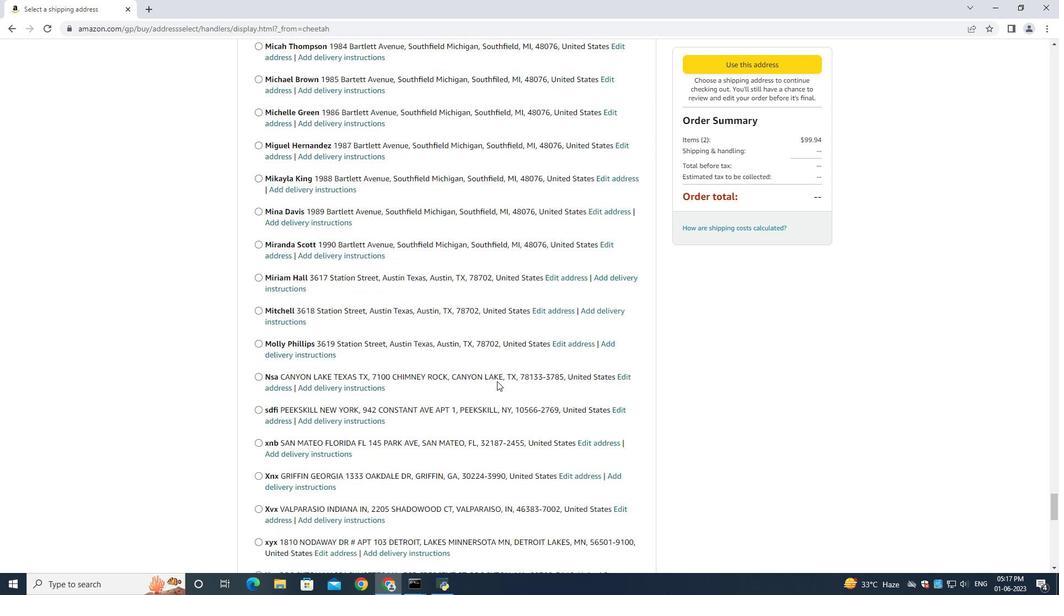 
Action: Mouse scrolled (497, 381) with delta (0, 0)
Screenshot: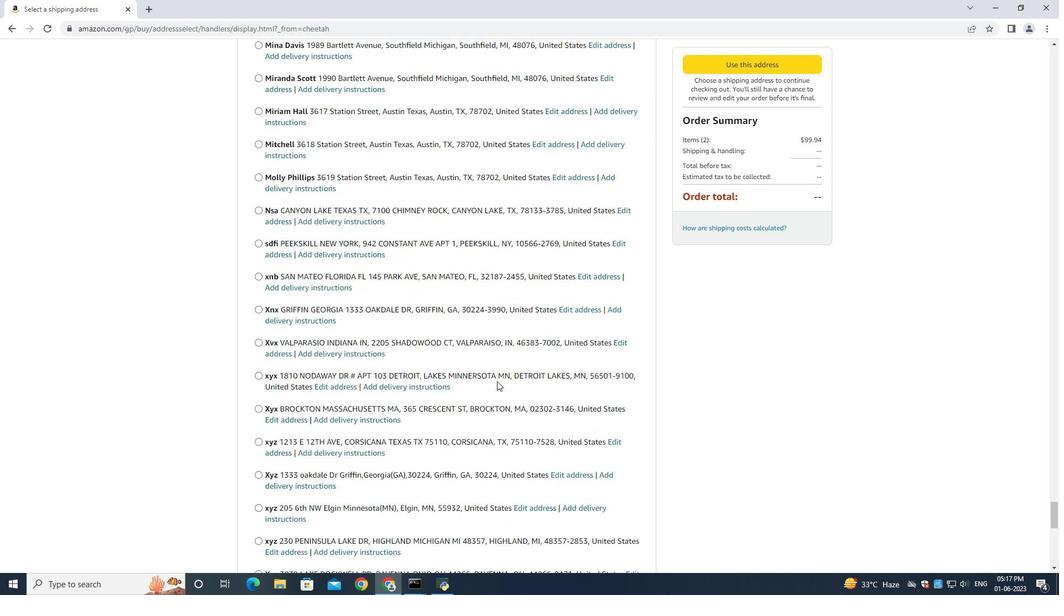 
Action: Mouse scrolled (497, 381) with delta (0, 0)
Screenshot: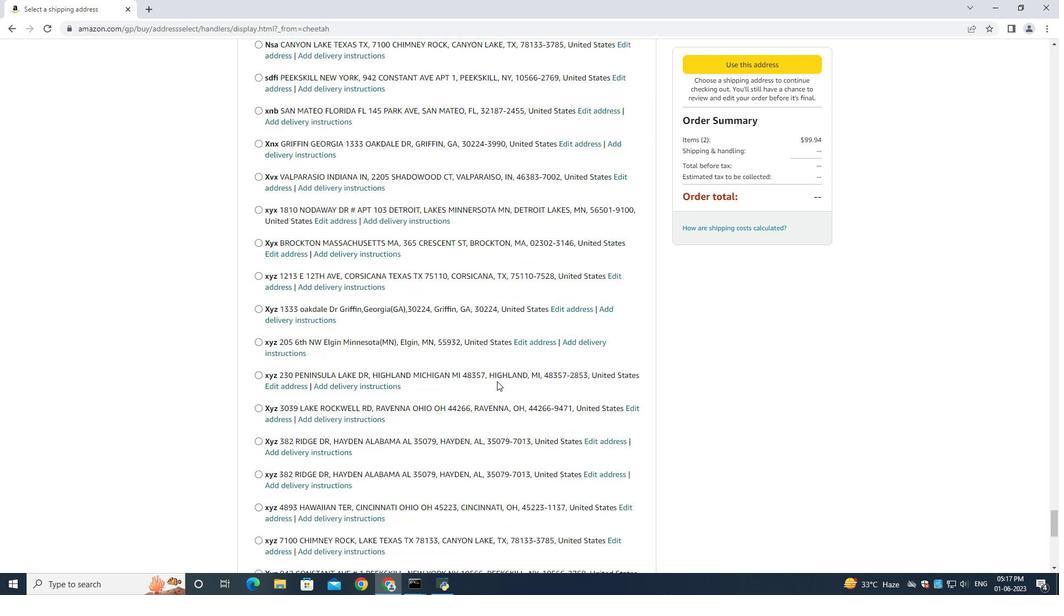 
Action: Mouse scrolled (497, 381) with delta (0, 0)
Screenshot: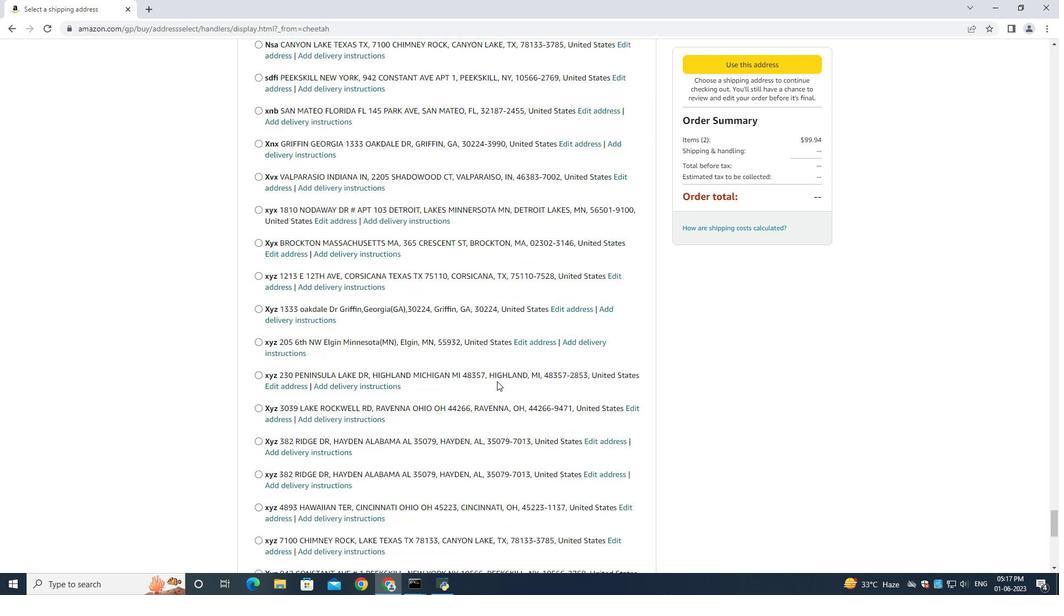 
Action: Mouse scrolled (497, 381) with delta (0, 0)
Screenshot: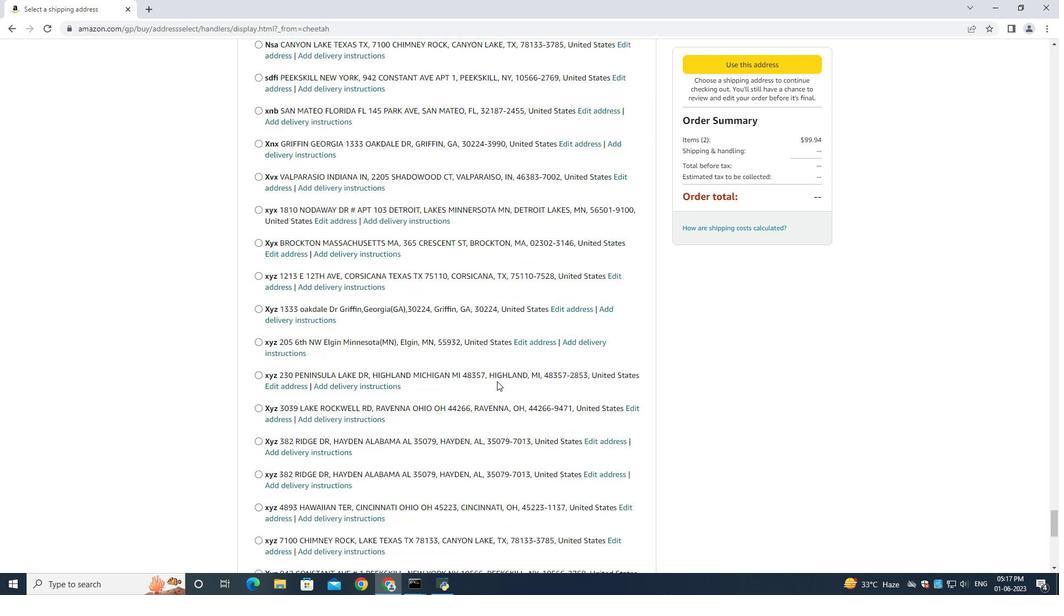 
Action: Mouse scrolled (497, 381) with delta (0, 0)
Screenshot: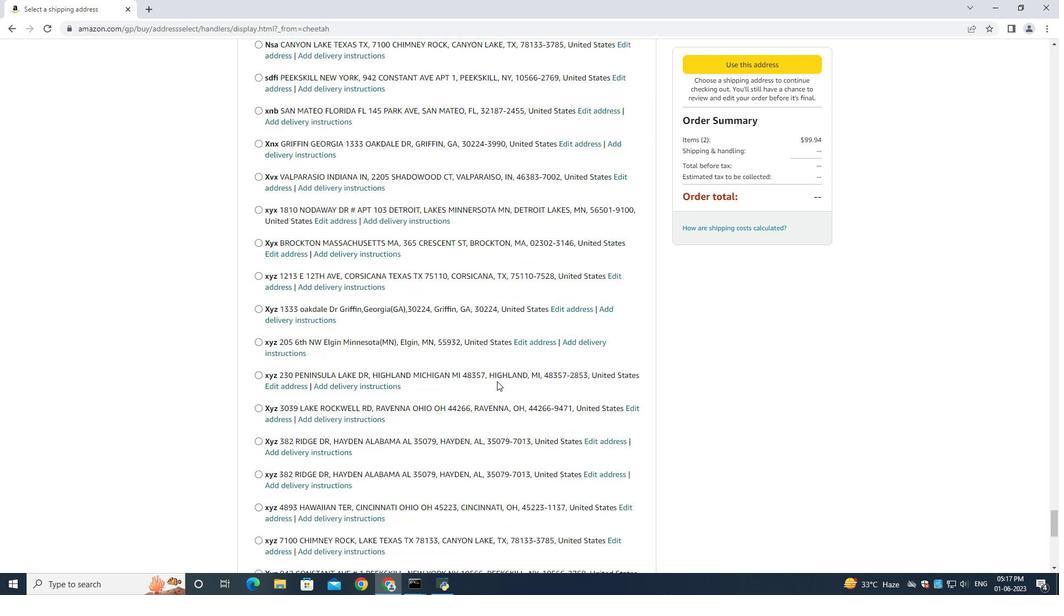 
Action: Mouse scrolled (497, 381) with delta (0, 0)
Screenshot: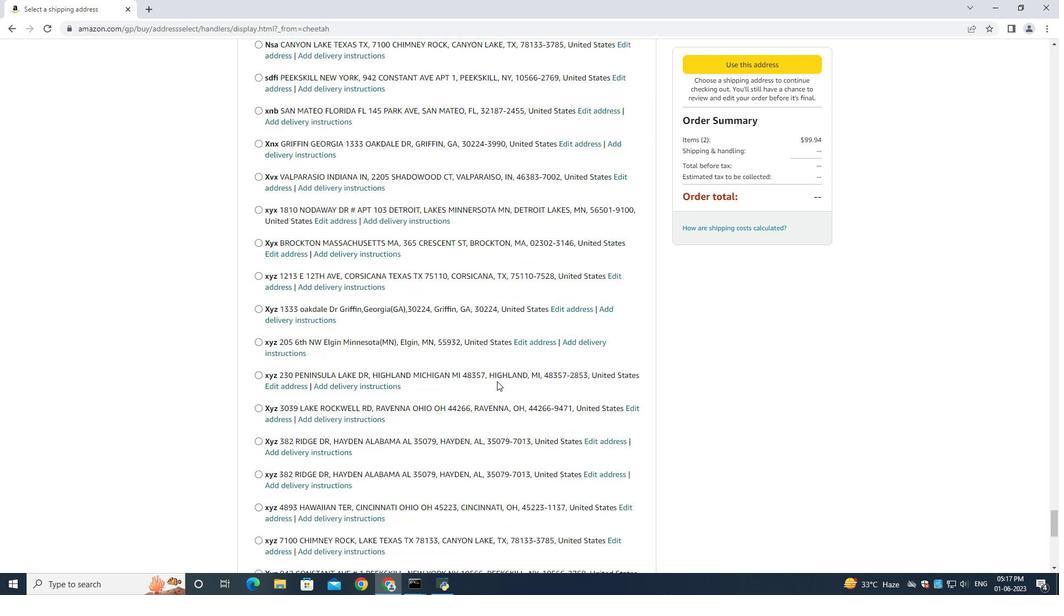 
Action: Mouse scrolled (497, 381) with delta (0, 0)
Screenshot: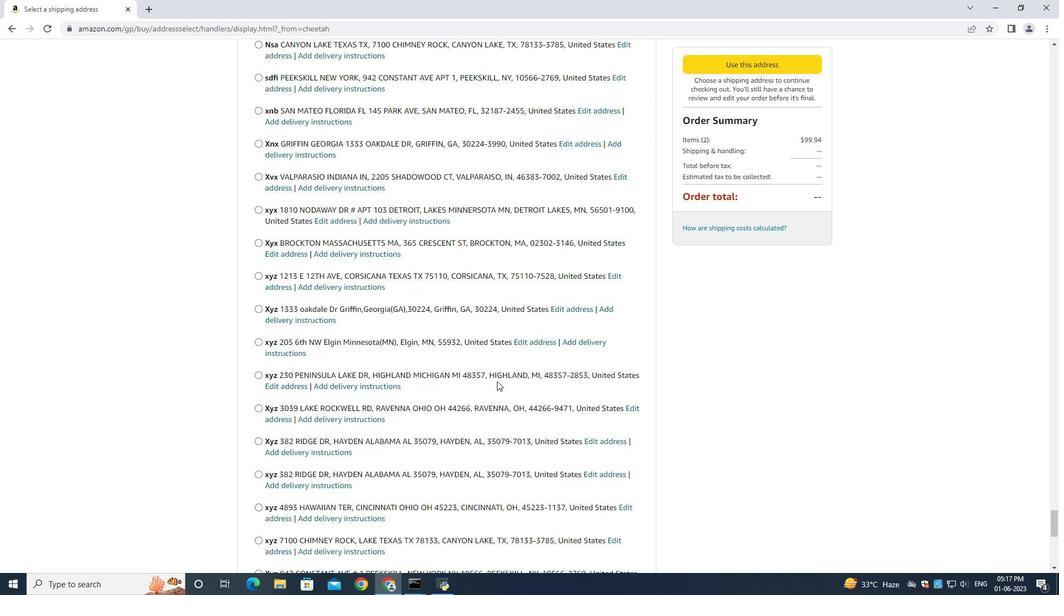 
Action: Mouse scrolled (497, 381) with delta (0, 0)
Screenshot: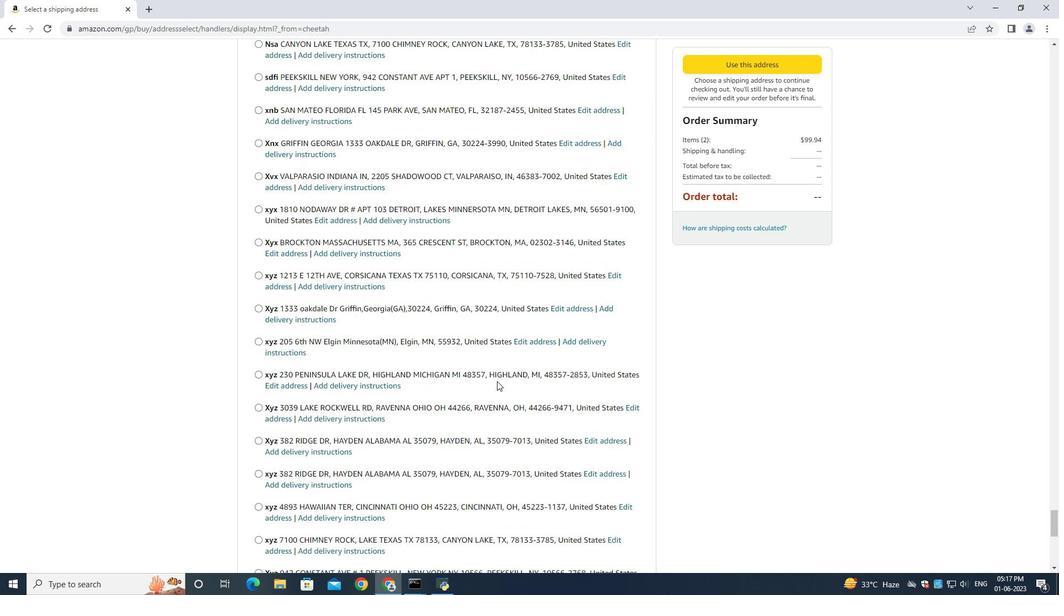 
Action: Mouse scrolled (497, 381) with delta (0, 0)
Screenshot: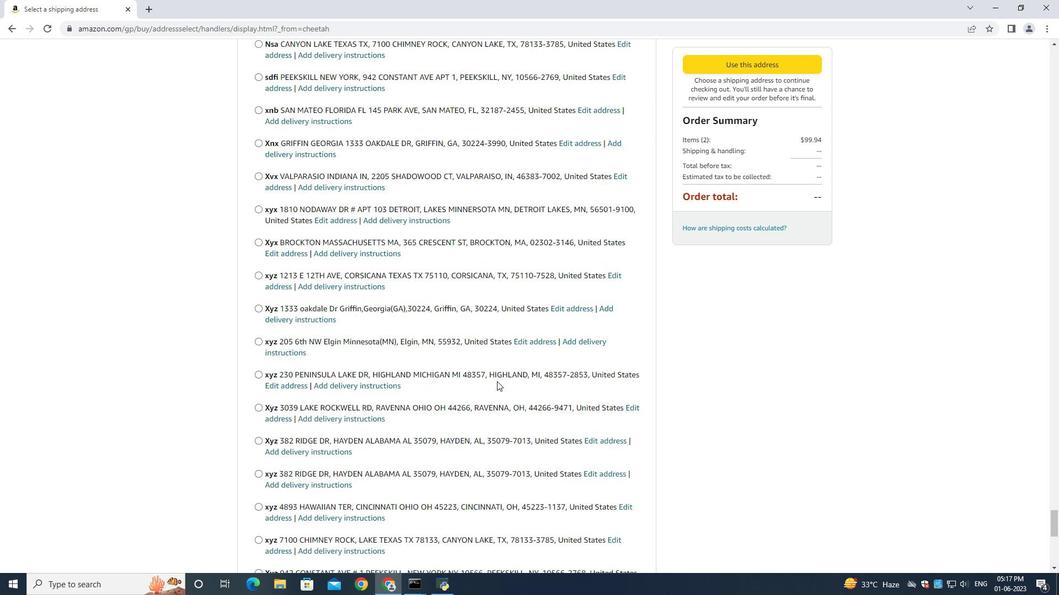 
Action: Mouse scrolled (497, 381) with delta (0, 0)
Screenshot: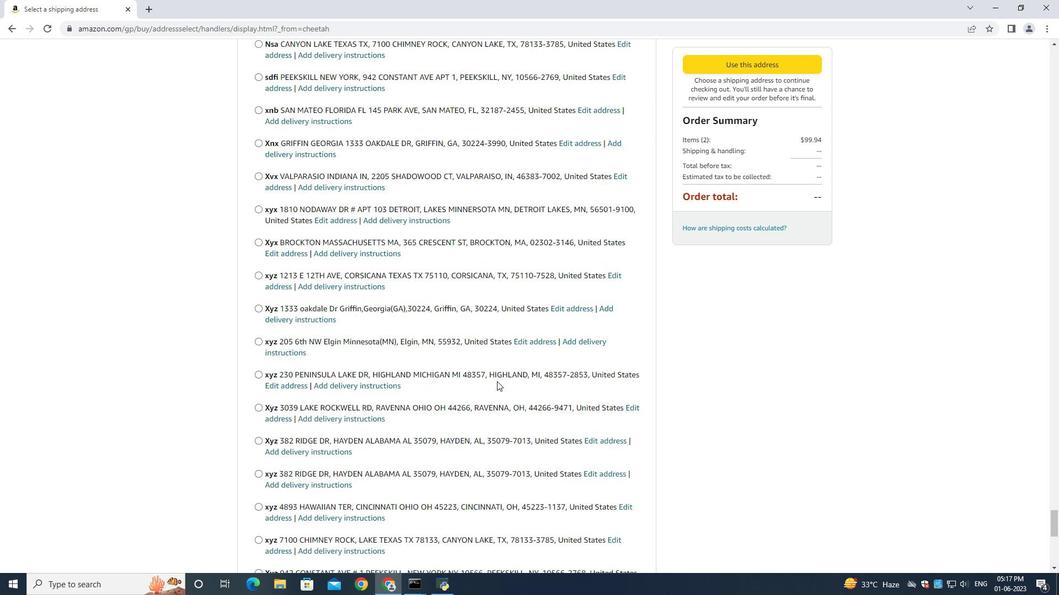 
Action: Mouse scrolled (497, 381) with delta (0, 0)
Screenshot: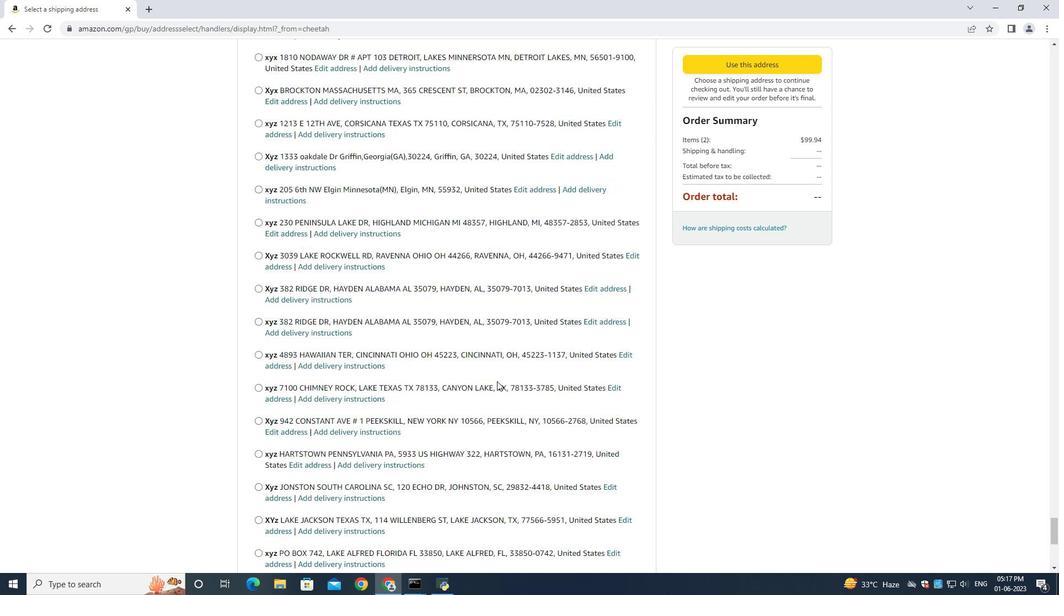 
Action: Mouse scrolled (497, 381) with delta (0, 0)
Screenshot: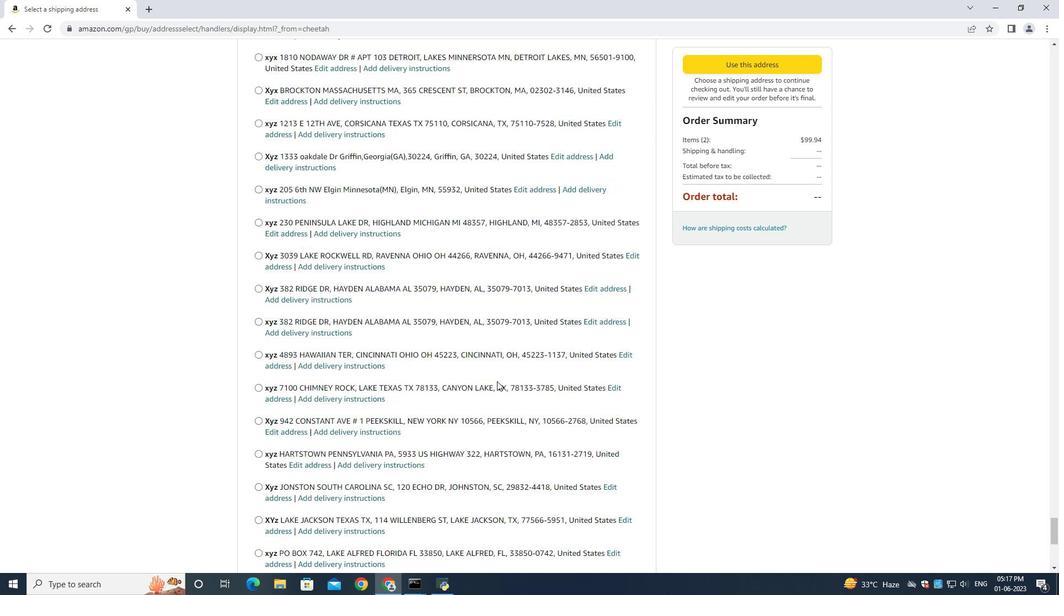 
Action: Mouse scrolled (497, 381) with delta (0, 0)
Screenshot: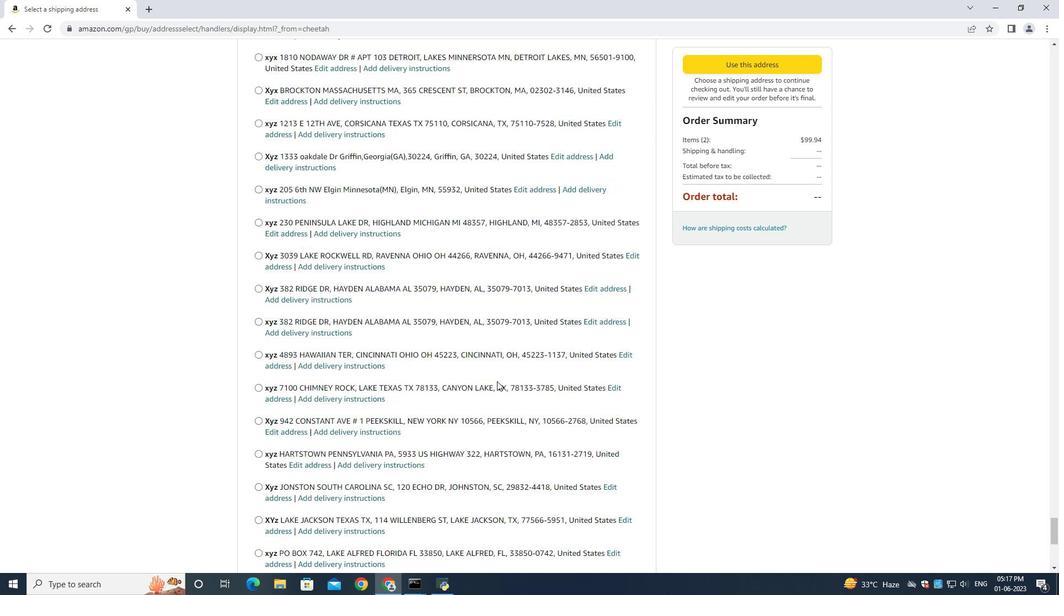
Action: Mouse scrolled (497, 381) with delta (0, 0)
Screenshot: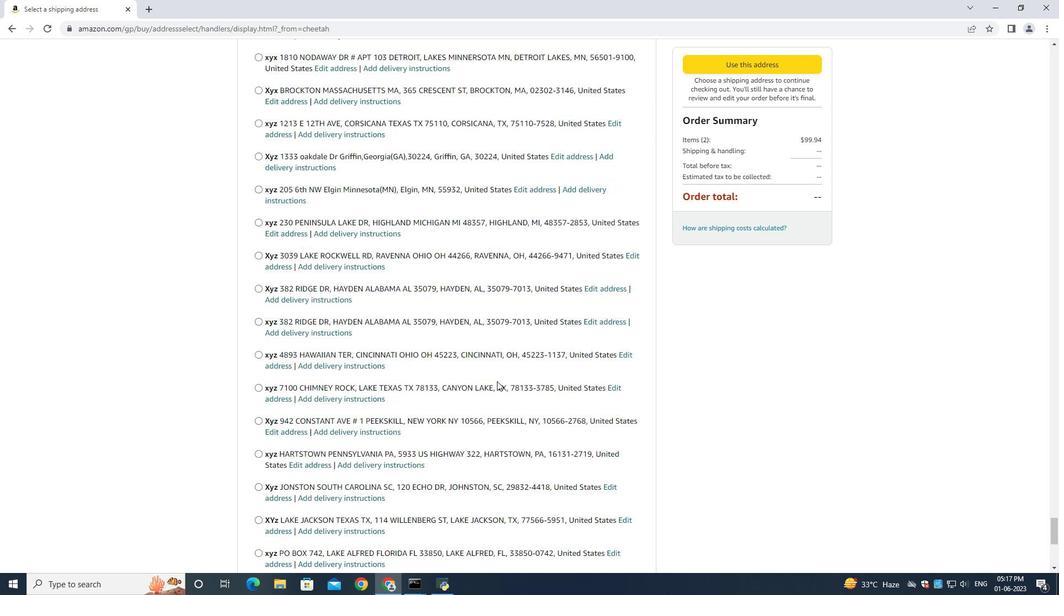 
Action: Mouse moved to (294, 263)
Screenshot: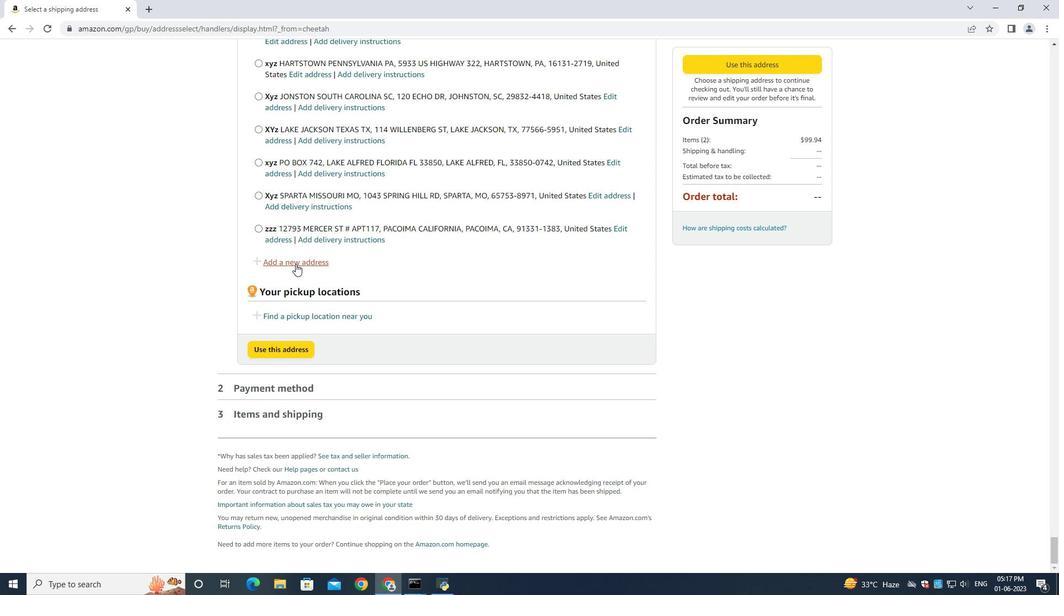 
Action: Mouse pressed left at (294, 263)
Screenshot: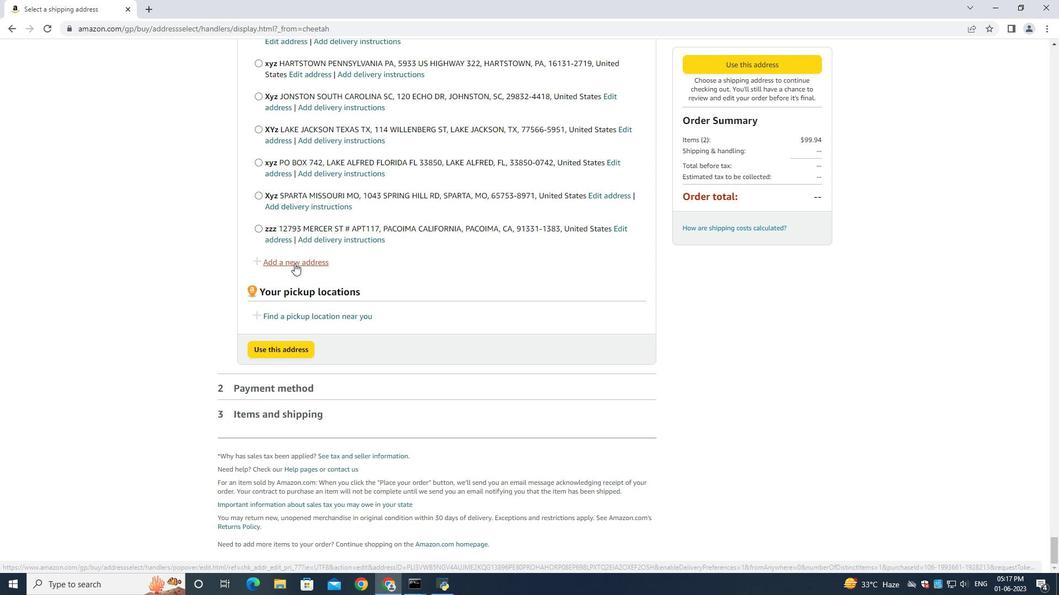 
Action: Mouse moved to (397, 268)
Screenshot: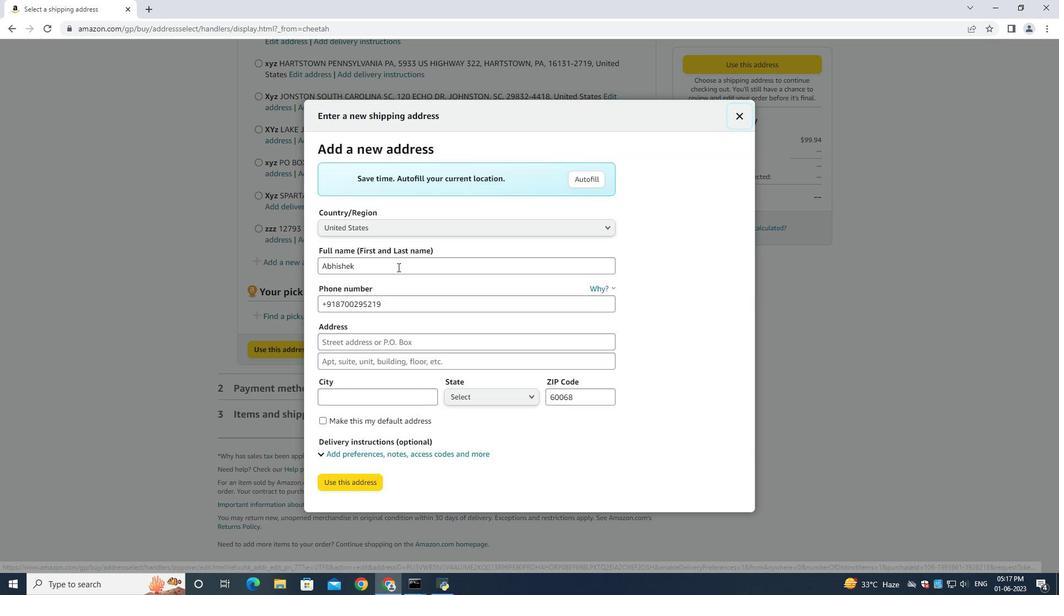 
Action: Mouse pressed left at (397, 268)
Screenshot: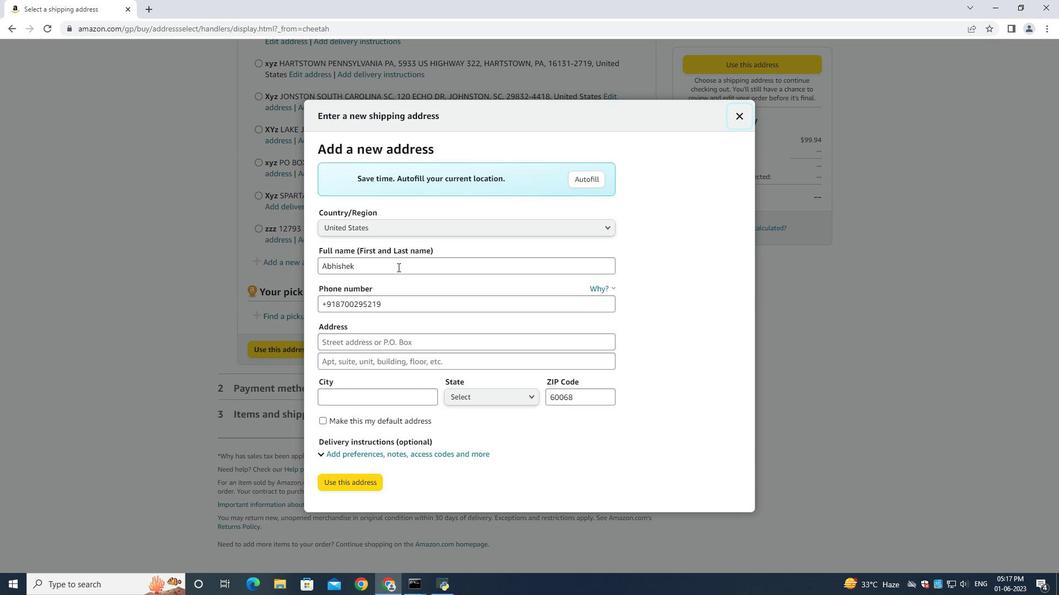 
Action: Key pressed ctrl+A<Key.backspace><Key.shift><Key.shift><Key.shift><Key.shift><Key.shift><Key.shift><Key.shift><Key.shift><Key.shift><Key.shift><Key.shift><Key.shift><Key.shift><Key.shift><Key.shift><Key.shift><Key.shift><Key.shift><Key.shift><Key.shift><Key.shift><Key.shift><Key.shift><Key.shift><Key.shift><Key.shift><Key.shift><Key.shift><Key.shift><Key.shift><Key.shift><Key.shift><Key.shift><Key.shift><Key.shift><Key.shift><Key.shift><Key.shift><Key.shift>Amanda<Key.space><Key.shift><Key.shift><Key.shift><Key.shift><Key.shift><Key.shift><Key.shift><Key.shift><Key.shift><Key.shift><Key.shift><Key.shift><Key.shift><Key.shift><Key.shift><Key.shift><Key.shift>Green<Key.space><Key.tab><Key.tab><Key.backspace>5122113583<Key.tab>3627<Key.space><Key.shift>Station<Key.space><Key.shift><Key.shift><Key.shift><Key.shift><Key.shift><Key.shift><Key.shift><Key.shift><Key.shift><Key.shift><Key.shift><Key.shift><Key.shift><Key.shift><Key.shift><Key.shift><Key.shift><Key.shift><Key.shift>Street<Key.space><Key.tab><Key.shift><Key.shift><Key.shift>Austin<Key.space><Key.shift><Key.shift><Key.shift><Key.shift><Key.shift><Key.shift><Key.shift><Key.shift><Key.shift><Key.shift><Key.shift><Key.shift><Key.shift><Key.shift><Key.shift><Key.shift><Key.shift><Key.shift><Key.shift><Key.shift><Key.shift><Key.shift><Key.shift><Key.shift><Key.shift><Key.shift><Key.shift><Key.shift>Texas<Key.tab><Key.tab>
Screenshot: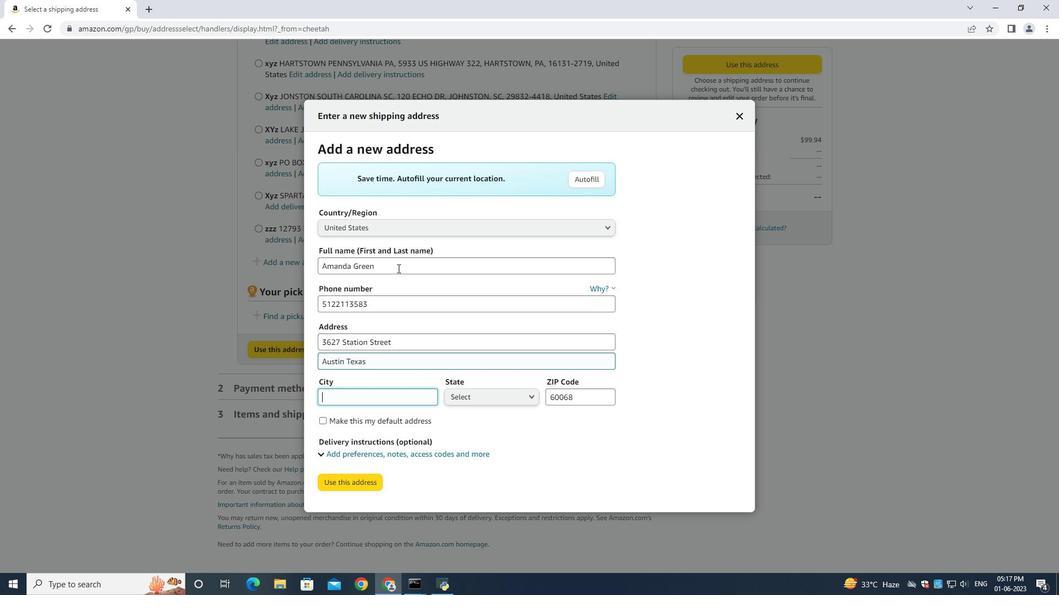 
Action: Mouse moved to (359, 402)
Screenshot: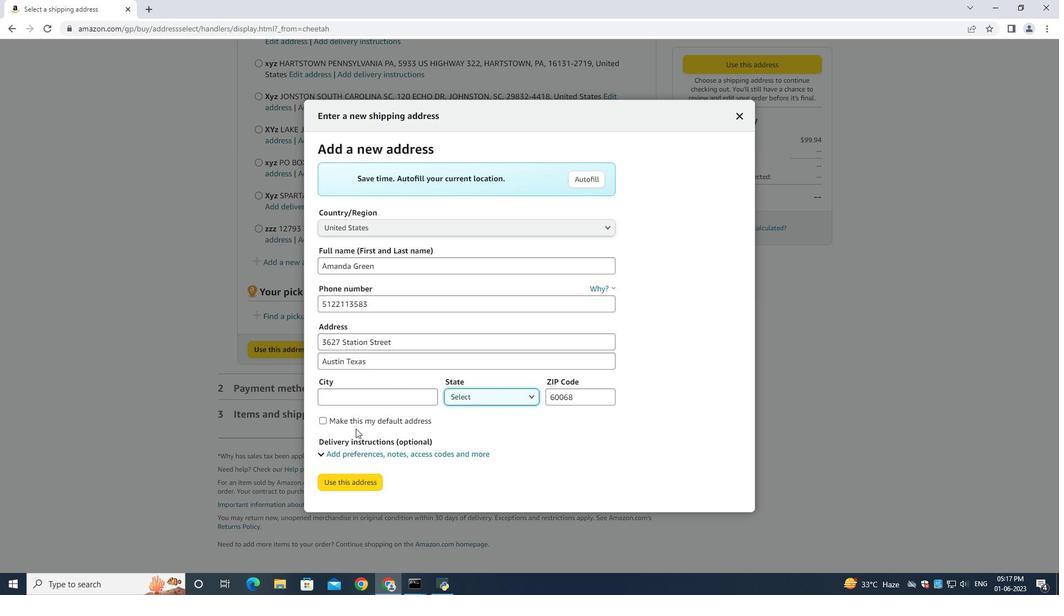 
Action: Mouse pressed left at (359, 402)
Screenshot: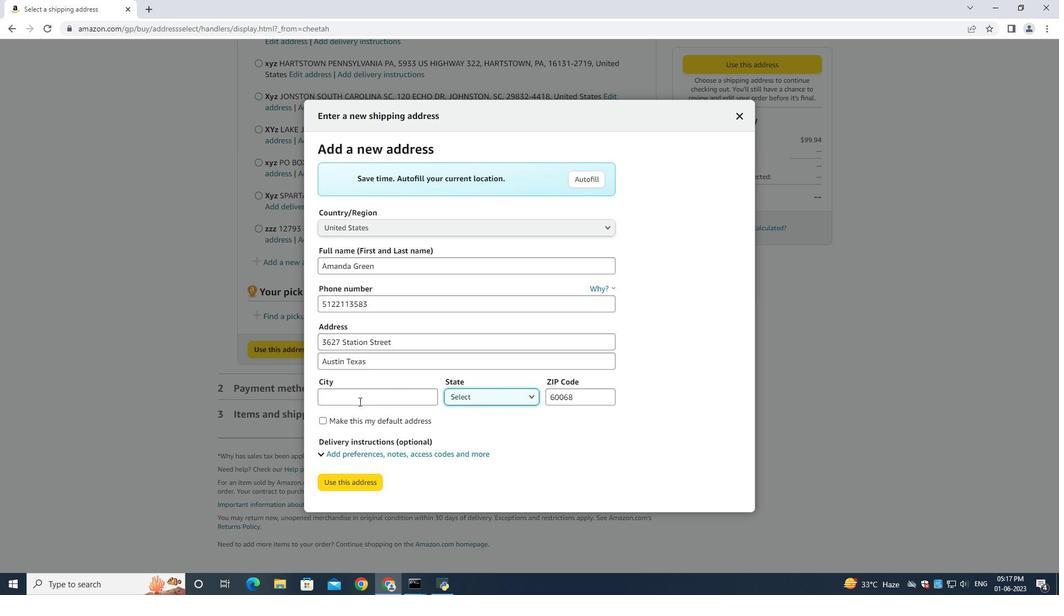 
Action: Key pressed <Key.shift>Austin<Key.tab>tex<Key.tab><Key.backspace>78702
Screenshot: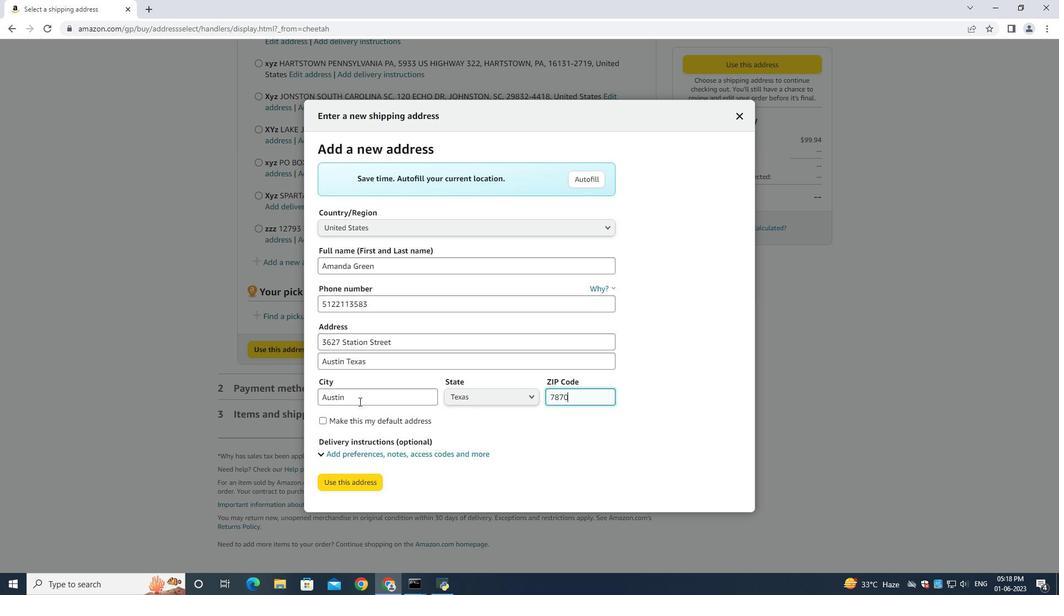 
Action: Mouse moved to (353, 481)
Screenshot: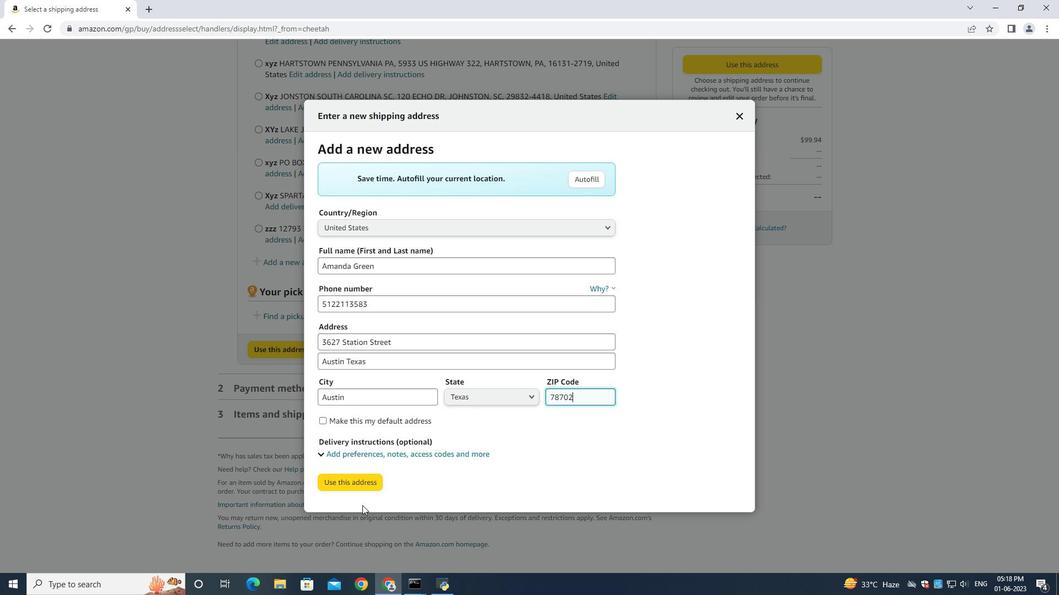 
Action: Mouse pressed left at (353, 481)
Screenshot: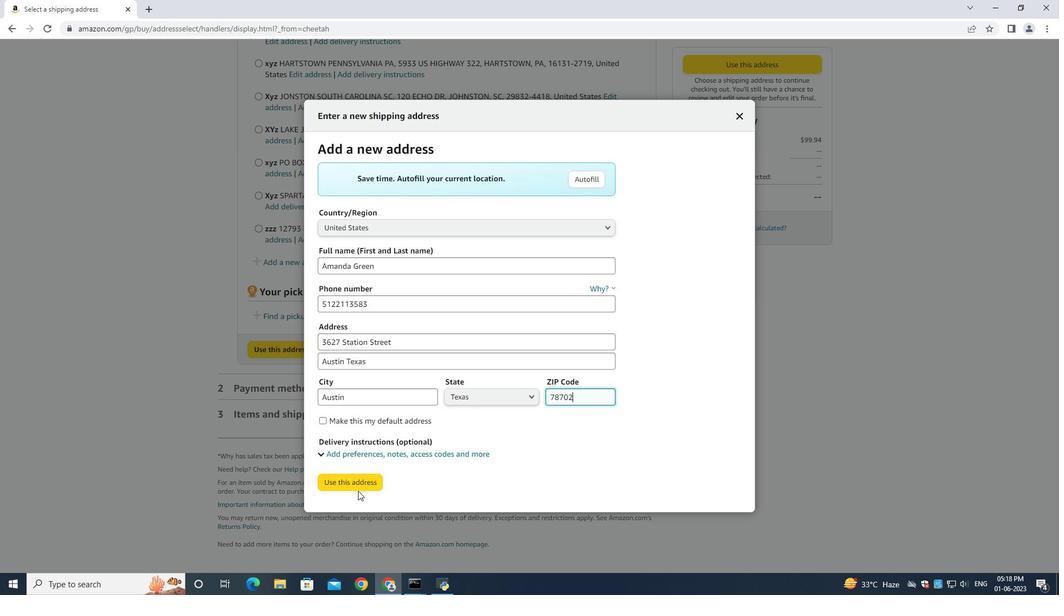 
Action: Mouse moved to (349, 560)
Screenshot: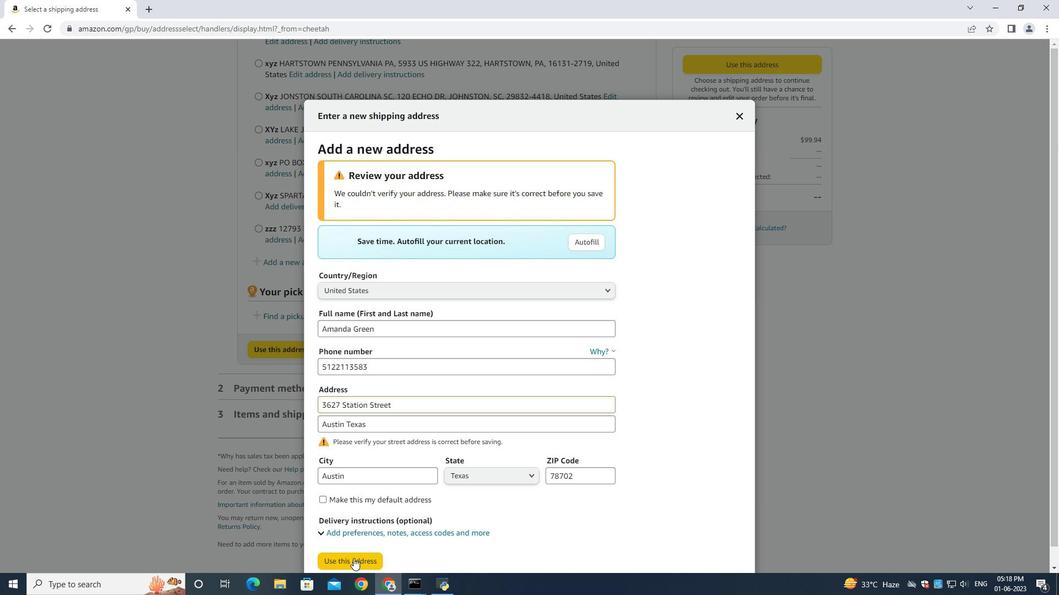 
Action: Mouse pressed left at (349, 560)
Screenshot: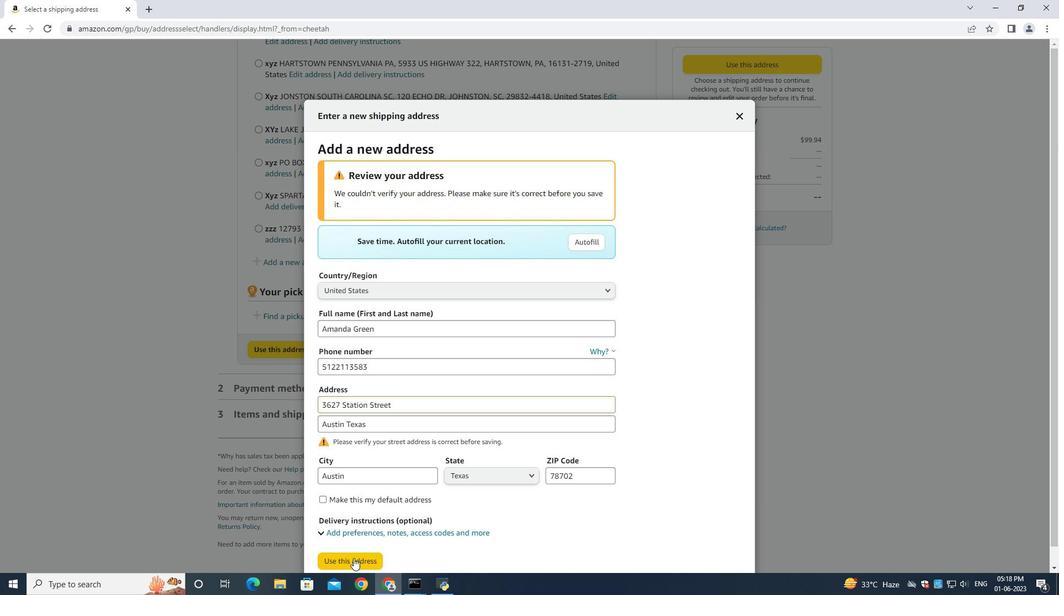 
Action: Mouse moved to (321, 324)
